 Task: Research Airbnb accommodation in Beni, Democratic Republic of the Congo from 2nd December, 2023 to 5th December, 2023 for 1 adult.1  bedroom having 1 bed and 1 bathroom. Property type can be hotel. Look for 4 properties as per requirement.
Action: Mouse moved to (459, 89)
Screenshot: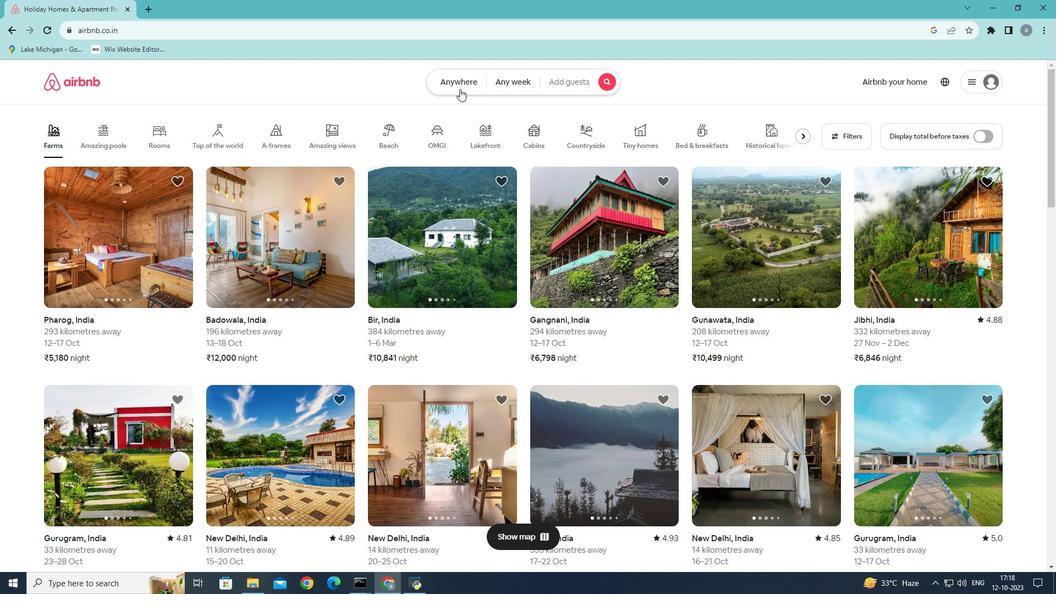 
Action: Mouse pressed left at (459, 89)
Screenshot: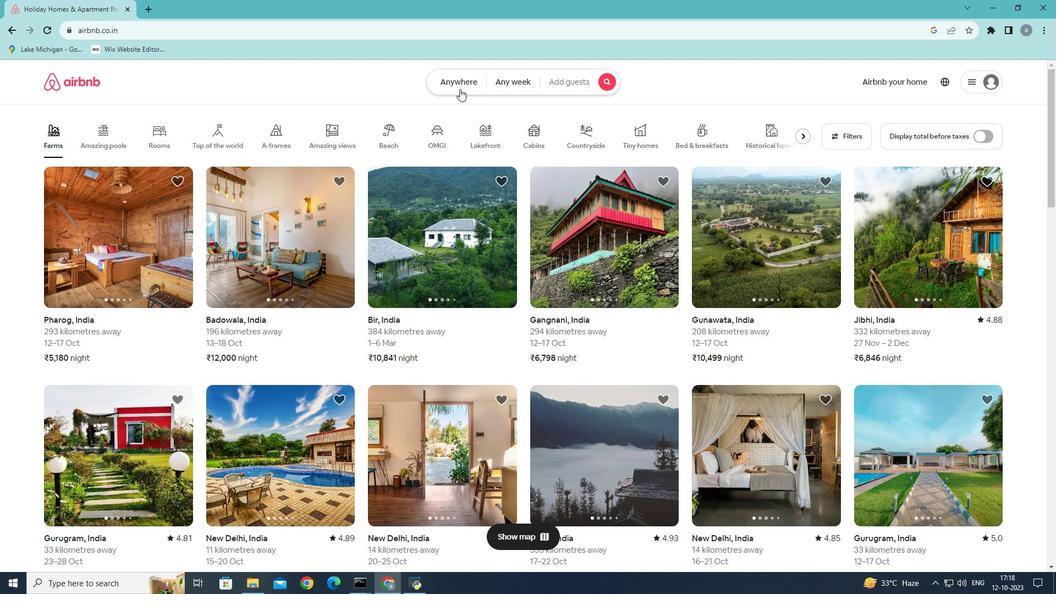 
Action: Mouse moved to (358, 125)
Screenshot: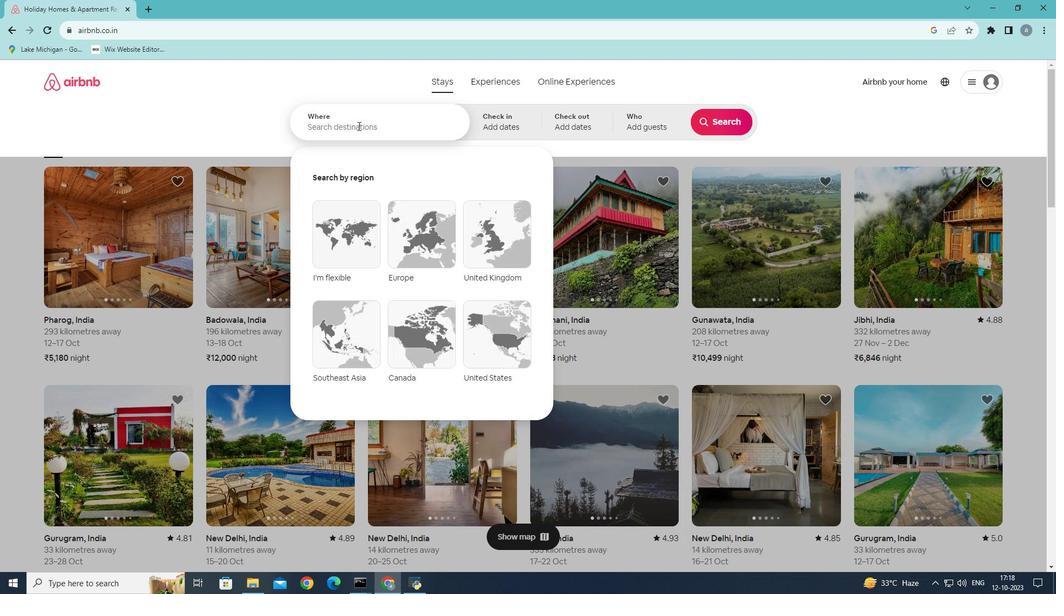 
Action: Mouse pressed left at (358, 125)
Screenshot: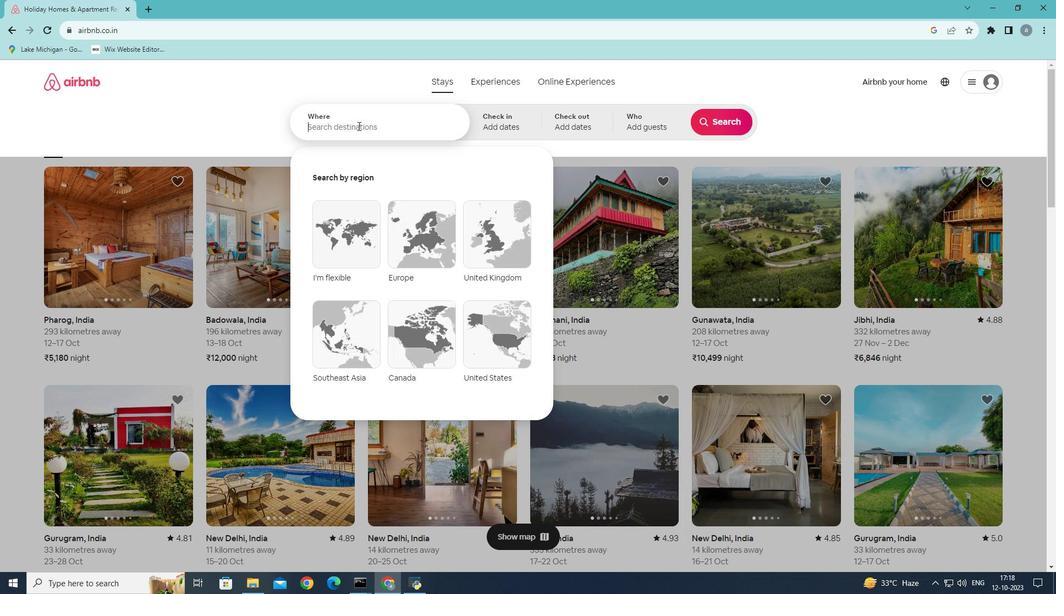 
Action: Key pressed <Key.shift><Key.shift><Key.shift><Key.shift><Key.shift><Key.shift><Key.shift><Key.shift><Key.shift><Key.shift><Key.shift><Key.shift><Key.shift><Key.shift>Beni,<Key.shift>Democratic<Key.space><Key.shift>Re
Screenshot: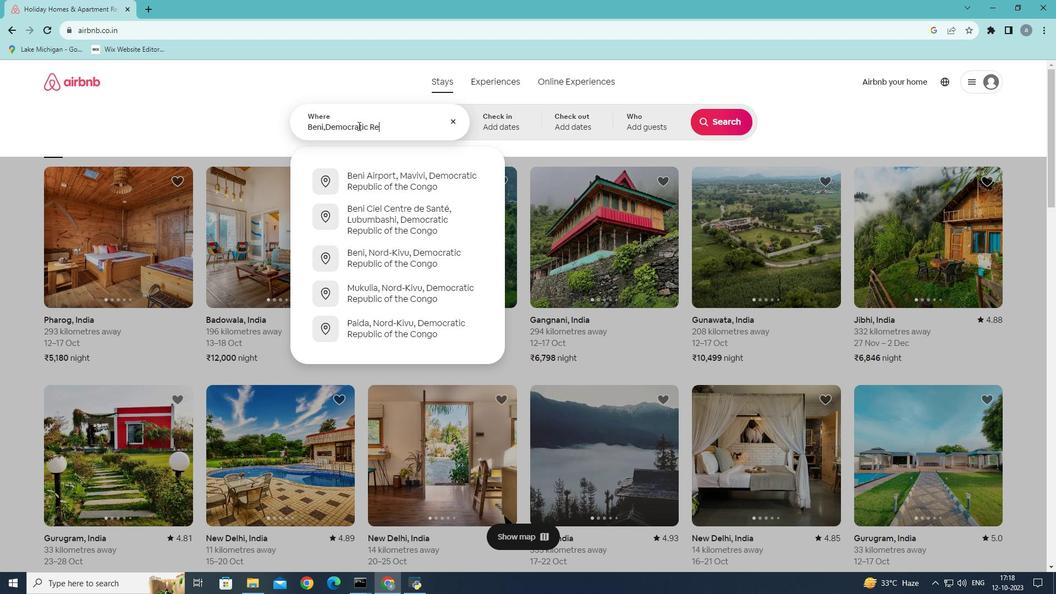 
Action: Mouse moved to (427, 222)
Screenshot: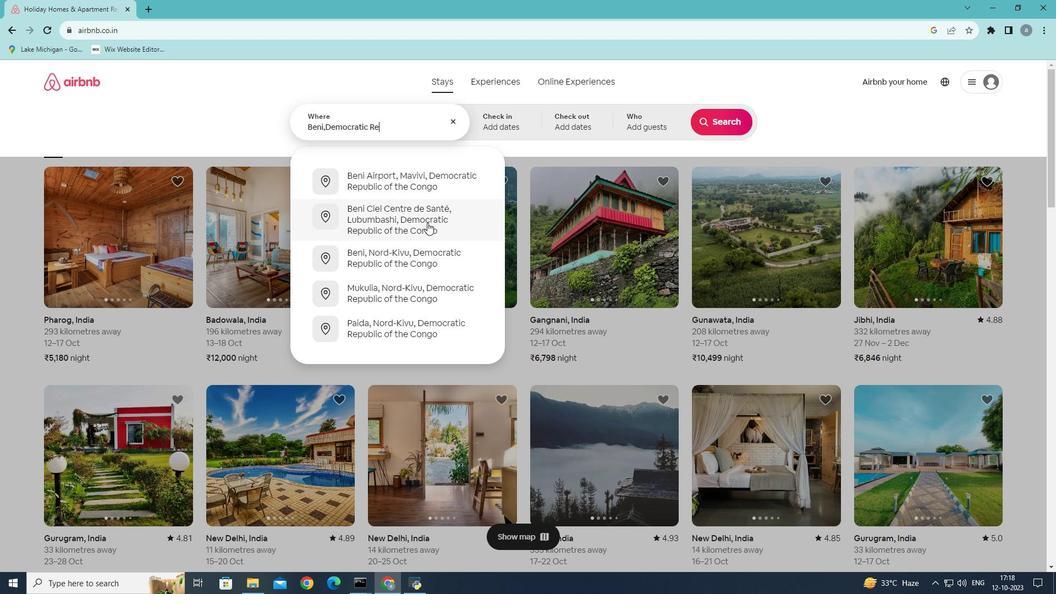 
Action: Mouse pressed left at (427, 222)
Screenshot: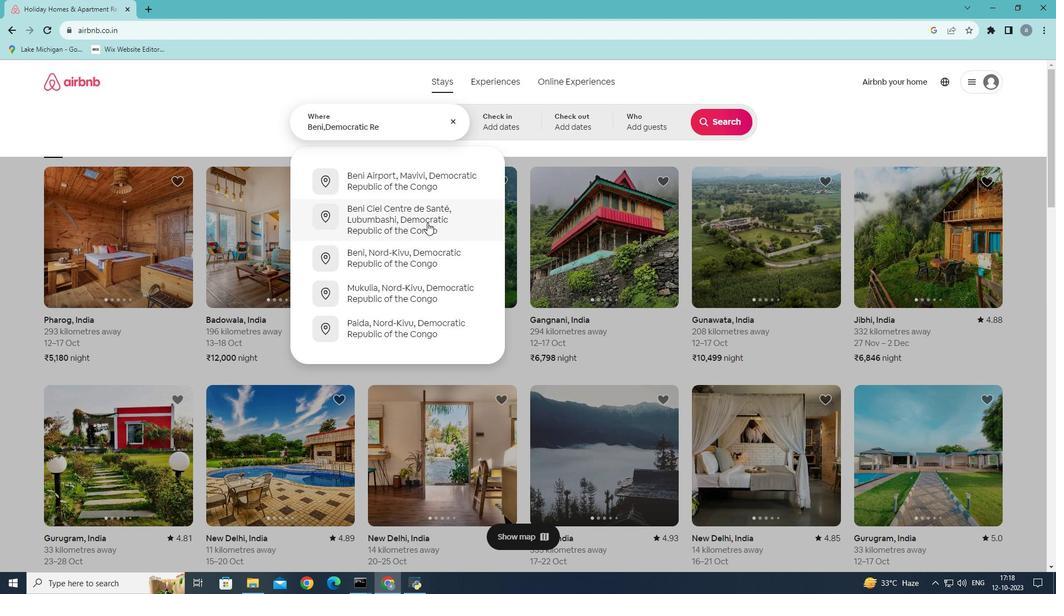 
Action: Mouse moved to (720, 208)
Screenshot: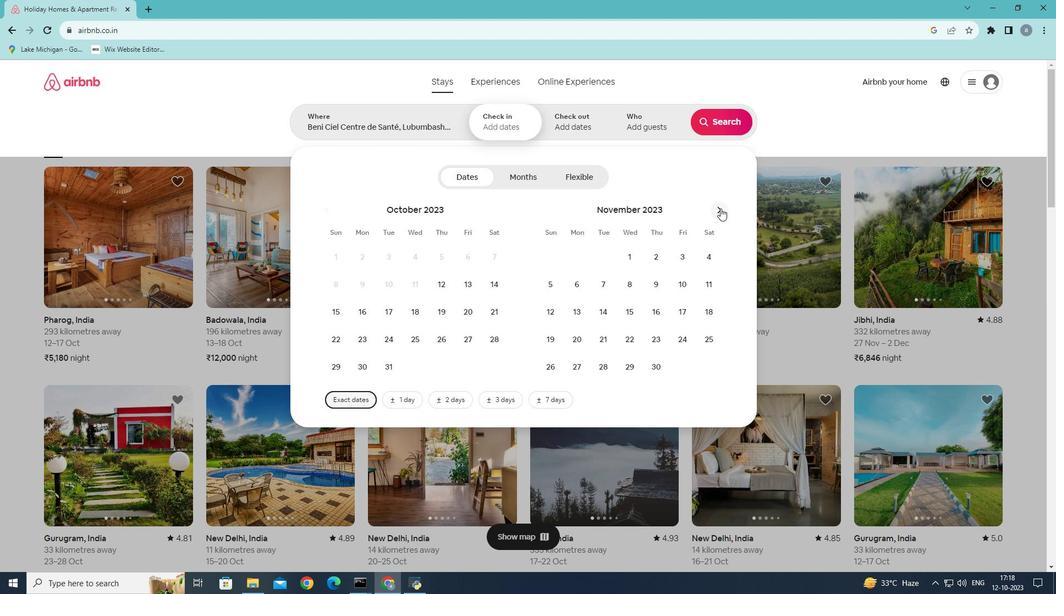
Action: Mouse pressed left at (720, 208)
Screenshot: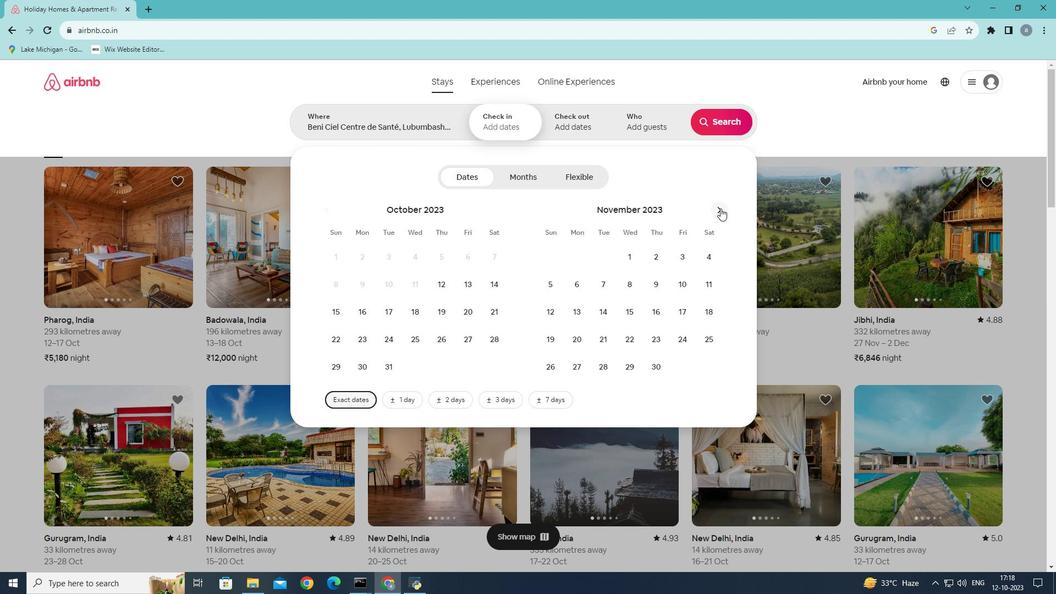 
Action: Mouse moved to (715, 256)
Screenshot: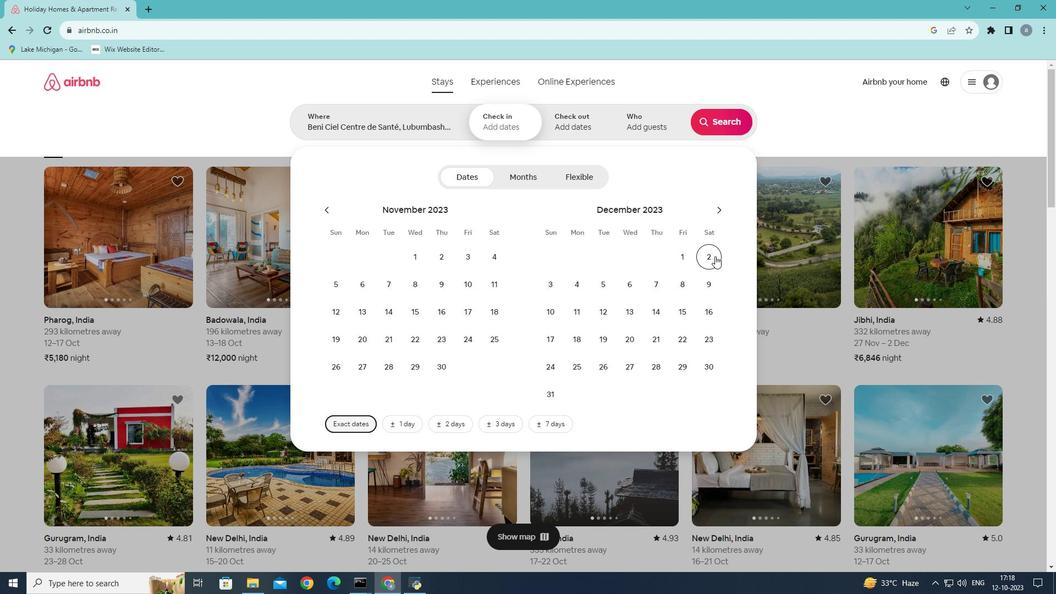 
Action: Mouse pressed left at (715, 256)
Screenshot: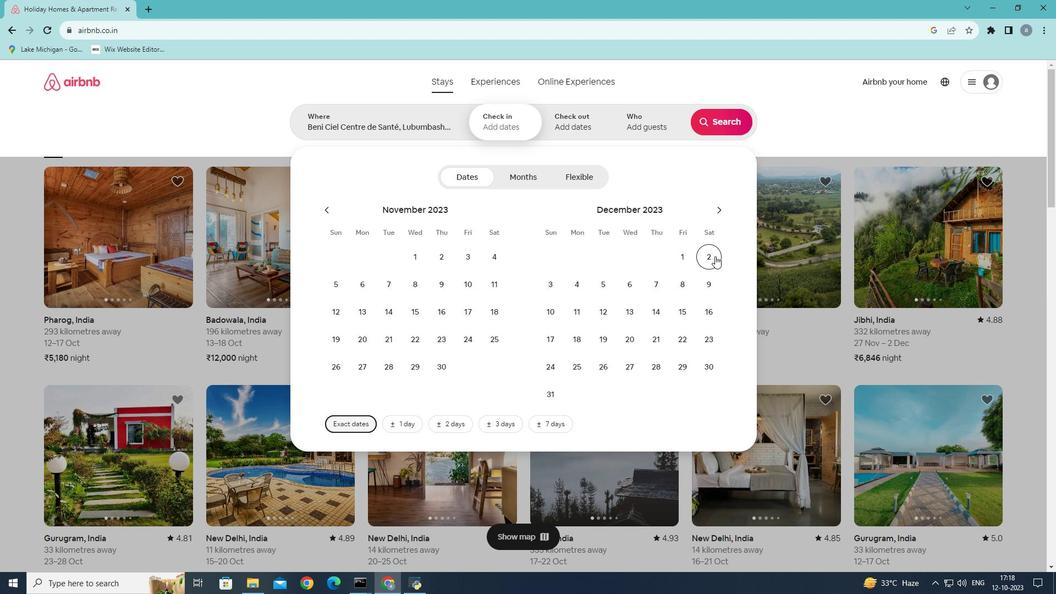 
Action: Mouse moved to (613, 287)
Screenshot: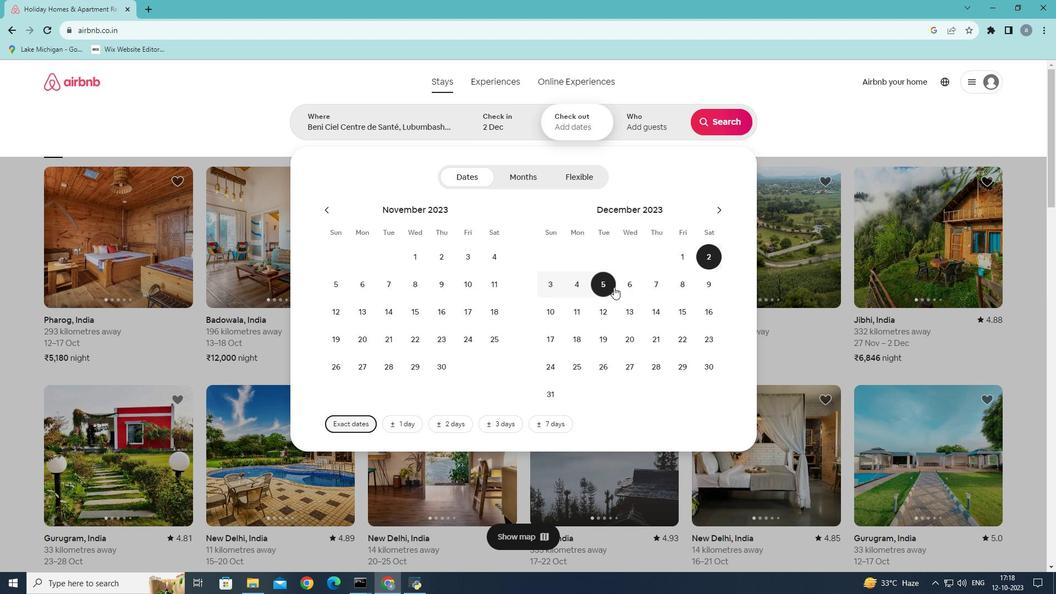 
Action: Mouse pressed left at (613, 287)
Screenshot: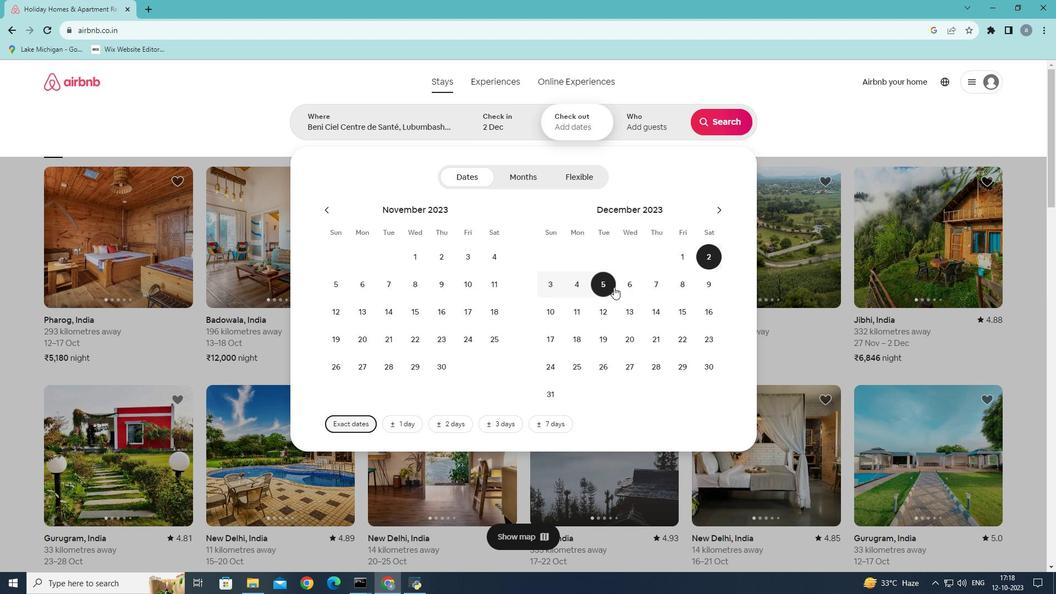 
Action: Mouse moved to (673, 125)
Screenshot: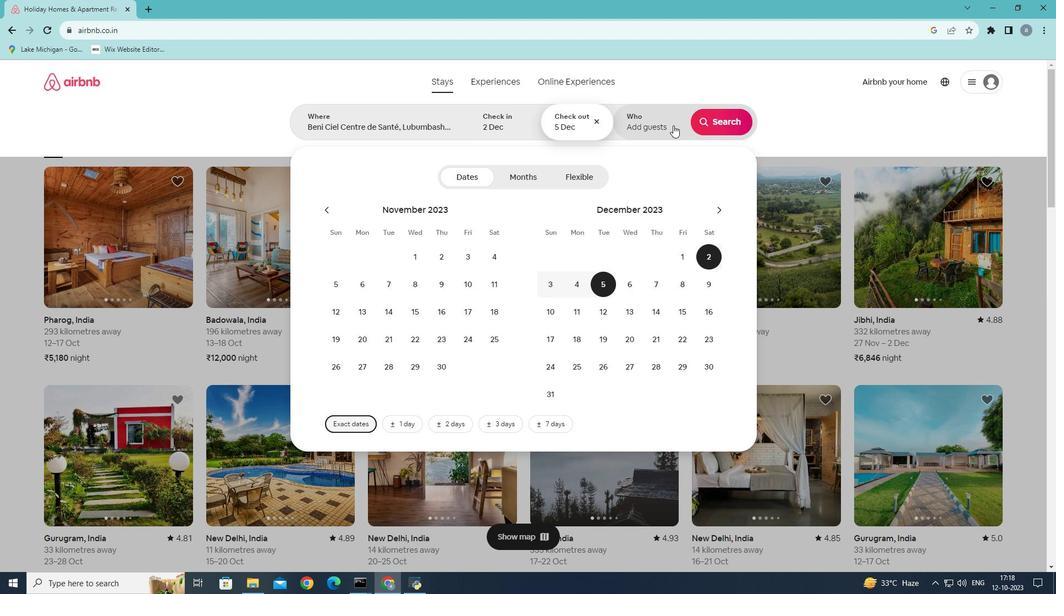 
Action: Mouse pressed left at (673, 125)
Screenshot: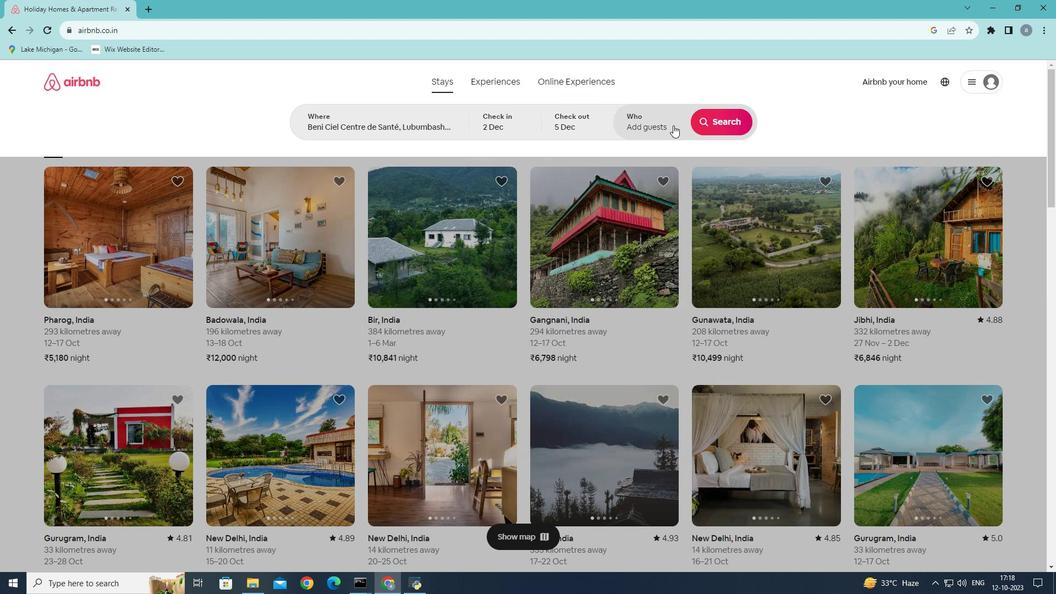 
Action: Mouse moved to (723, 180)
Screenshot: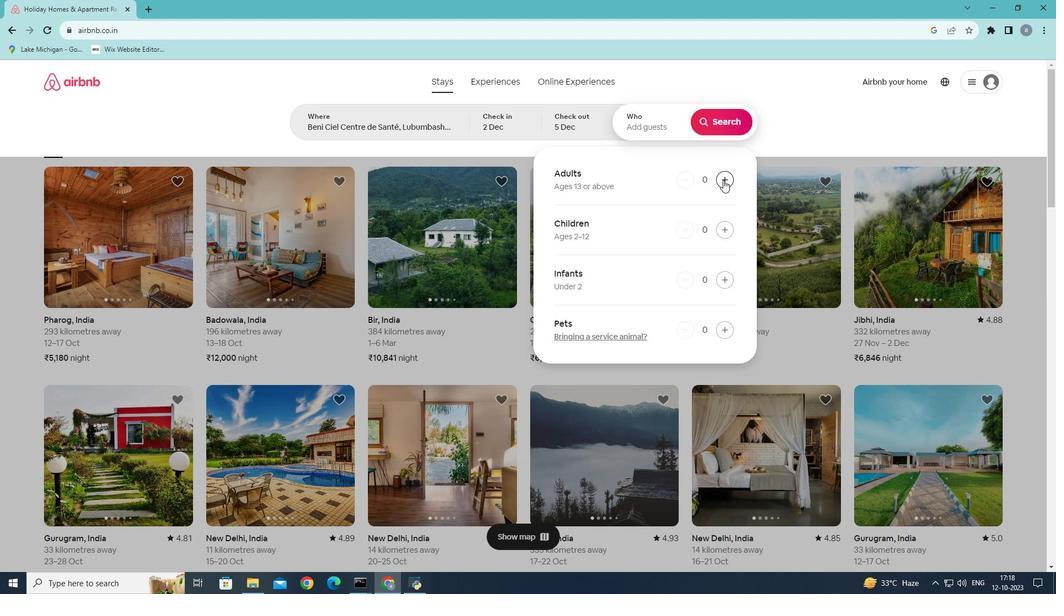 
Action: Mouse pressed left at (723, 180)
Screenshot: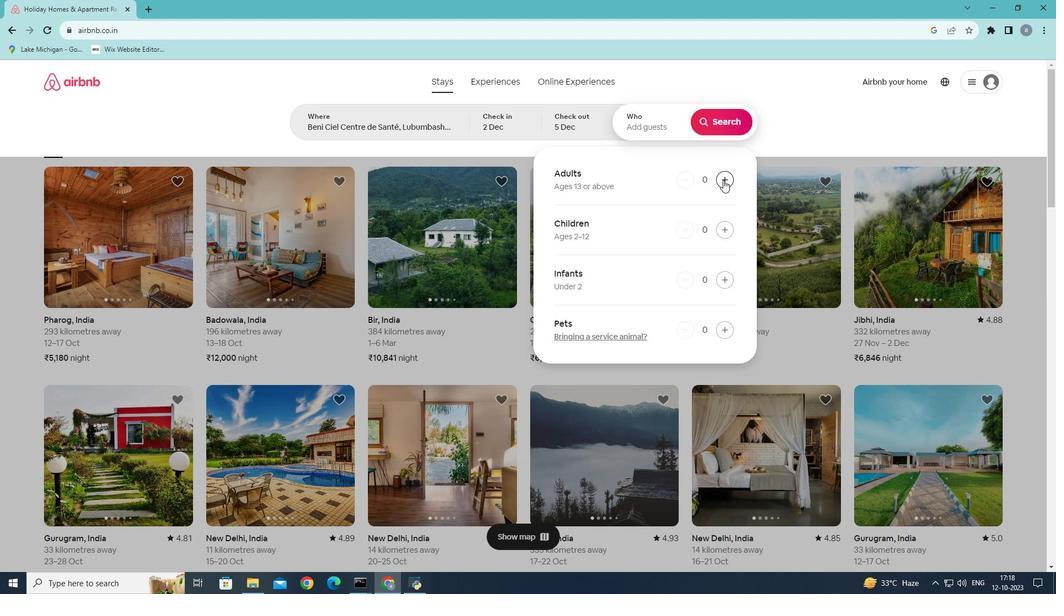 
Action: Mouse moved to (724, 180)
Screenshot: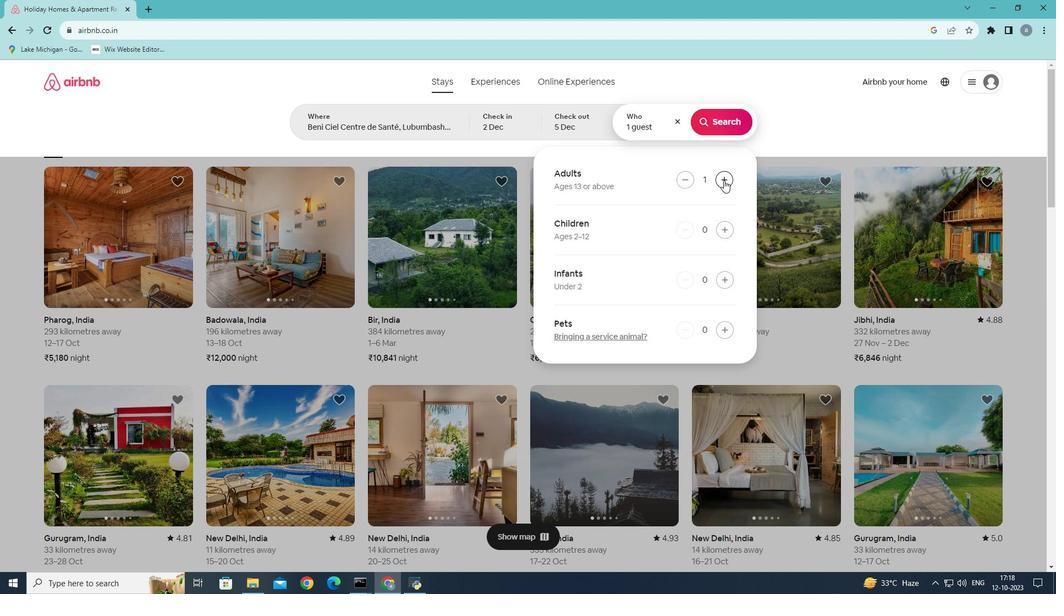 
Action: Mouse pressed left at (724, 180)
Screenshot: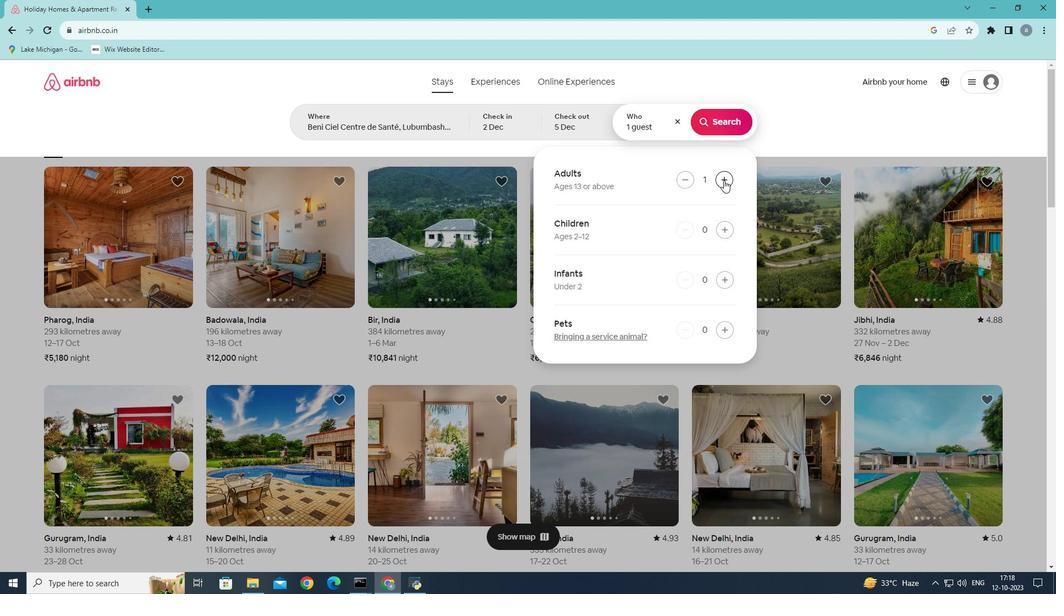 
Action: Mouse moved to (686, 181)
Screenshot: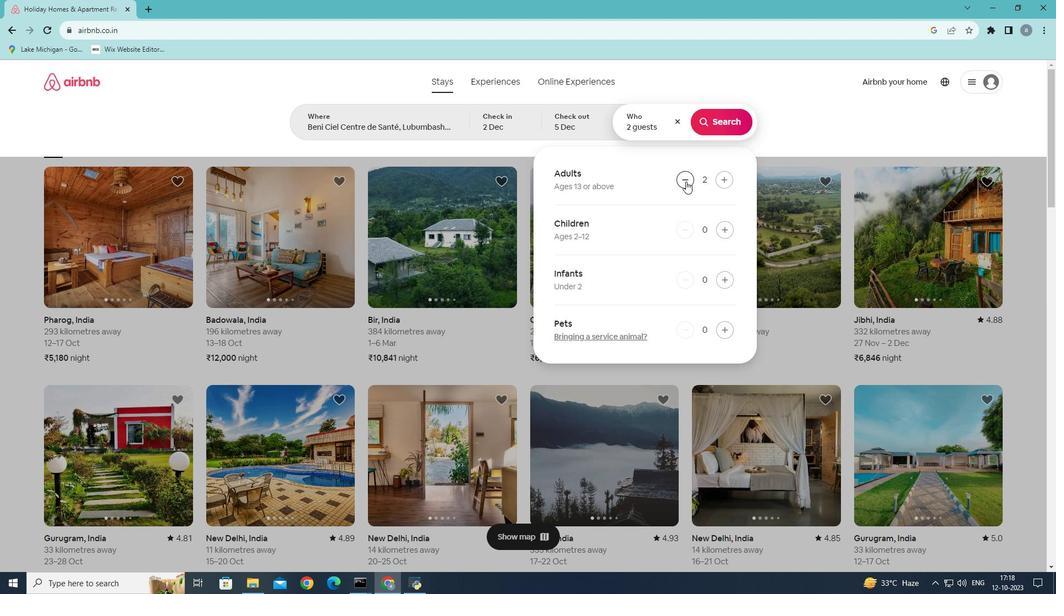 
Action: Mouse pressed left at (686, 181)
Screenshot: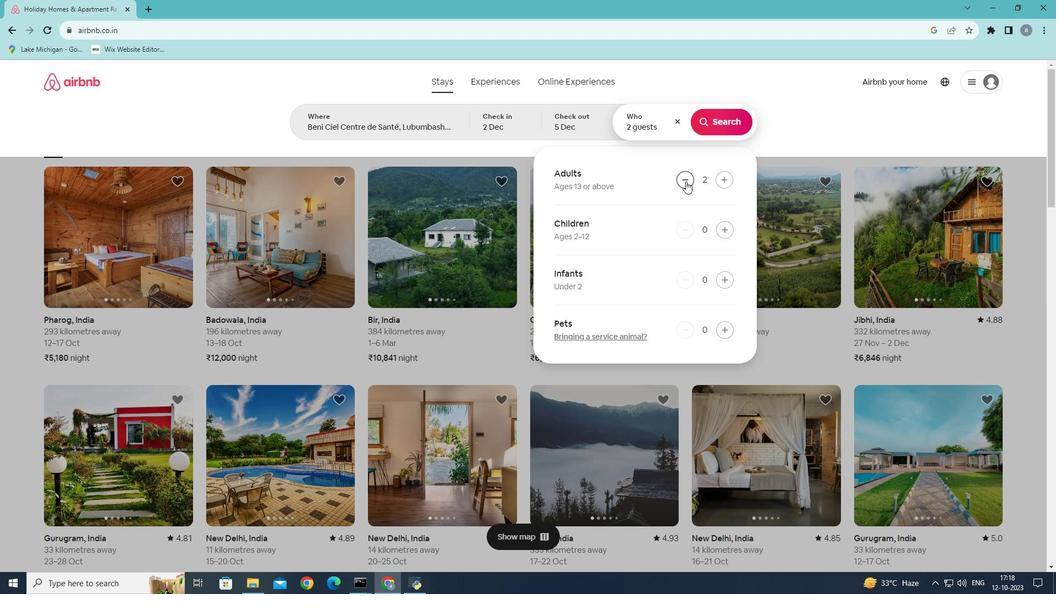 
Action: Mouse moved to (732, 126)
Screenshot: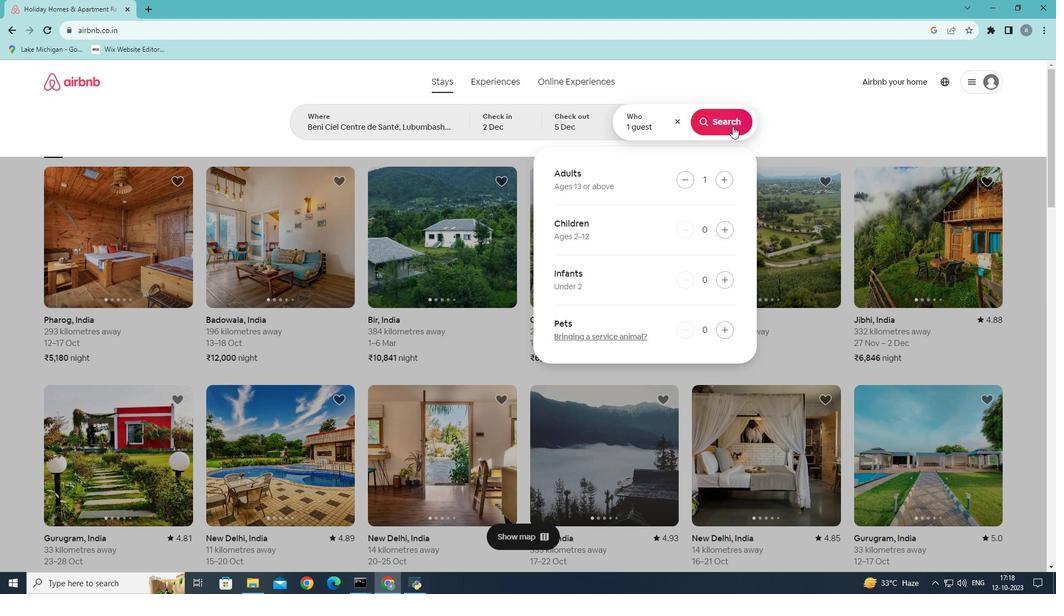 
Action: Mouse pressed left at (732, 126)
Screenshot: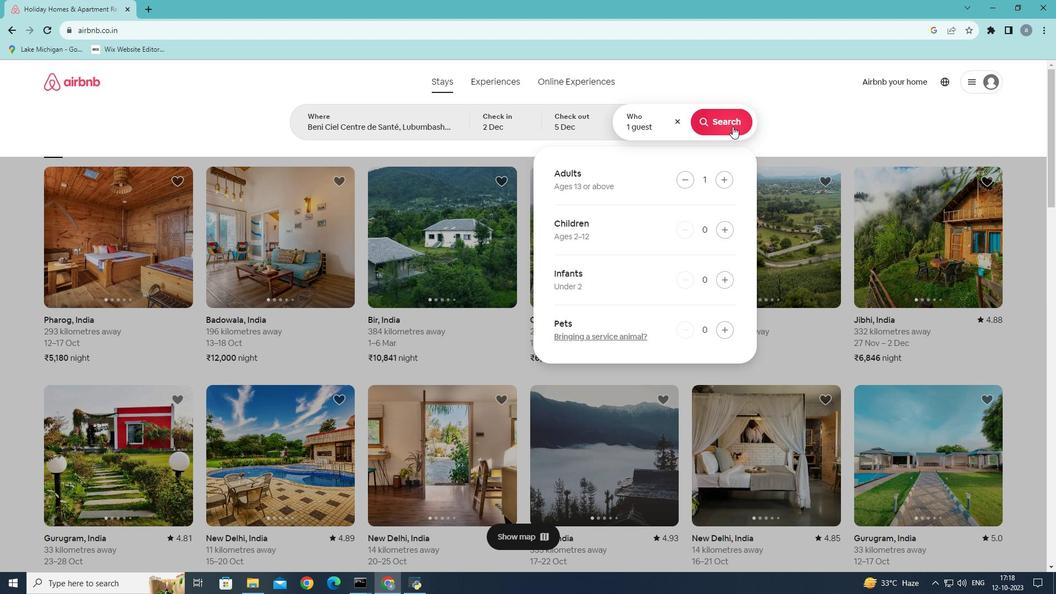 
Action: Mouse moved to (883, 120)
Screenshot: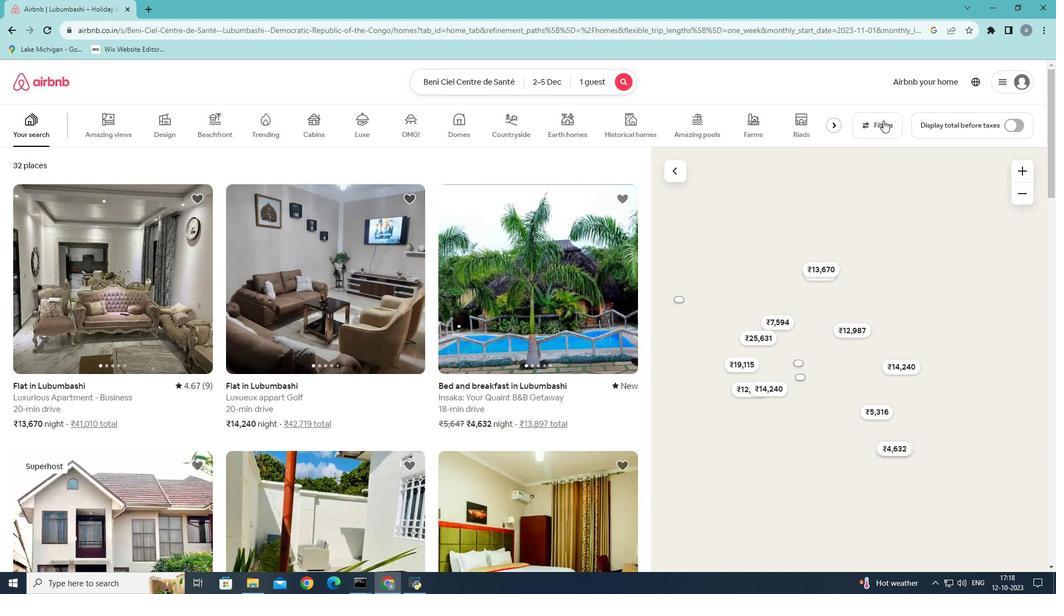 
Action: Mouse pressed left at (883, 120)
Screenshot: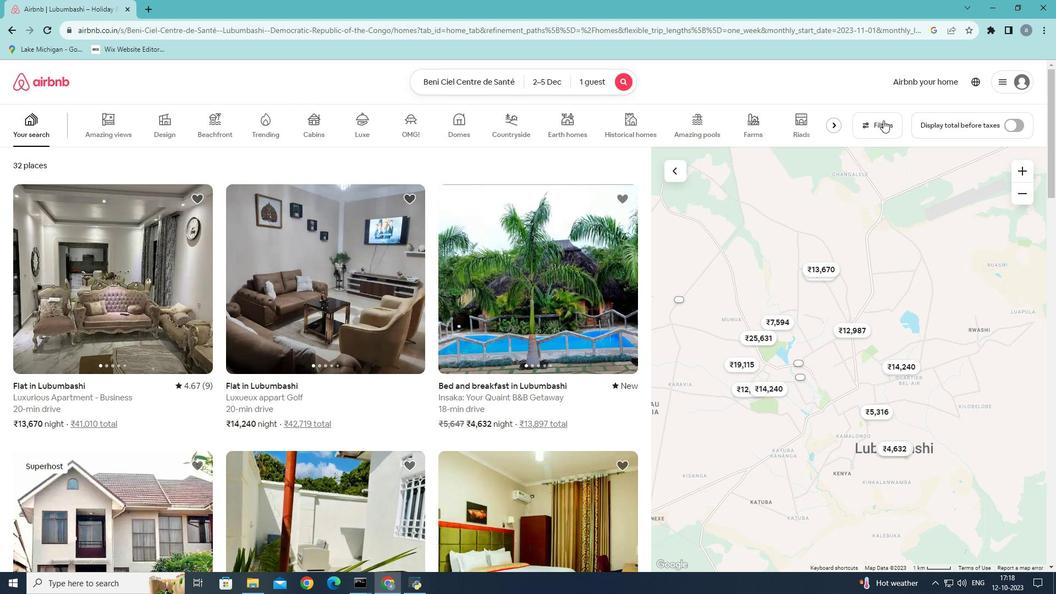
Action: Mouse moved to (599, 346)
Screenshot: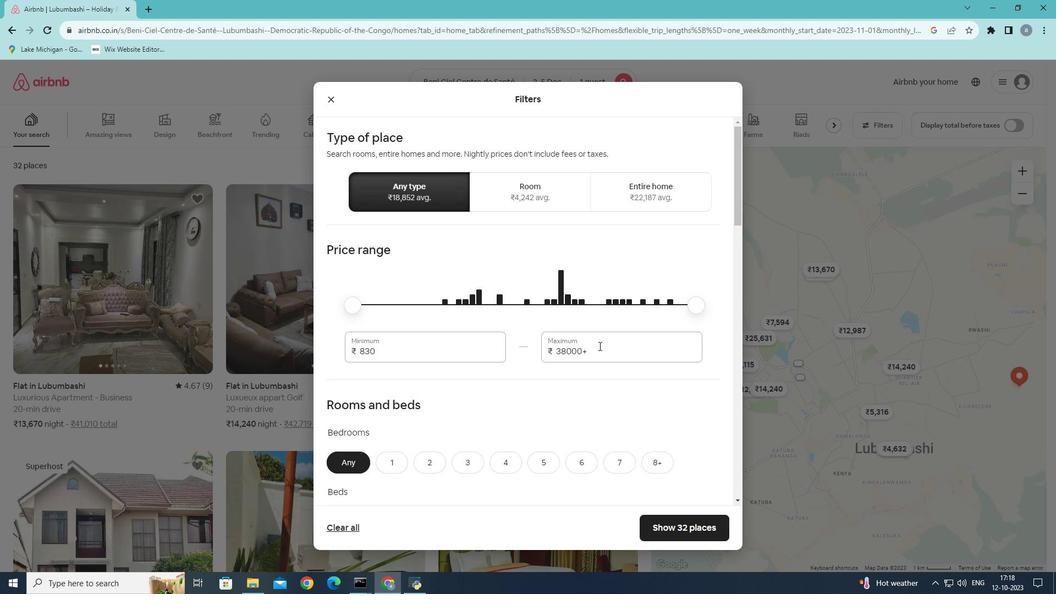 
Action: Mouse scrolled (599, 345) with delta (0, 0)
Screenshot: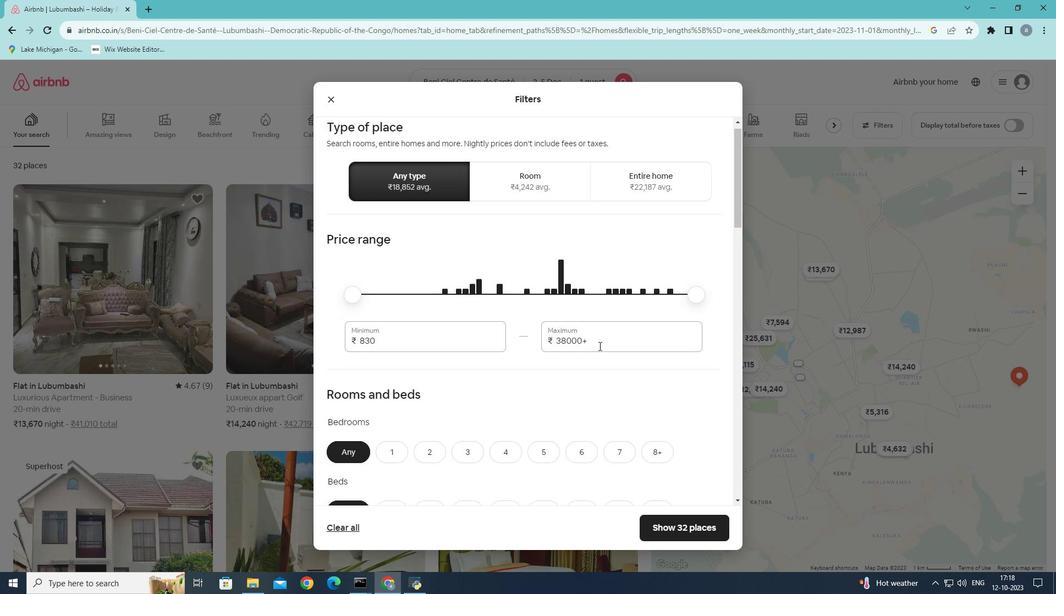 
Action: Mouse scrolled (599, 345) with delta (0, 0)
Screenshot: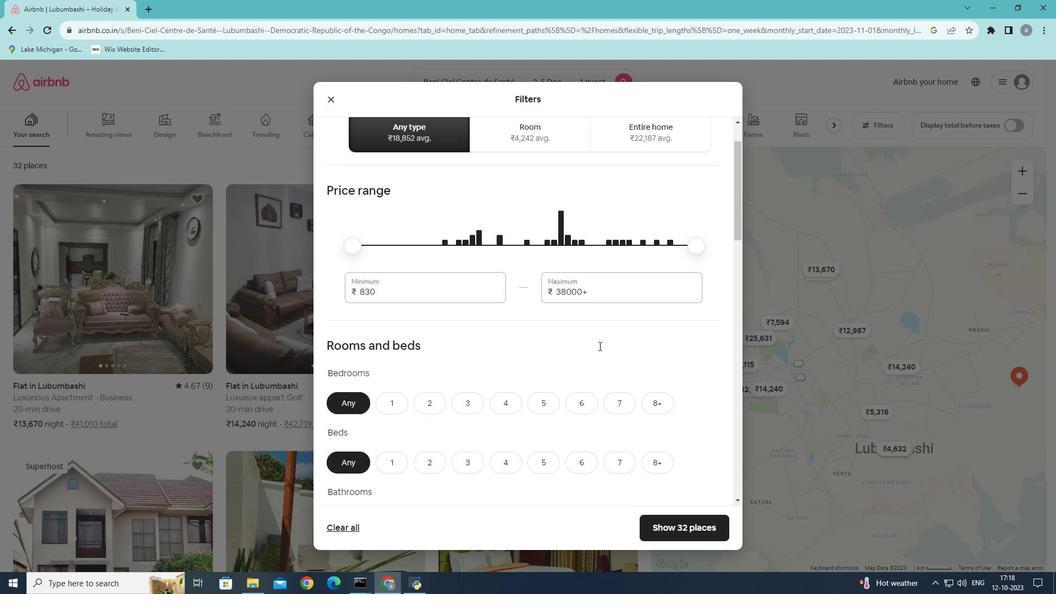 
Action: Mouse scrolled (599, 345) with delta (0, 0)
Screenshot: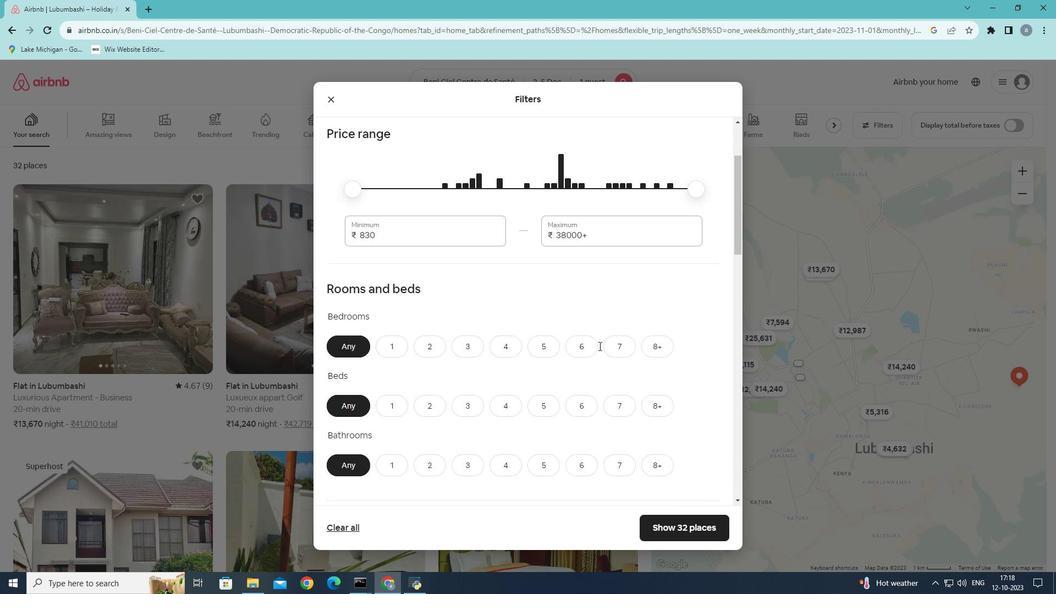 
Action: Mouse moved to (396, 301)
Screenshot: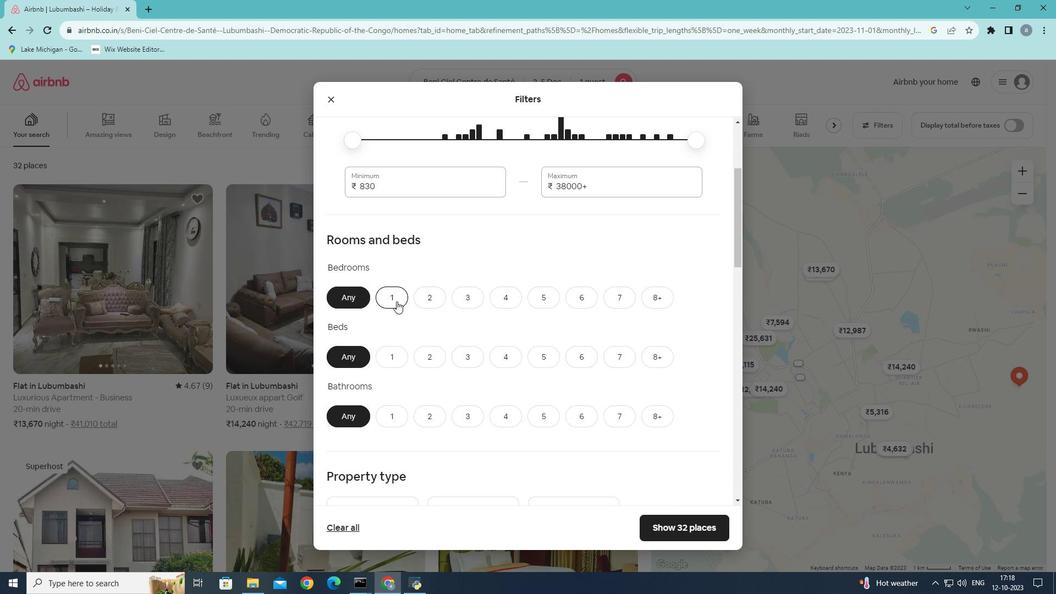 
Action: Mouse pressed left at (396, 301)
Screenshot: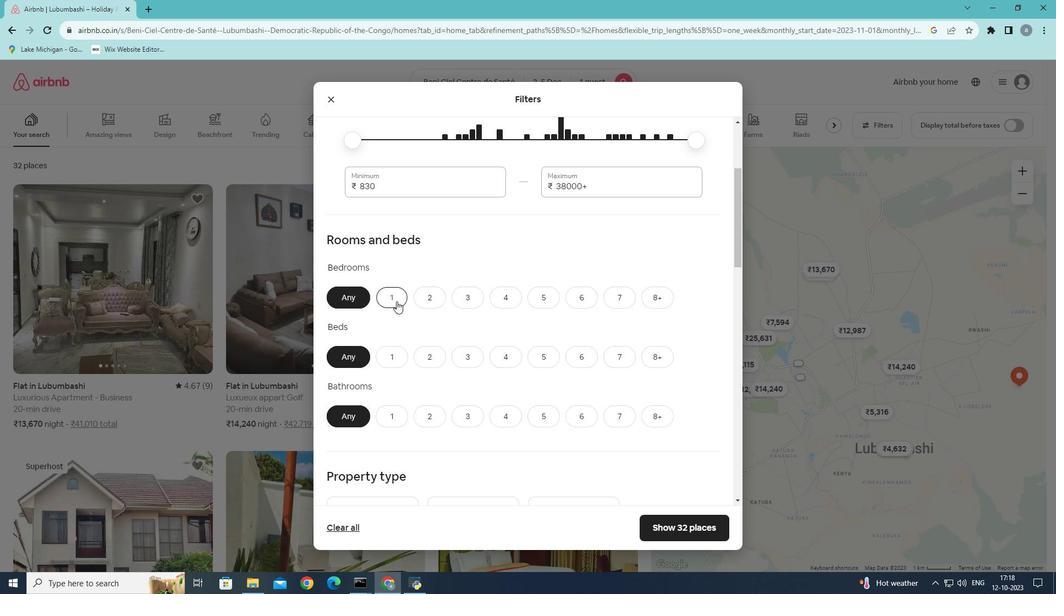 
Action: Mouse moved to (395, 354)
Screenshot: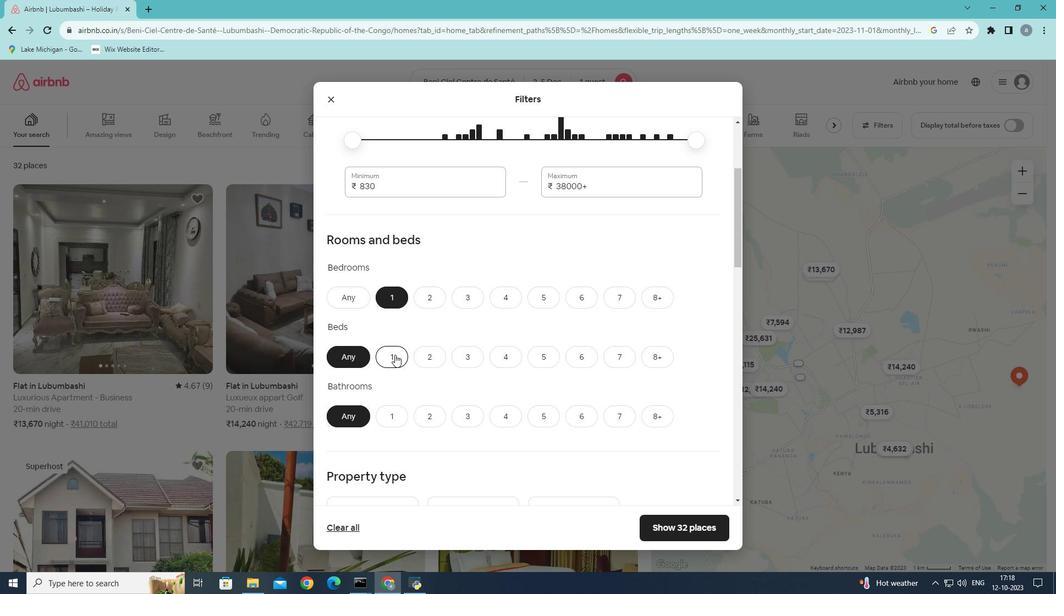 
Action: Mouse pressed left at (395, 354)
Screenshot: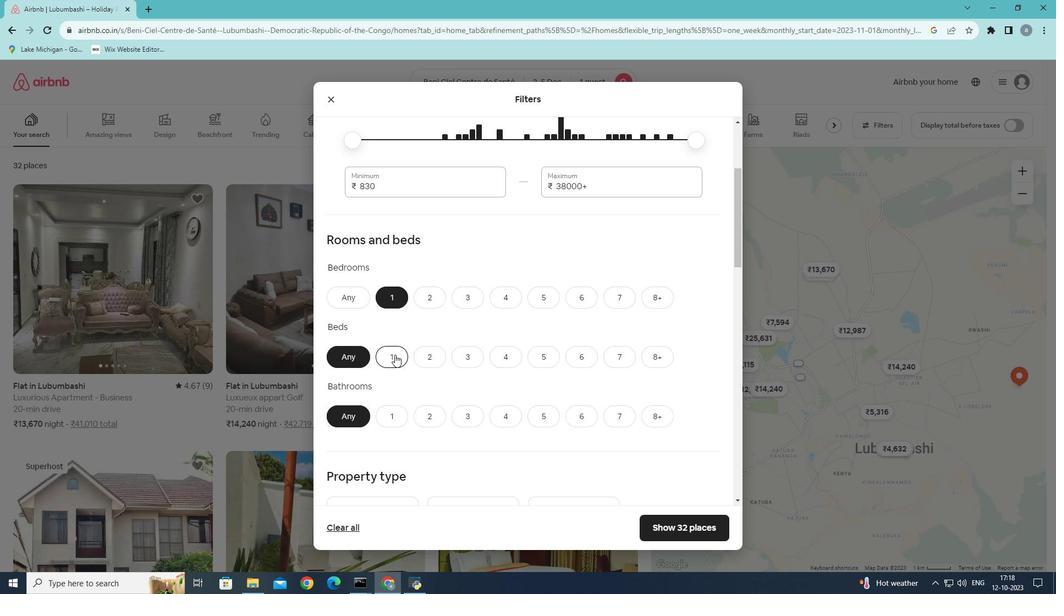 
Action: Mouse moved to (393, 398)
Screenshot: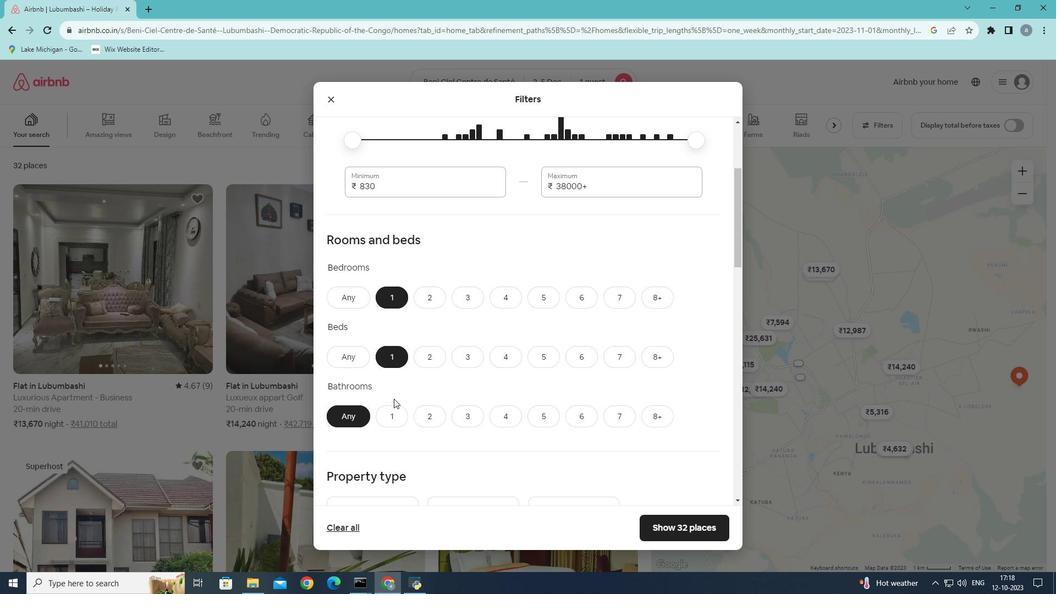 
Action: Mouse pressed left at (393, 398)
Screenshot: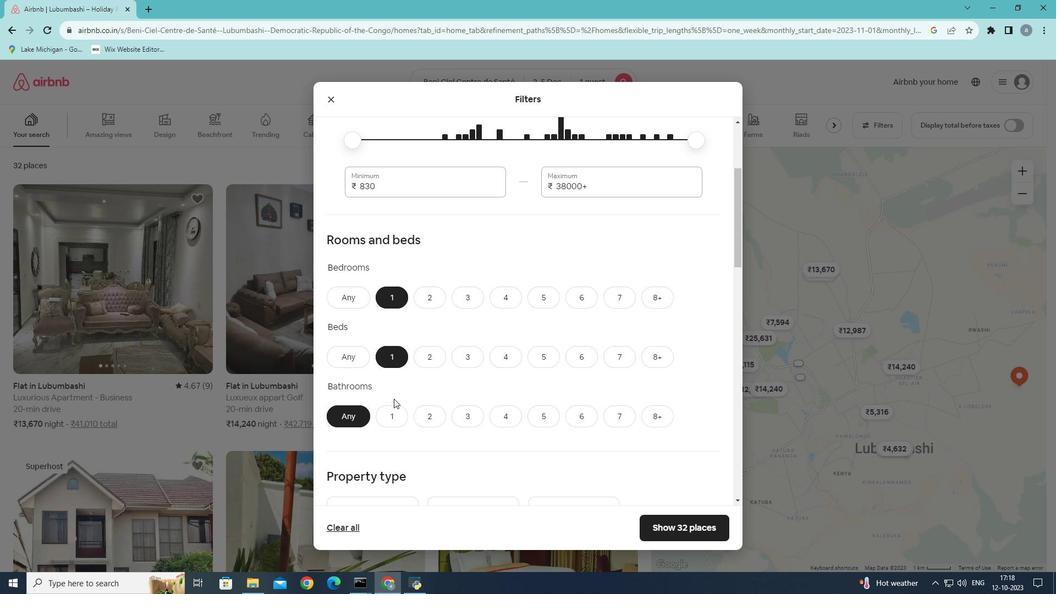 
Action: Mouse moved to (398, 414)
Screenshot: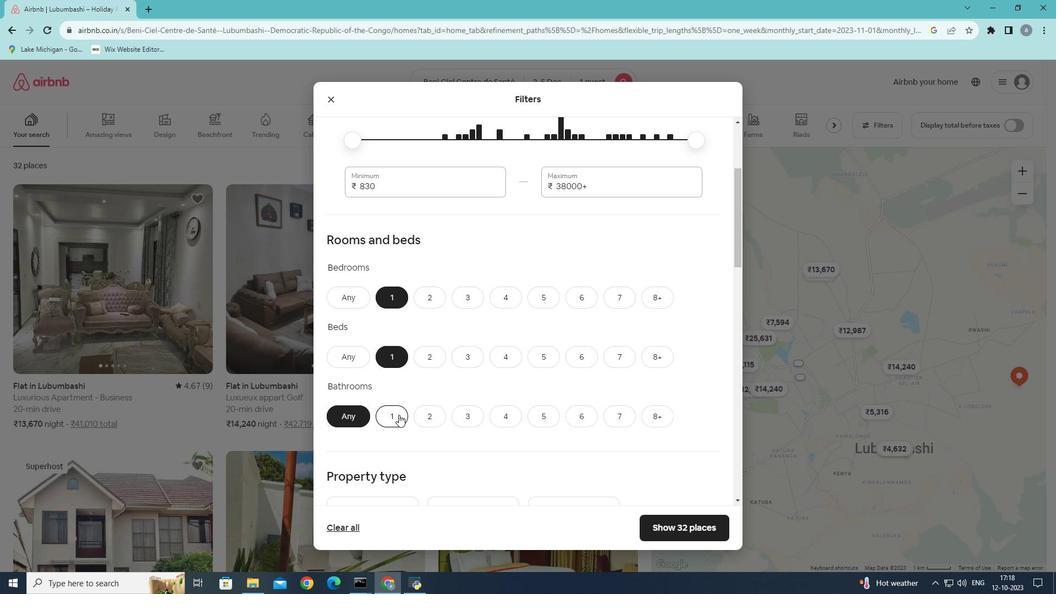 
Action: Mouse pressed left at (398, 414)
Screenshot: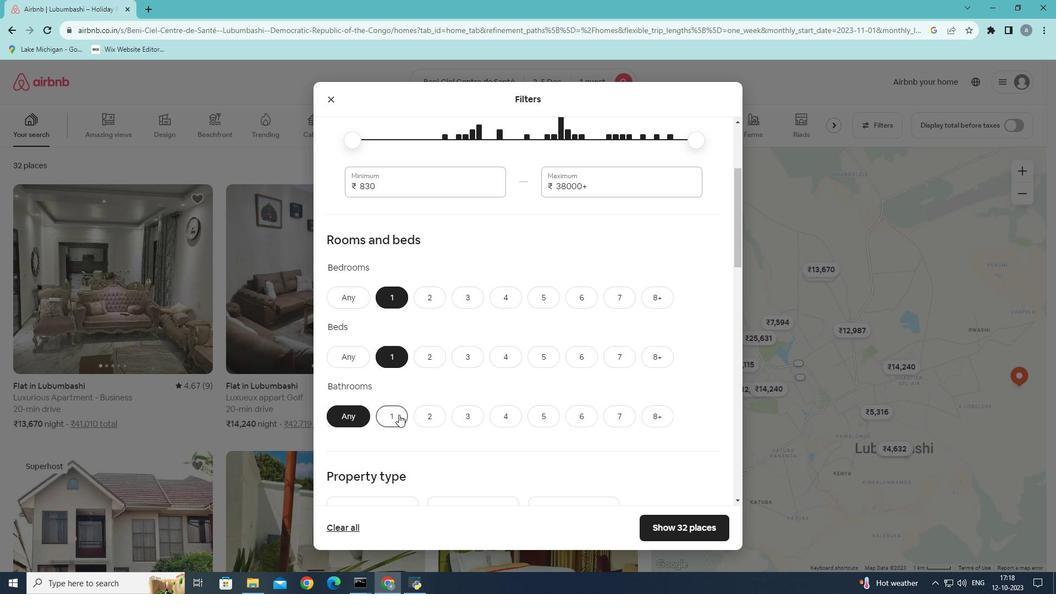 
Action: Mouse moved to (552, 342)
Screenshot: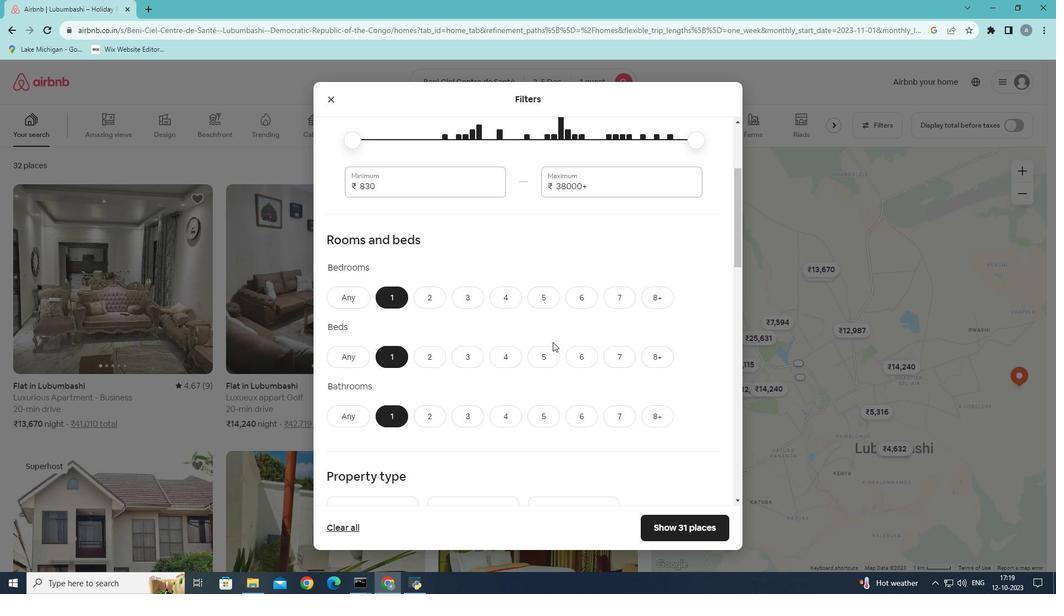 
Action: Mouse scrolled (552, 341) with delta (0, 0)
Screenshot: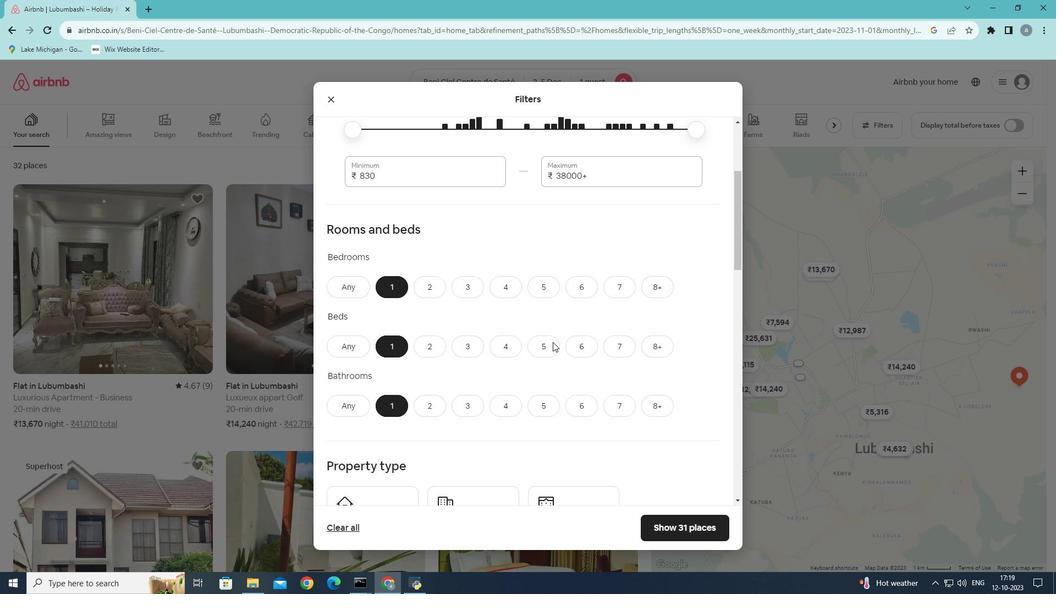 
Action: Mouse scrolled (552, 341) with delta (0, 0)
Screenshot: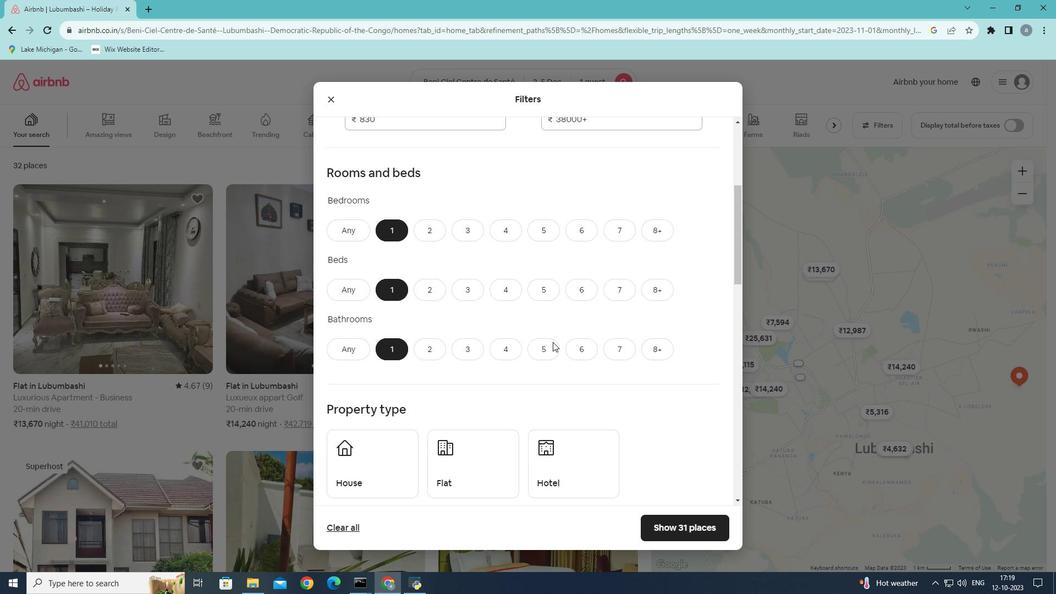 
Action: Mouse scrolled (552, 341) with delta (0, 0)
Screenshot: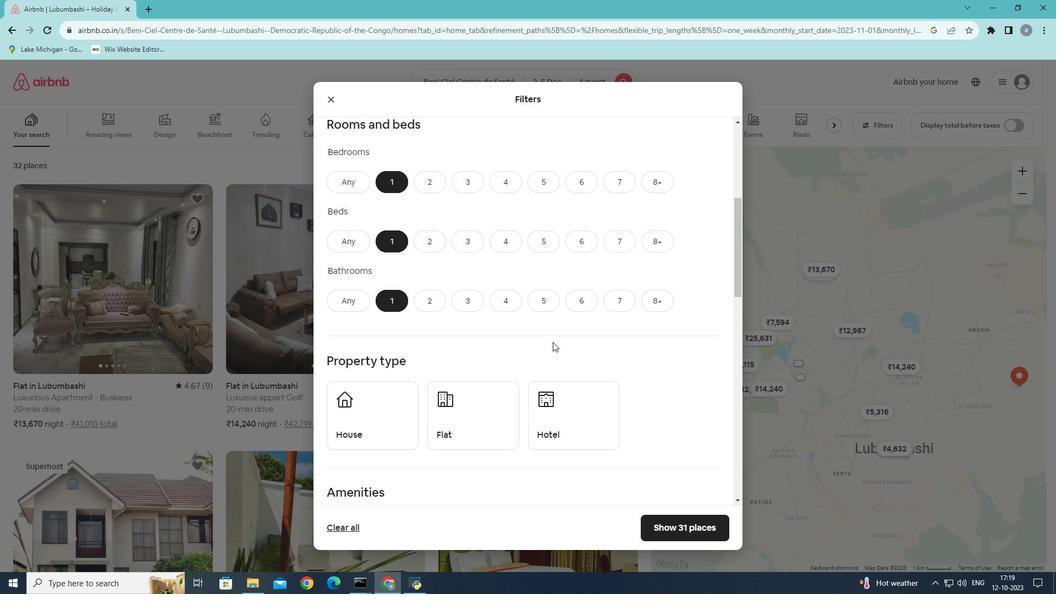
Action: Mouse moved to (551, 360)
Screenshot: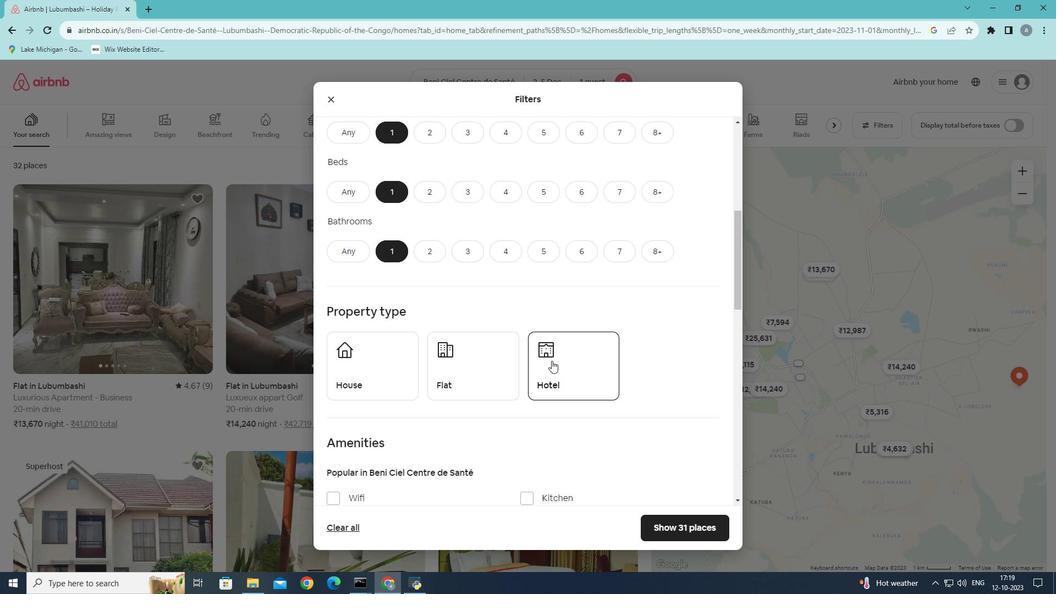 
Action: Mouse pressed left at (551, 360)
Screenshot: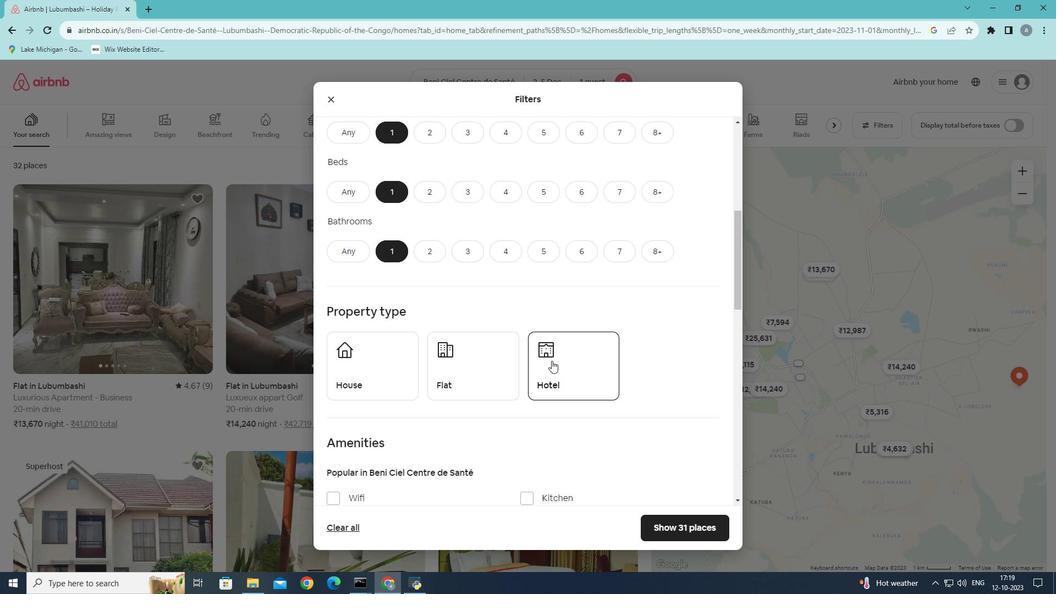 
Action: Mouse moved to (572, 335)
Screenshot: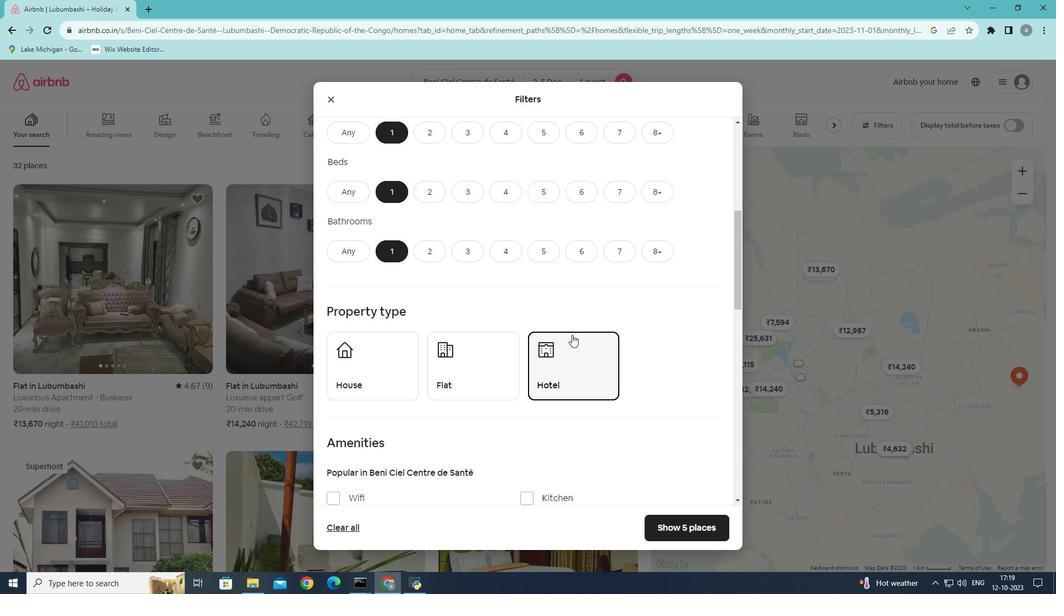 
Action: Mouse scrolled (572, 334) with delta (0, 0)
Screenshot: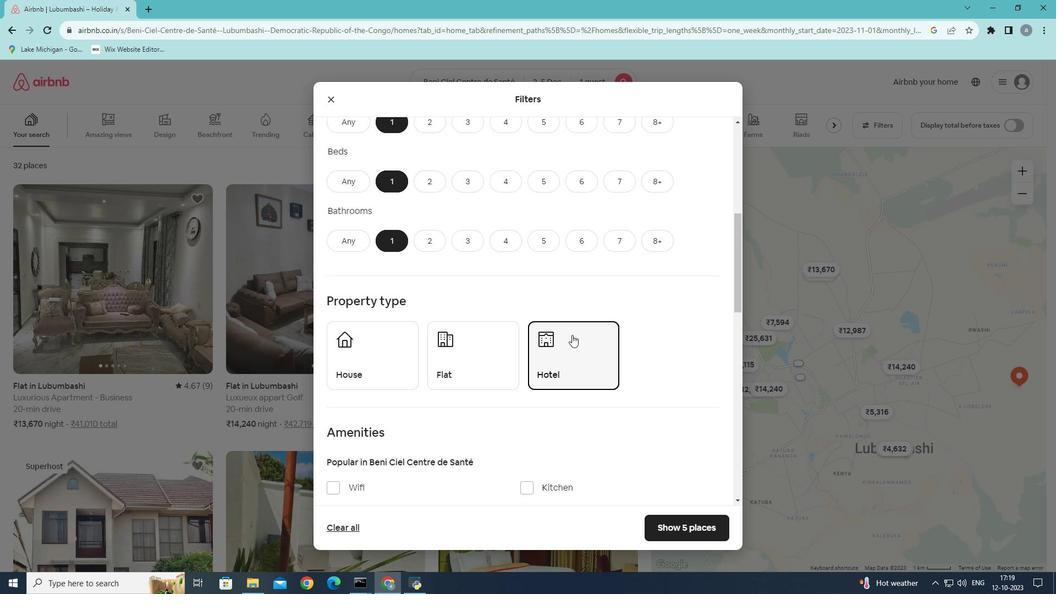 
Action: Mouse scrolled (572, 334) with delta (0, 0)
Screenshot: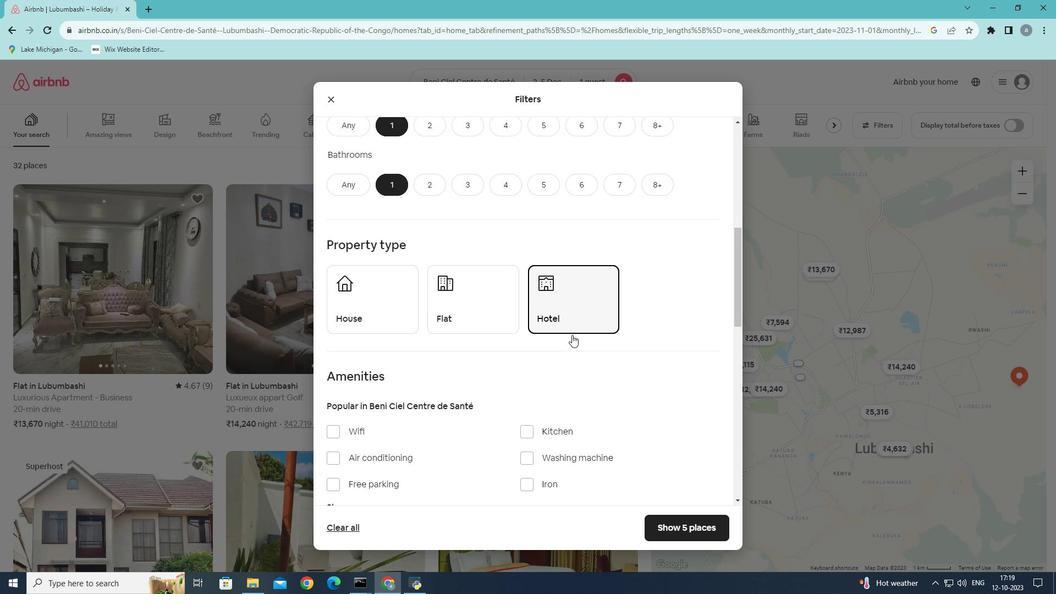 
Action: Mouse scrolled (572, 334) with delta (0, 0)
Screenshot: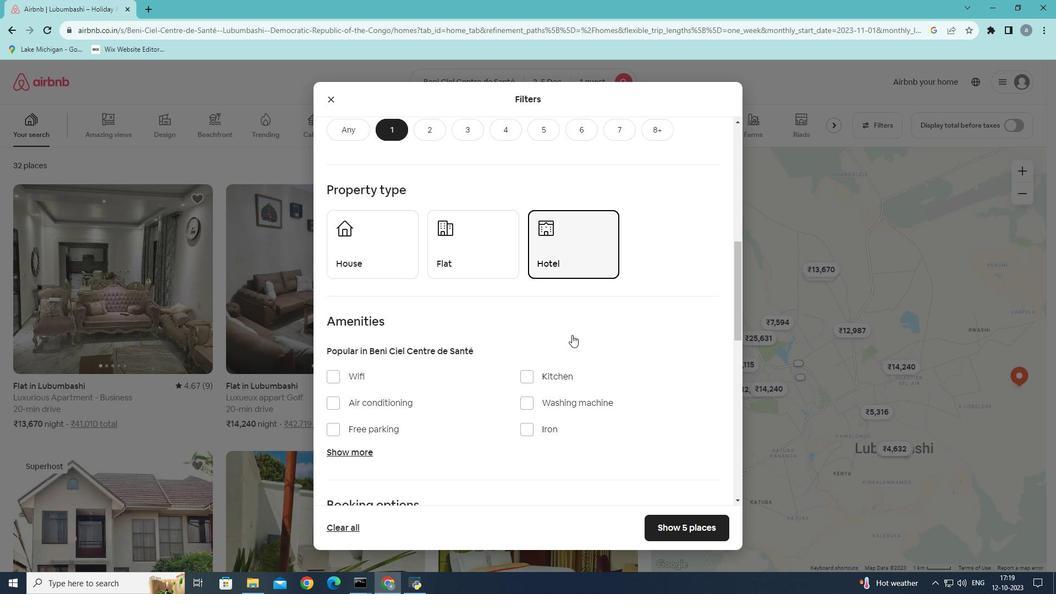 
Action: Mouse moved to (660, 528)
Screenshot: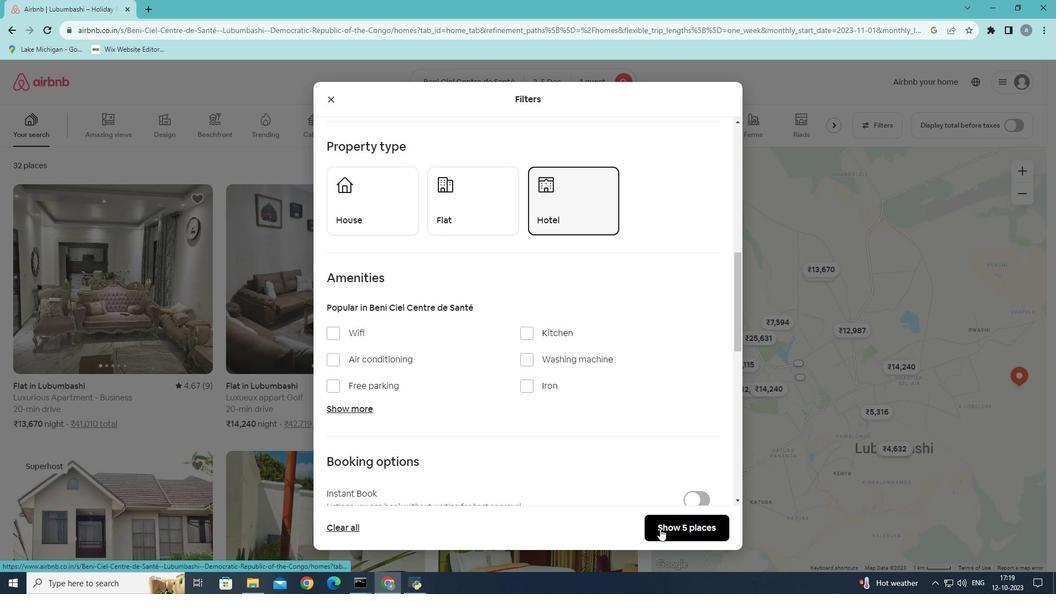 
Action: Mouse pressed left at (660, 528)
Screenshot: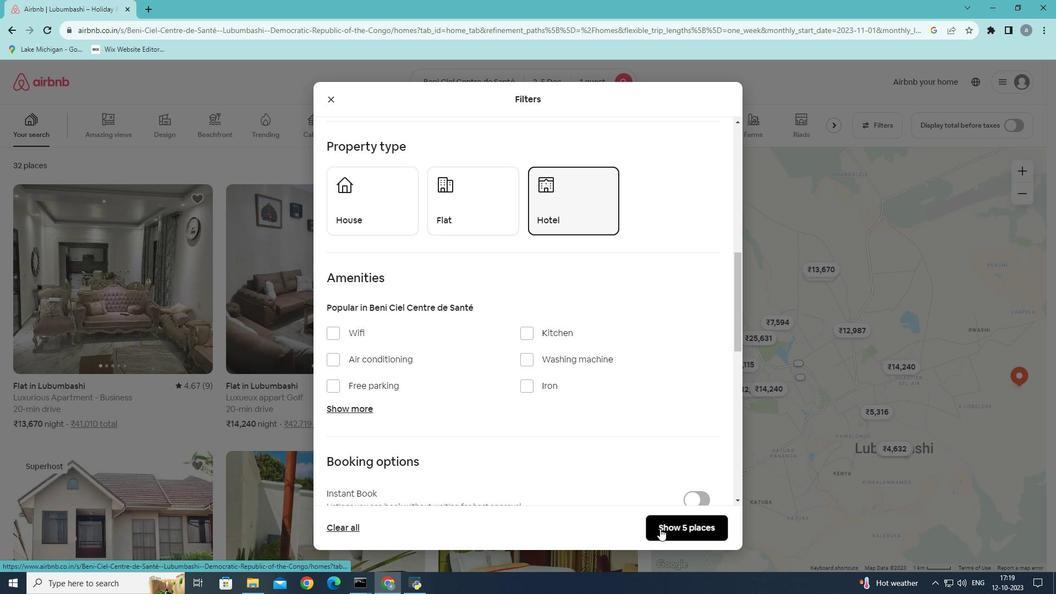 
Action: Mouse moved to (151, 278)
Screenshot: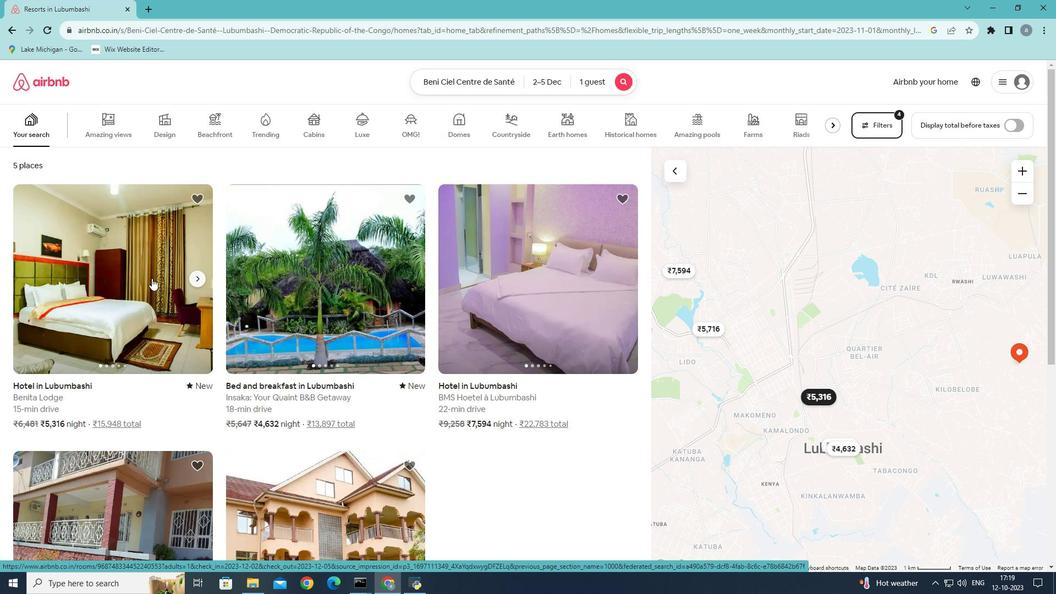 
Action: Mouse pressed left at (151, 278)
Screenshot: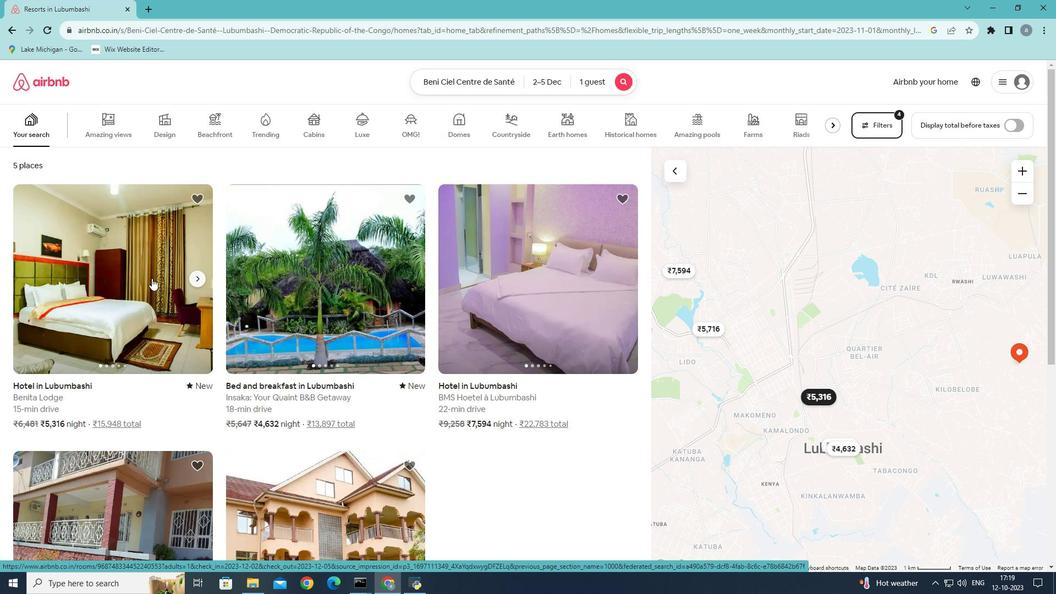 
Action: Mouse moved to (774, 413)
Screenshot: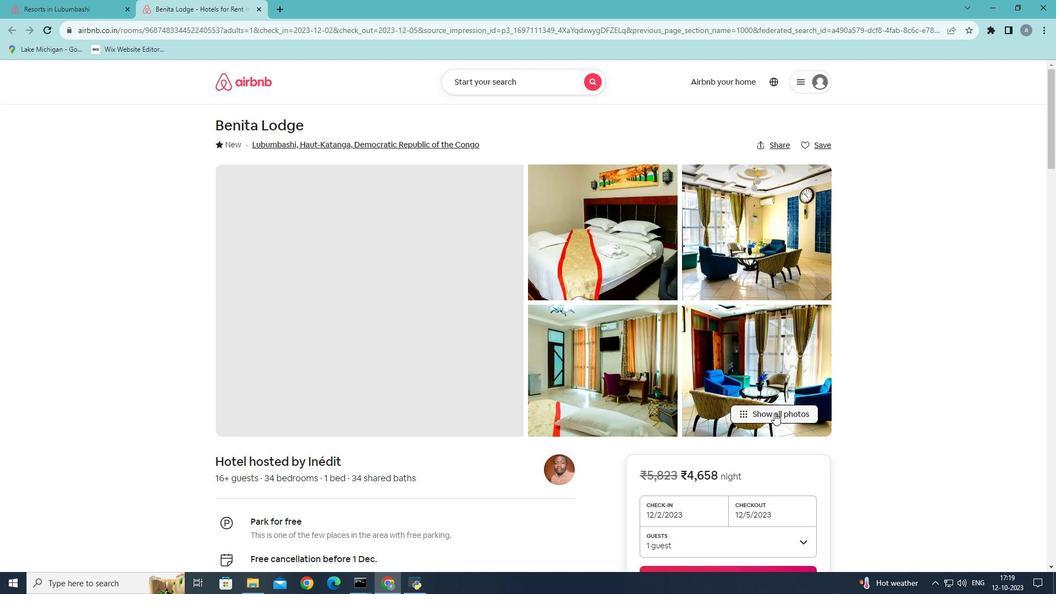 
Action: Mouse pressed left at (774, 413)
Screenshot: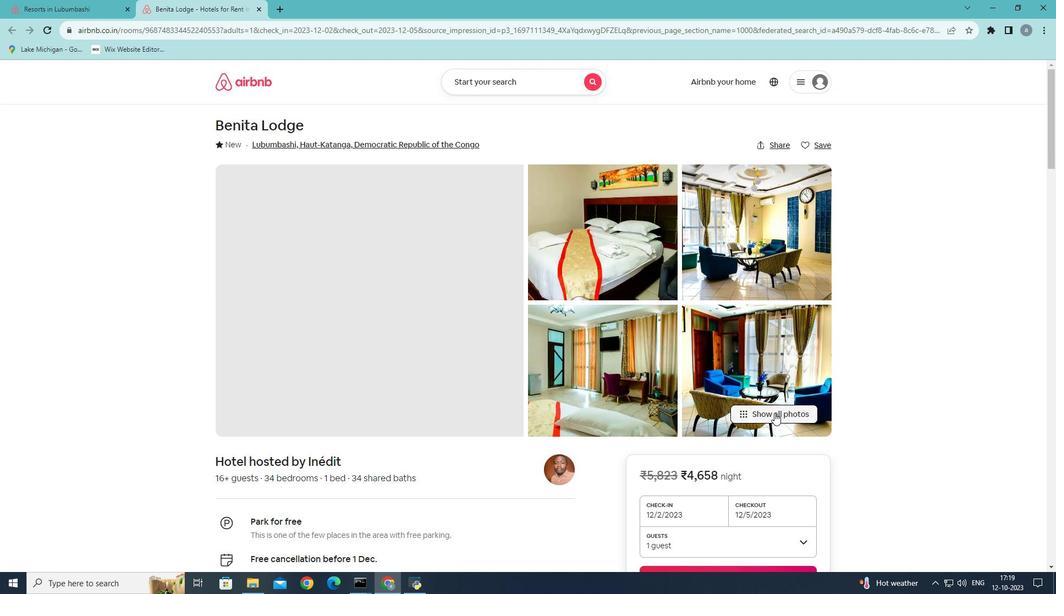 
Action: Mouse moved to (754, 375)
Screenshot: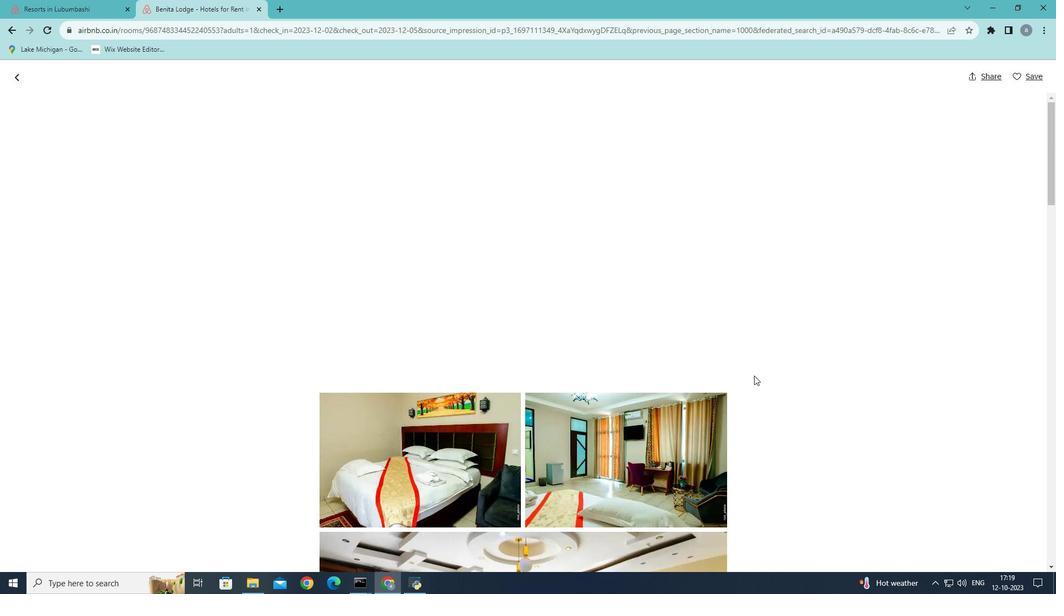 
Action: Mouse scrolled (754, 375) with delta (0, 0)
Screenshot: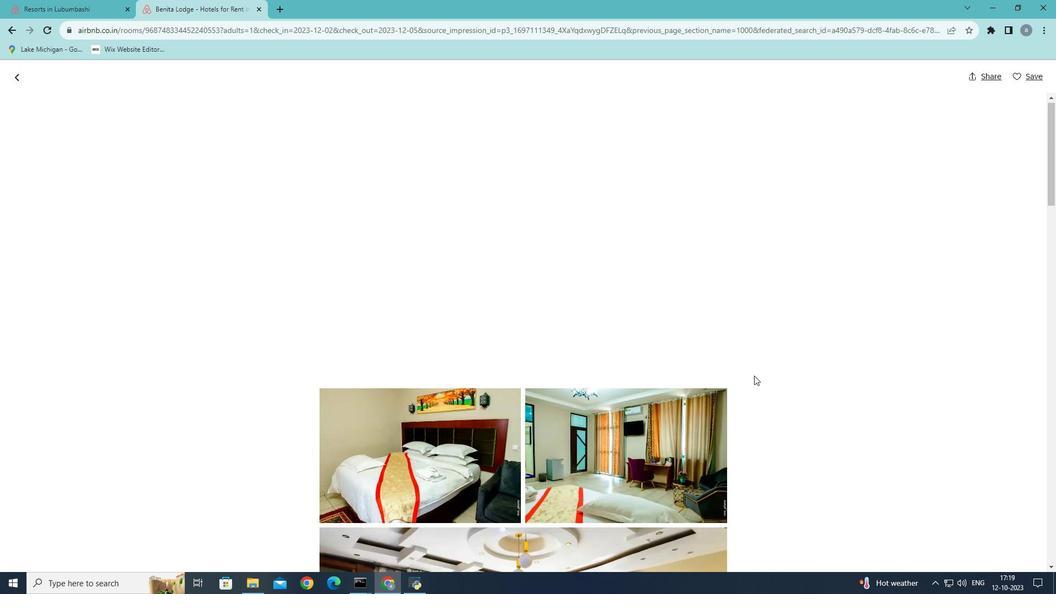 
Action: Mouse scrolled (754, 375) with delta (0, 0)
Screenshot: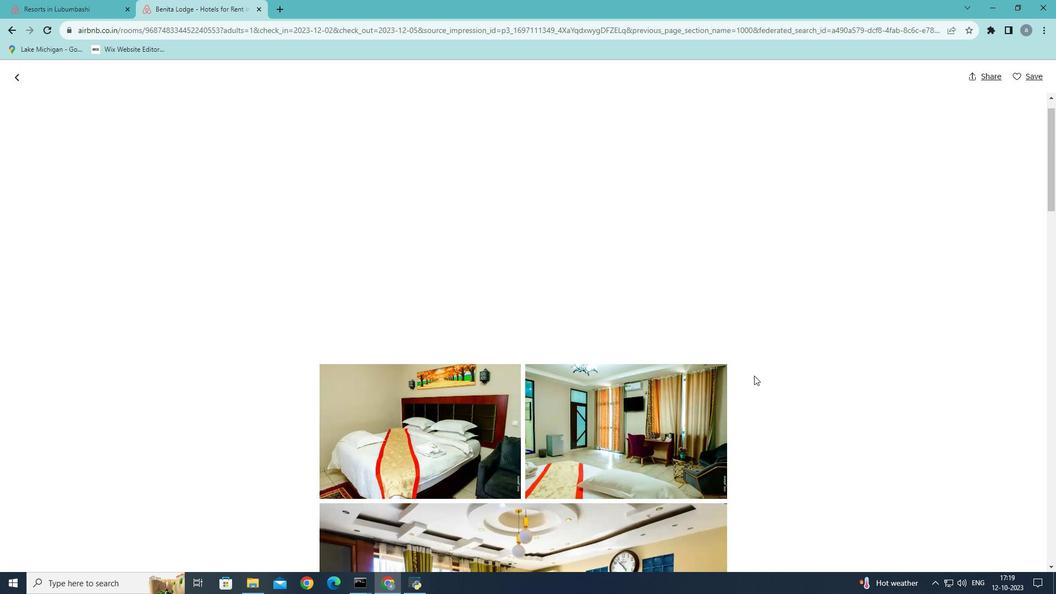 
Action: Mouse scrolled (754, 375) with delta (0, 0)
Screenshot: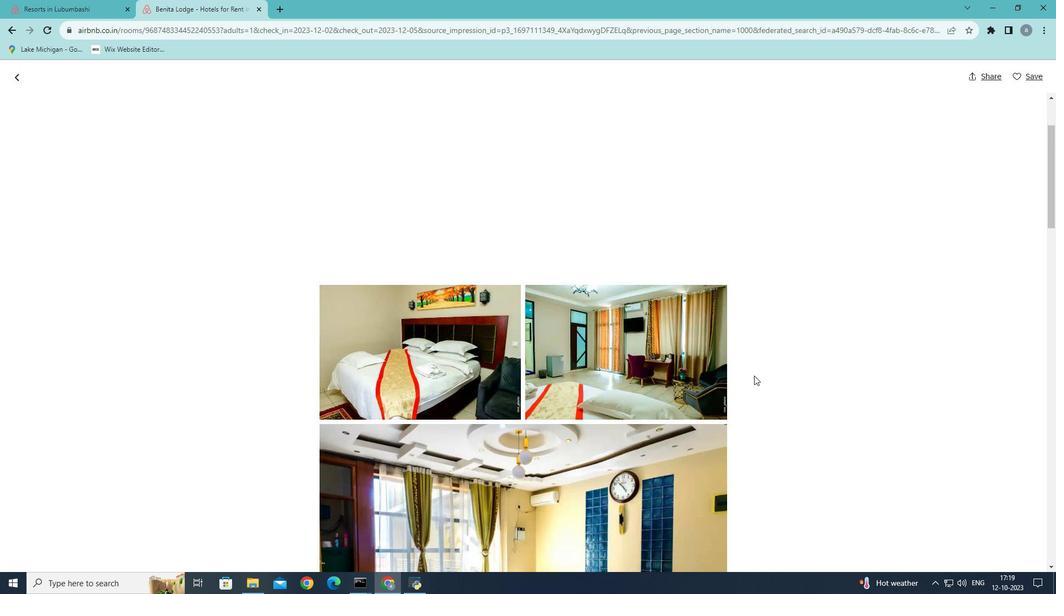 
Action: Mouse scrolled (754, 375) with delta (0, 0)
Screenshot: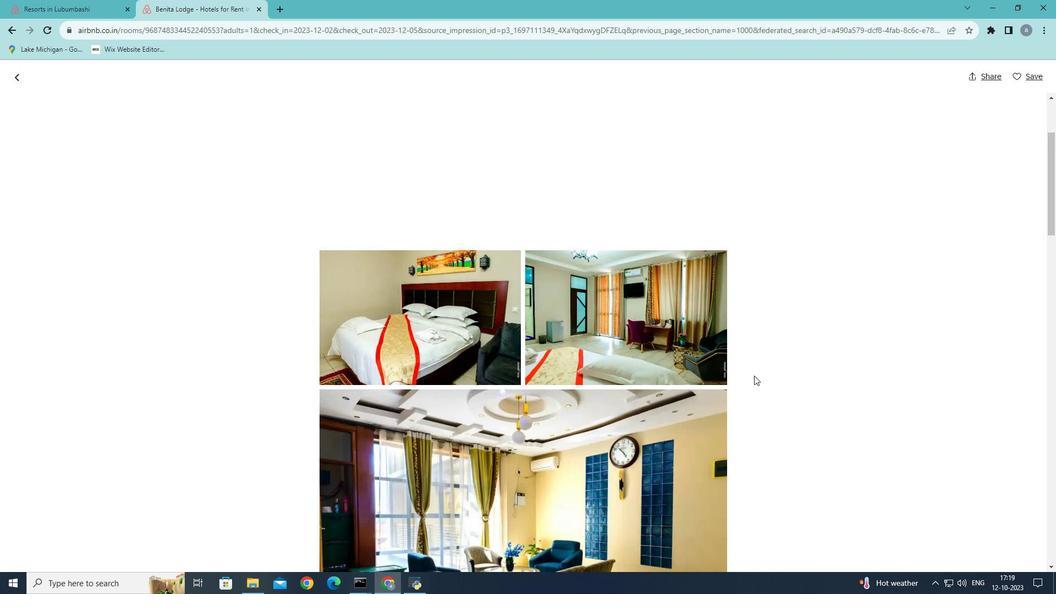 
Action: Mouse scrolled (754, 376) with delta (0, 0)
Screenshot: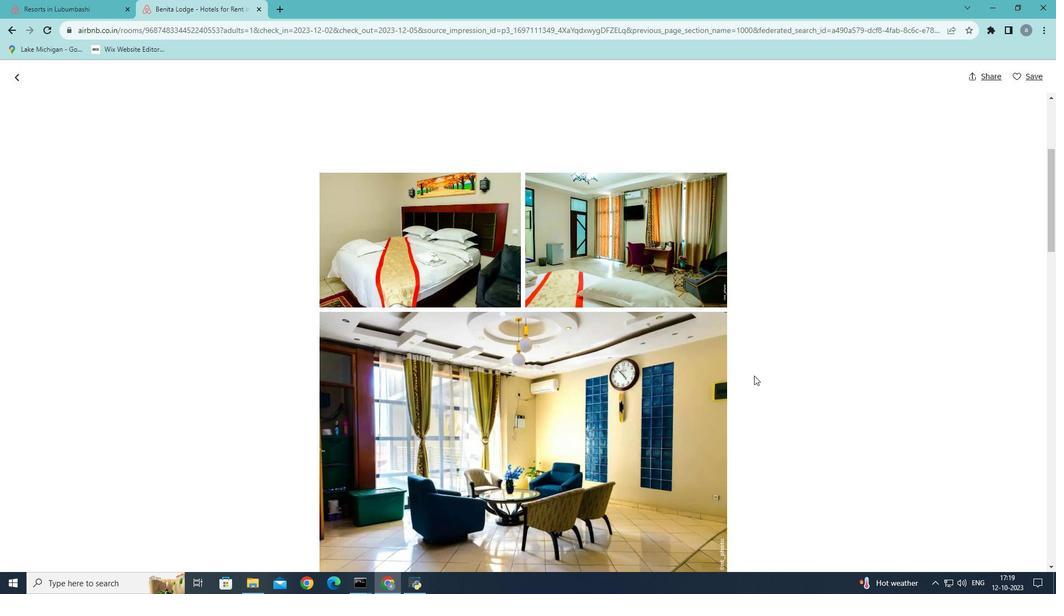 
Action: Mouse scrolled (754, 376) with delta (0, 0)
Screenshot: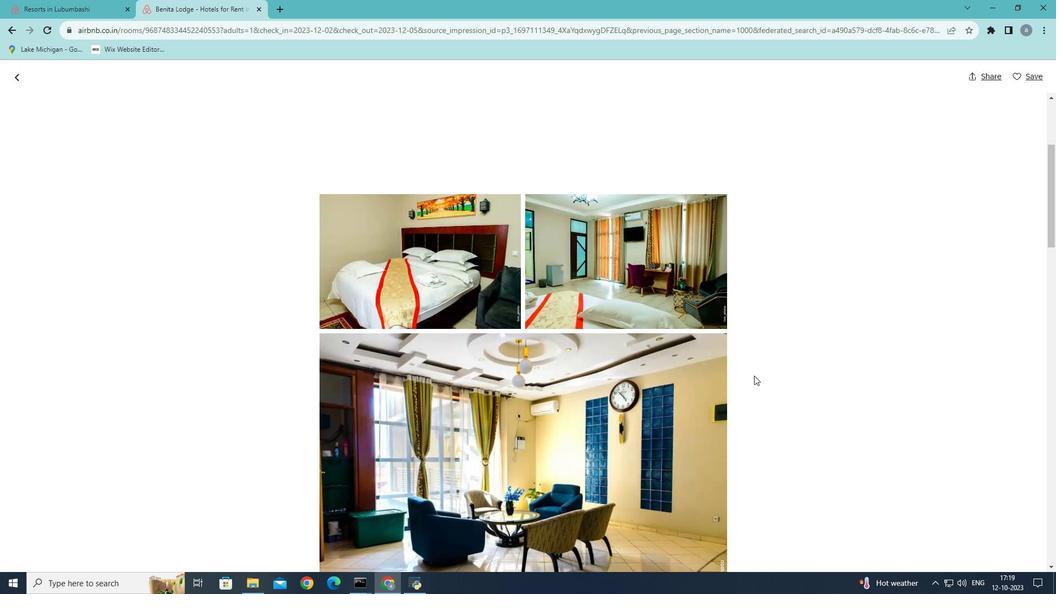 
Action: Mouse scrolled (754, 376) with delta (0, 0)
Screenshot: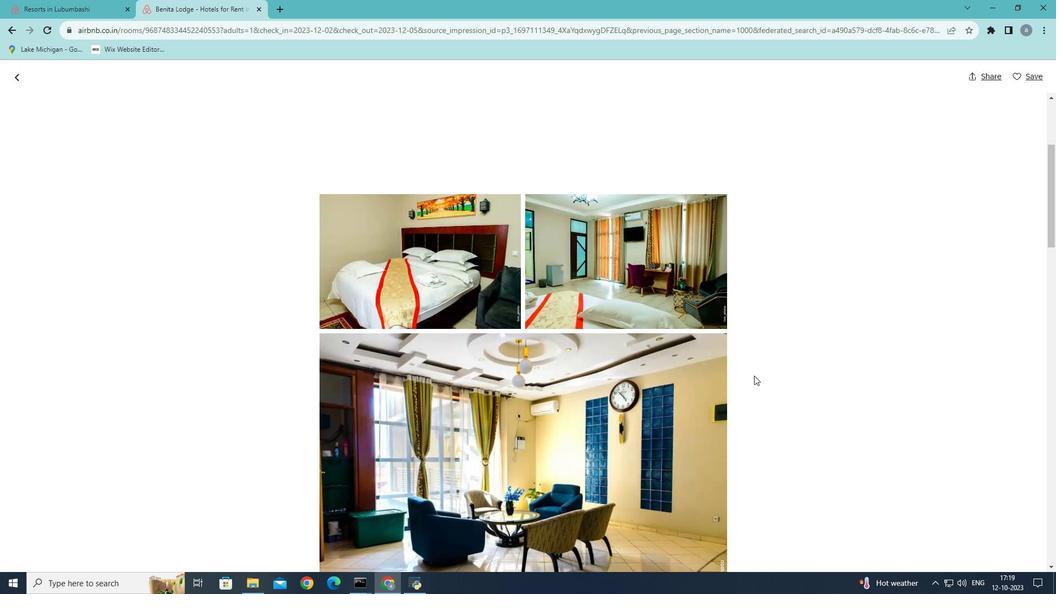 
Action: Mouse scrolled (754, 376) with delta (0, 0)
Screenshot: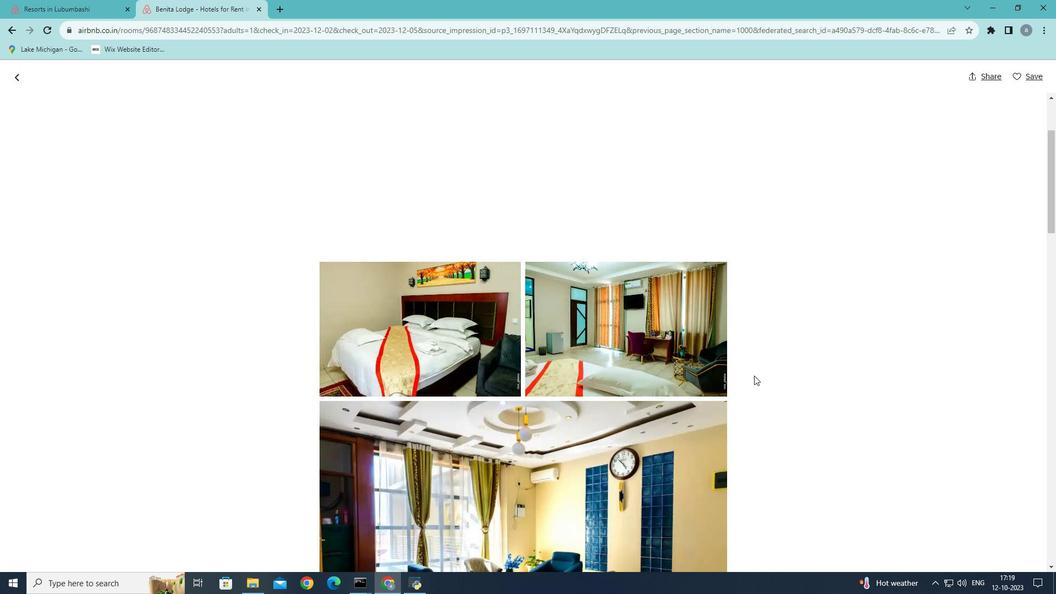
Action: Mouse scrolled (754, 376) with delta (0, 0)
Screenshot: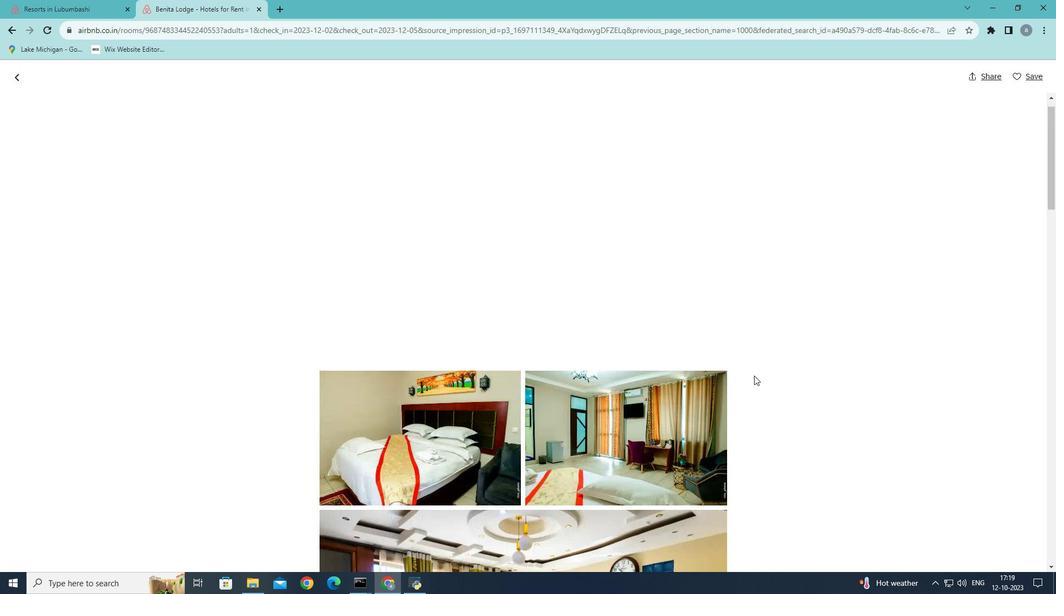 
Action: Mouse scrolled (754, 376) with delta (0, 0)
Screenshot: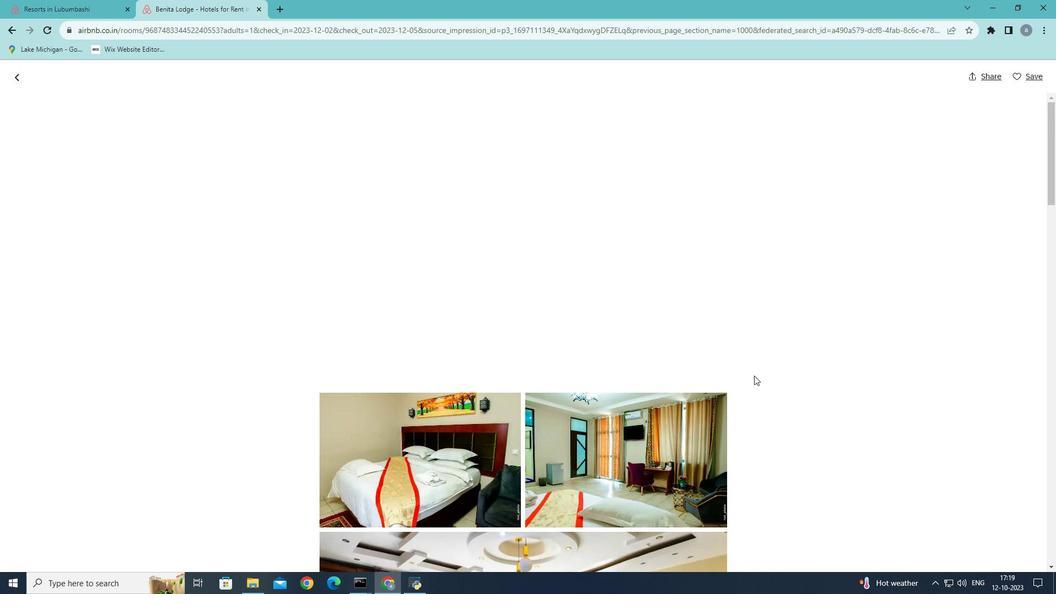 
Action: Mouse scrolled (754, 376) with delta (0, 0)
Screenshot: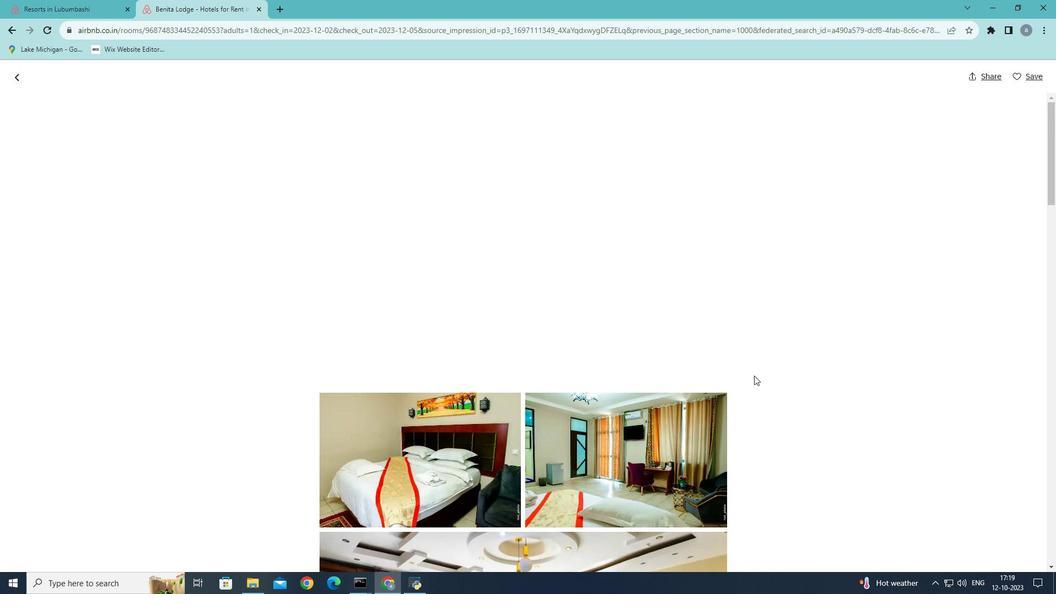 
Action: Mouse scrolled (754, 375) with delta (0, 0)
Screenshot: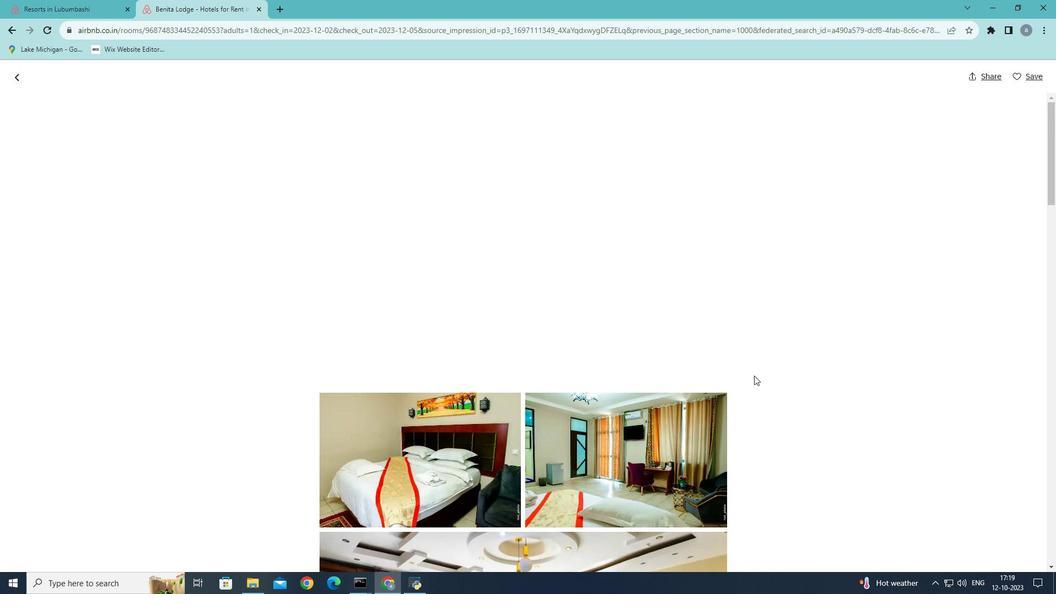 
Action: Mouse scrolled (754, 376) with delta (0, 0)
Screenshot: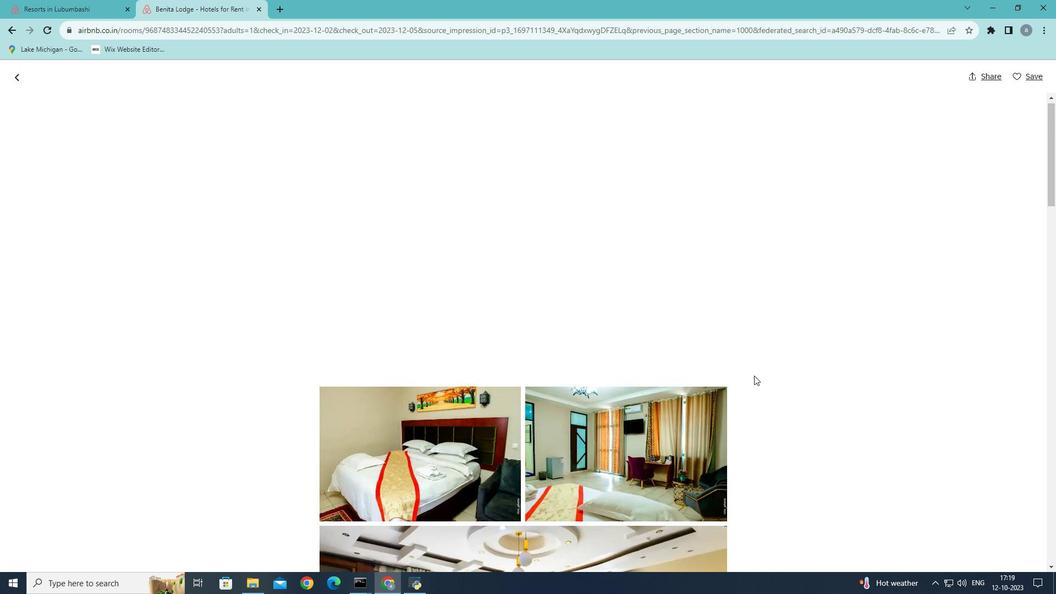 
Action: Mouse scrolled (754, 376) with delta (0, 0)
Screenshot: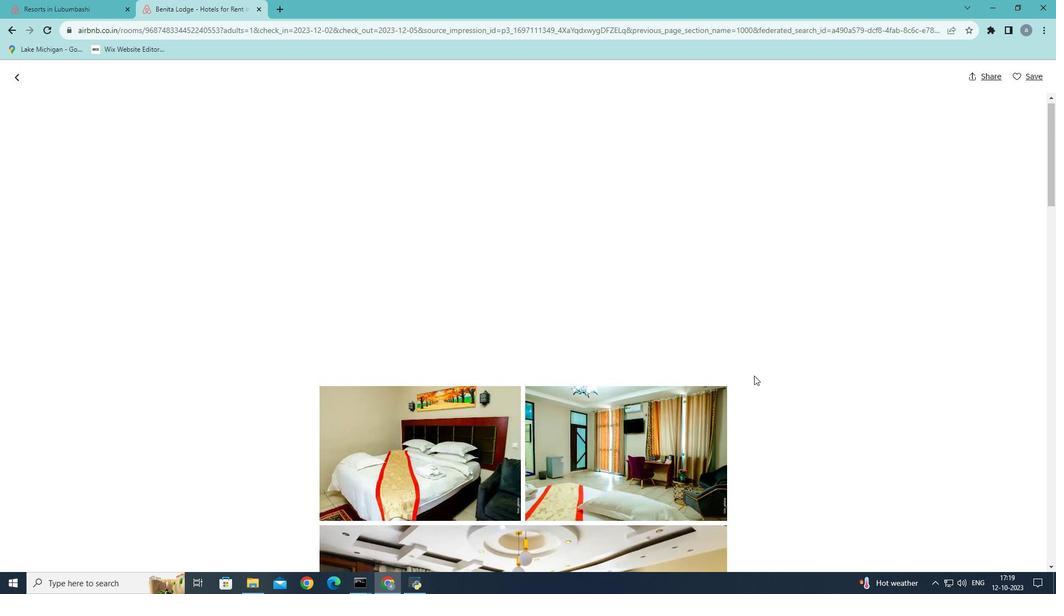 
Action: Mouse scrolled (754, 375) with delta (0, 0)
Screenshot: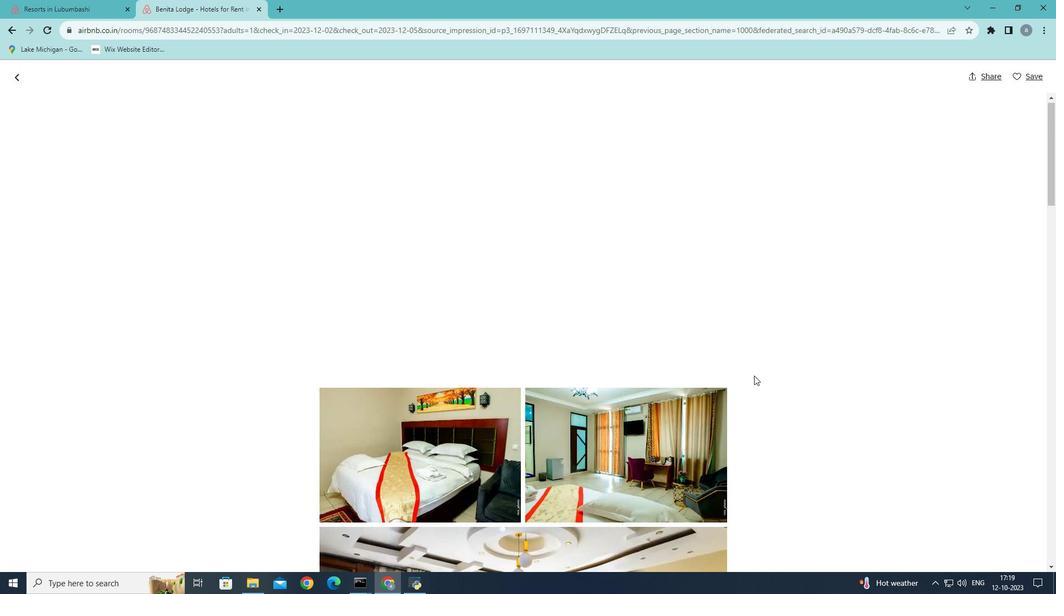 
Action: Mouse scrolled (754, 375) with delta (0, 0)
Screenshot: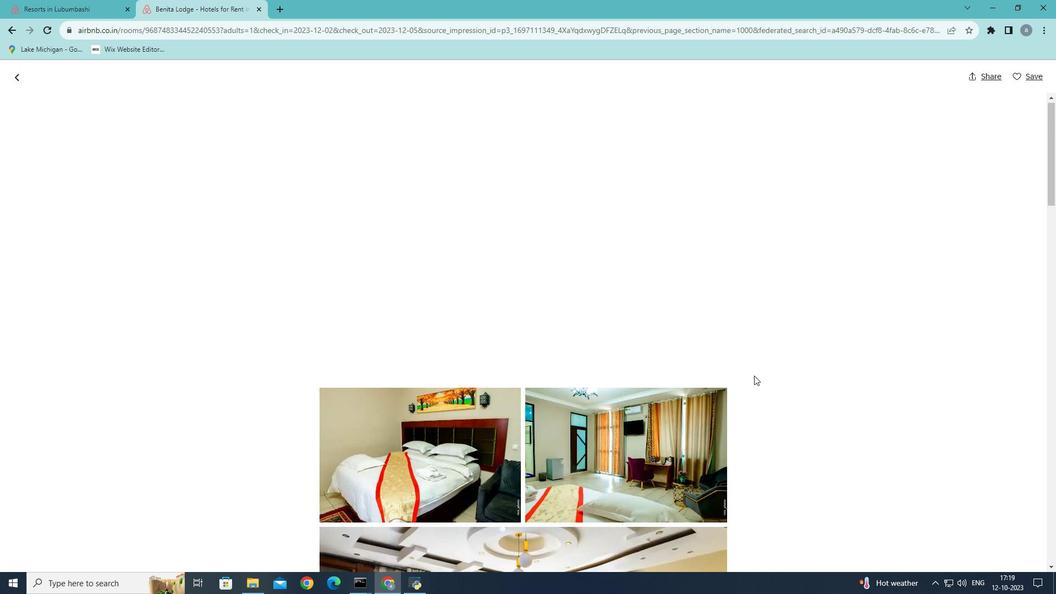 
Action: Mouse scrolled (754, 375) with delta (0, 0)
Screenshot: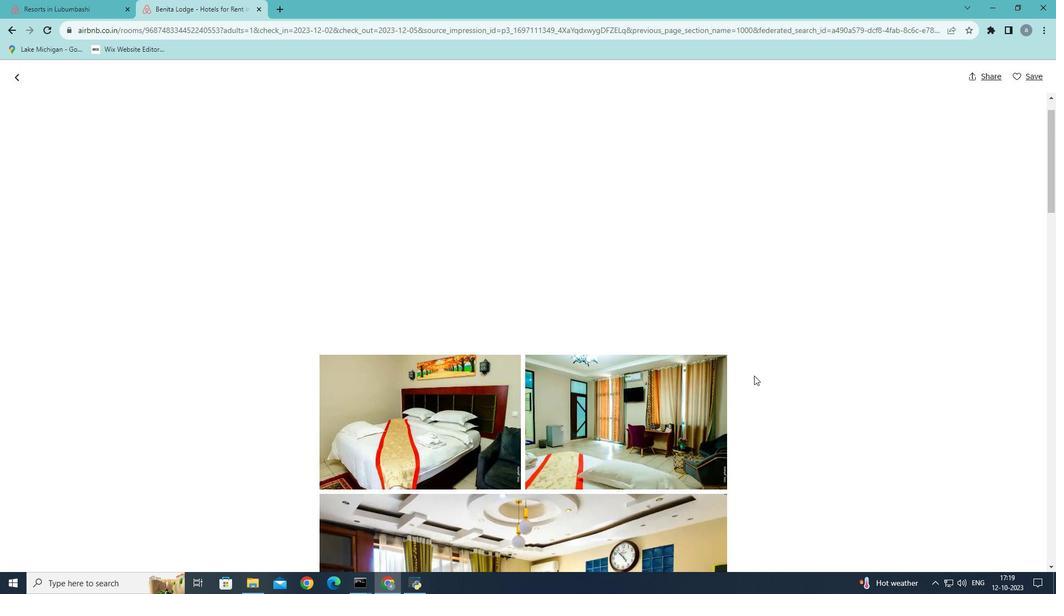 
Action: Mouse scrolled (754, 375) with delta (0, 0)
Screenshot: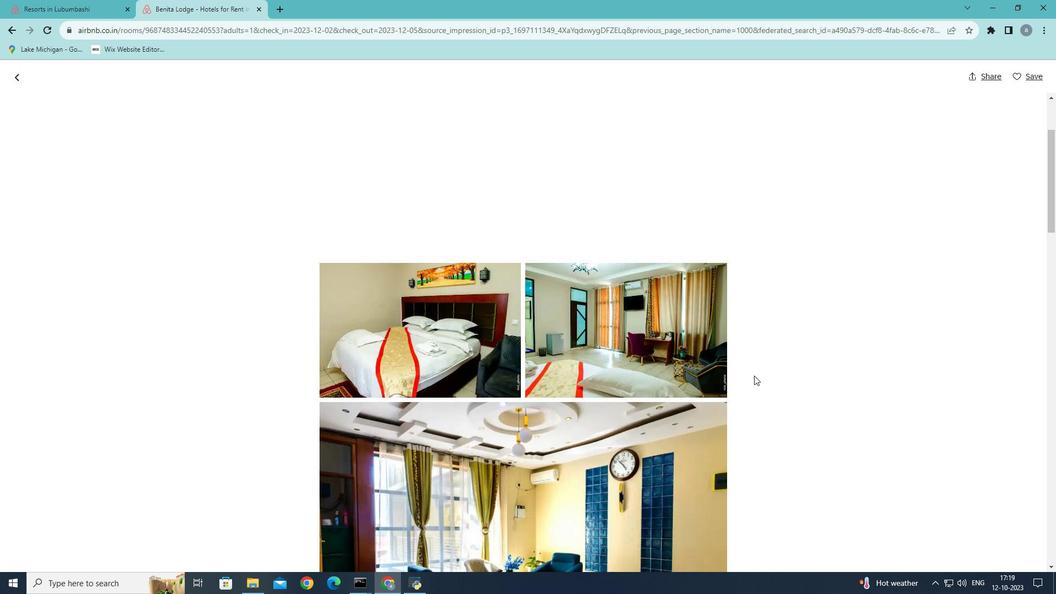 
Action: Mouse scrolled (754, 375) with delta (0, 0)
Screenshot: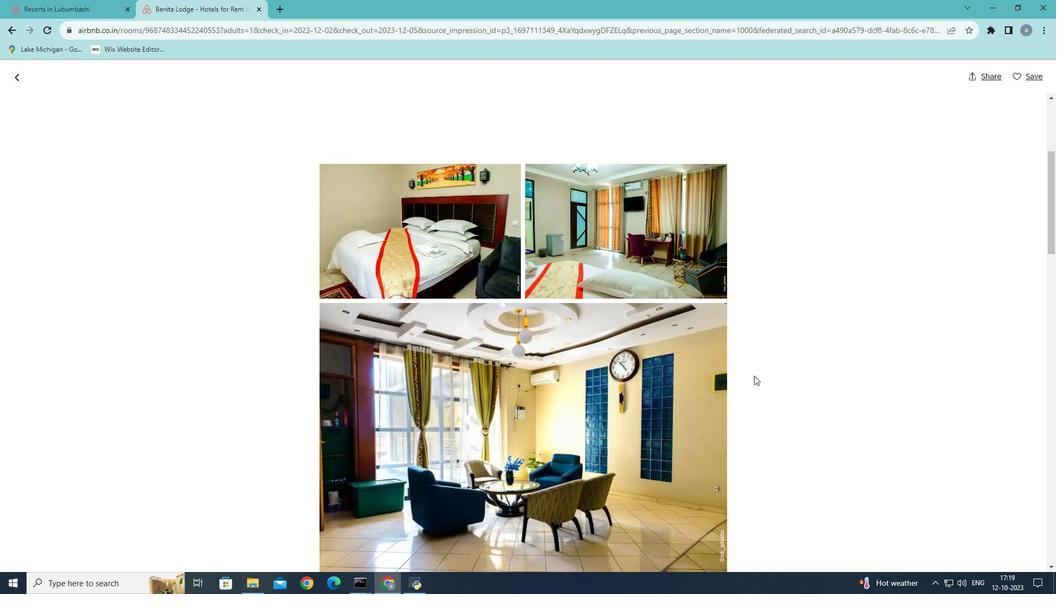 
Action: Mouse scrolled (754, 375) with delta (0, 0)
Screenshot: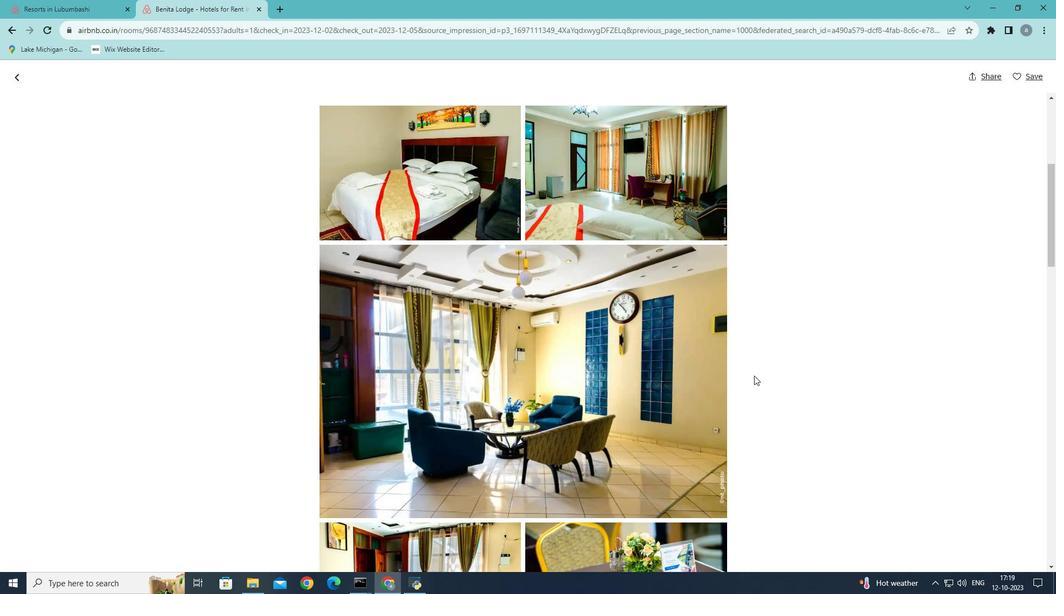 
Action: Mouse scrolled (754, 375) with delta (0, 0)
Screenshot: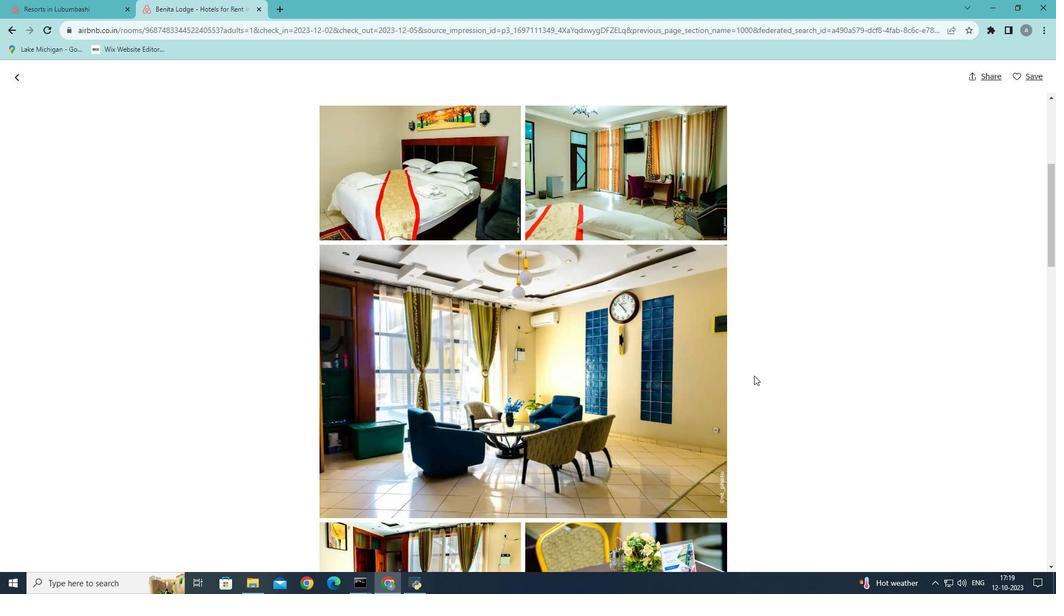 
Action: Mouse scrolled (754, 375) with delta (0, 0)
Screenshot: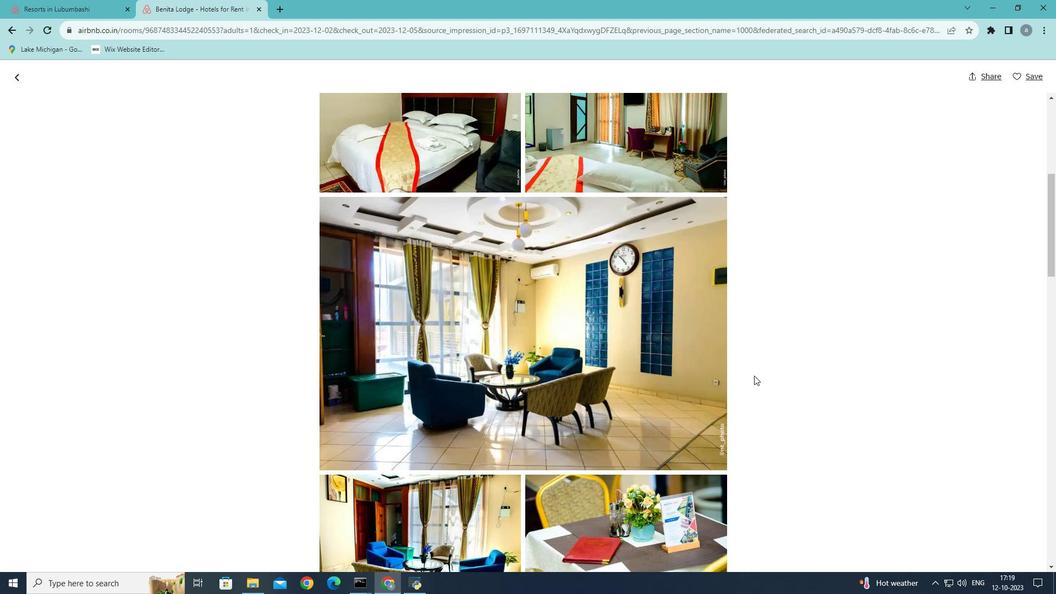 
Action: Mouse scrolled (754, 375) with delta (0, 0)
Screenshot: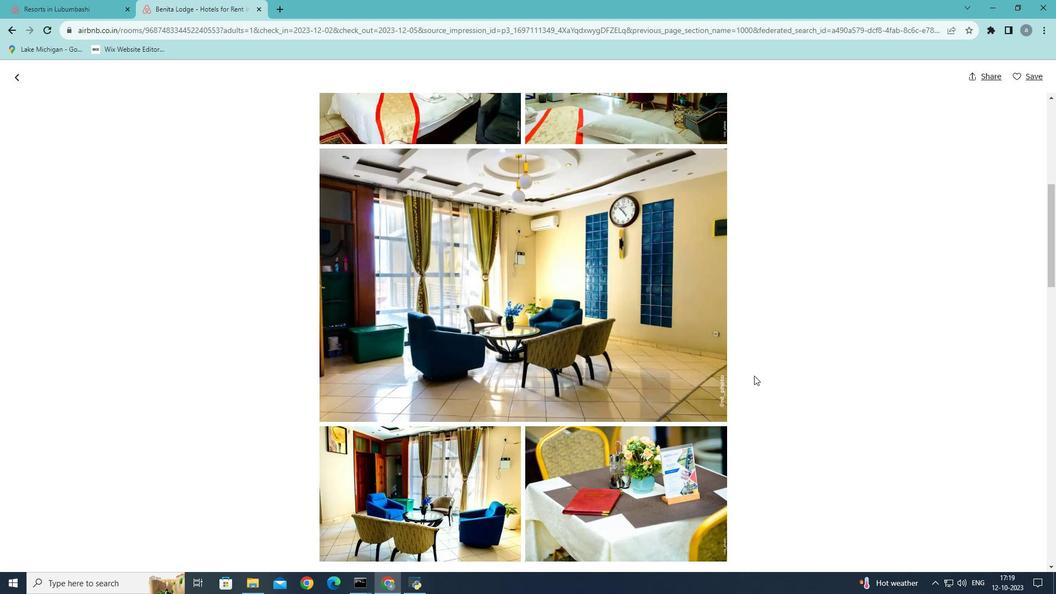 
Action: Mouse scrolled (754, 375) with delta (0, 0)
Screenshot: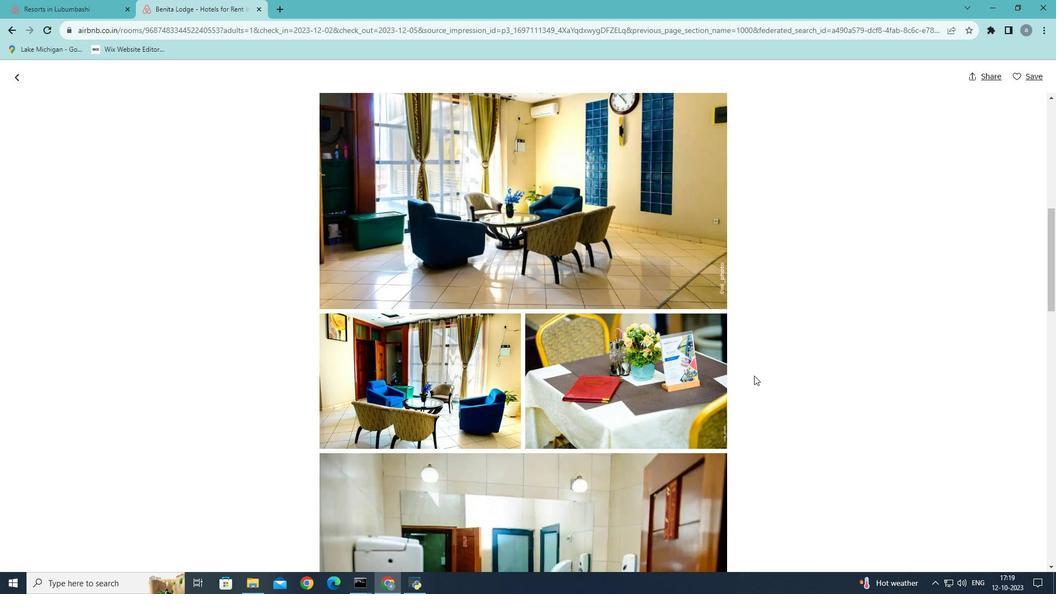 
Action: Mouse scrolled (754, 375) with delta (0, 0)
Screenshot: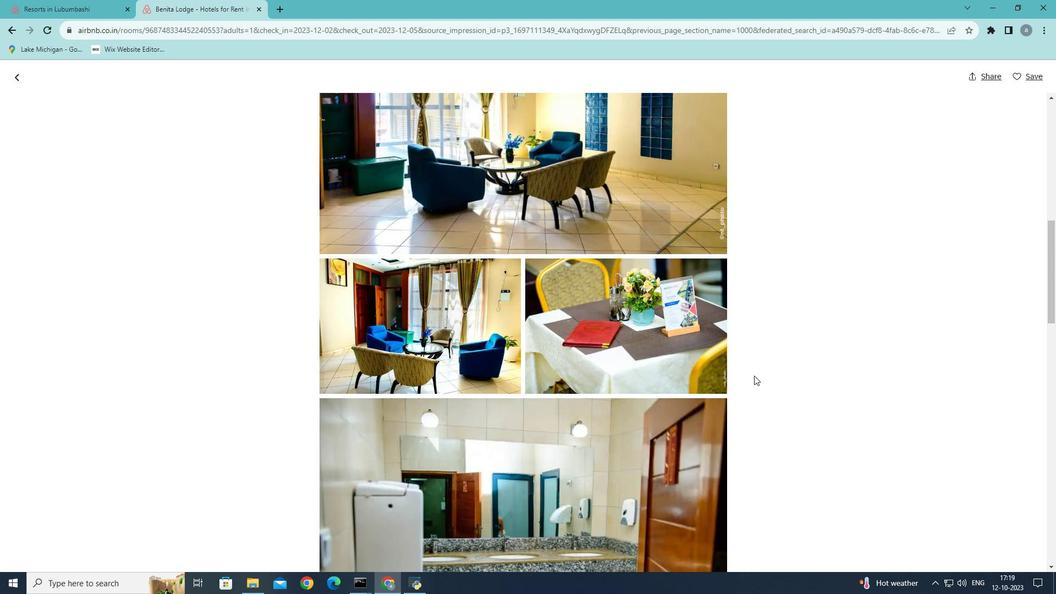 
Action: Mouse scrolled (754, 375) with delta (0, 0)
Screenshot: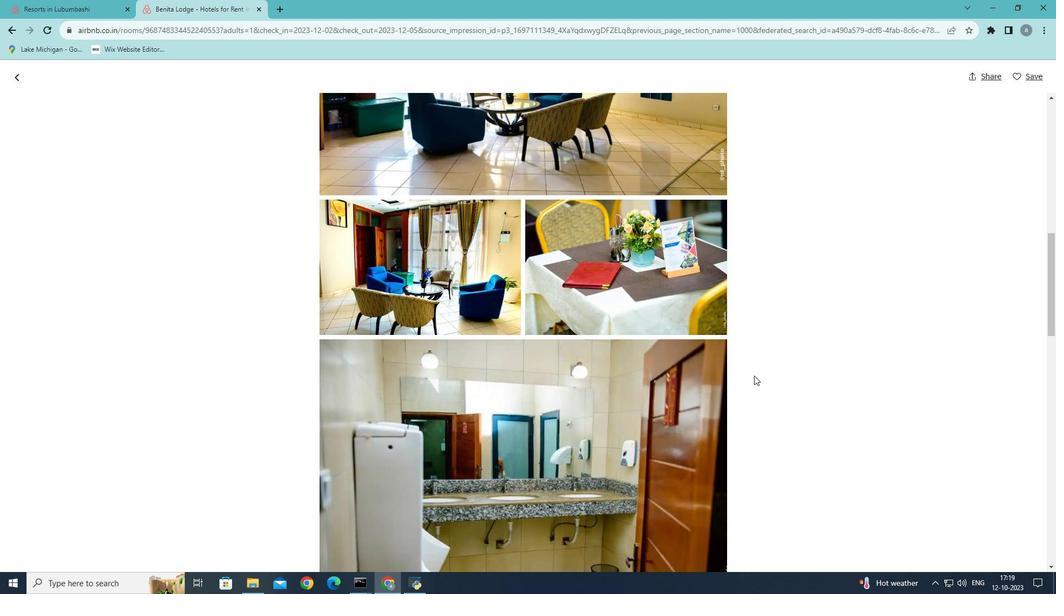 
Action: Mouse scrolled (754, 375) with delta (0, 0)
Screenshot: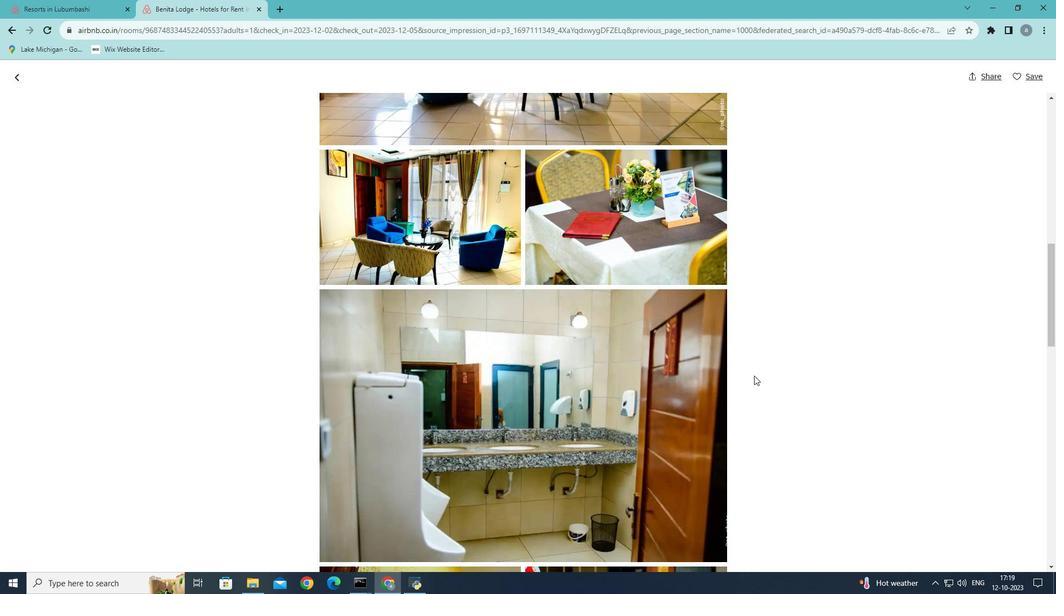 
Action: Mouse scrolled (754, 375) with delta (0, 0)
Screenshot: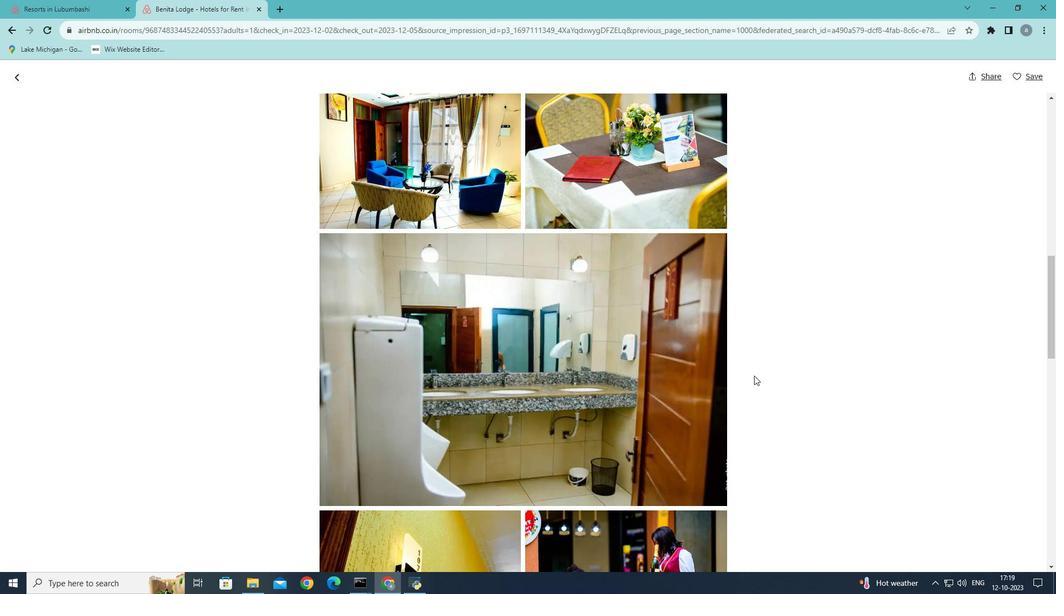 
Action: Mouse scrolled (754, 375) with delta (0, 0)
Screenshot: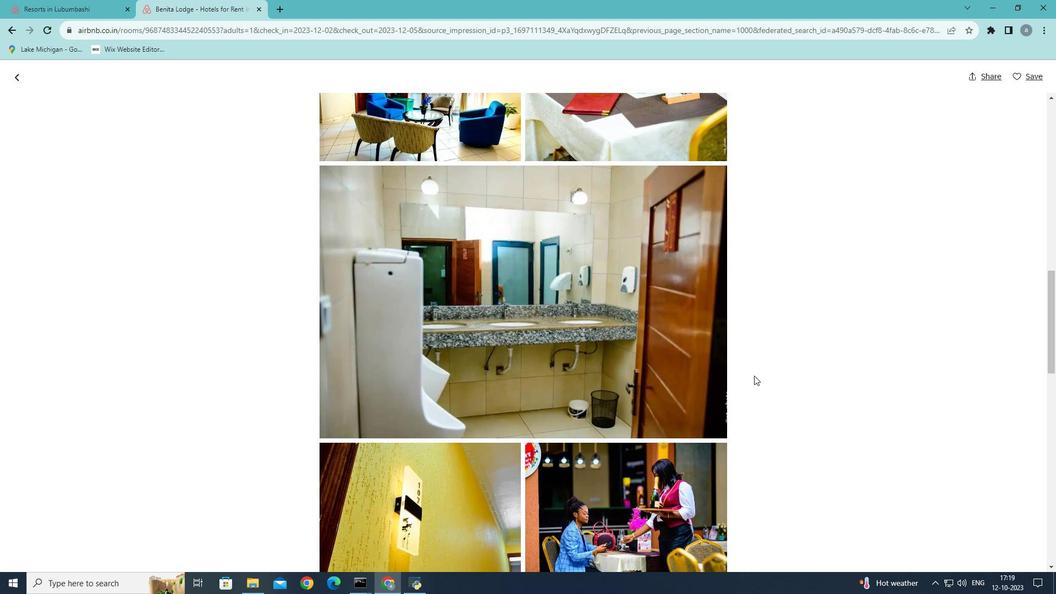 
Action: Mouse scrolled (754, 375) with delta (0, 0)
Screenshot: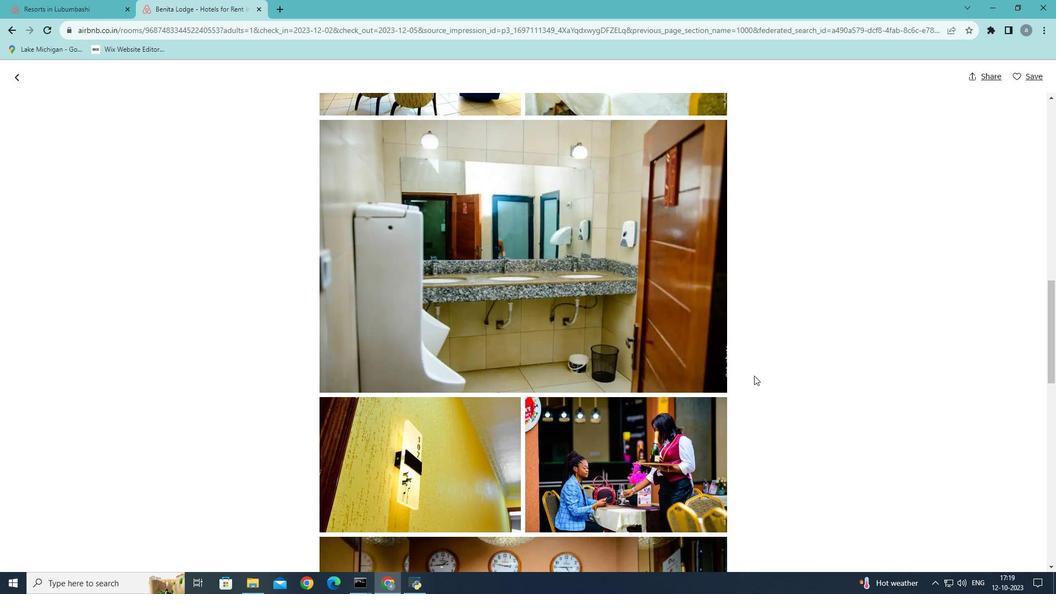 
Action: Mouse scrolled (754, 375) with delta (0, 0)
Screenshot: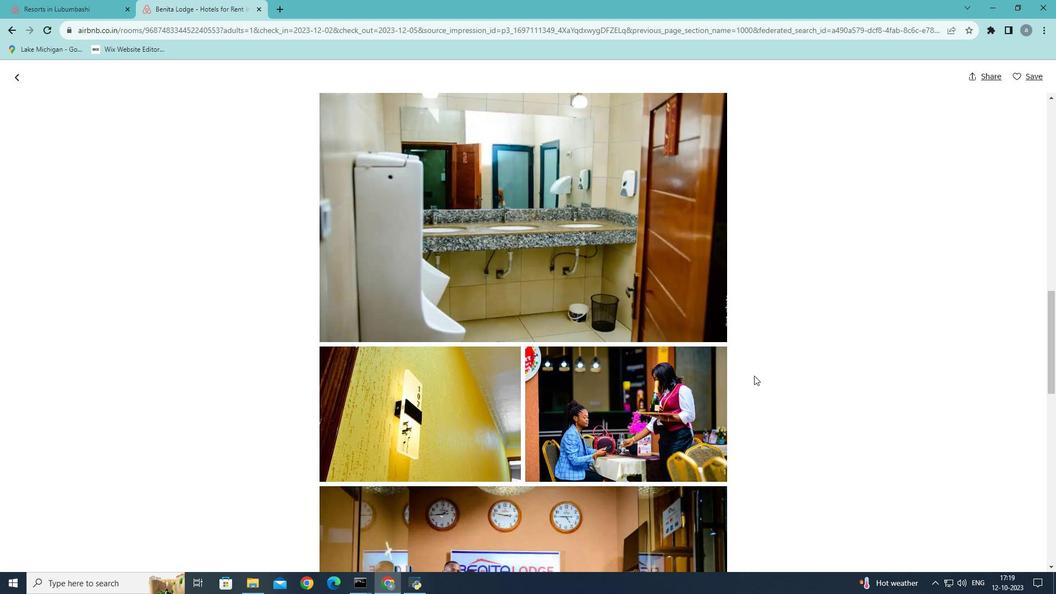 
Action: Mouse scrolled (754, 375) with delta (0, 0)
Screenshot: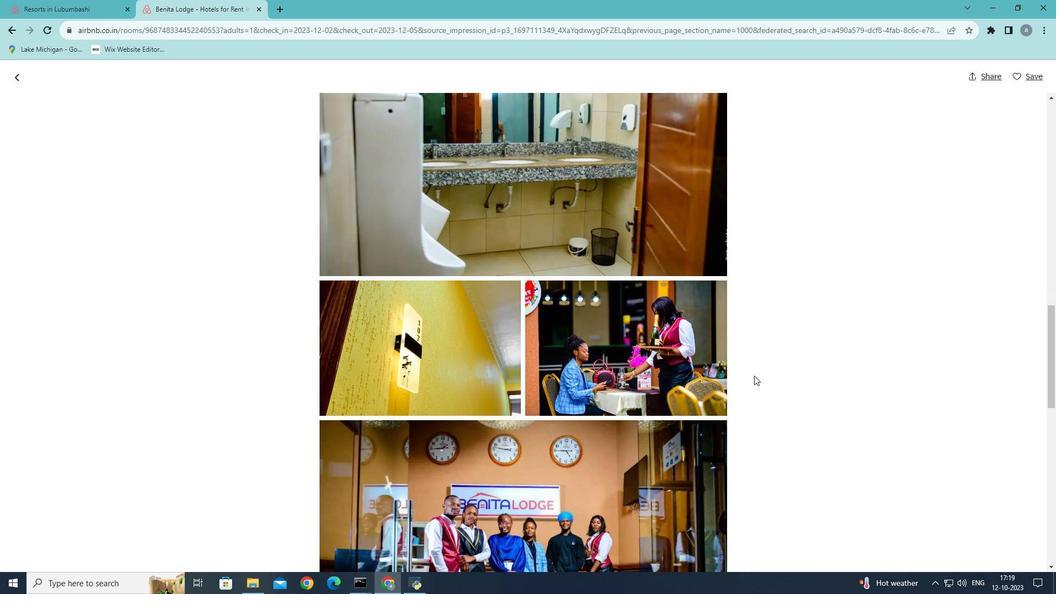 
Action: Mouse scrolled (754, 375) with delta (0, 0)
Screenshot: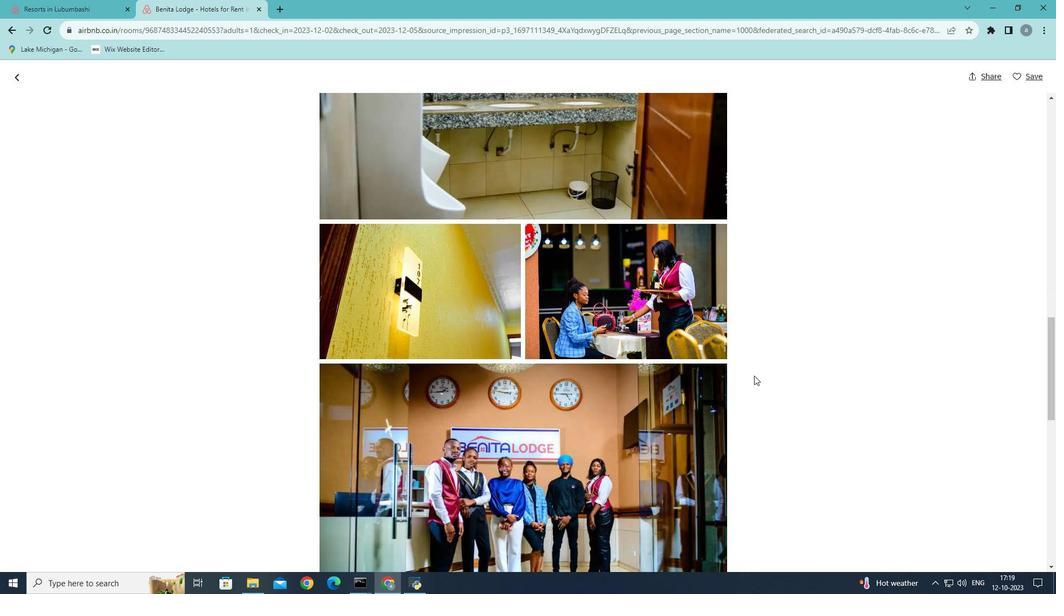 
Action: Mouse moved to (753, 375)
Screenshot: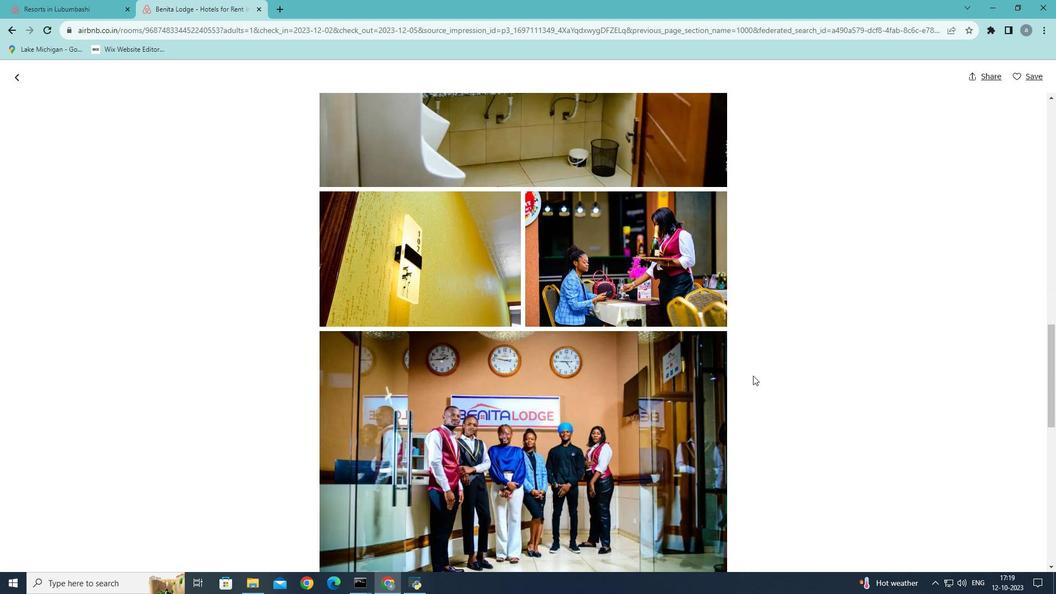 
Action: Mouse scrolled (753, 375) with delta (0, 0)
Screenshot: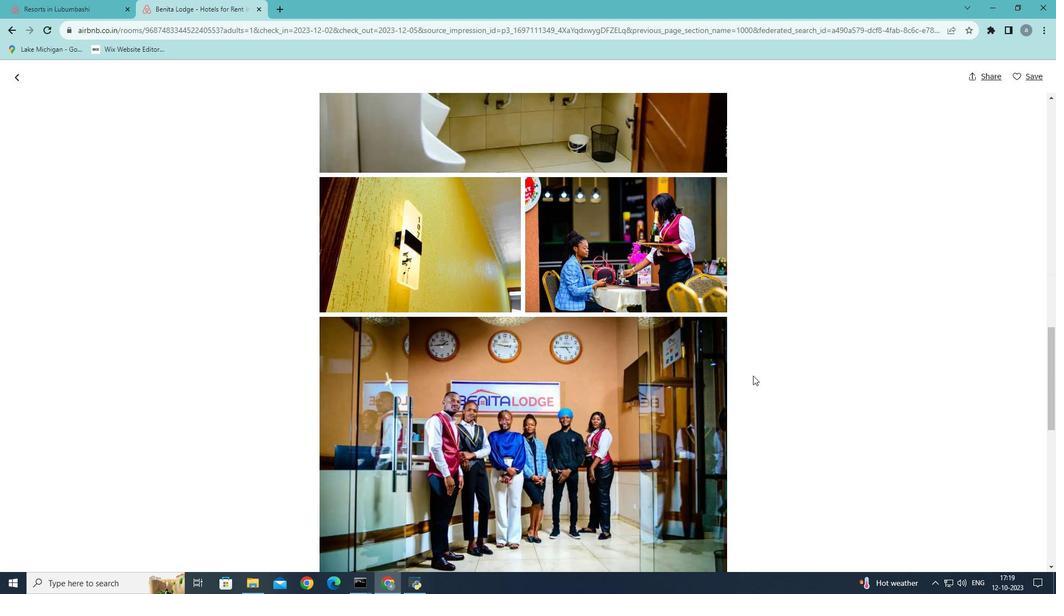 
Action: Mouse scrolled (753, 375) with delta (0, 0)
Screenshot: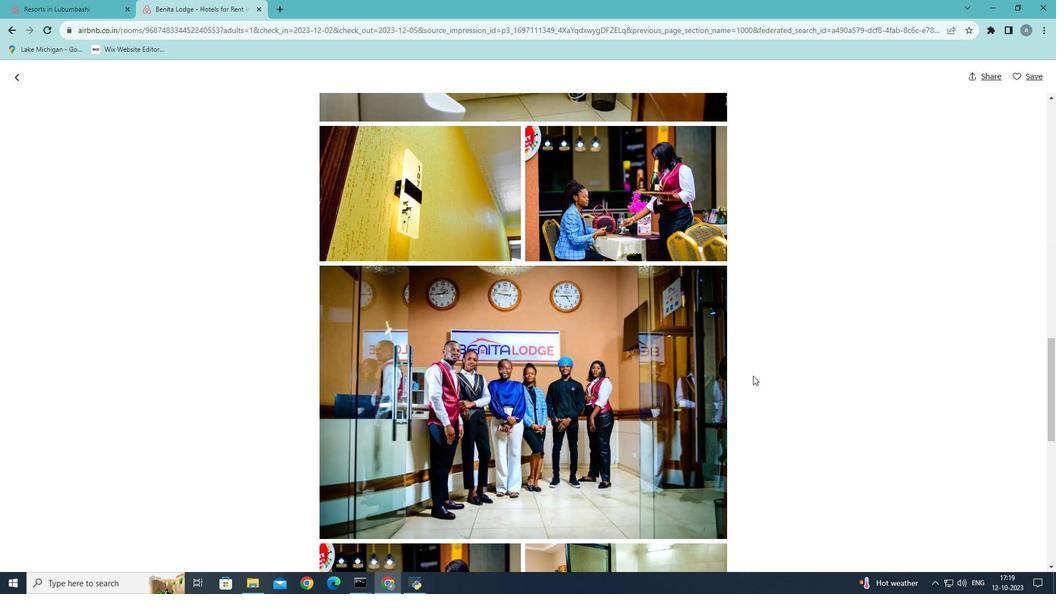 
Action: Mouse scrolled (753, 375) with delta (0, 0)
Screenshot: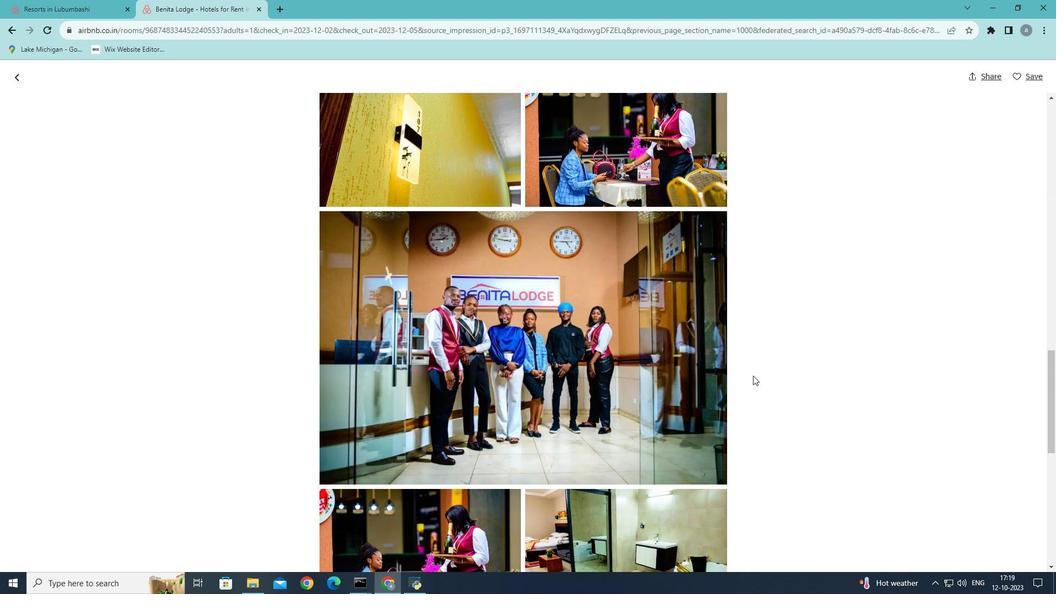 
Action: Mouse scrolled (753, 375) with delta (0, 0)
Screenshot: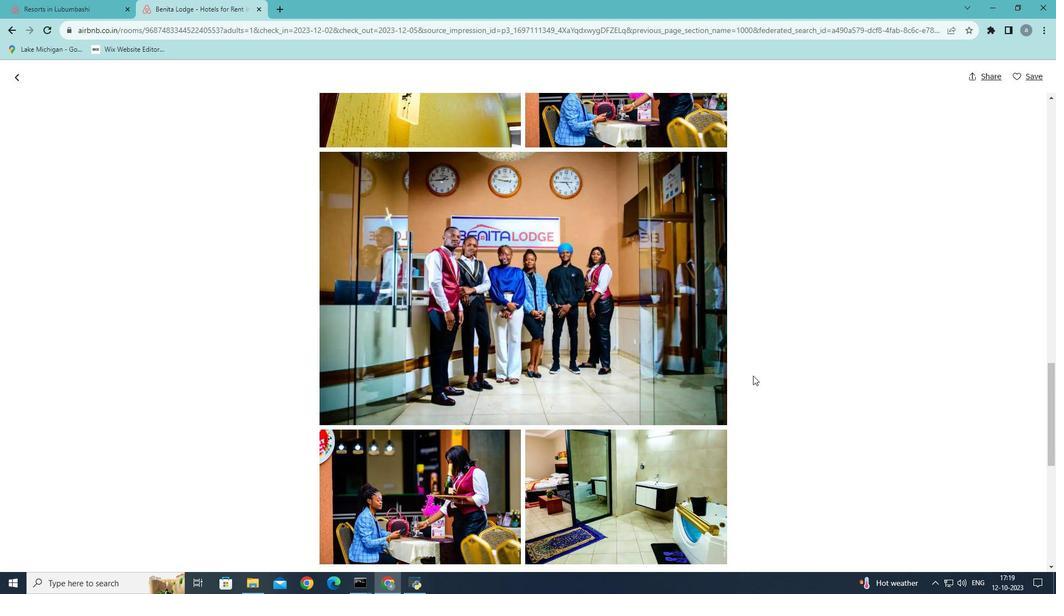 
Action: Mouse scrolled (753, 375) with delta (0, 0)
Screenshot: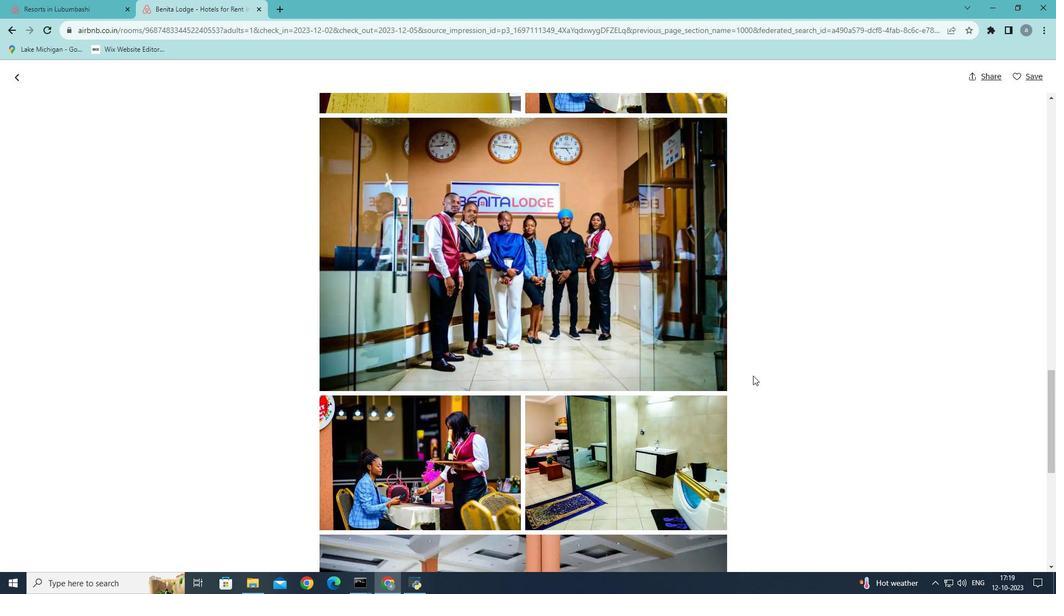 
Action: Mouse scrolled (753, 375) with delta (0, 0)
Screenshot: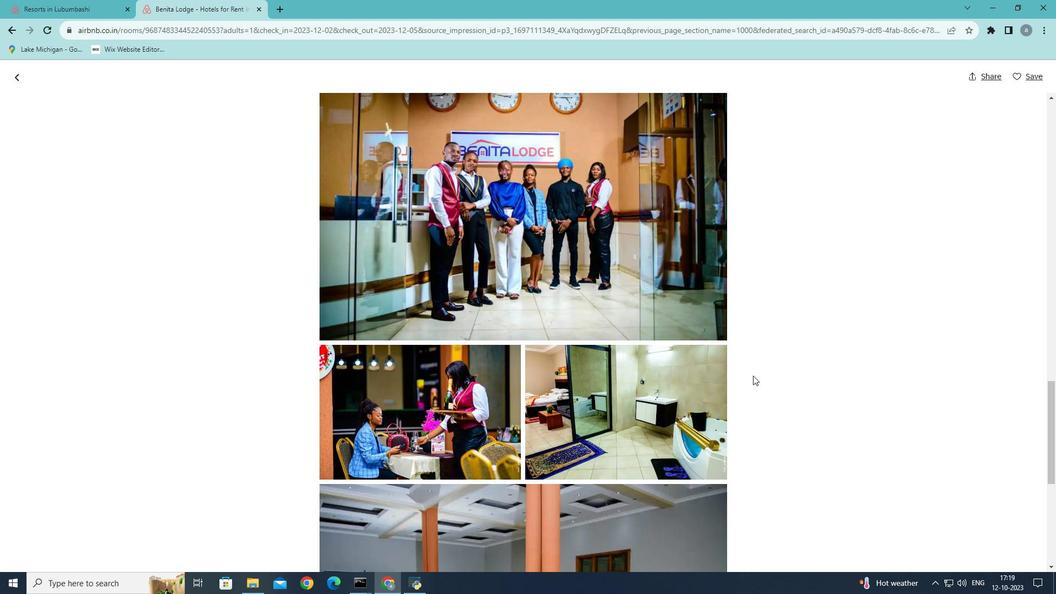 
Action: Mouse scrolled (753, 375) with delta (0, 0)
Screenshot: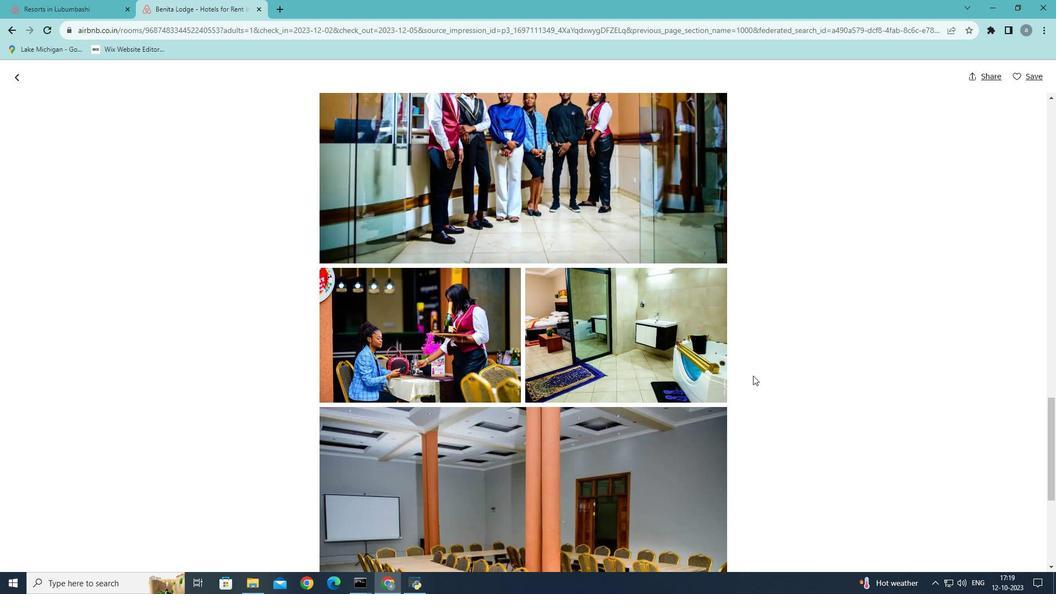 
Action: Mouse scrolled (753, 375) with delta (0, 0)
Screenshot: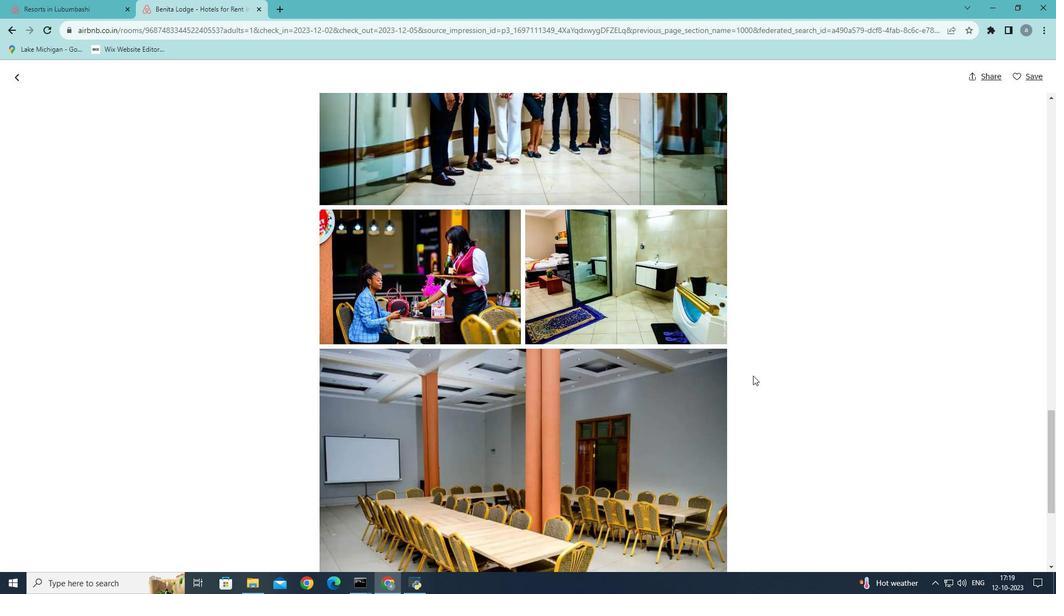 
Action: Mouse scrolled (753, 375) with delta (0, 0)
Screenshot: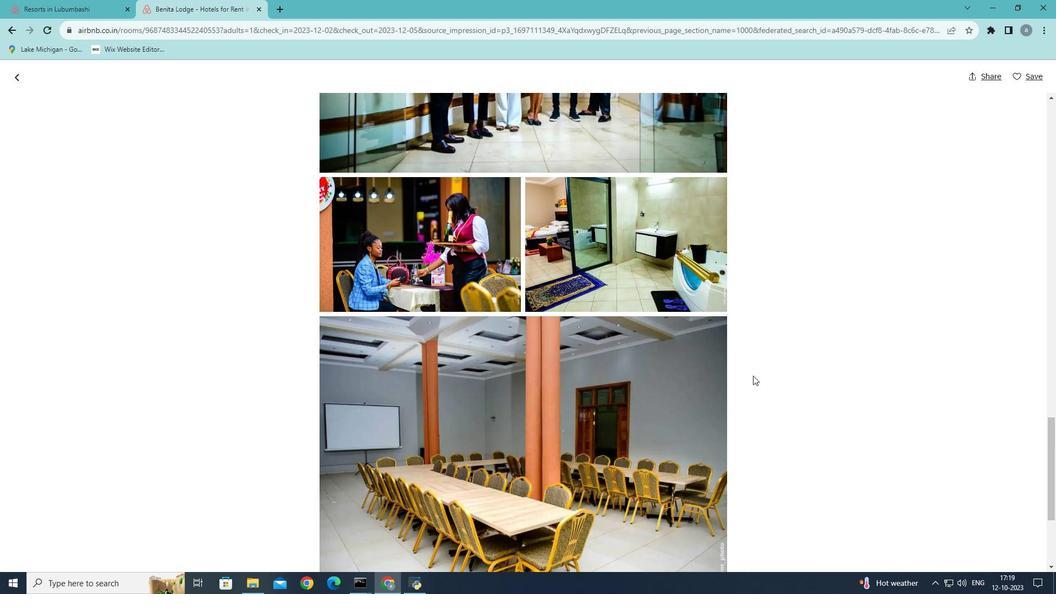 
Action: Mouse scrolled (753, 375) with delta (0, 0)
Screenshot: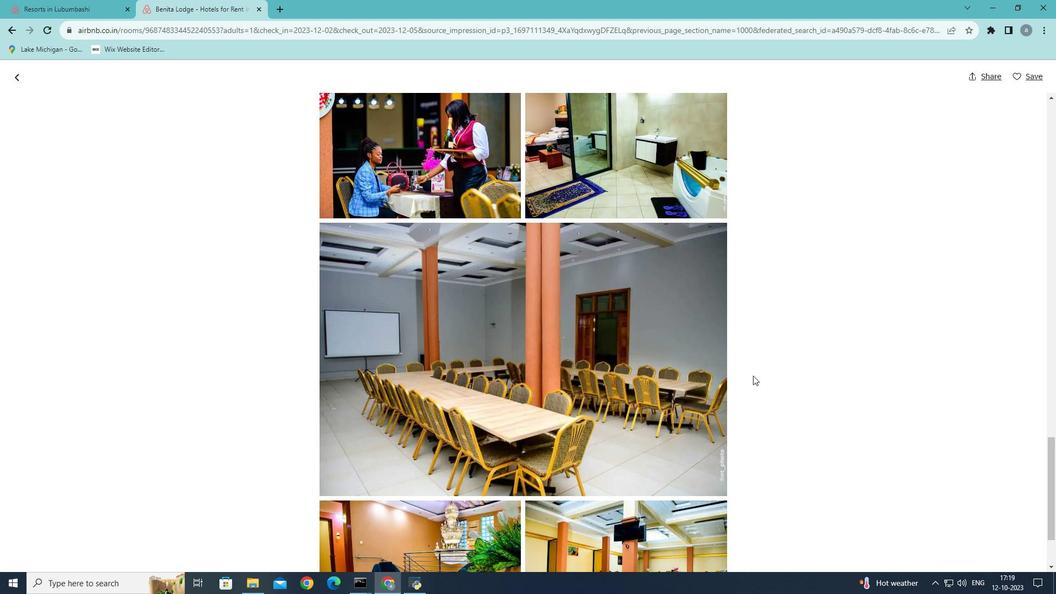 
Action: Mouse scrolled (753, 375) with delta (0, 0)
Screenshot: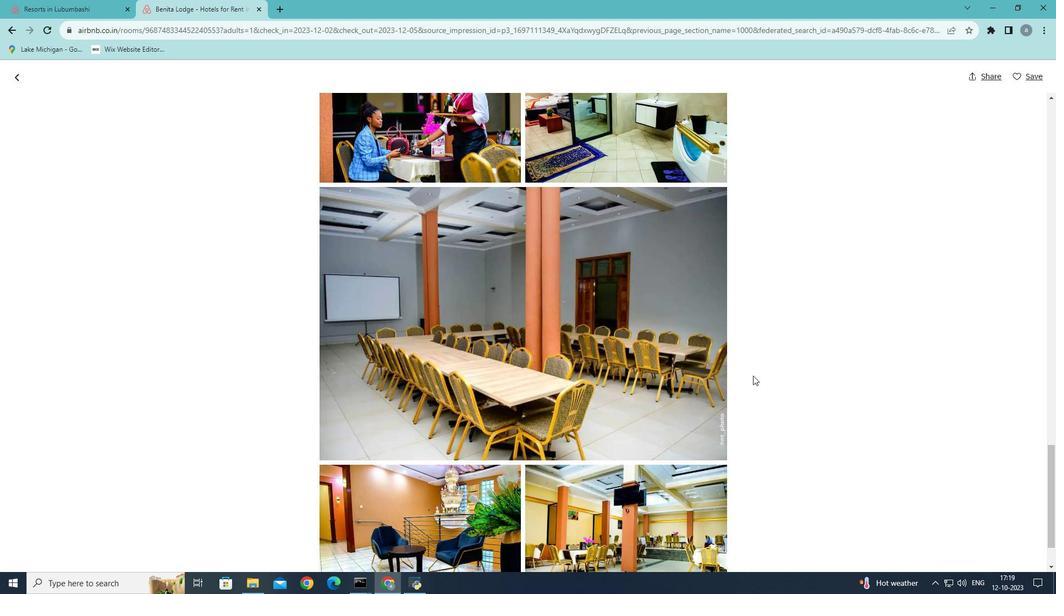 
Action: Mouse scrolled (753, 375) with delta (0, 0)
Screenshot: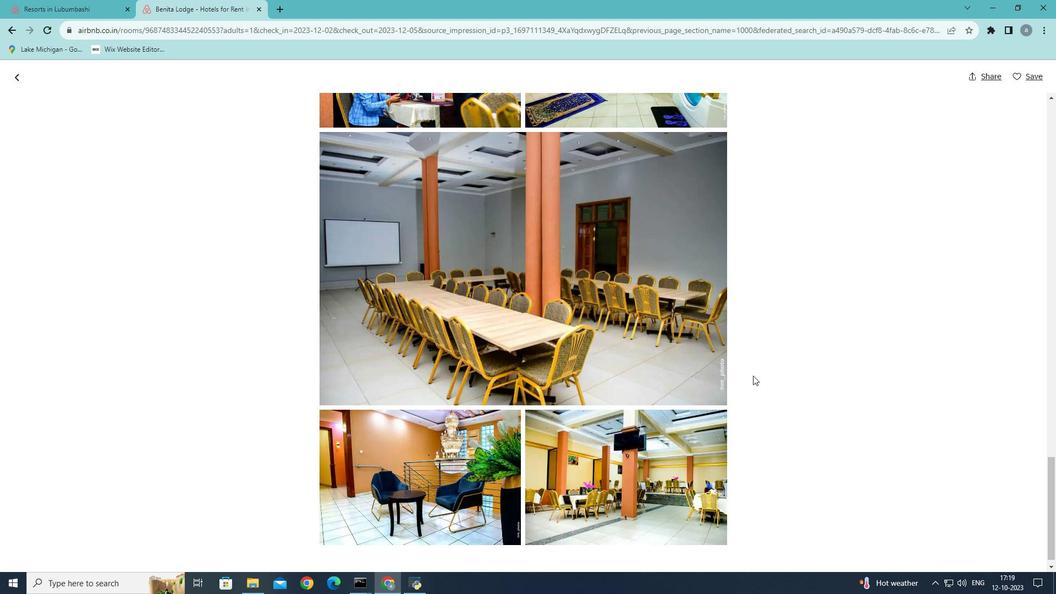 
Action: Mouse scrolled (753, 375) with delta (0, 0)
Screenshot: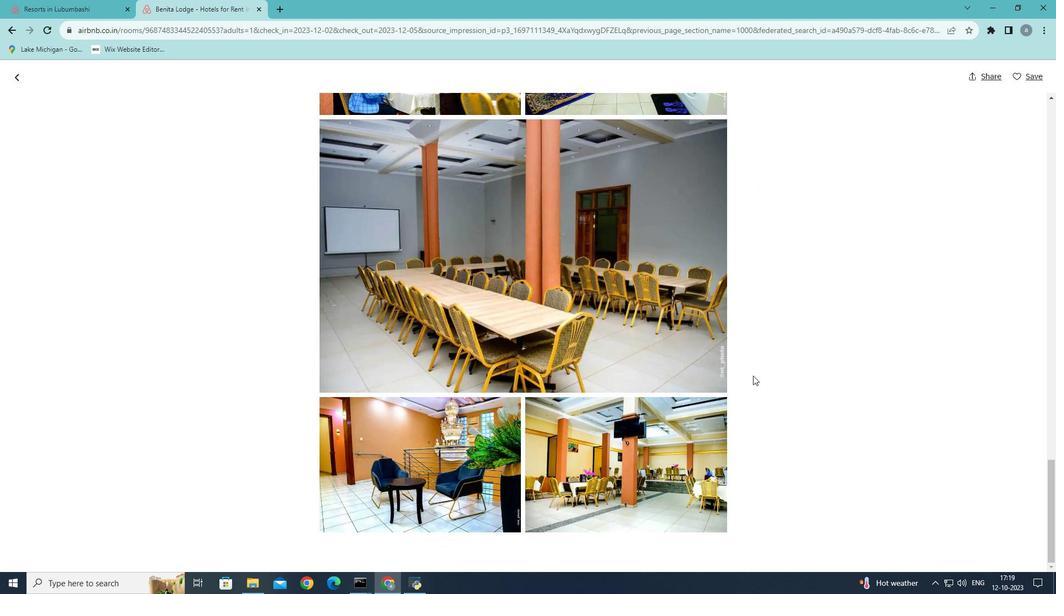
Action: Mouse scrolled (753, 375) with delta (0, 0)
Screenshot: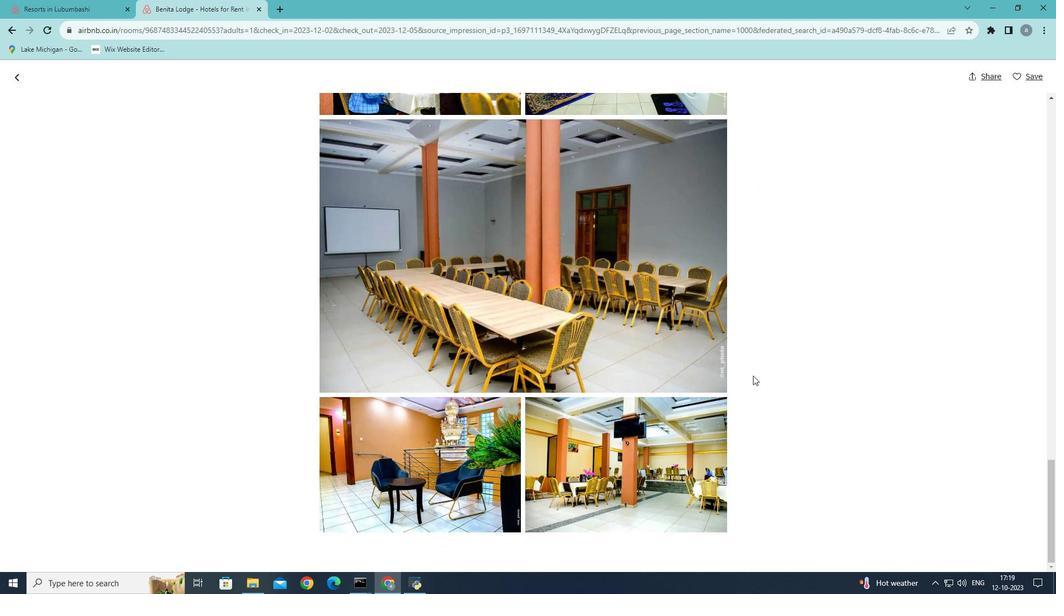 
Action: Mouse scrolled (753, 375) with delta (0, 0)
Screenshot: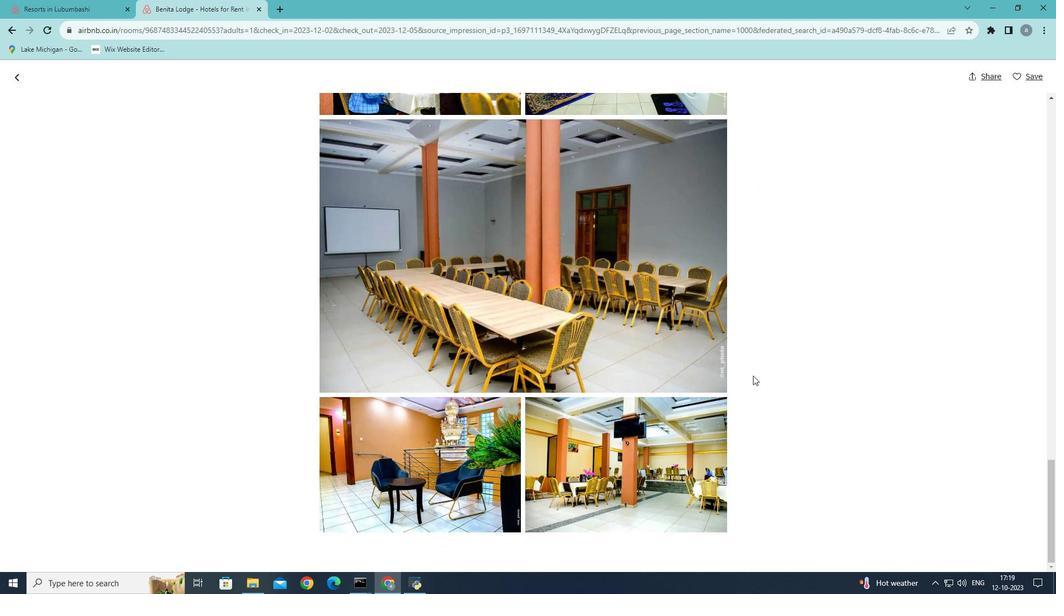 
Action: Mouse scrolled (753, 375) with delta (0, 0)
Screenshot: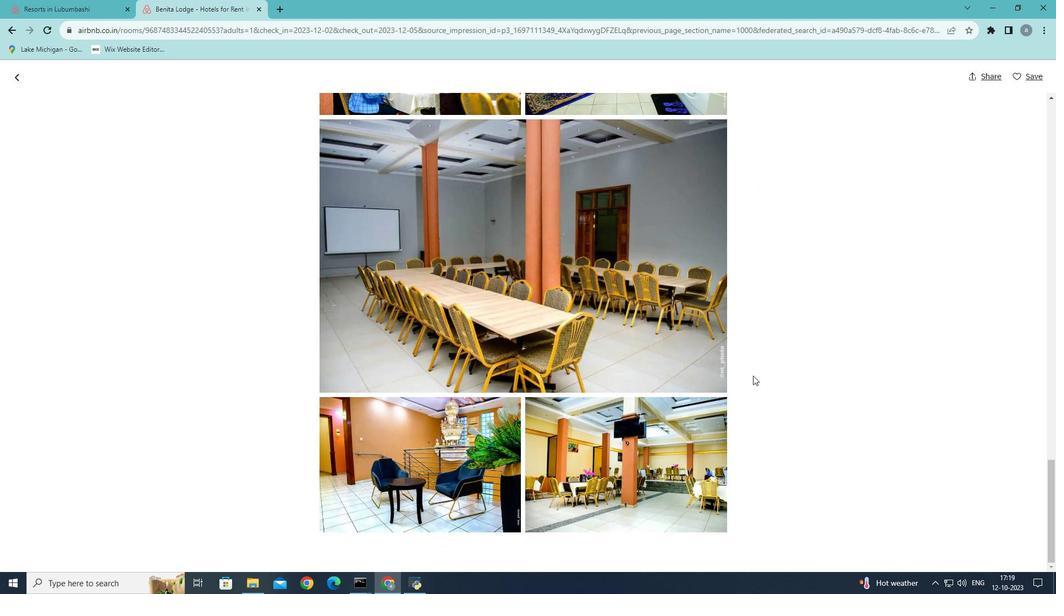 
Action: Mouse scrolled (753, 375) with delta (0, 0)
Screenshot: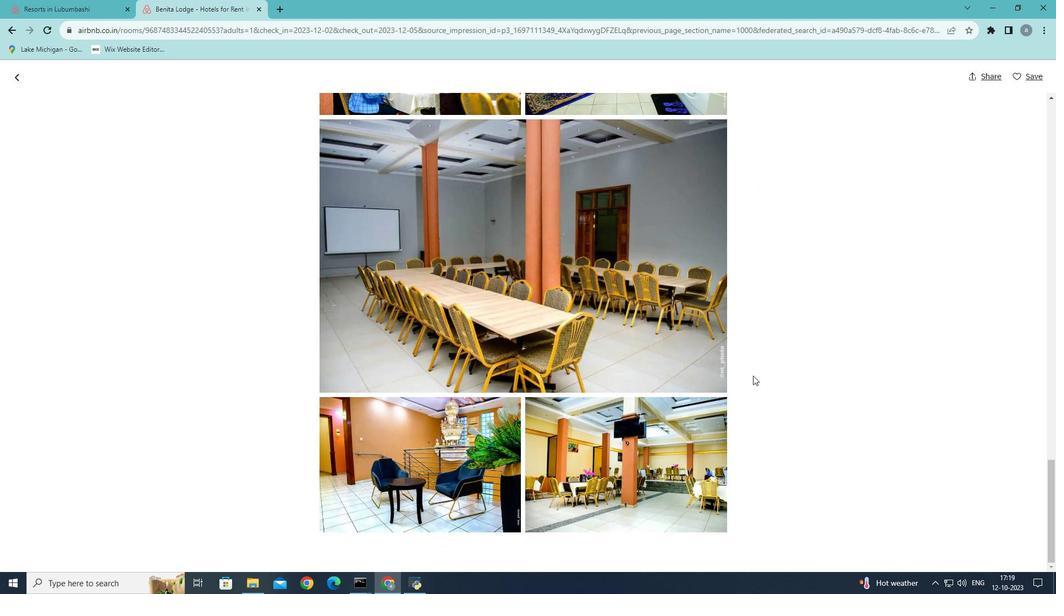 
Action: Mouse scrolled (753, 375) with delta (0, 0)
Screenshot: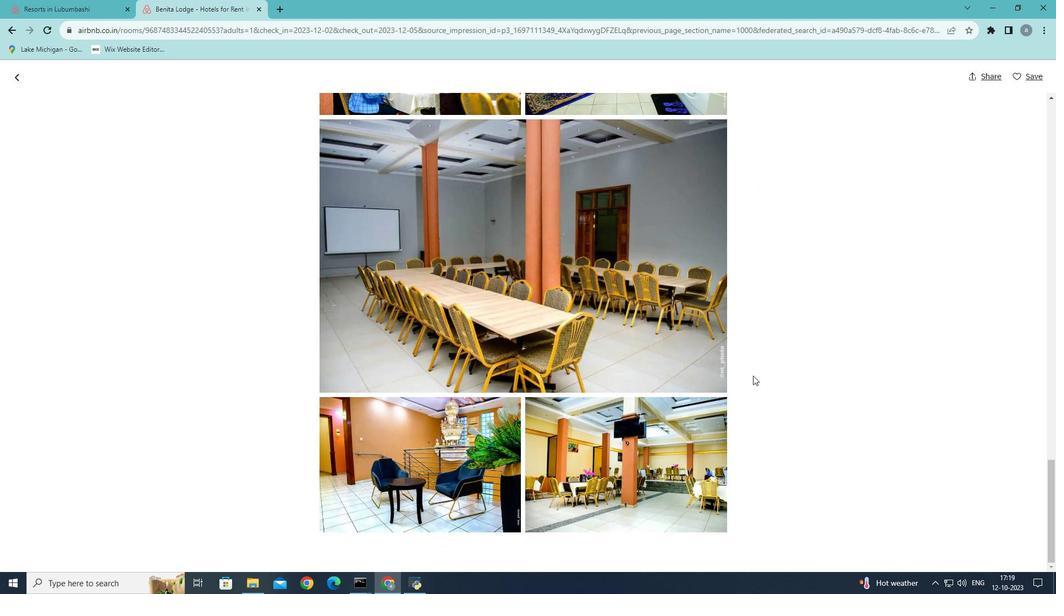 
Action: Mouse scrolled (753, 375) with delta (0, 0)
Screenshot: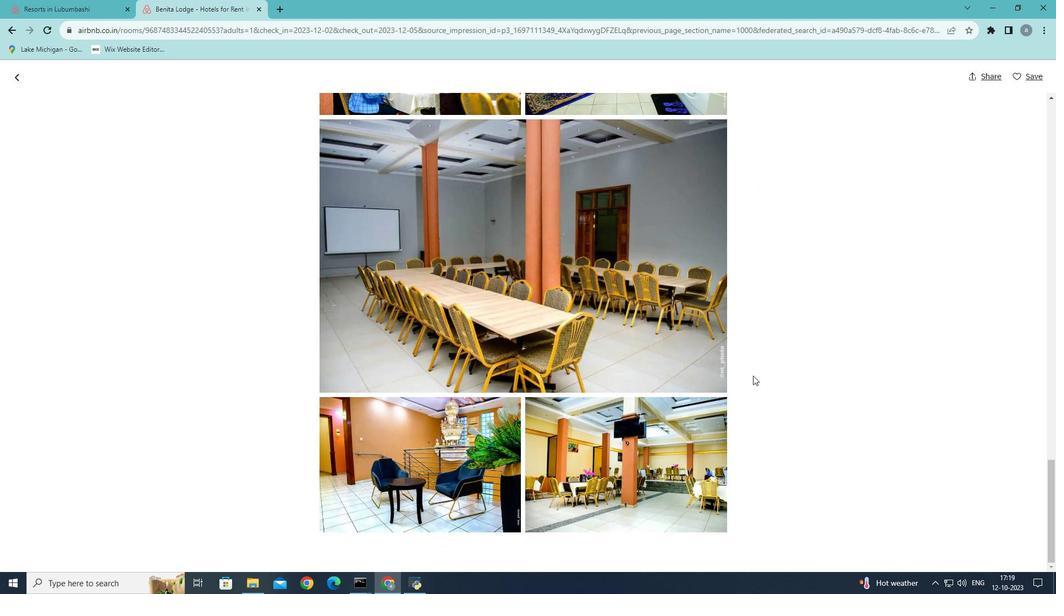 
Action: Mouse moved to (15, 75)
Screenshot: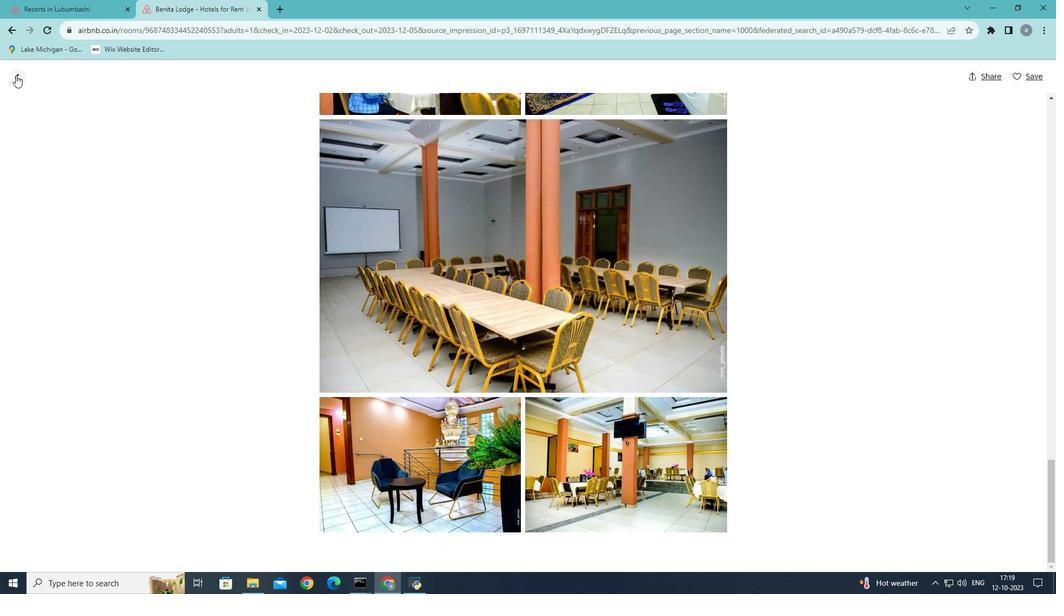 
Action: Mouse pressed left at (15, 75)
Screenshot: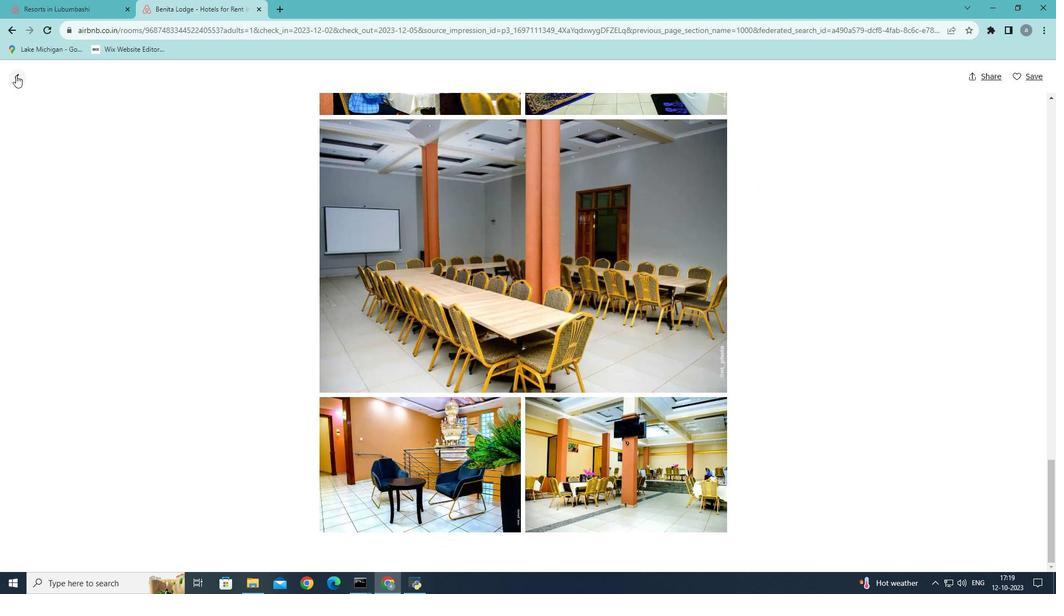 
Action: Mouse moved to (297, 266)
Screenshot: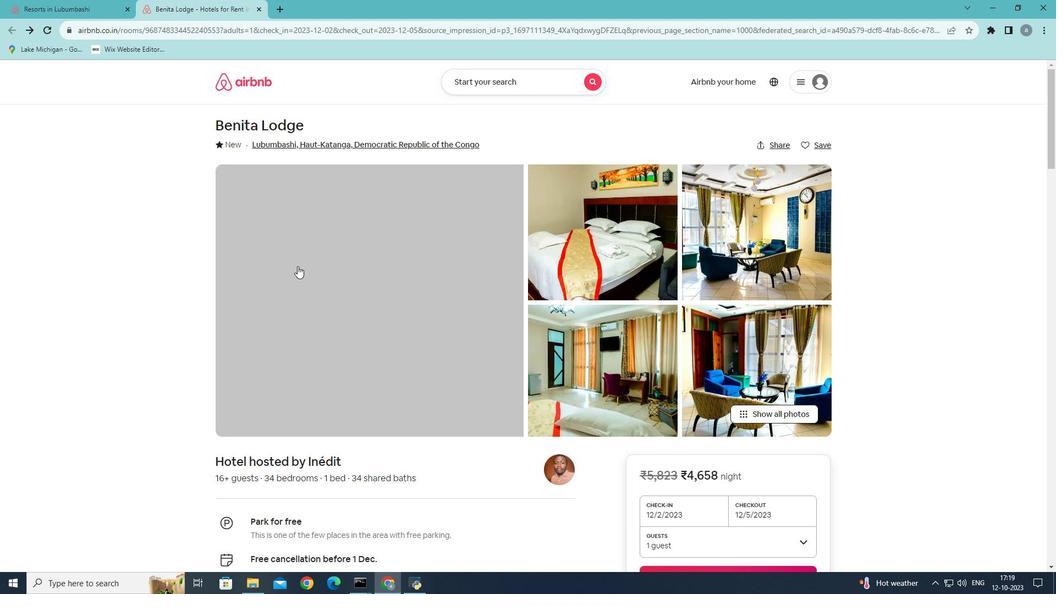 
Action: Mouse scrolled (297, 265) with delta (0, 0)
Screenshot: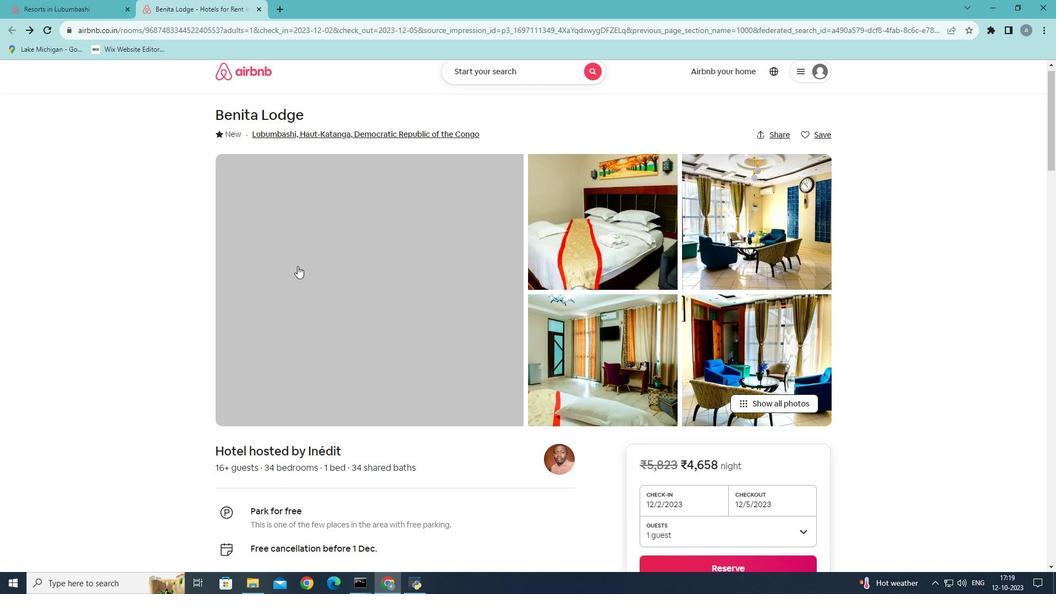 
Action: Mouse scrolled (297, 265) with delta (0, 0)
Screenshot: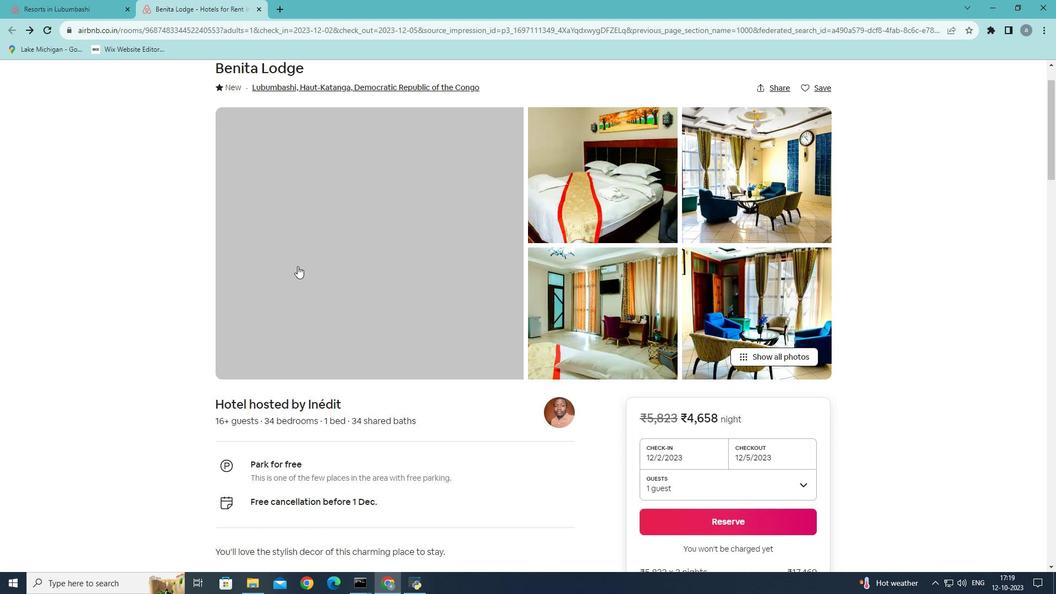 
Action: Mouse scrolled (297, 265) with delta (0, 0)
Screenshot: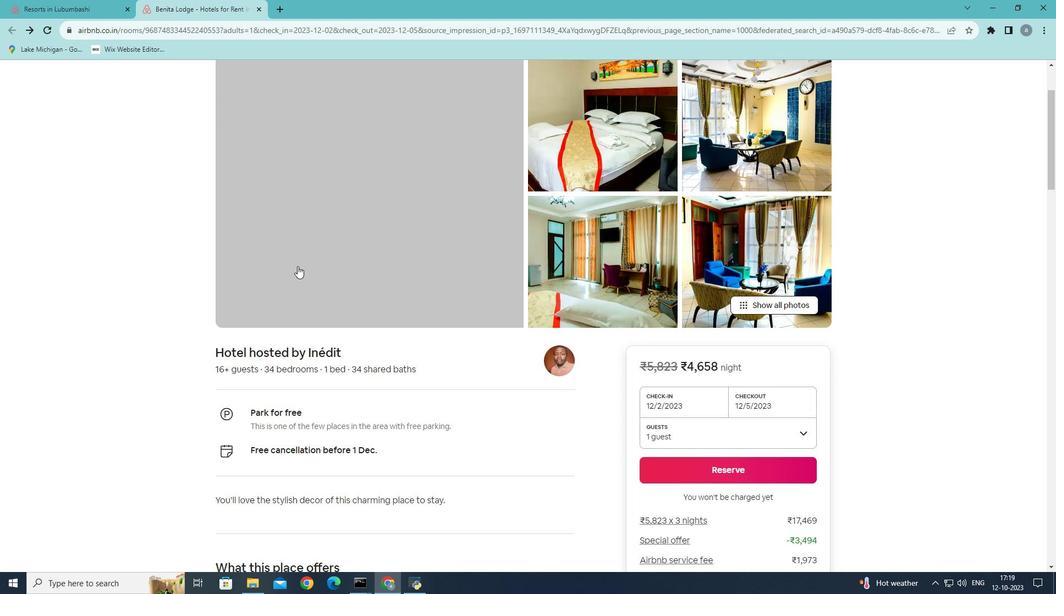 
Action: Mouse moved to (302, 262)
Screenshot: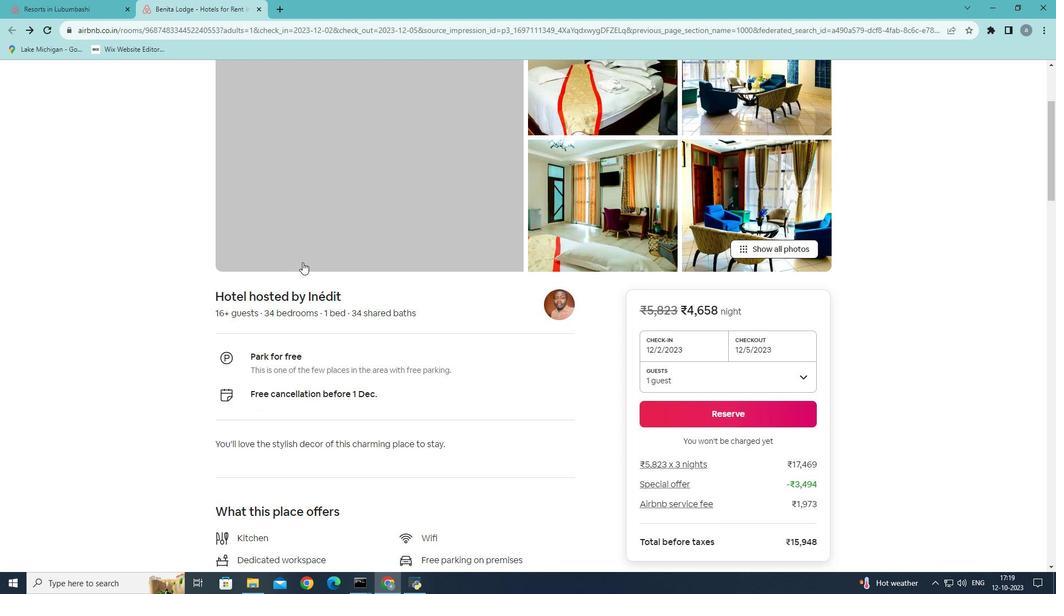 
Action: Mouse scrolled (302, 261) with delta (0, 0)
Screenshot: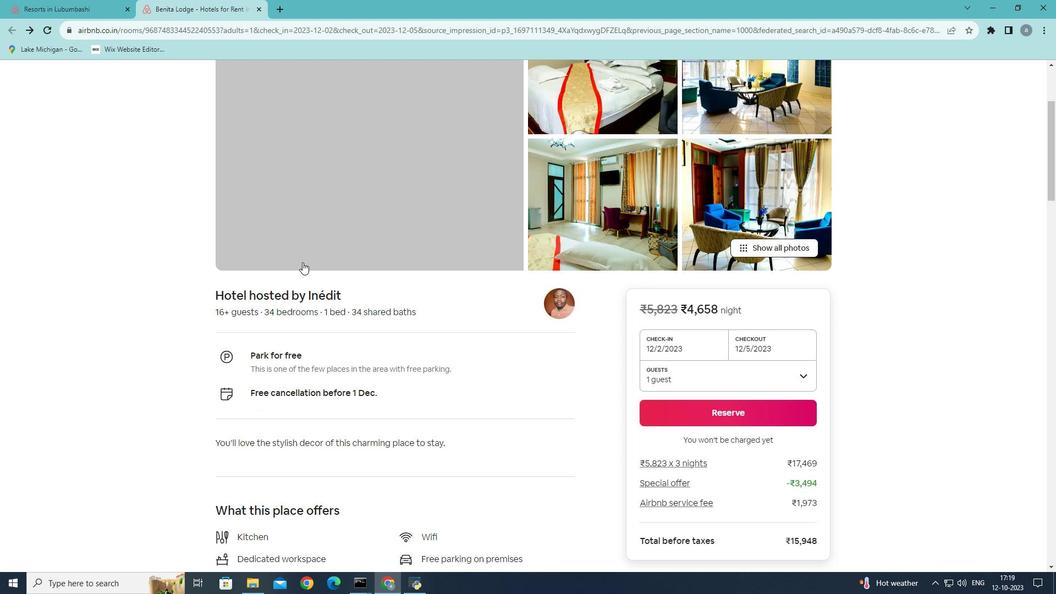 
Action: Mouse scrolled (302, 261) with delta (0, 0)
Screenshot: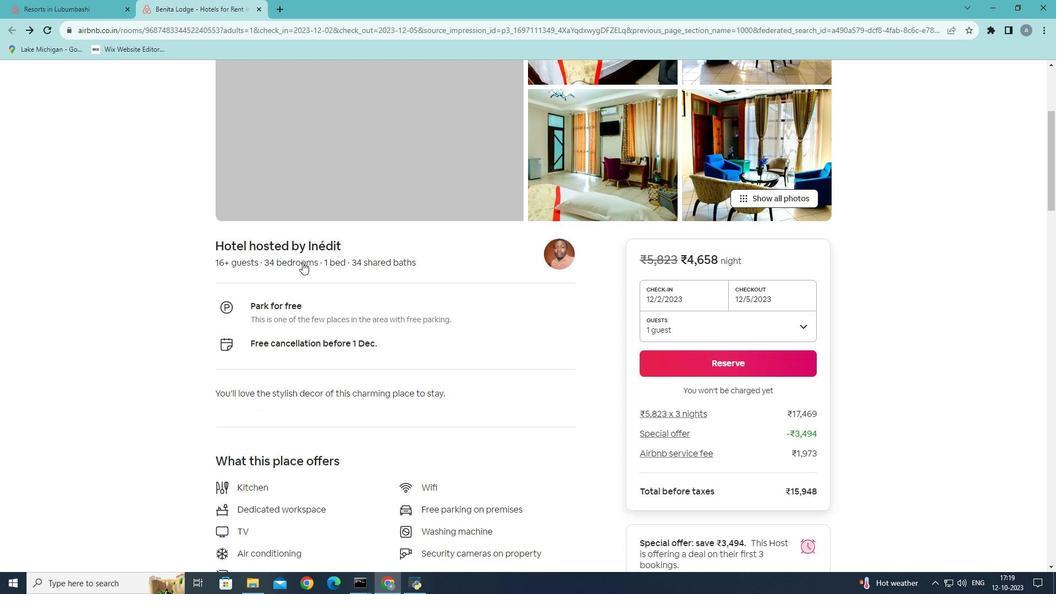 
Action: Mouse scrolled (302, 261) with delta (0, 0)
Screenshot: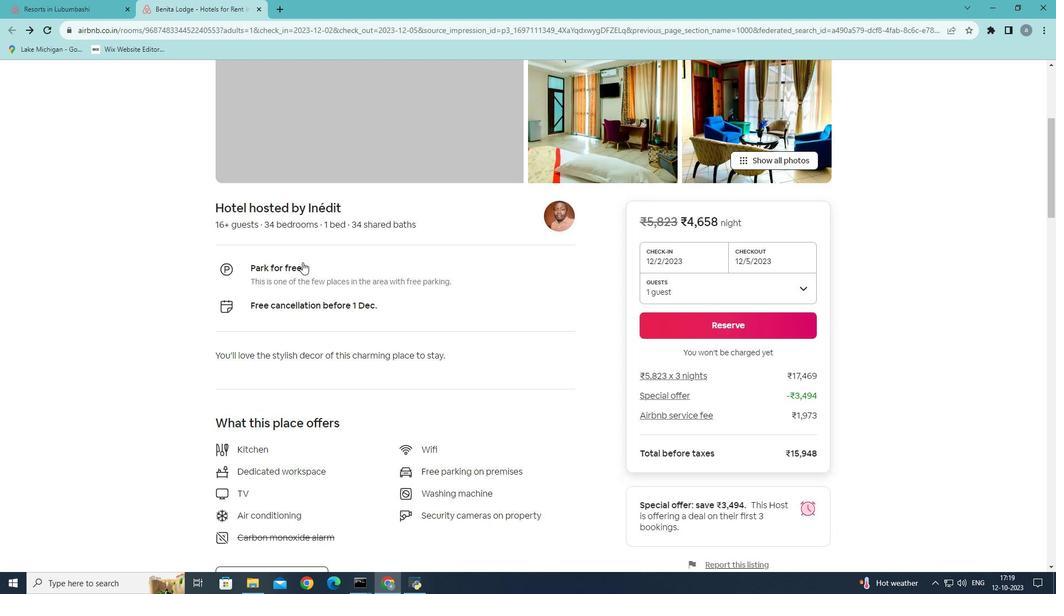 
Action: Mouse scrolled (302, 261) with delta (0, 0)
Screenshot: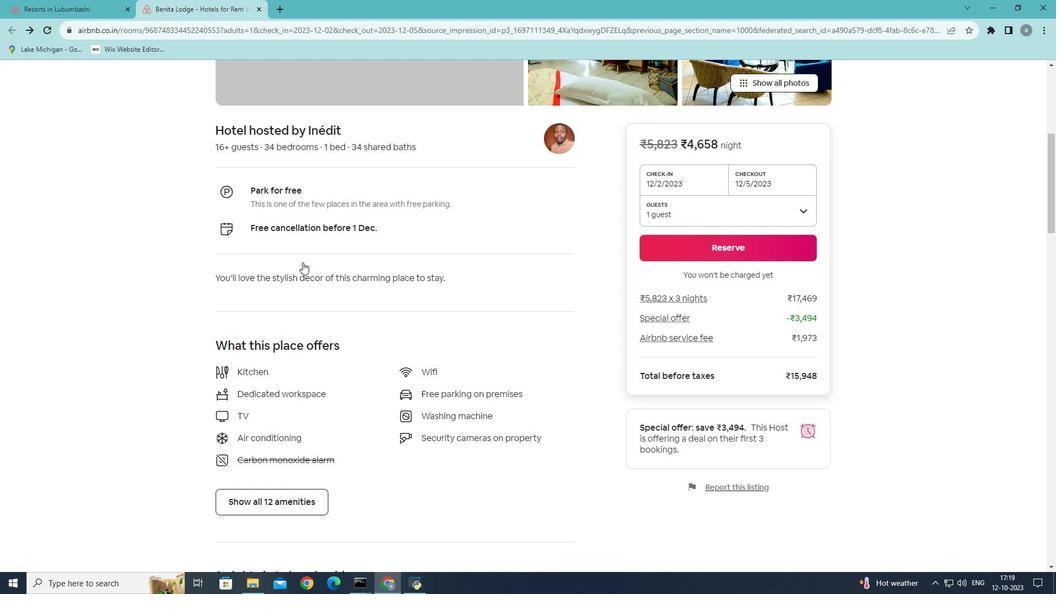 
Action: Mouse moved to (300, 262)
Screenshot: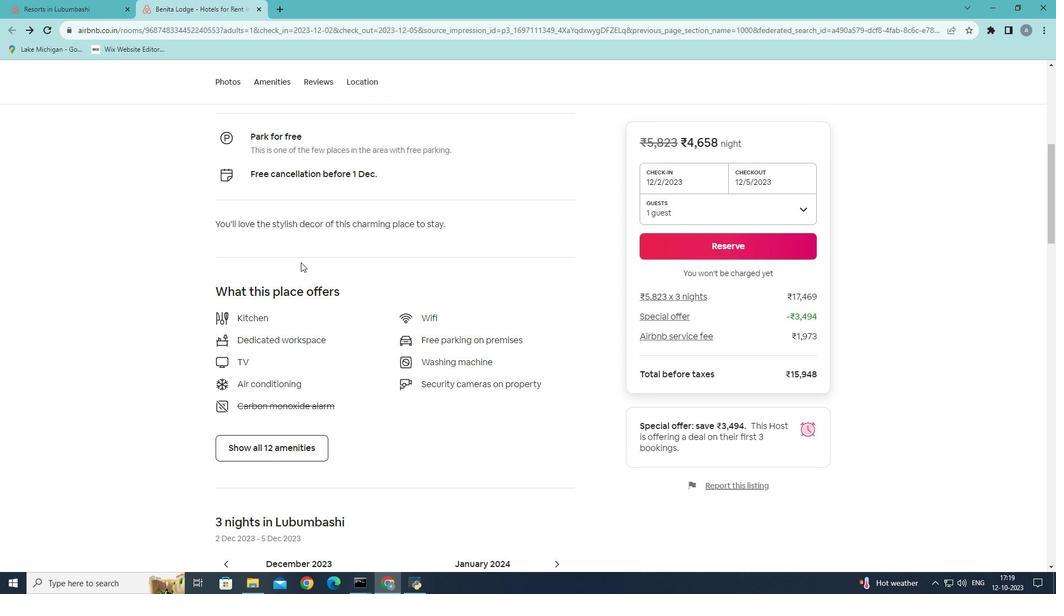 
Action: Mouse scrolled (300, 261) with delta (0, 0)
Screenshot: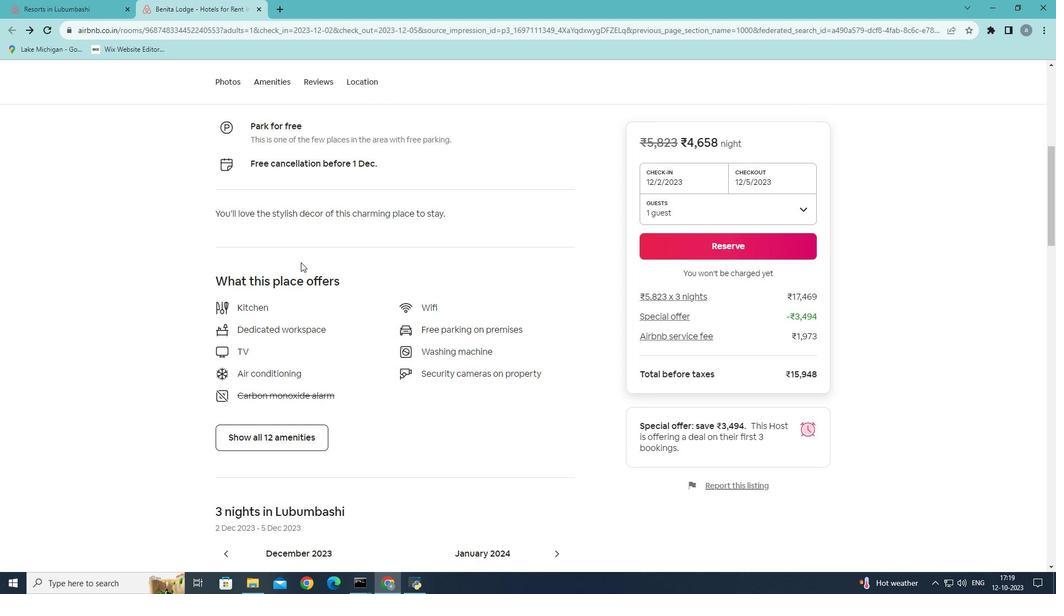 
Action: Mouse scrolled (300, 261) with delta (0, 0)
Screenshot: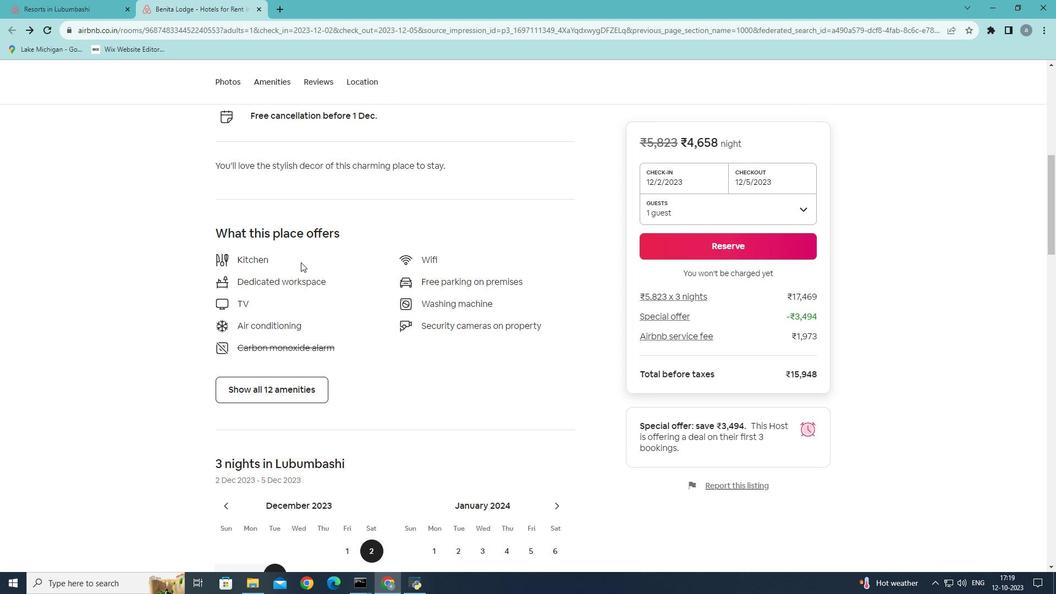
Action: Mouse moved to (261, 336)
Screenshot: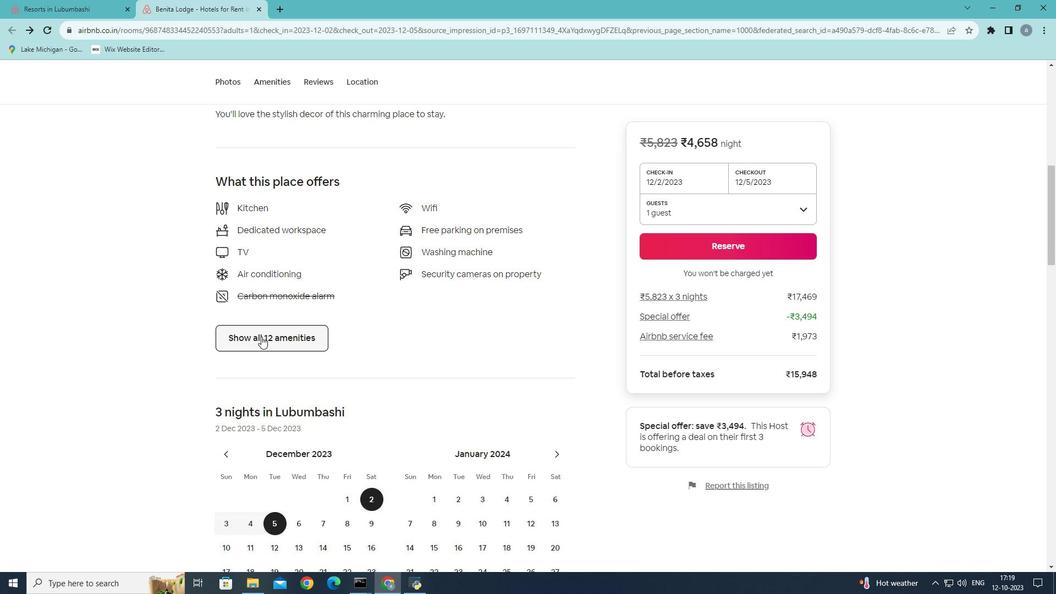 
Action: Mouse pressed left at (261, 336)
Screenshot: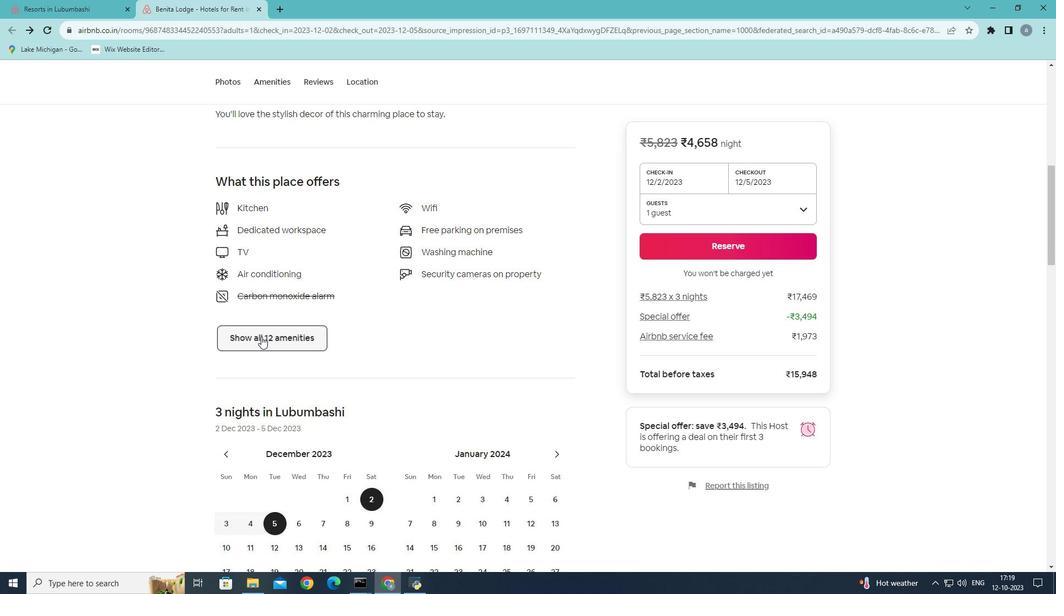 
Action: Mouse moved to (491, 261)
Screenshot: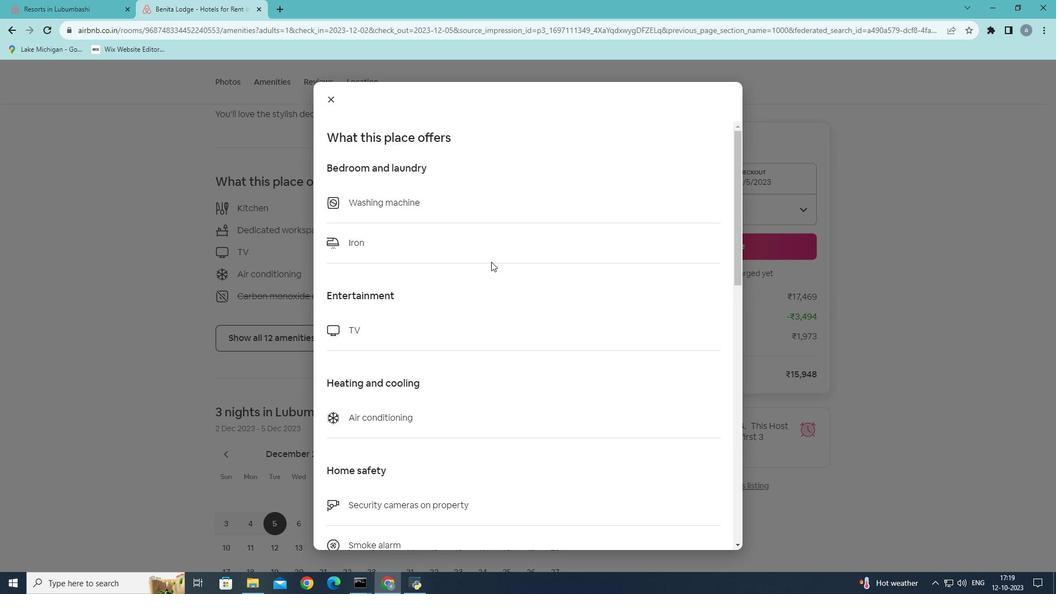 
Action: Mouse scrolled (491, 261) with delta (0, 0)
Screenshot: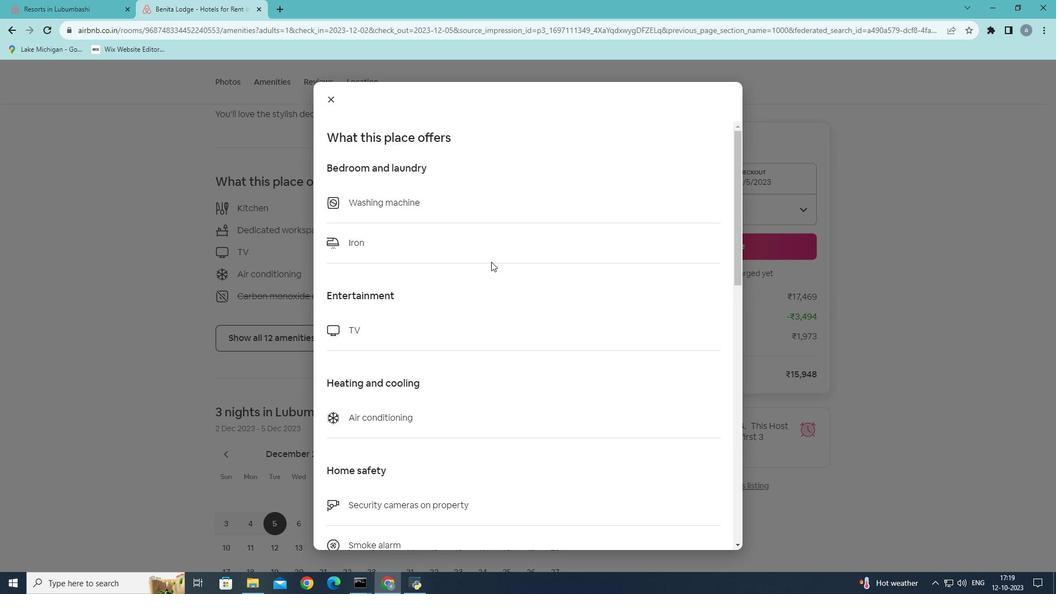 
Action: Mouse scrolled (491, 261) with delta (0, 0)
Screenshot: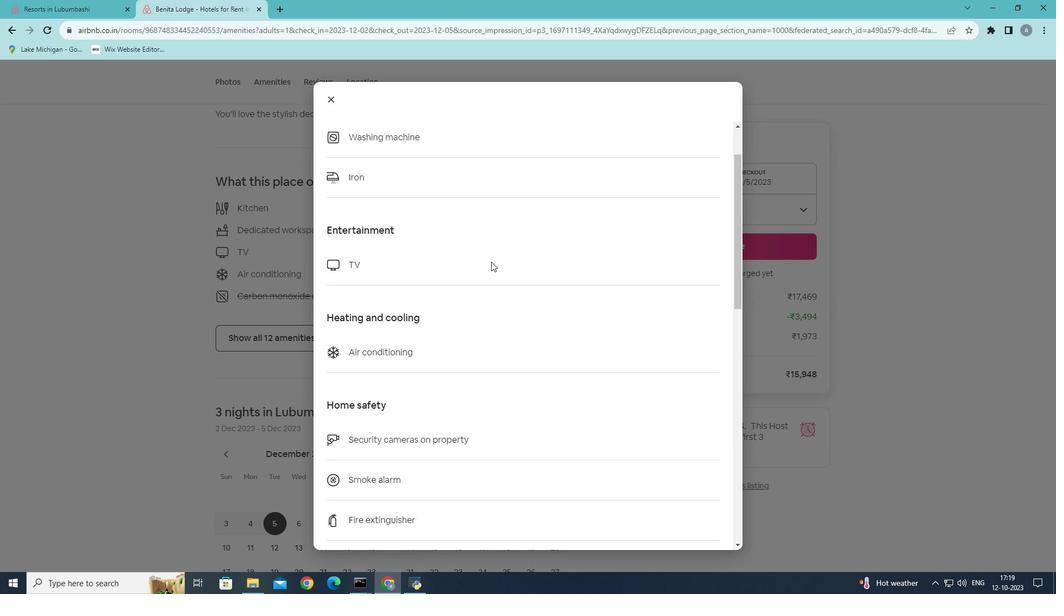 
Action: Mouse scrolled (491, 261) with delta (0, 0)
Screenshot: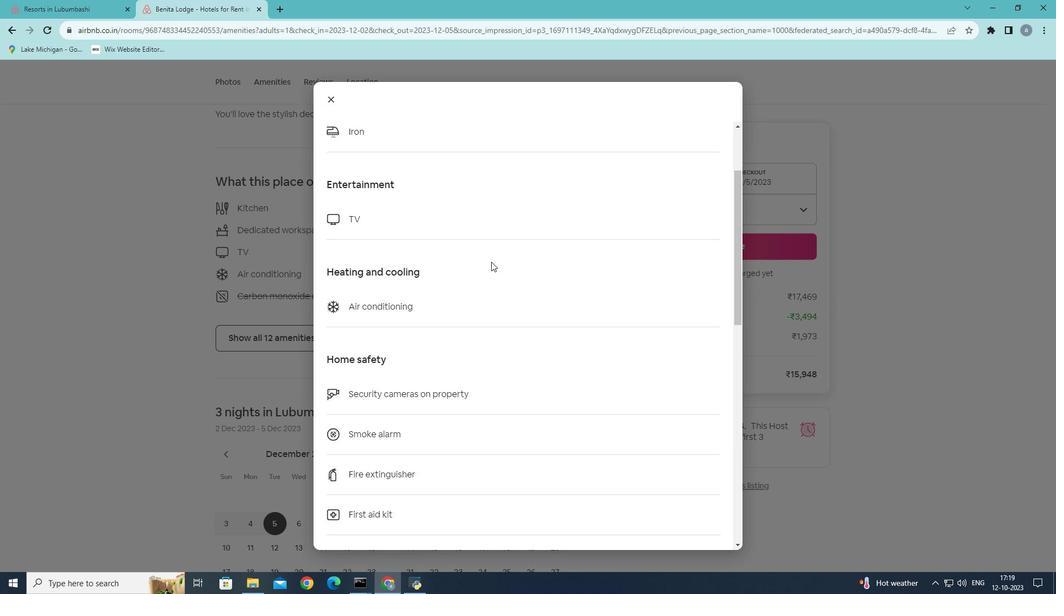 
Action: Mouse scrolled (491, 261) with delta (0, 0)
Screenshot: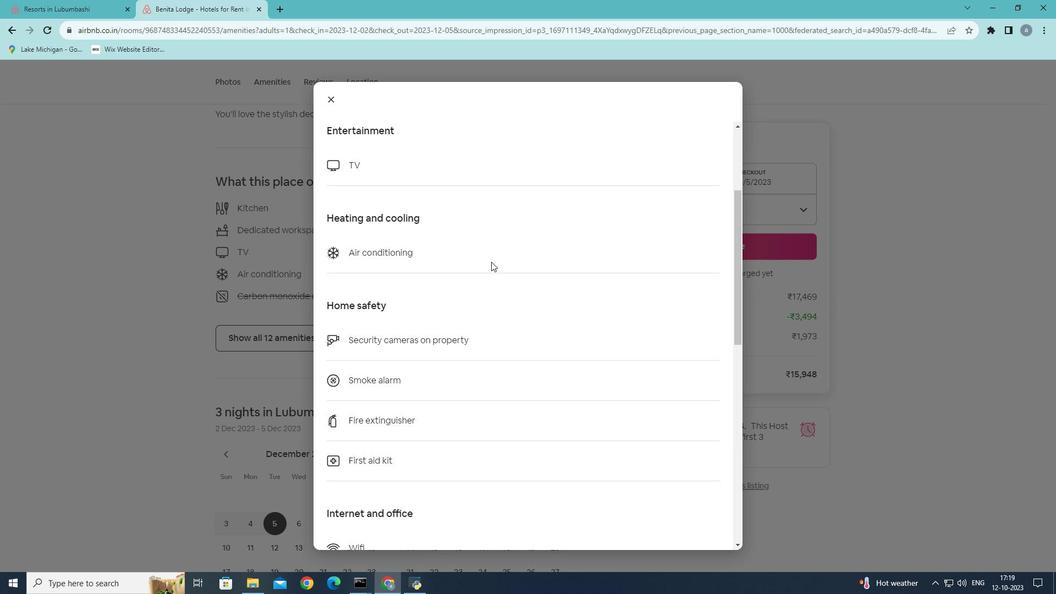 
Action: Mouse scrolled (491, 261) with delta (0, 0)
Screenshot: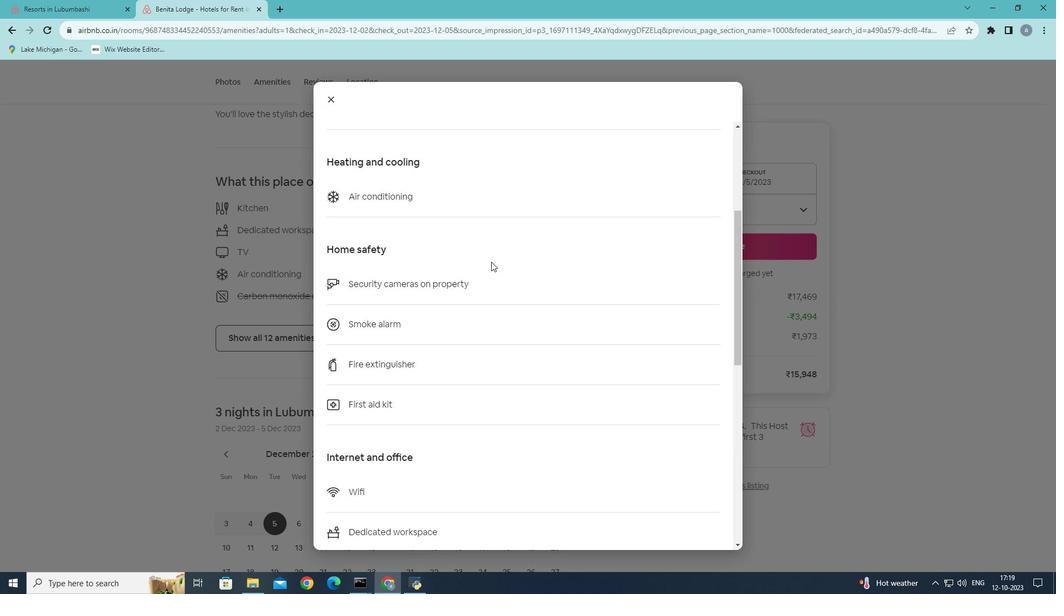 
Action: Mouse scrolled (491, 261) with delta (0, 0)
Screenshot: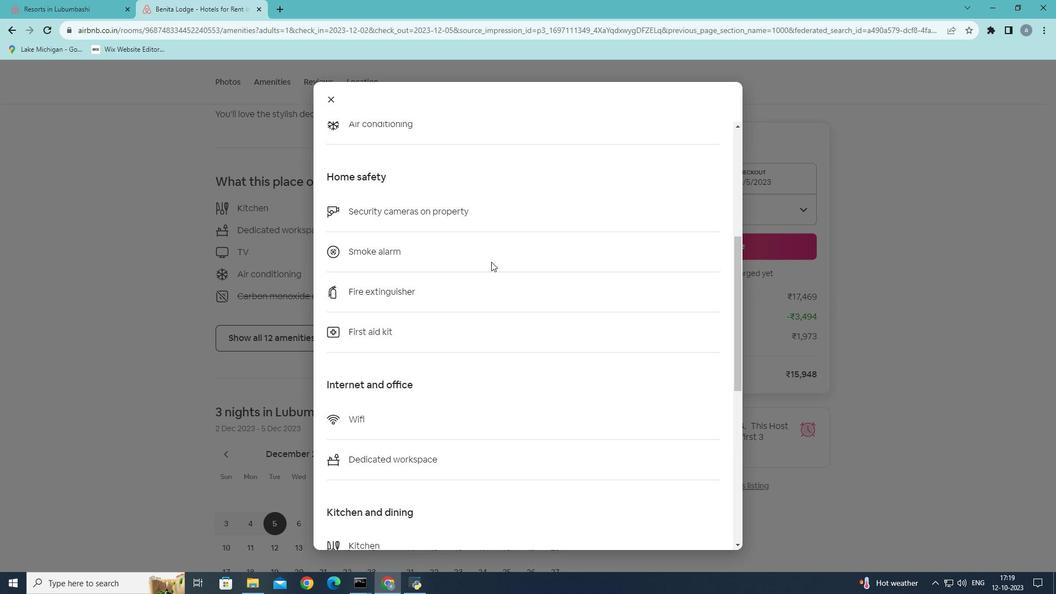 
Action: Mouse scrolled (491, 261) with delta (0, 0)
Screenshot: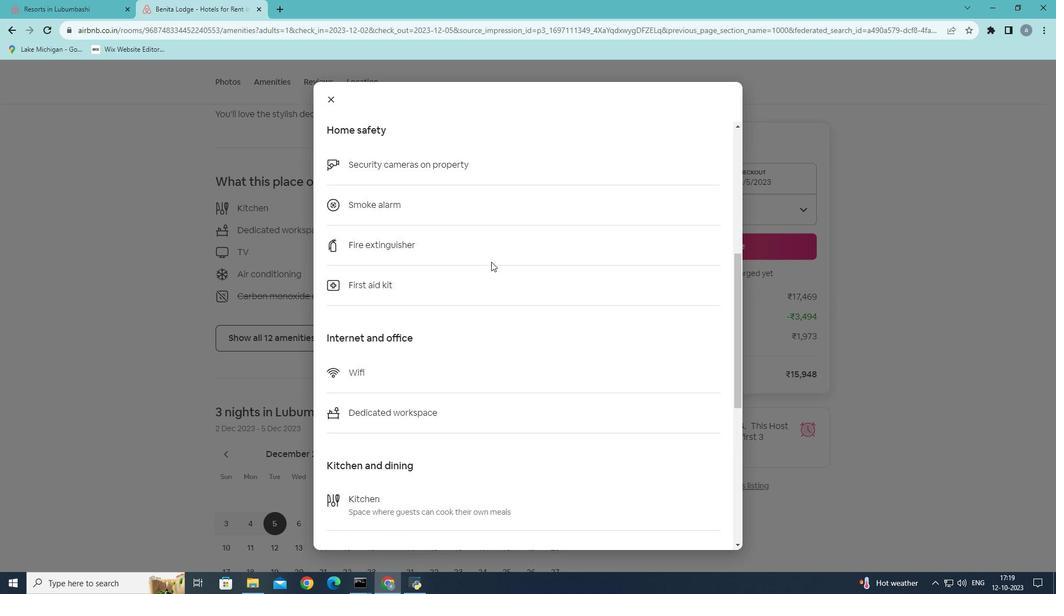 
Action: Mouse scrolled (491, 261) with delta (0, 0)
Screenshot: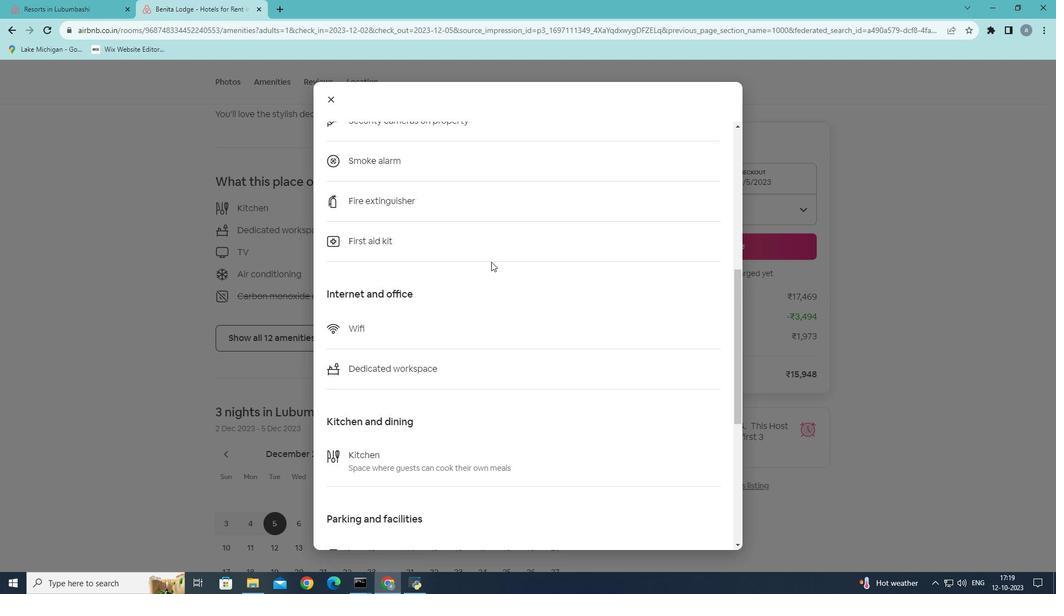 
Action: Mouse scrolled (491, 261) with delta (0, 0)
Screenshot: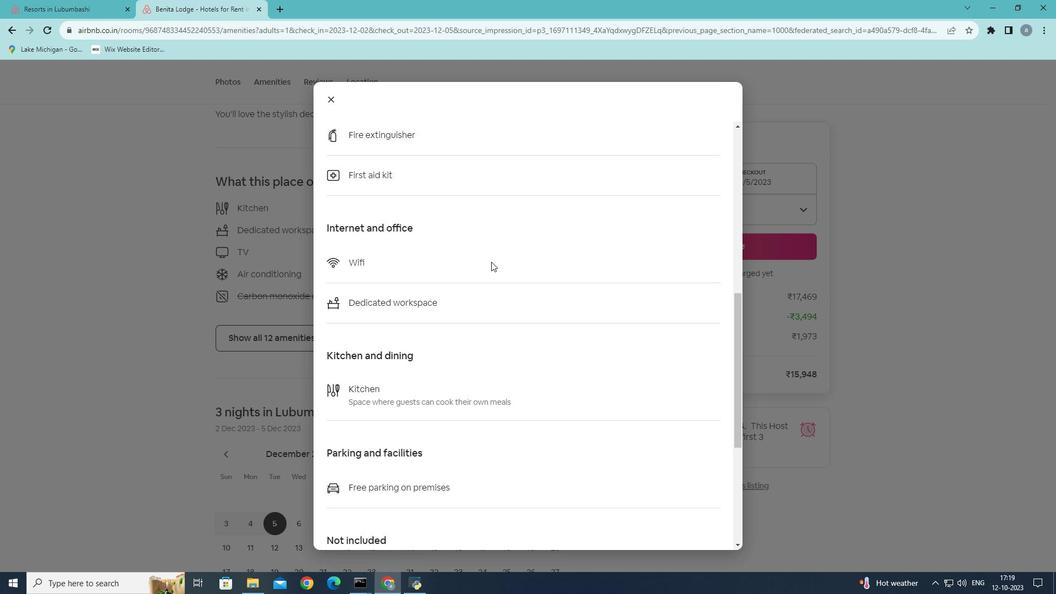 
Action: Mouse scrolled (491, 261) with delta (0, 0)
Screenshot: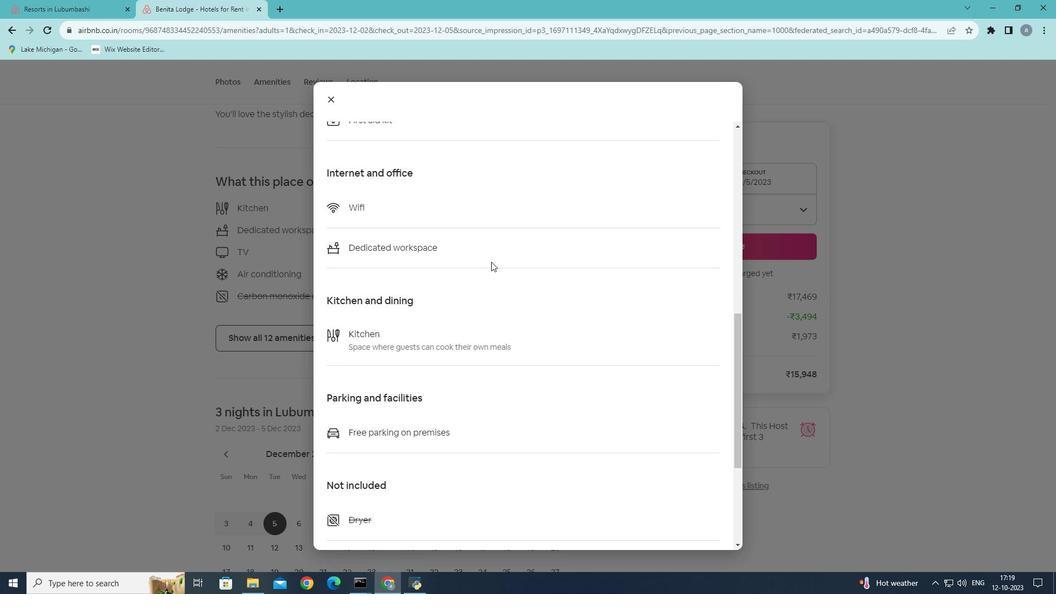 
Action: Mouse scrolled (491, 261) with delta (0, 0)
Screenshot: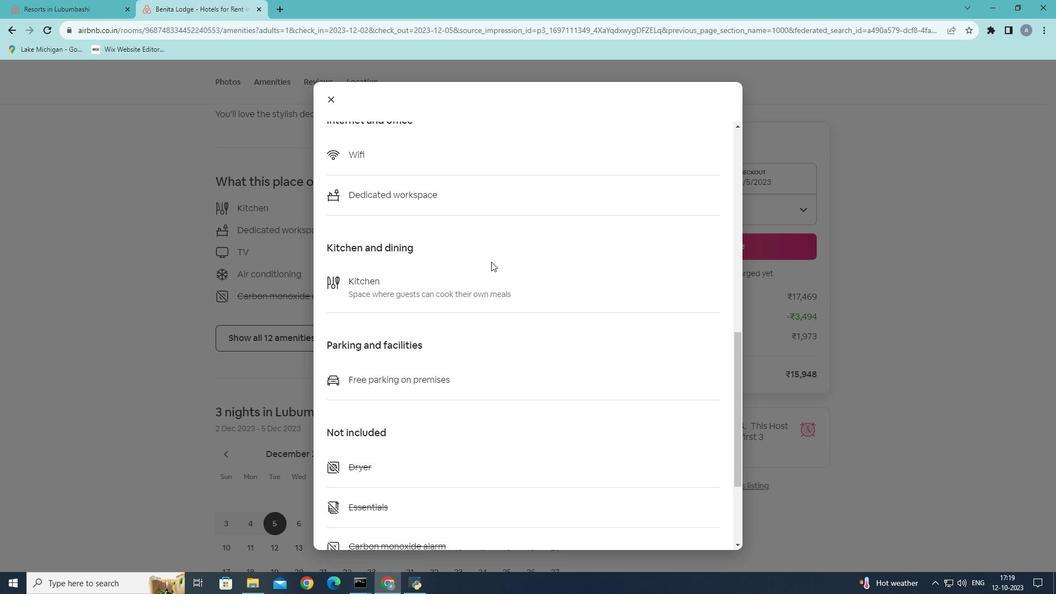 
Action: Mouse scrolled (491, 261) with delta (0, 0)
Screenshot: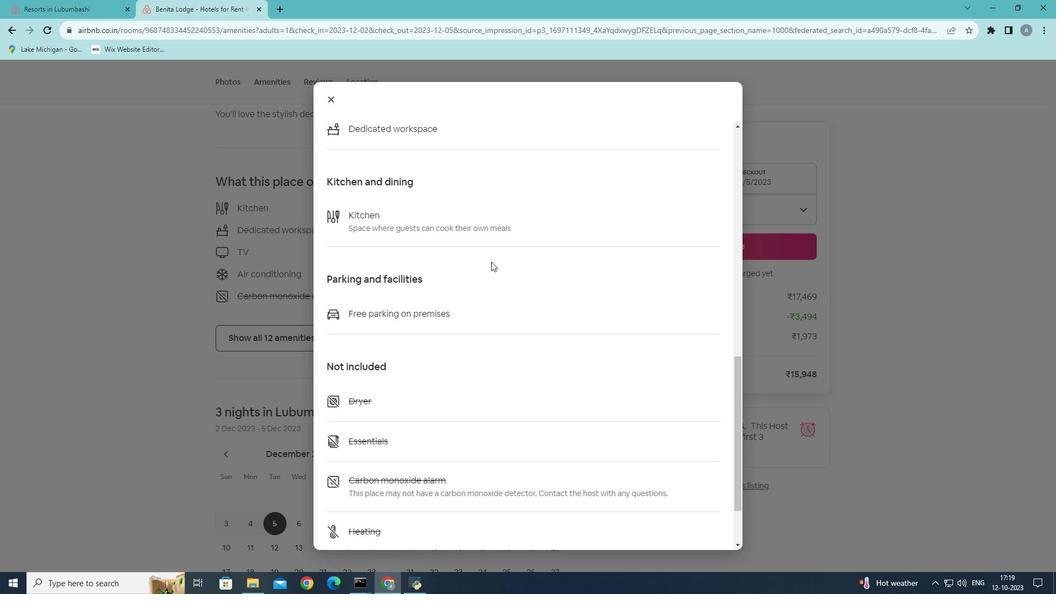 
Action: Mouse scrolled (491, 261) with delta (0, 0)
Screenshot: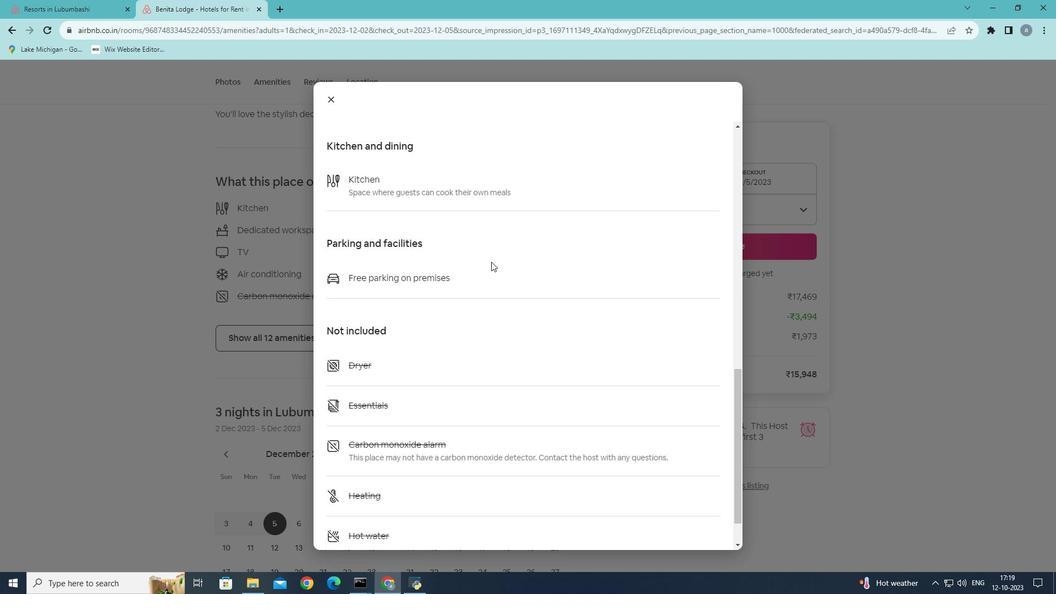
Action: Mouse scrolled (491, 261) with delta (0, 0)
Screenshot: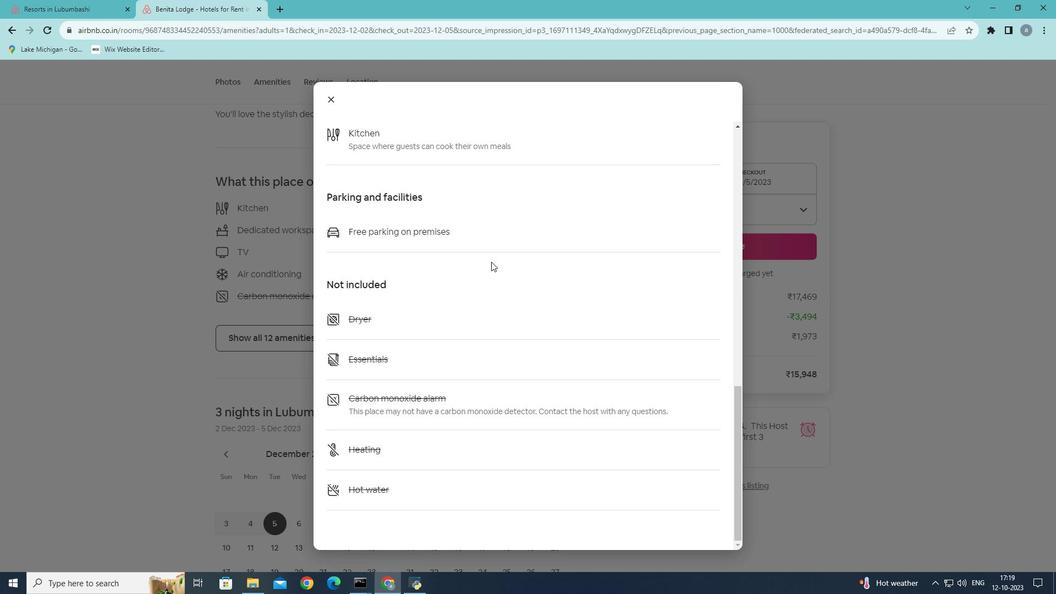 
Action: Mouse scrolled (491, 261) with delta (0, 0)
Screenshot: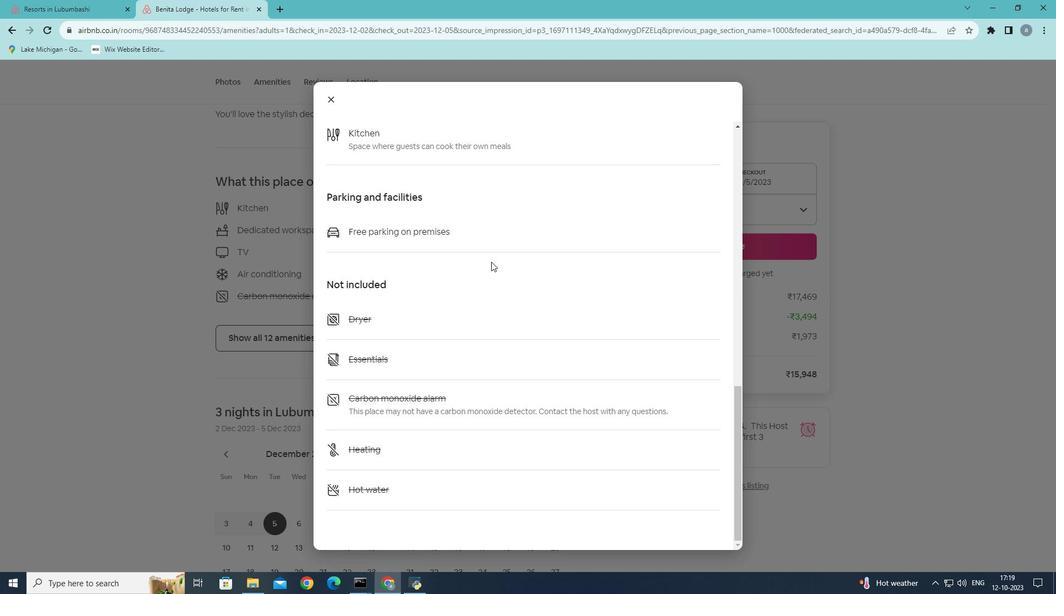 
Action: Mouse scrolled (491, 261) with delta (0, 0)
Screenshot: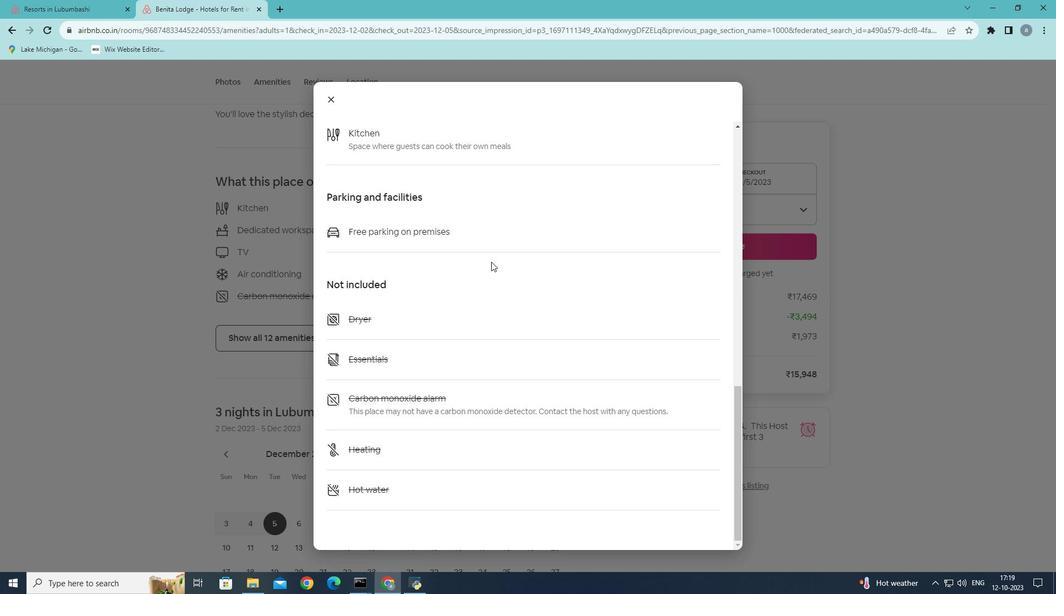 
Action: Mouse scrolled (491, 261) with delta (0, 0)
Screenshot: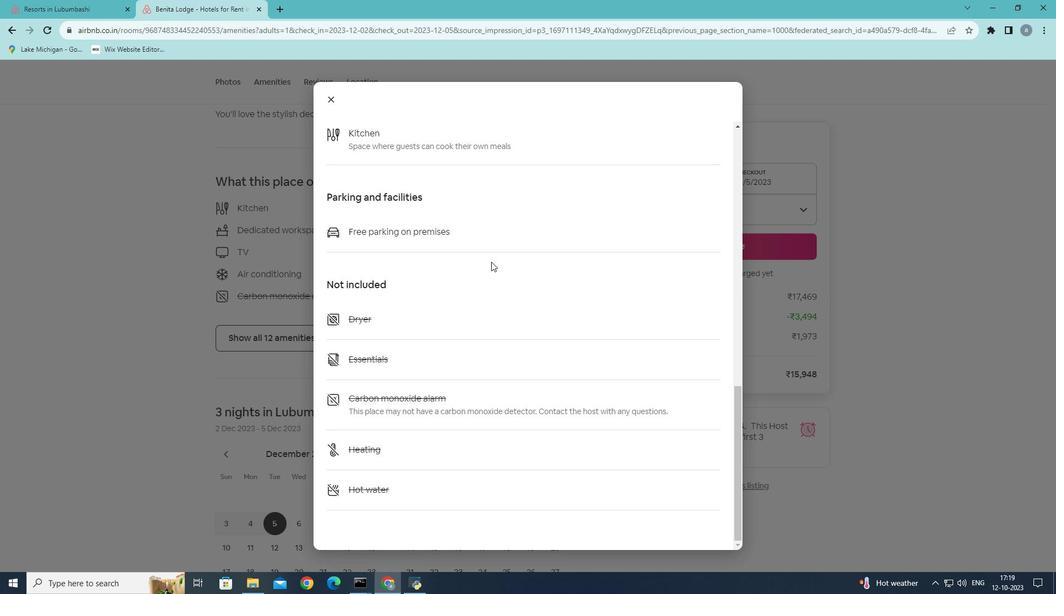 
Action: Mouse scrolled (491, 261) with delta (0, 0)
Screenshot: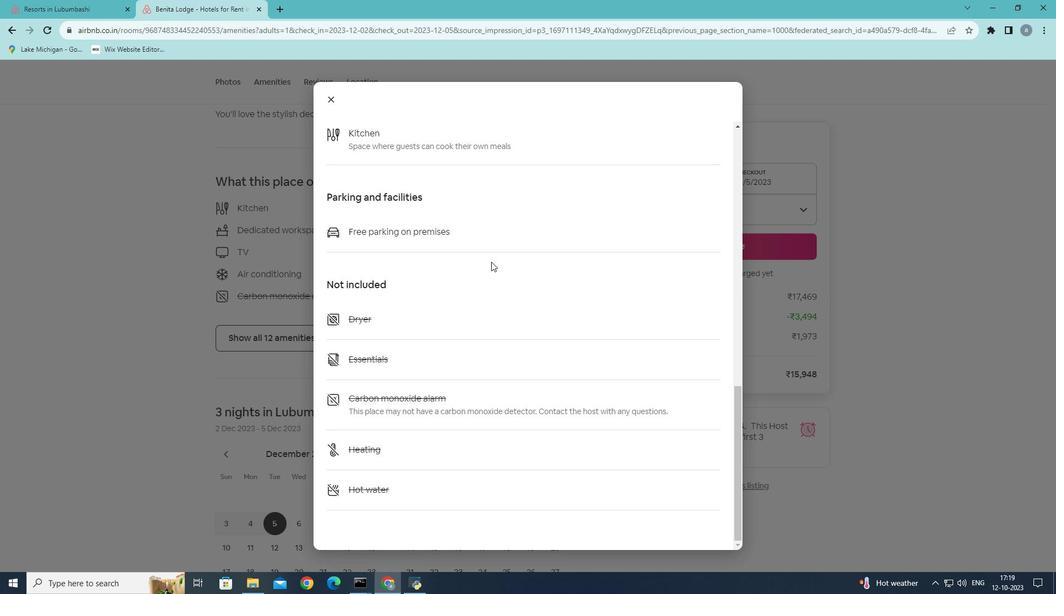 
Action: Mouse moved to (327, 95)
Screenshot: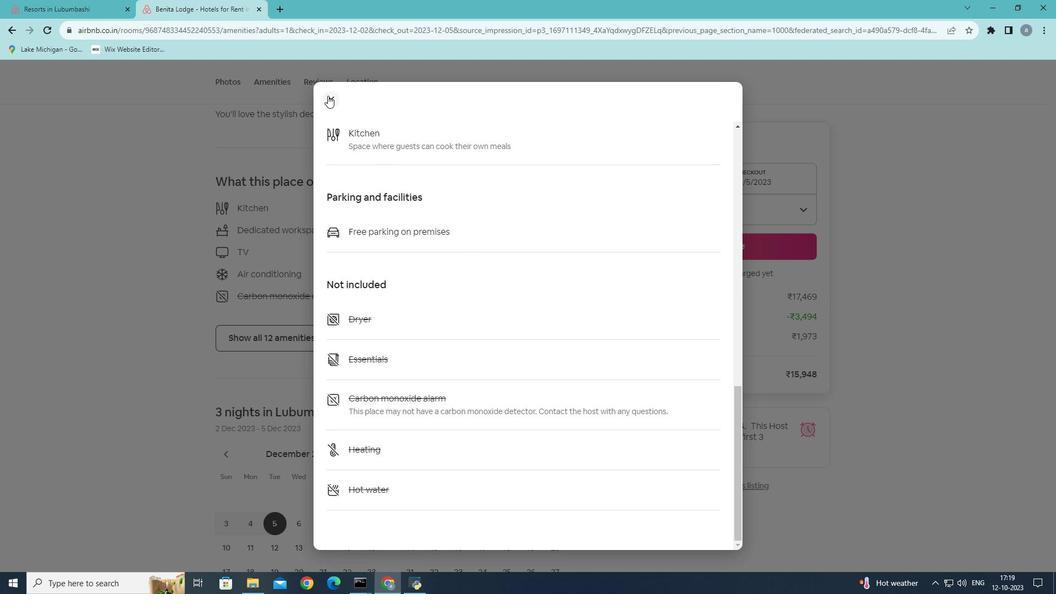 
Action: Mouse pressed left at (327, 95)
Screenshot: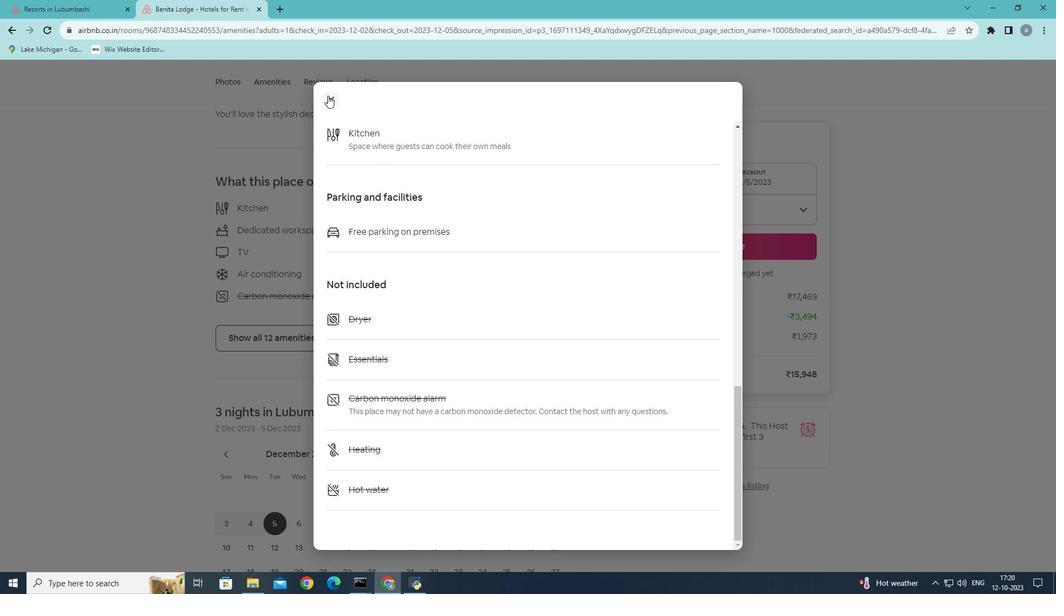 
Action: Mouse moved to (393, 263)
Screenshot: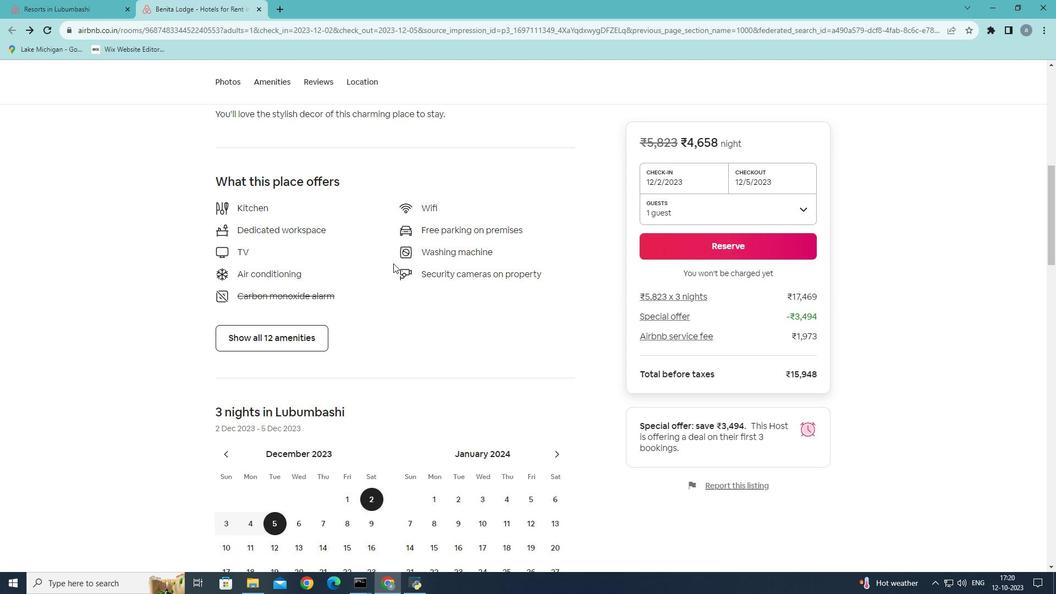 
Action: Mouse scrolled (393, 262) with delta (0, 0)
Screenshot: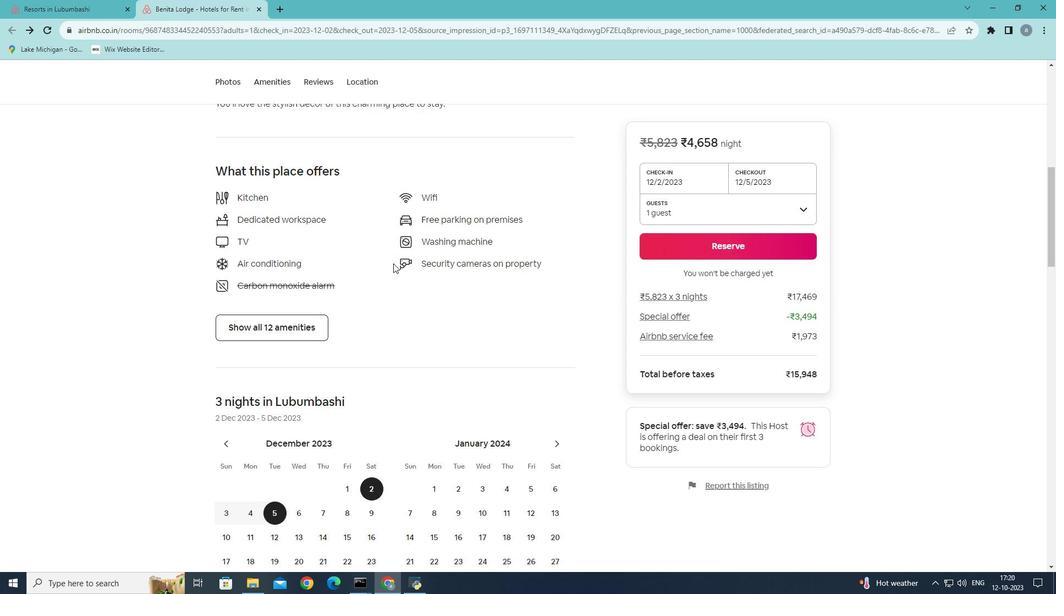 
Action: Mouse scrolled (393, 262) with delta (0, 0)
Screenshot: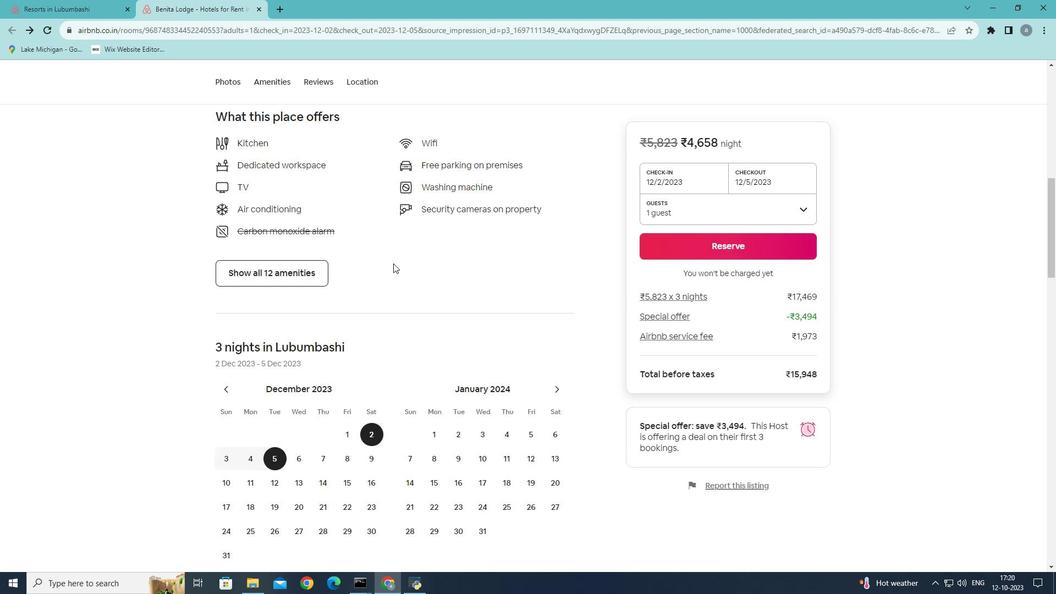 
Action: Mouse moved to (397, 262)
Screenshot: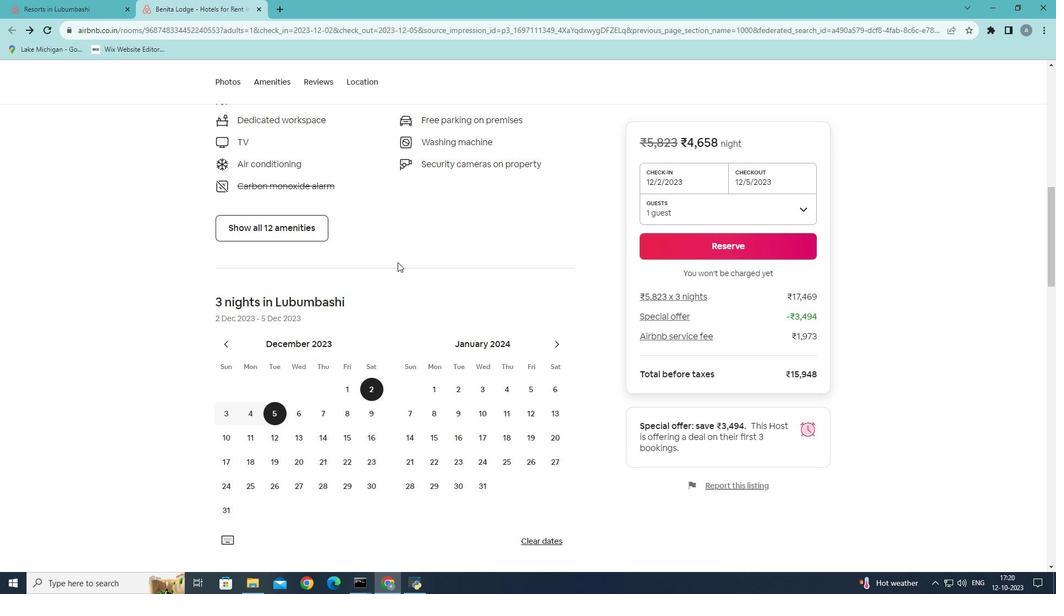 
Action: Mouse scrolled (397, 261) with delta (0, 0)
Screenshot: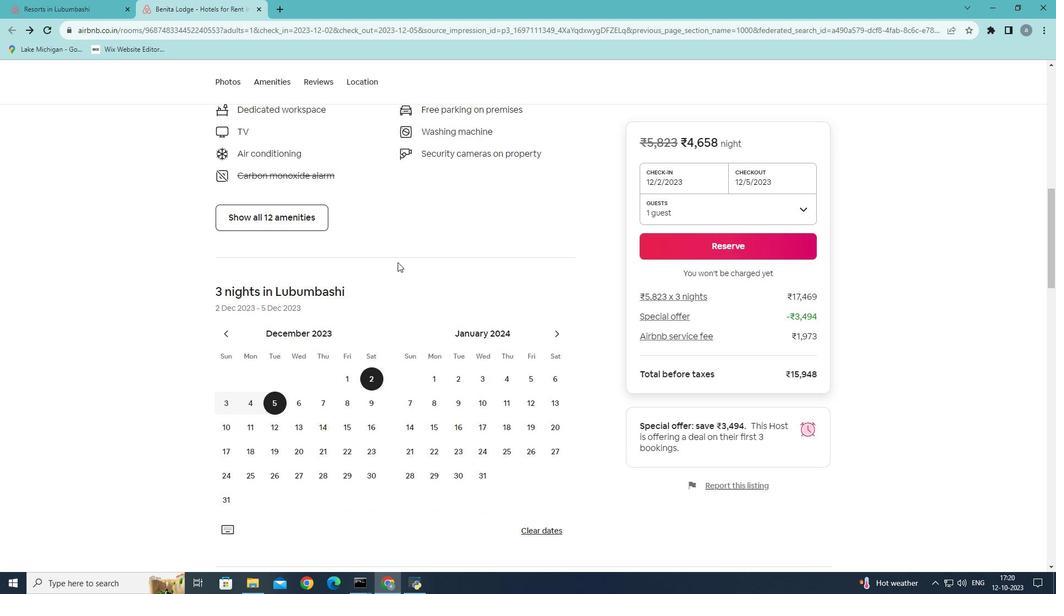 
Action: Mouse scrolled (397, 261) with delta (0, 0)
Screenshot: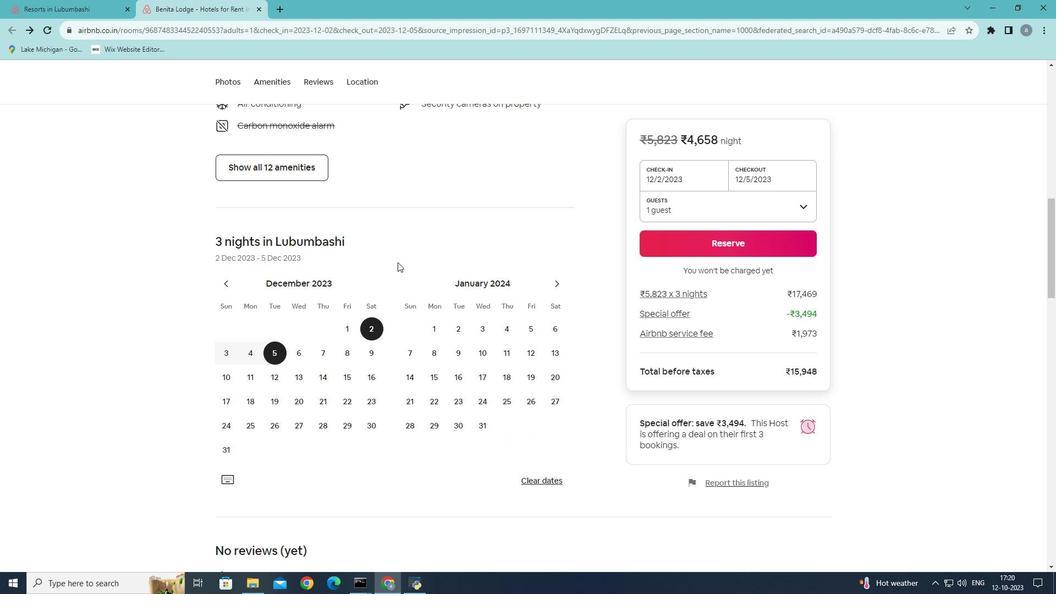 
Action: Mouse scrolled (397, 261) with delta (0, 0)
Screenshot: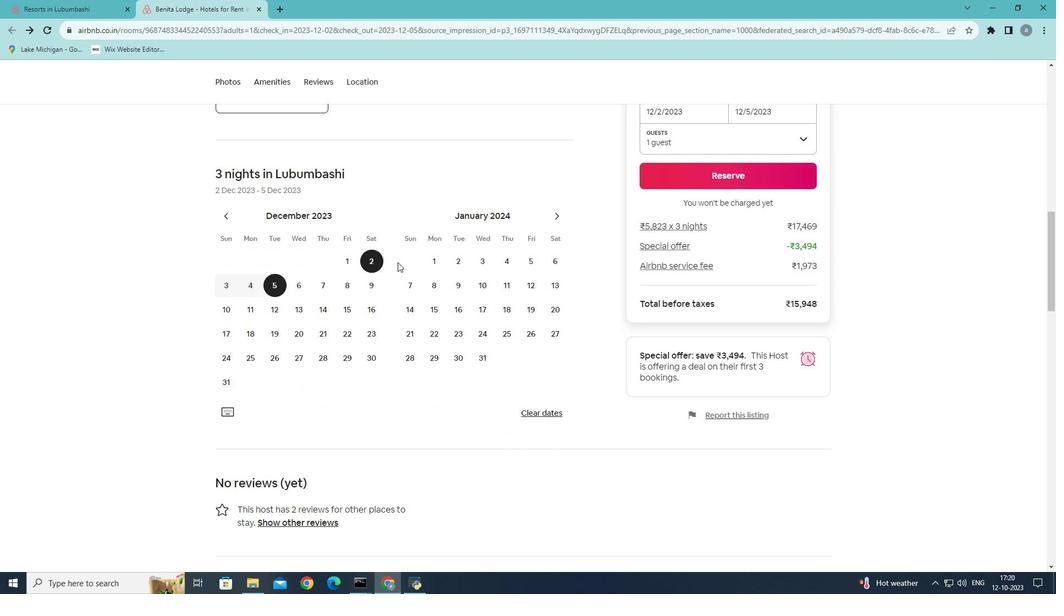 
Action: Mouse scrolled (397, 261) with delta (0, 0)
Screenshot: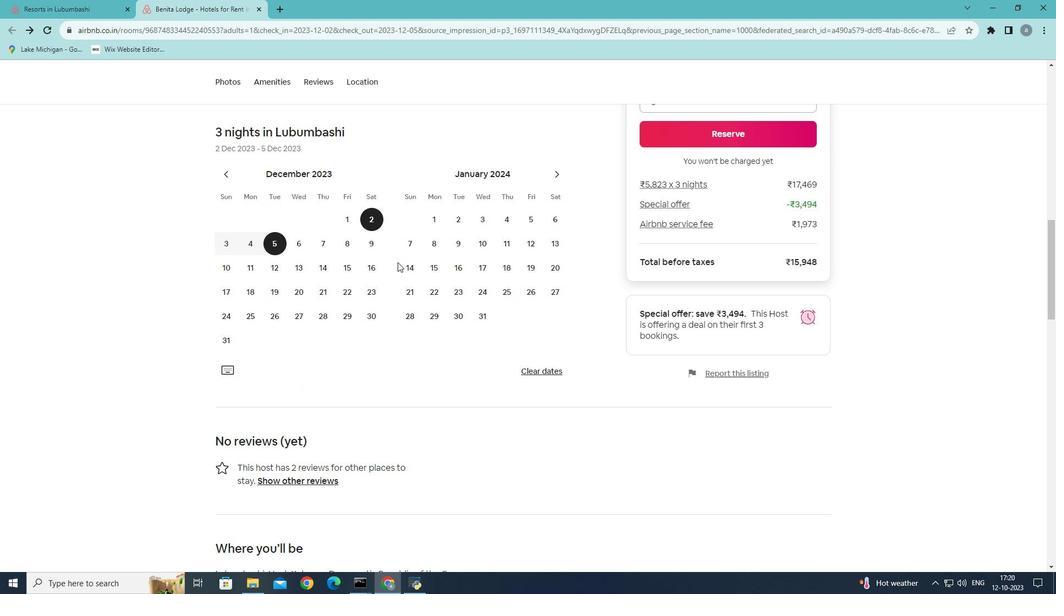 
Action: Mouse scrolled (397, 261) with delta (0, 0)
Screenshot: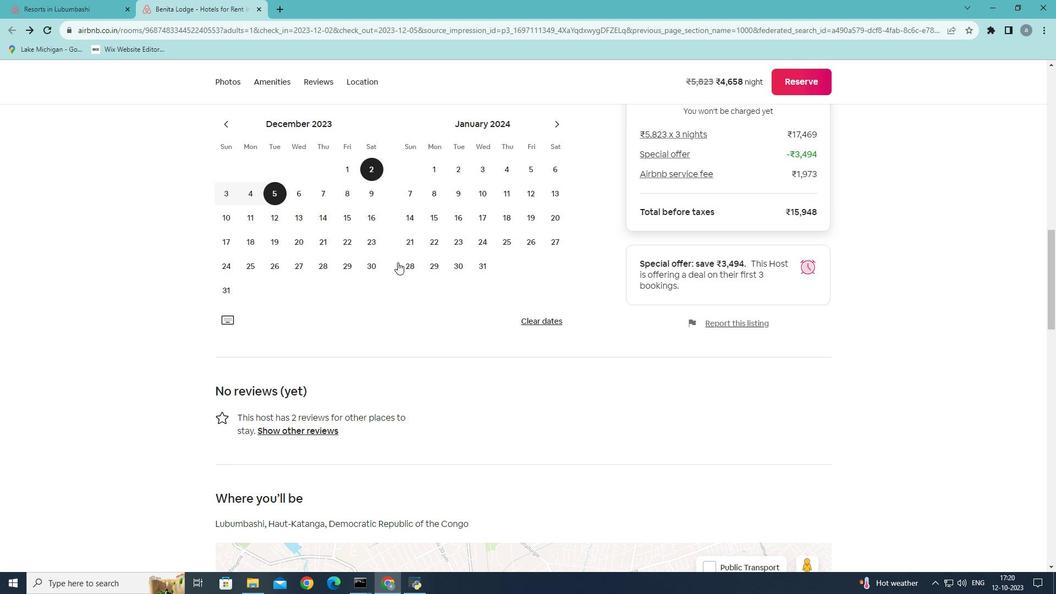 
Action: Mouse scrolled (397, 261) with delta (0, 0)
Screenshot: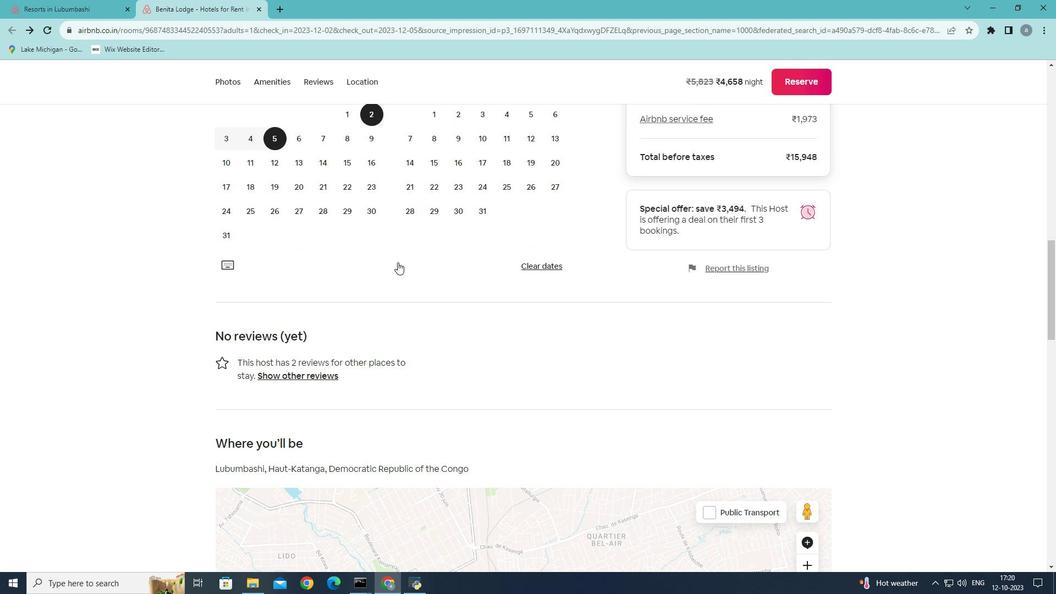 
Action: Mouse scrolled (397, 261) with delta (0, 0)
Screenshot: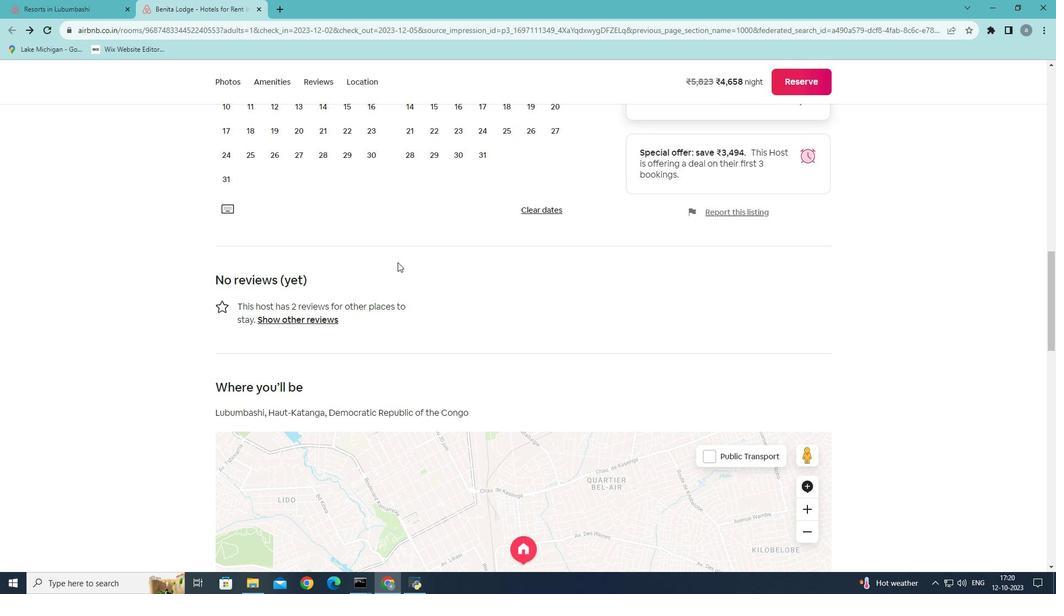 
Action: Mouse scrolled (397, 261) with delta (0, 0)
Screenshot: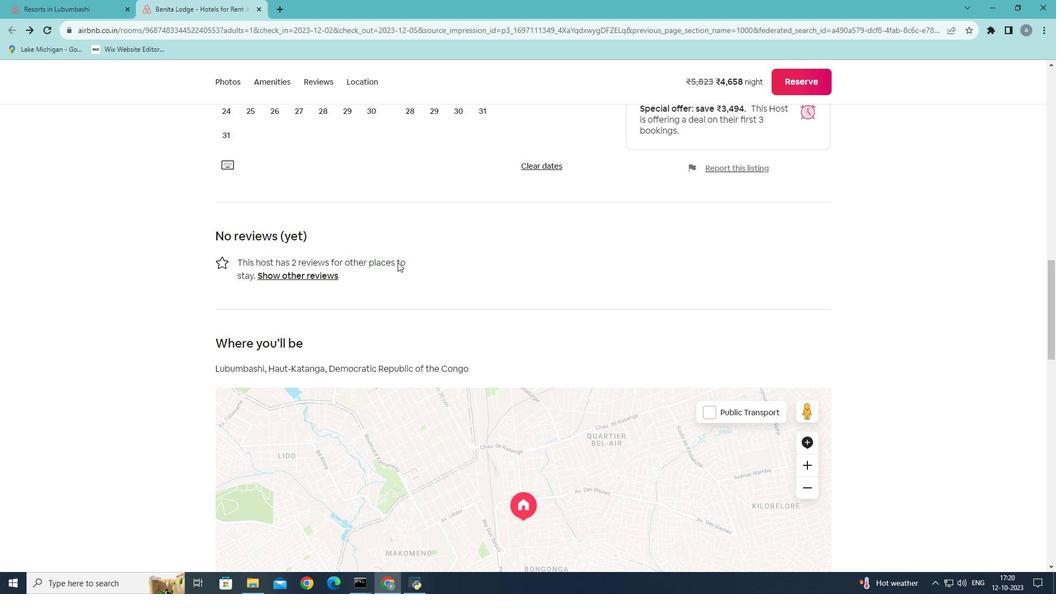 
Action: Mouse scrolled (397, 261) with delta (0, 0)
Screenshot: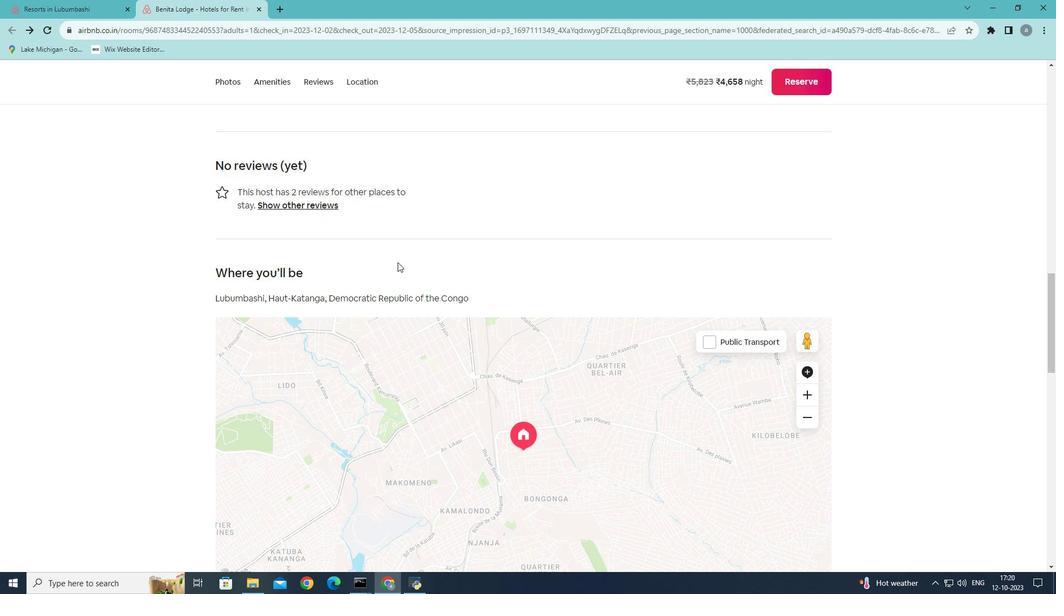 
Action: Mouse scrolled (397, 261) with delta (0, 0)
Screenshot: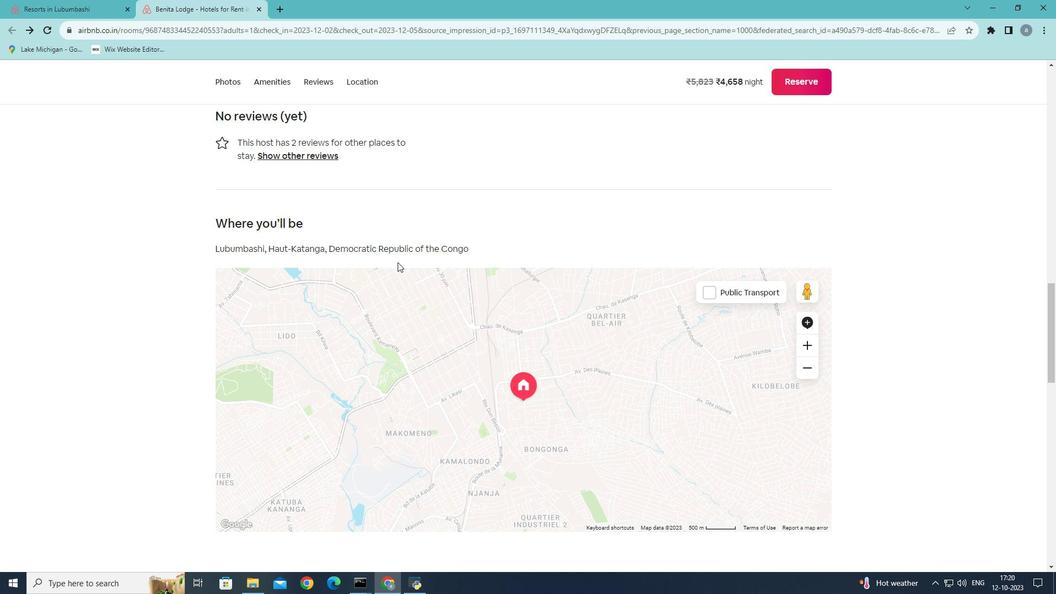 
Action: Mouse scrolled (397, 261) with delta (0, 0)
Screenshot: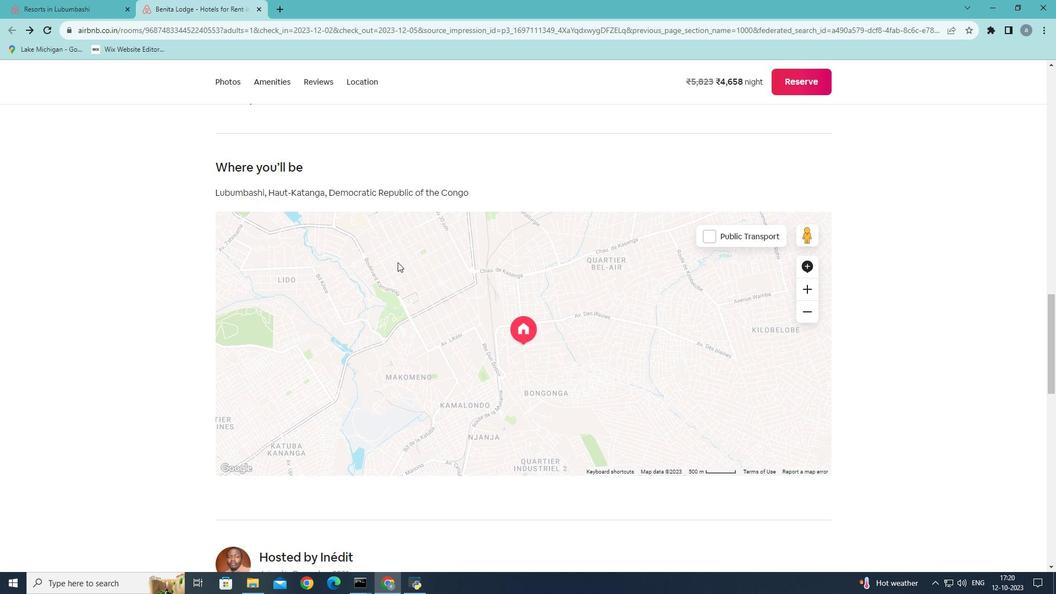
Action: Mouse moved to (406, 264)
Screenshot: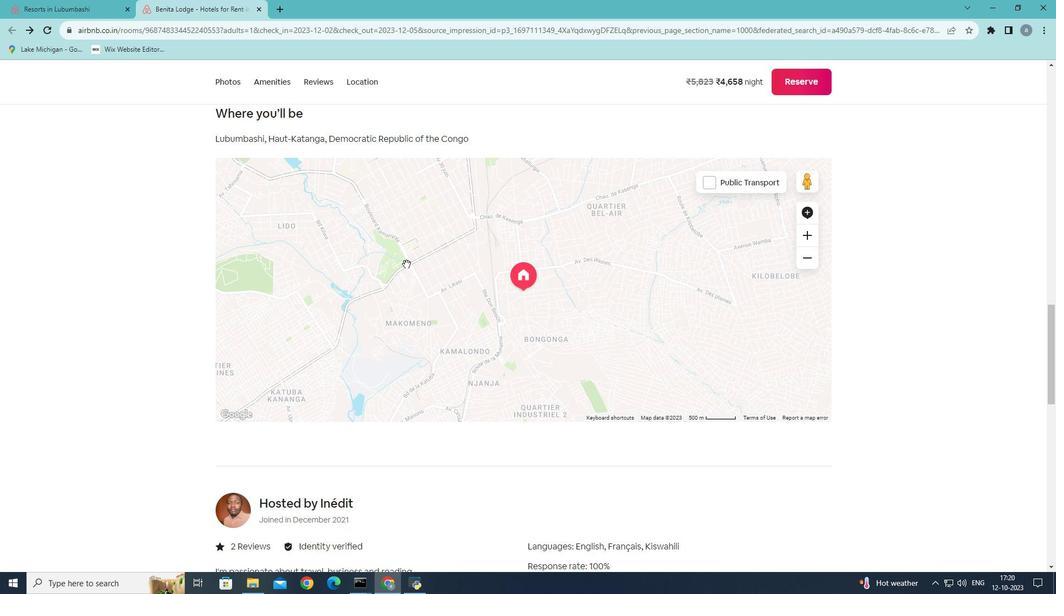 
Action: Mouse scrolled (406, 263) with delta (0, 0)
Screenshot: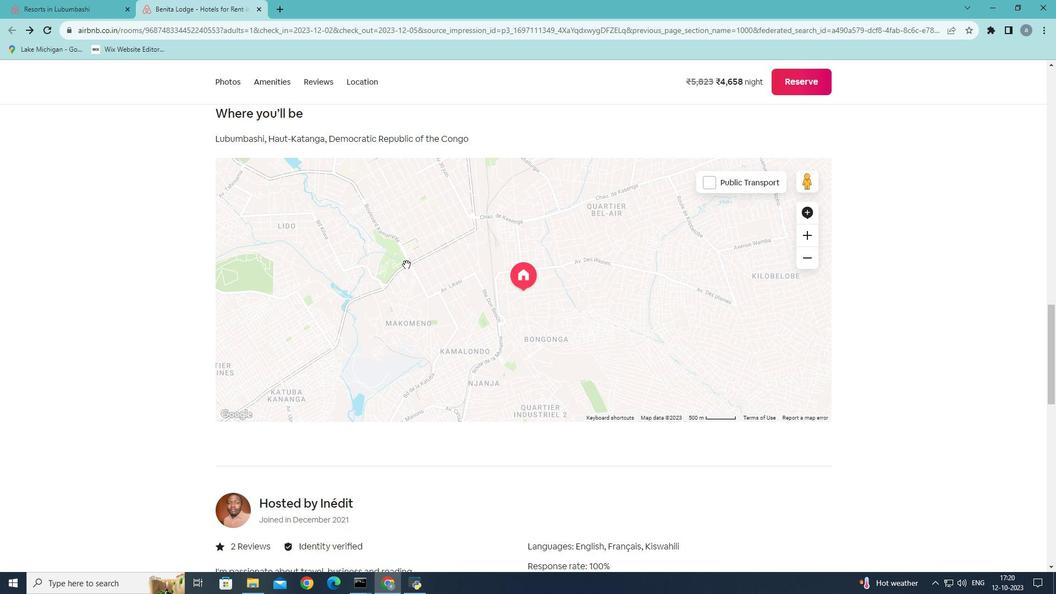 
Action: Mouse moved to (406, 264)
Screenshot: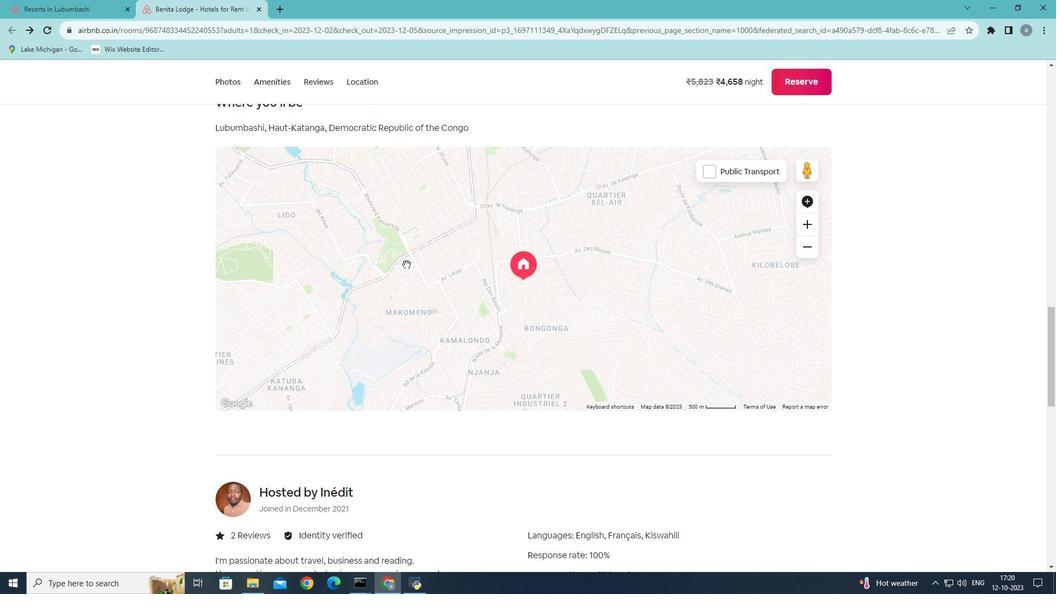 
Action: Mouse scrolled (406, 264) with delta (0, 0)
Screenshot: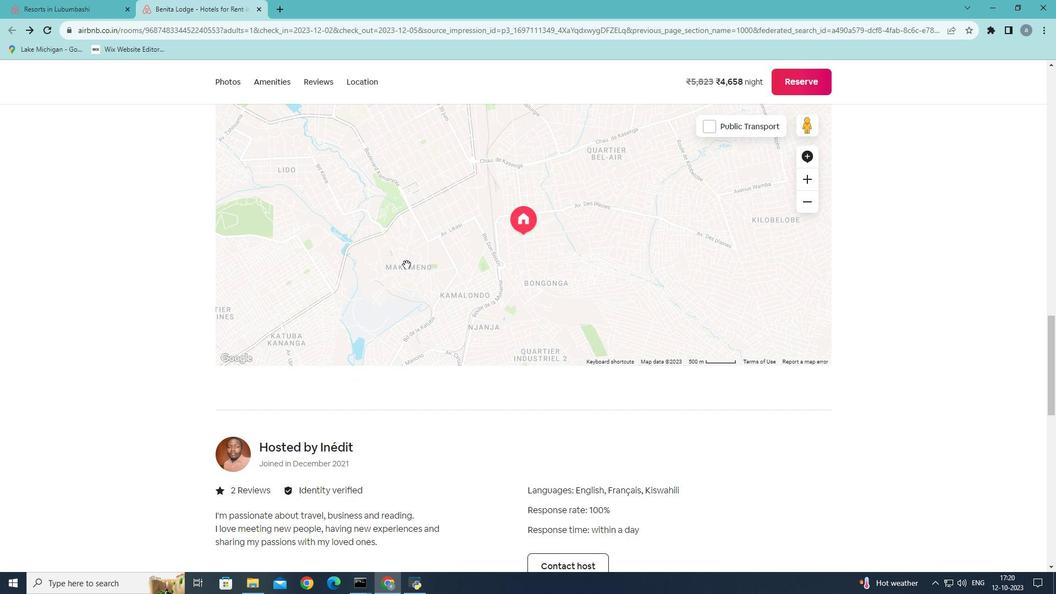 
Action: Mouse scrolled (406, 264) with delta (0, 0)
Screenshot: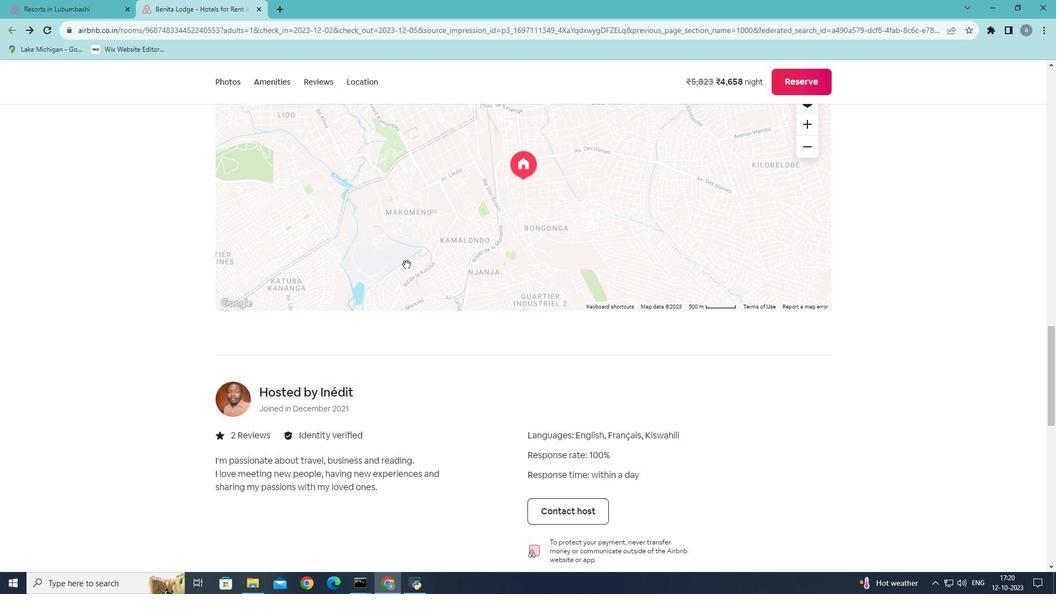 
Action: Mouse scrolled (406, 264) with delta (0, 0)
Screenshot: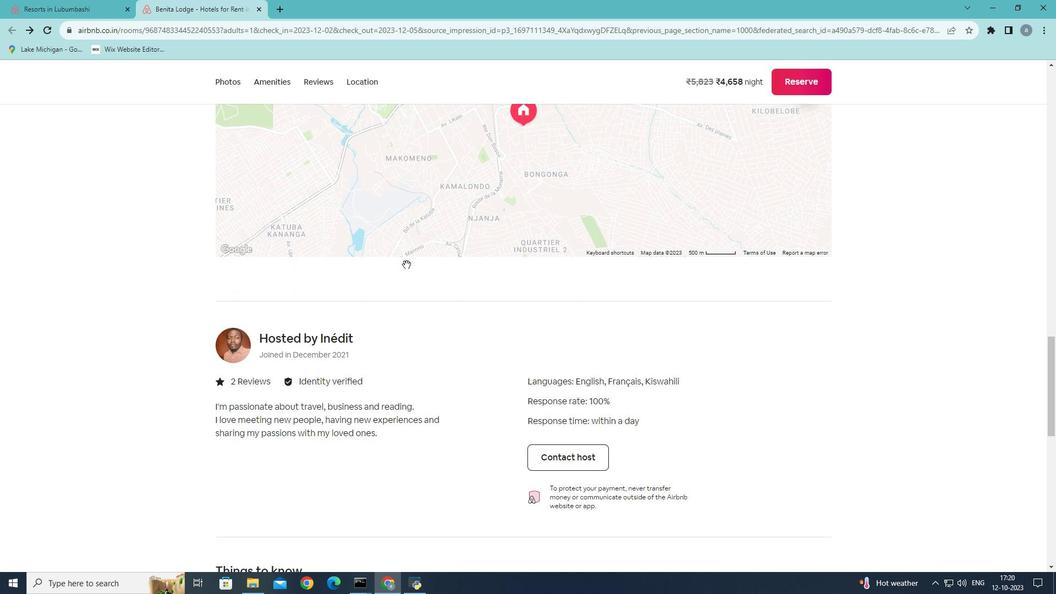 
Action: Mouse scrolled (406, 264) with delta (0, 0)
Screenshot: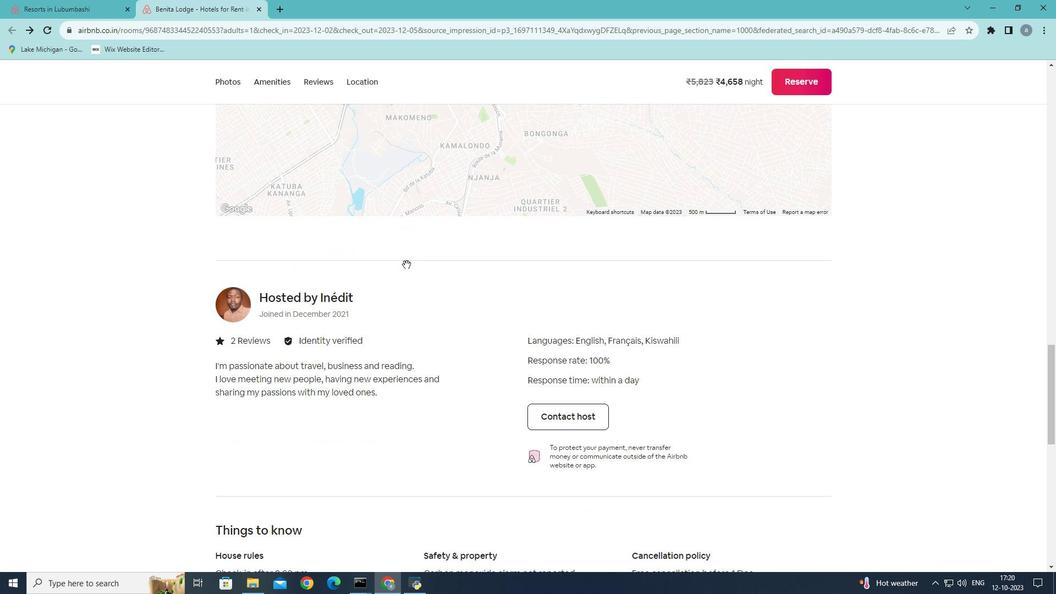 
Action: Mouse moved to (406, 264)
Screenshot: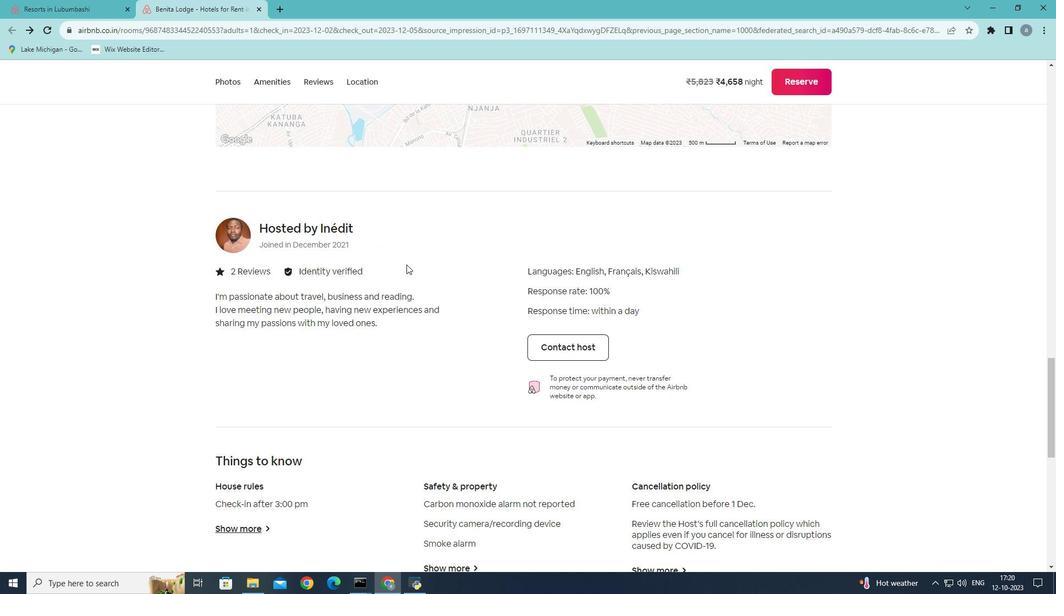 
Action: Mouse scrolled (406, 264) with delta (0, 0)
Screenshot: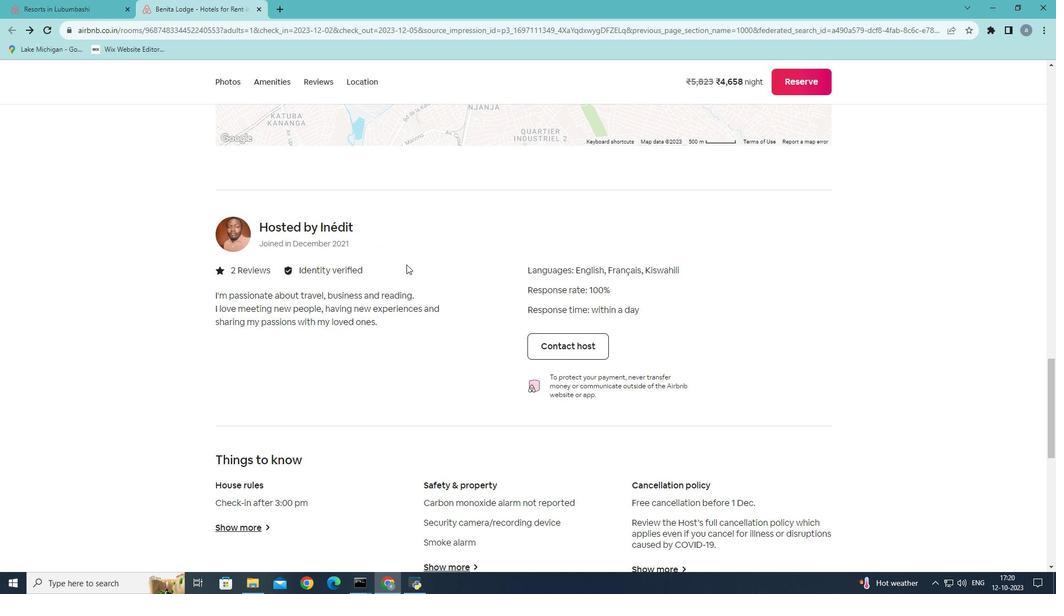 
Action: Mouse scrolled (406, 264) with delta (0, 0)
Screenshot: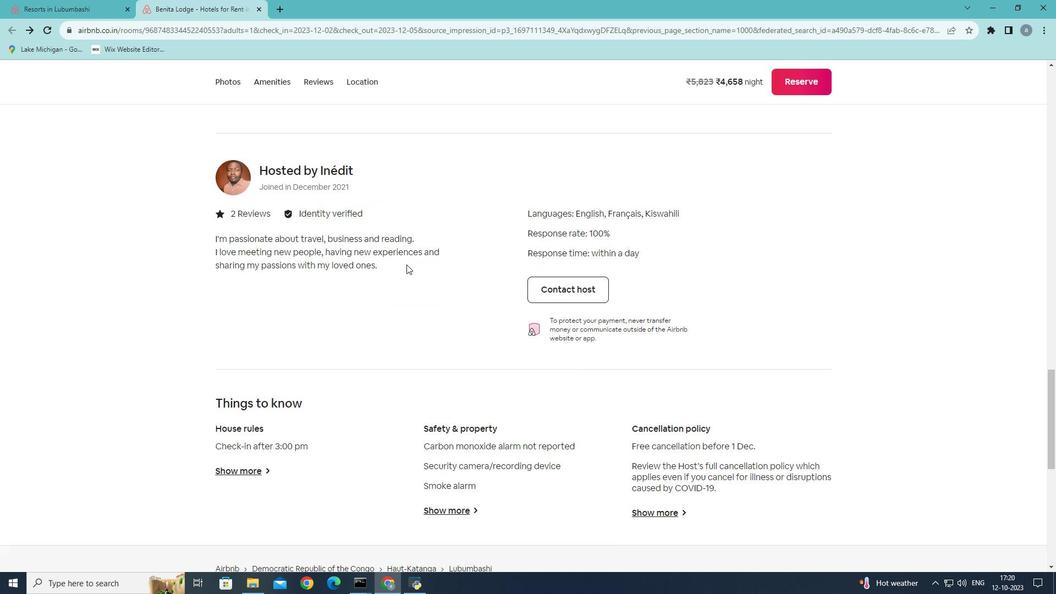 
Action: Mouse scrolled (406, 264) with delta (0, 0)
Screenshot: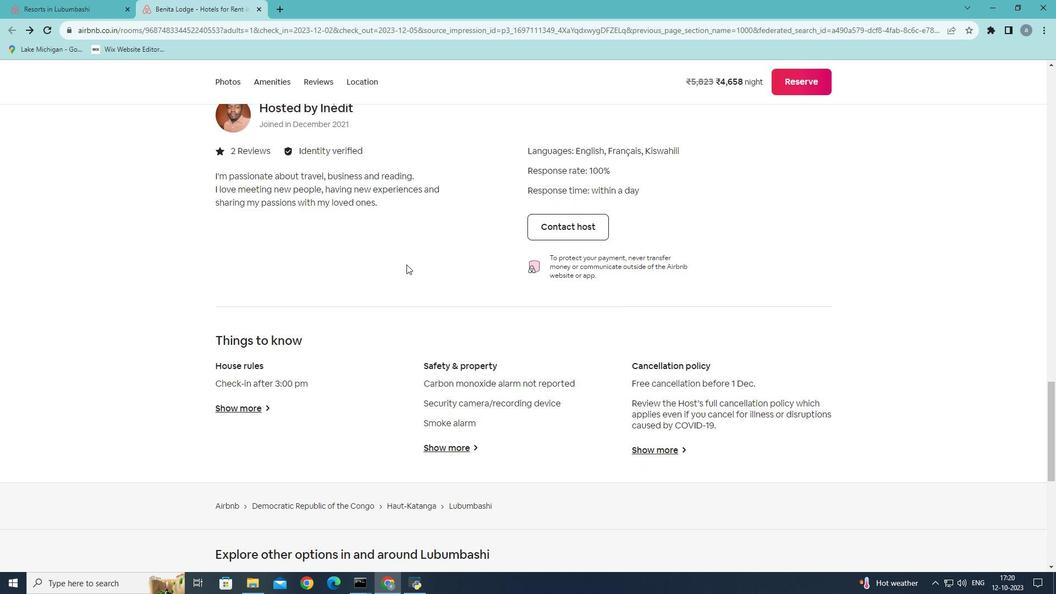 
Action: Mouse scrolled (406, 264) with delta (0, 0)
Screenshot: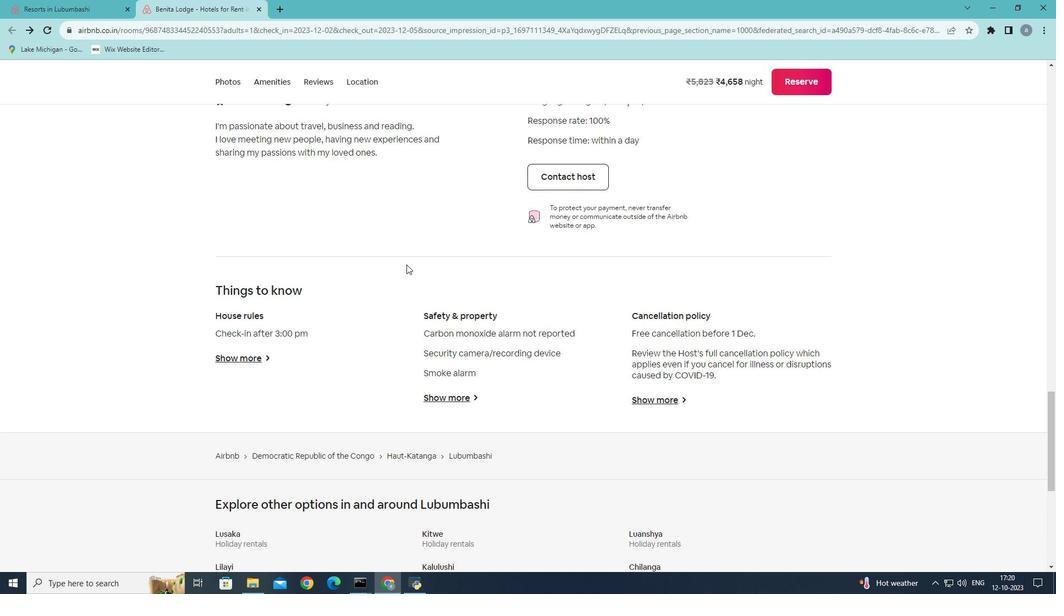 
Action: Mouse scrolled (406, 264) with delta (0, 0)
Screenshot: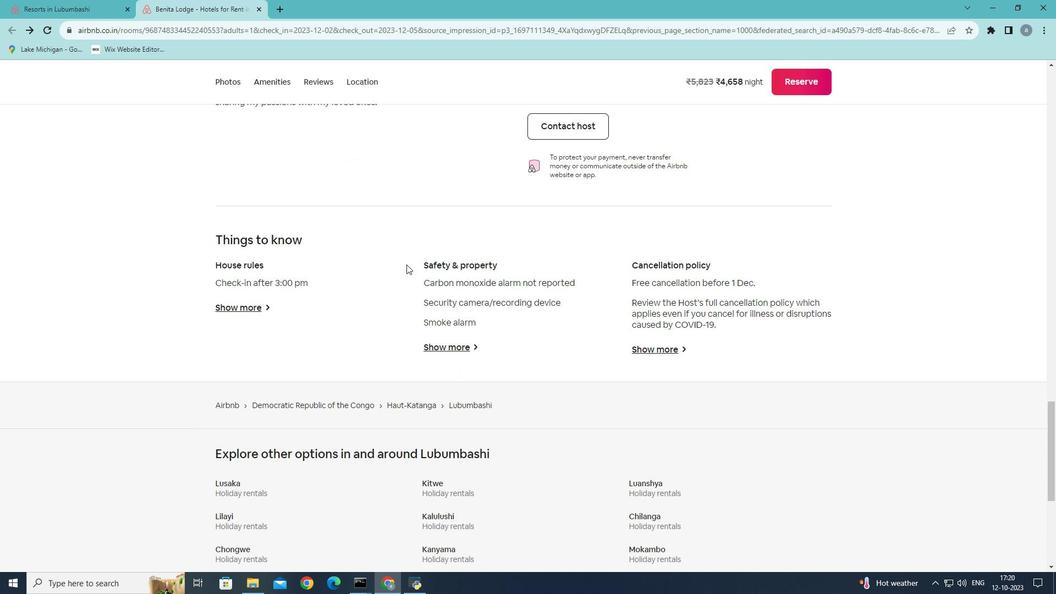
Action: Mouse scrolled (406, 264) with delta (0, 0)
Screenshot: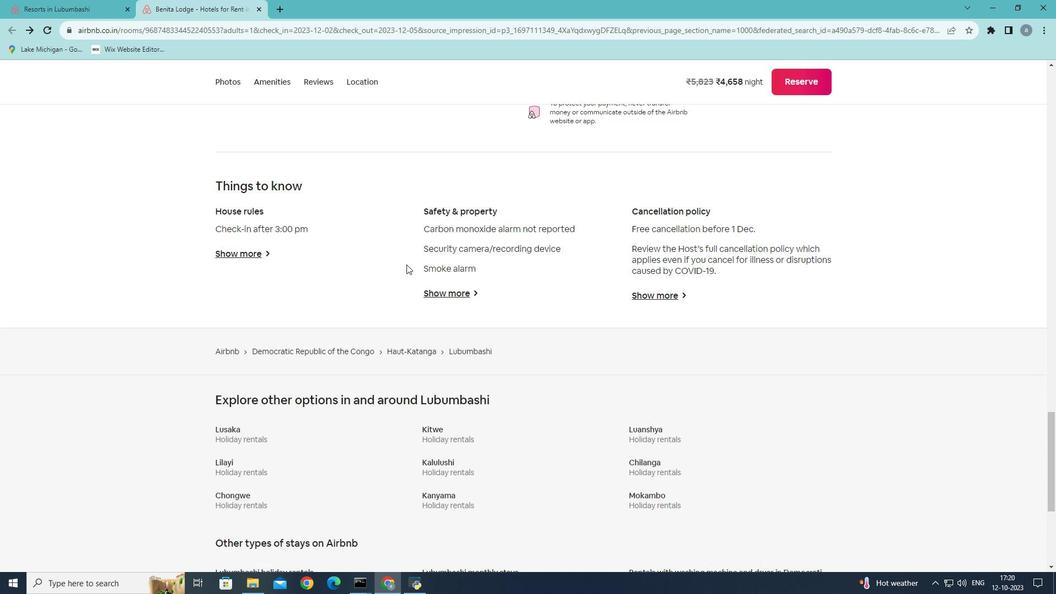 
Action: Mouse scrolled (406, 264) with delta (0, 0)
Screenshot: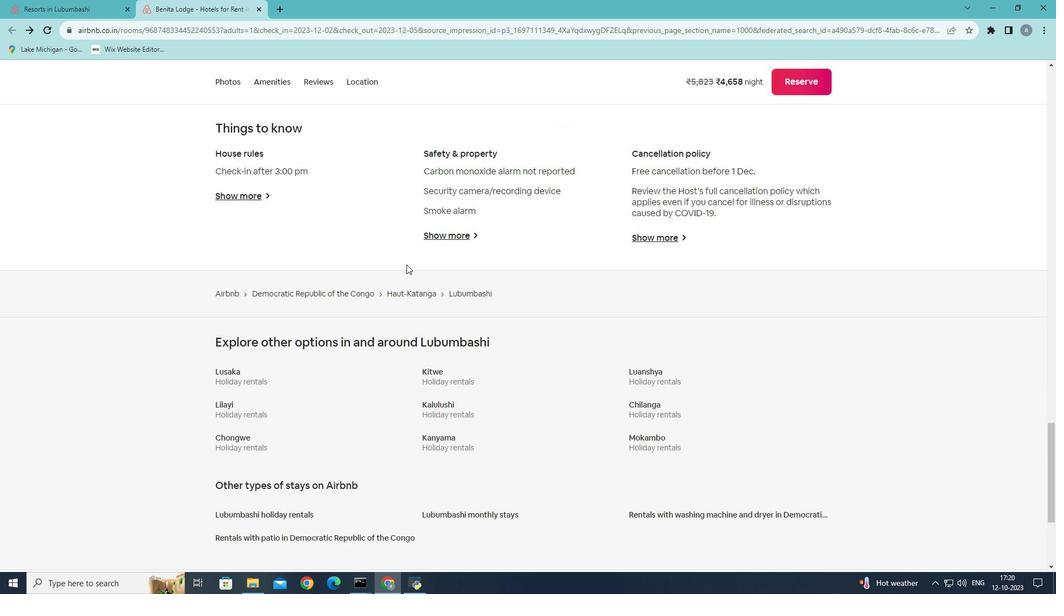 
Action: Mouse scrolled (406, 264) with delta (0, 0)
Screenshot: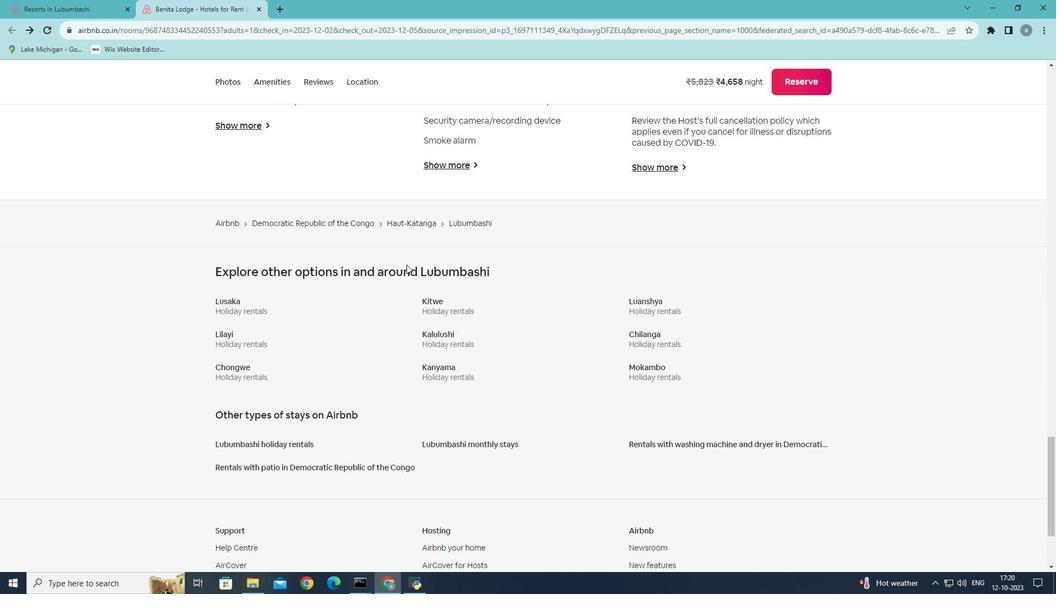 
Action: Mouse scrolled (406, 264) with delta (0, 0)
Screenshot: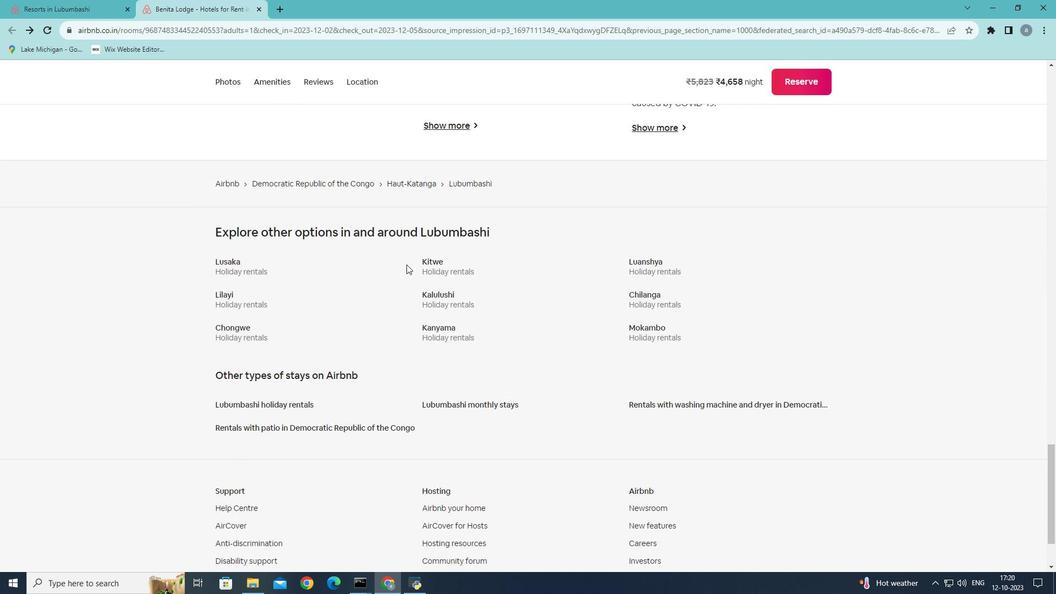 
Action: Mouse scrolled (406, 264) with delta (0, 0)
Screenshot: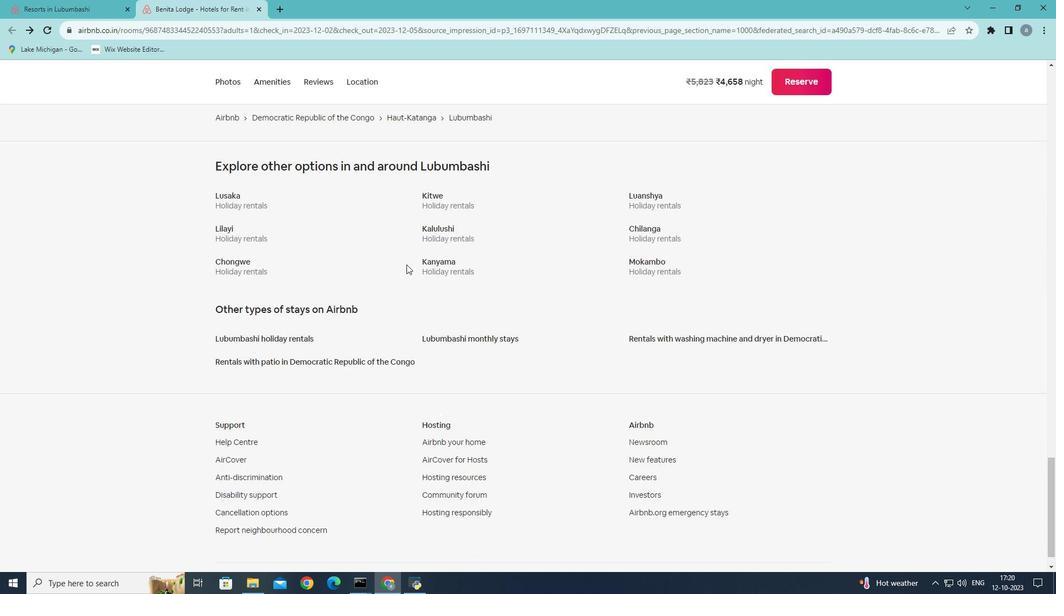 
Action: Mouse scrolled (406, 264) with delta (0, 0)
Screenshot: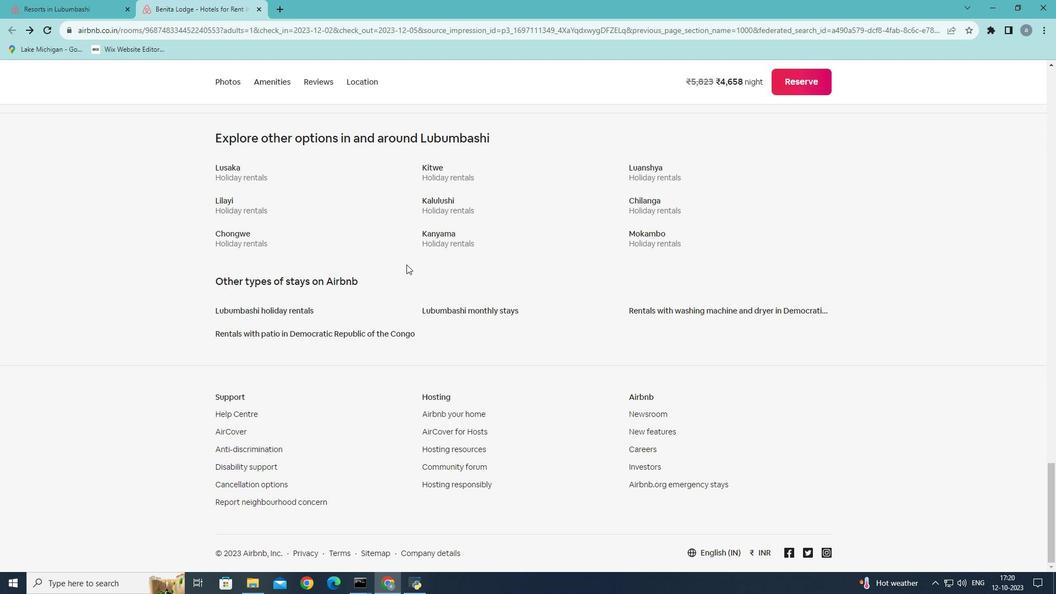 
Action: Mouse scrolled (406, 264) with delta (0, 0)
Screenshot: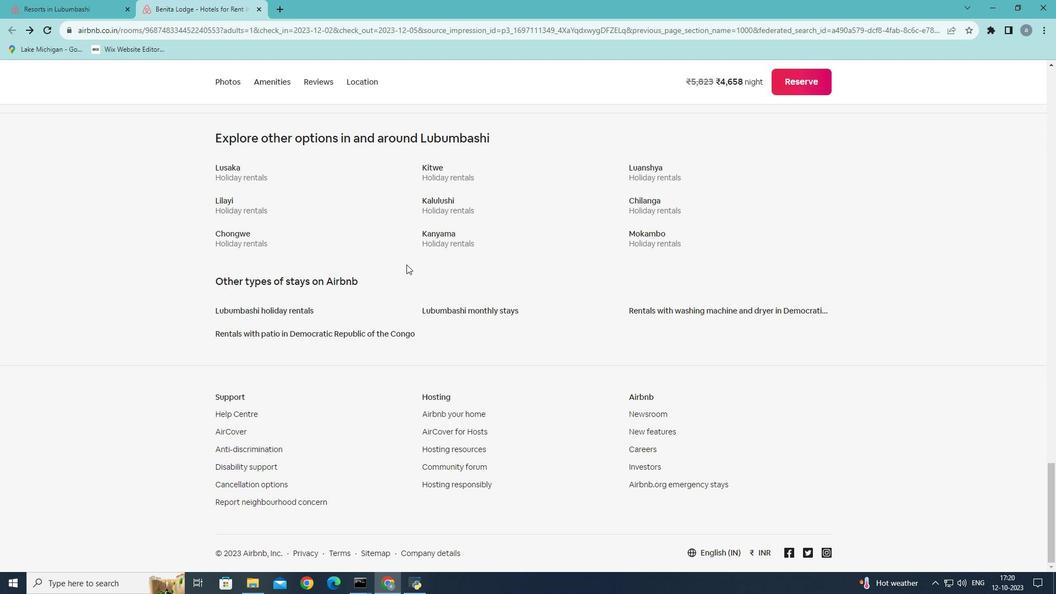 
Action: Mouse scrolled (406, 264) with delta (0, 0)
Screenshot: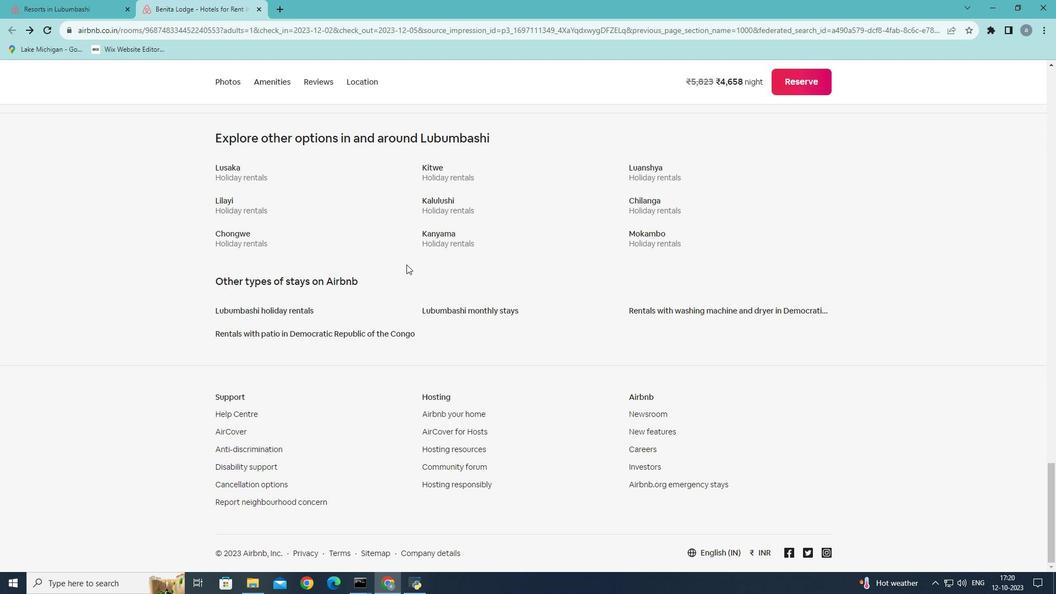 
Action: Mouse scrolled (406, 264) with delta (0, 0)
Screenshot: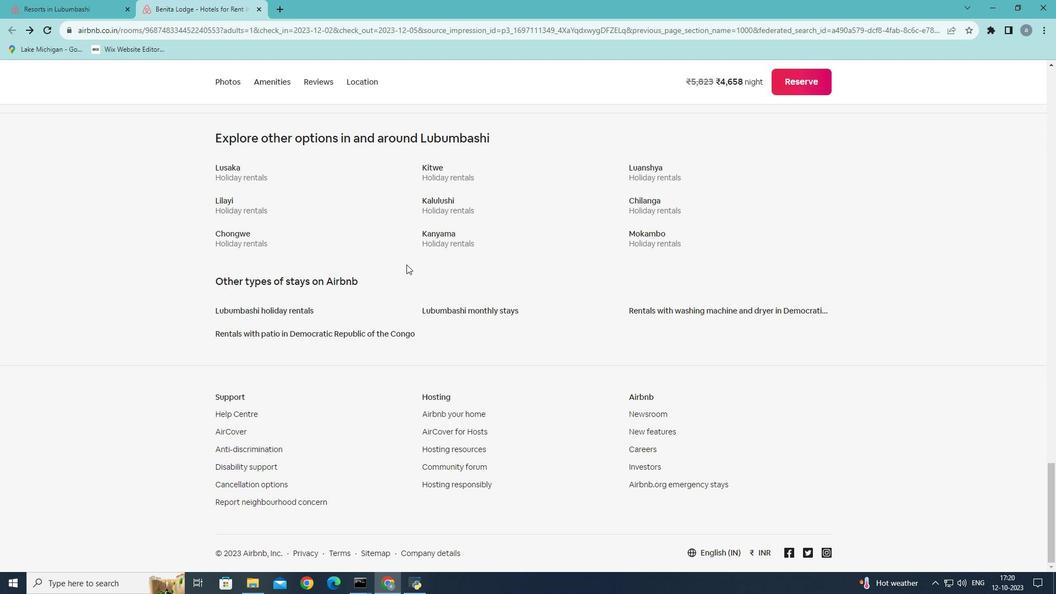 
Action: Mouse moved to (74, 7)
Screenshot: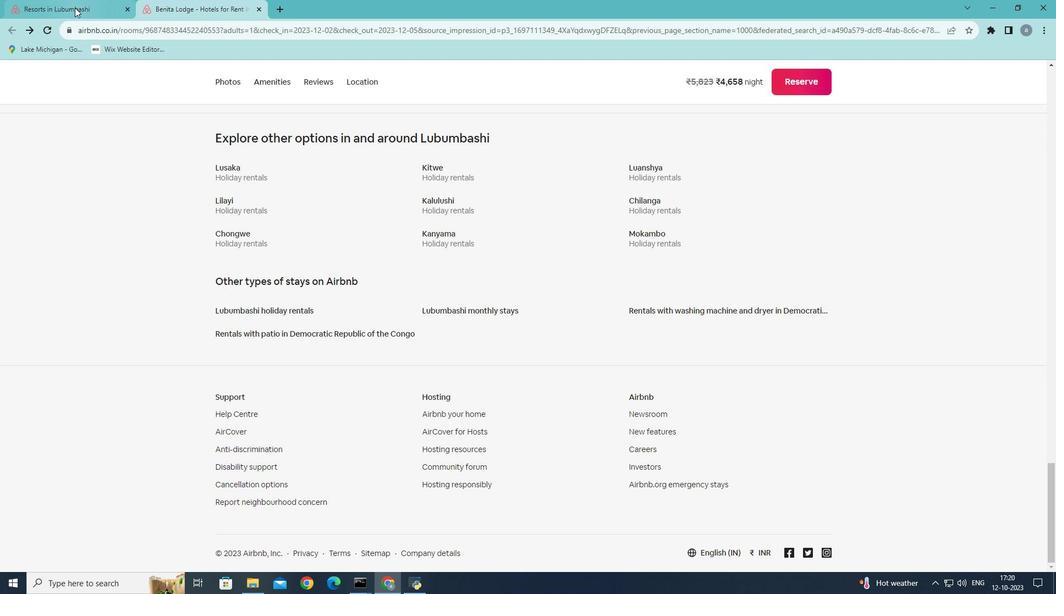 
Action: Mouse pressed left at (74, 7)
Screenshot: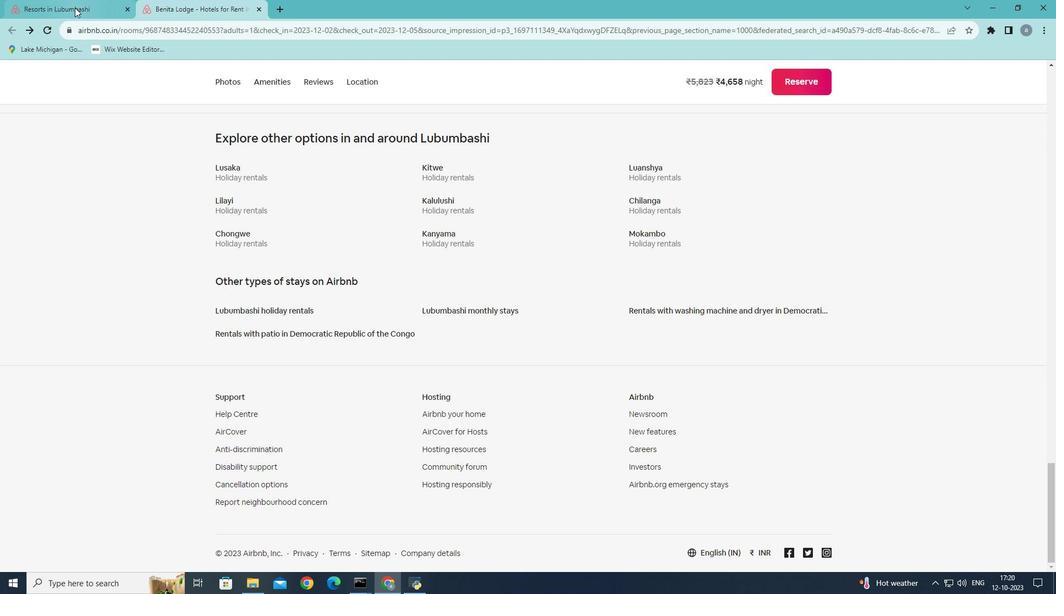 
Action: Mouse moved to (429, 272)
Screenshot: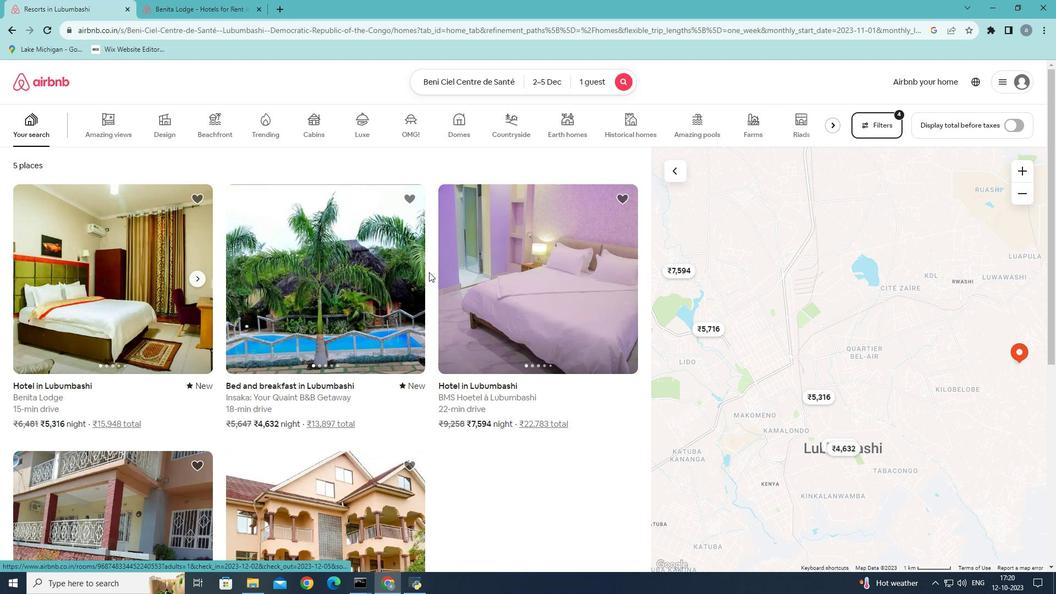 
Action: Mouse scrolled (429, 271) with delta (0, 0)
Screenshot: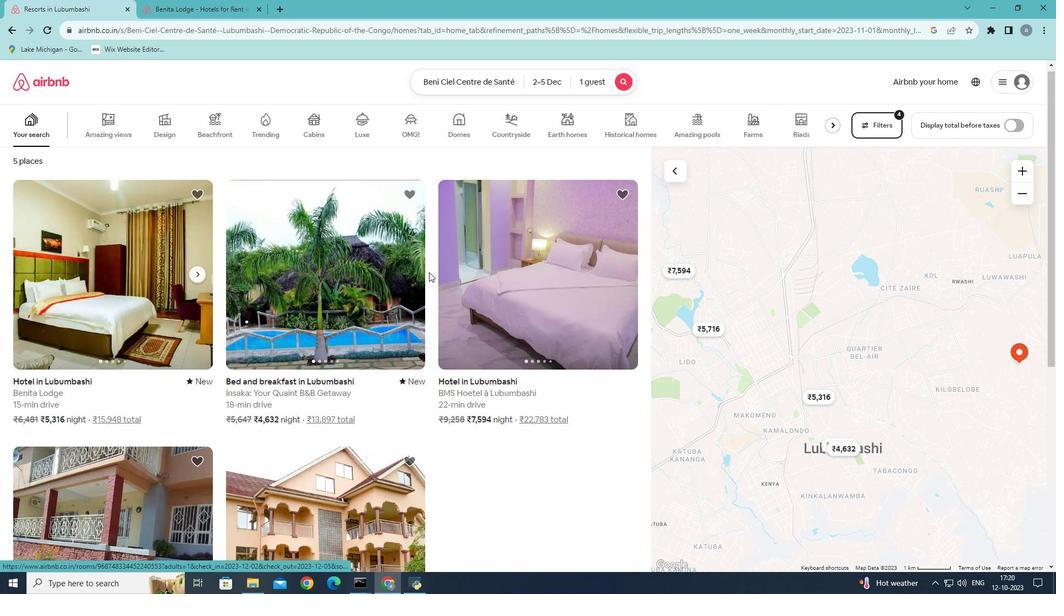
Action: Mouse moved to (461, 266)
Screenshot: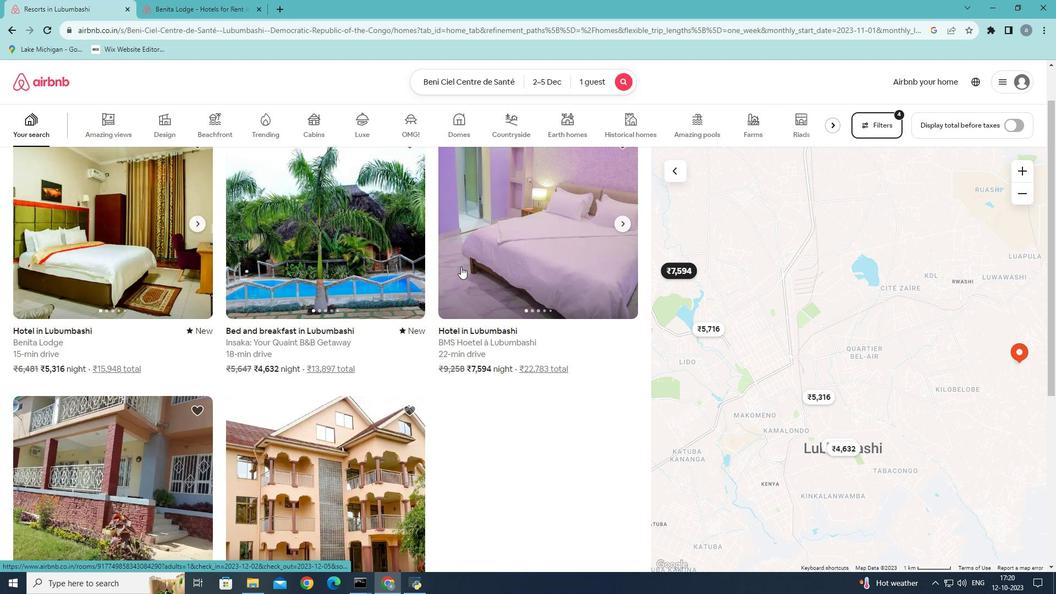 
Action: Mouse pressed left at (461, 266)
Screenshot: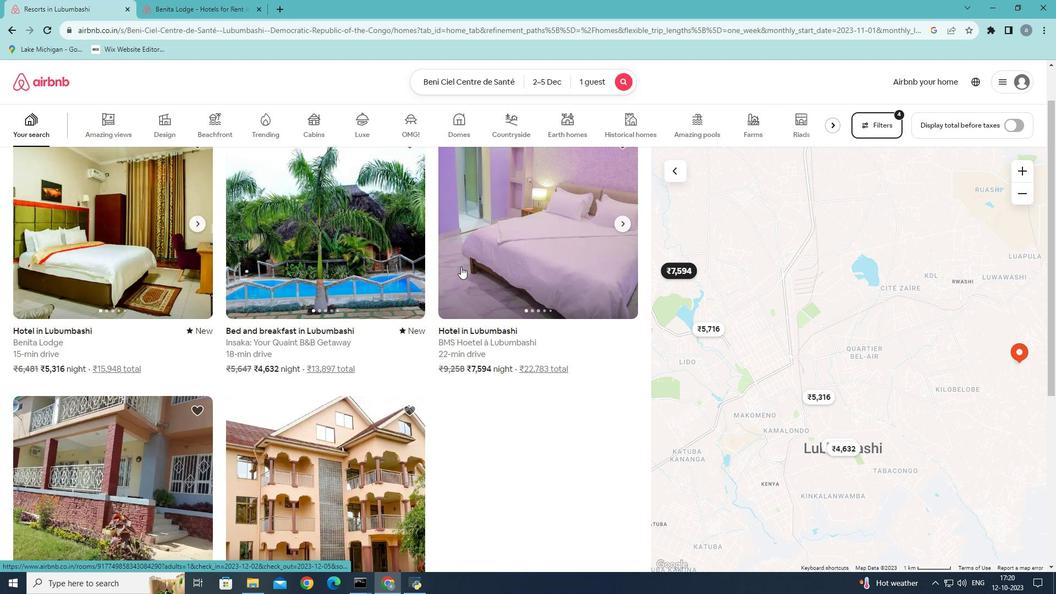 
Action: Mouse moved to (560, 237)
Screenshot: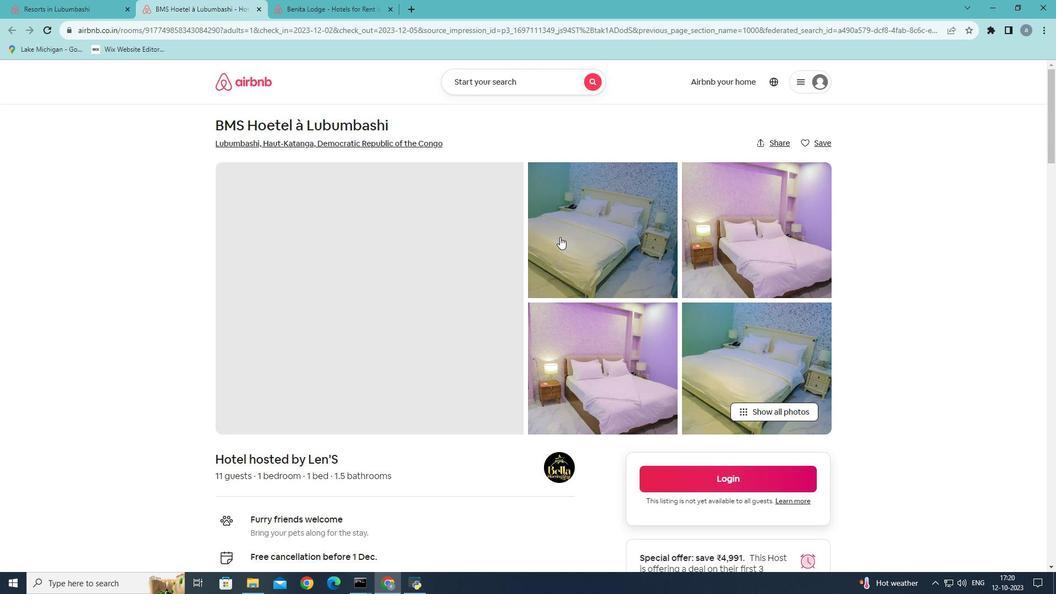 
Action: Mouse scrolled (560, 236) with delta (0, 0)
Screenshot: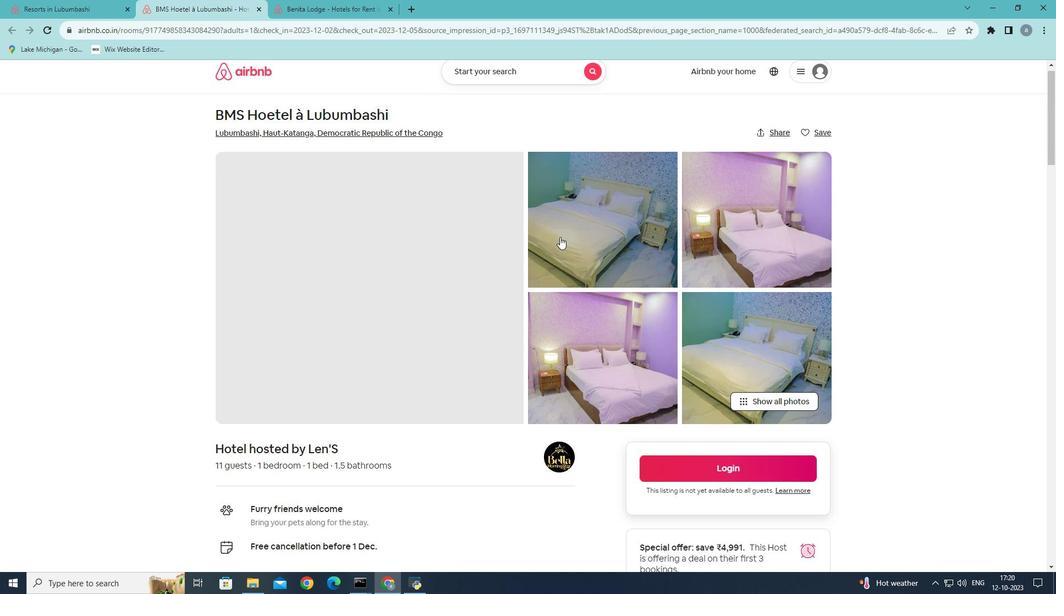 
Action: Mouse moved to (576, 236)
Screenshot: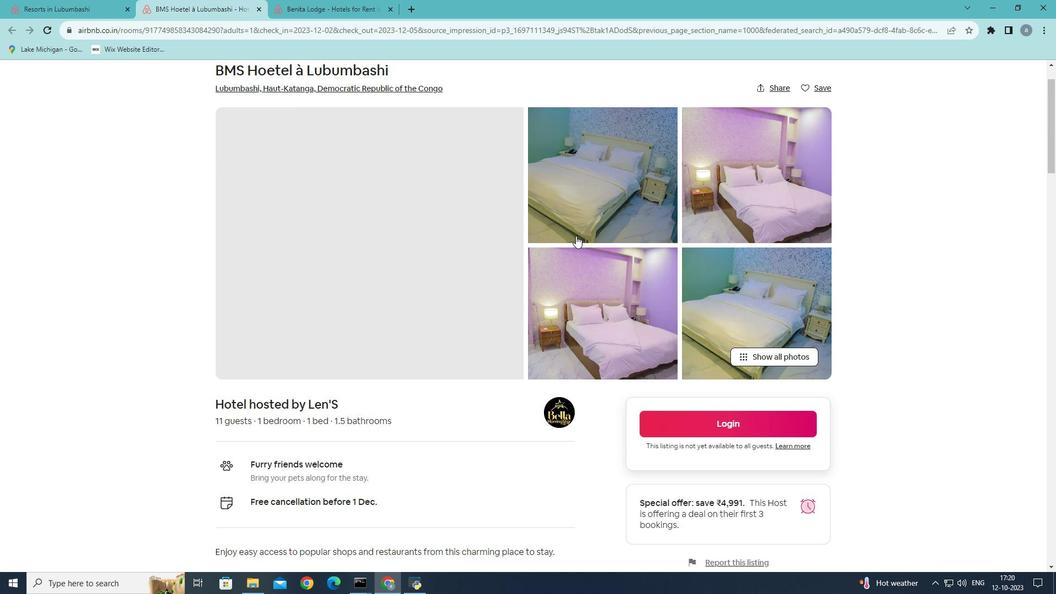 
Action: Mouse scrolled (576, 235) with delta (0, 0)
Screenshot: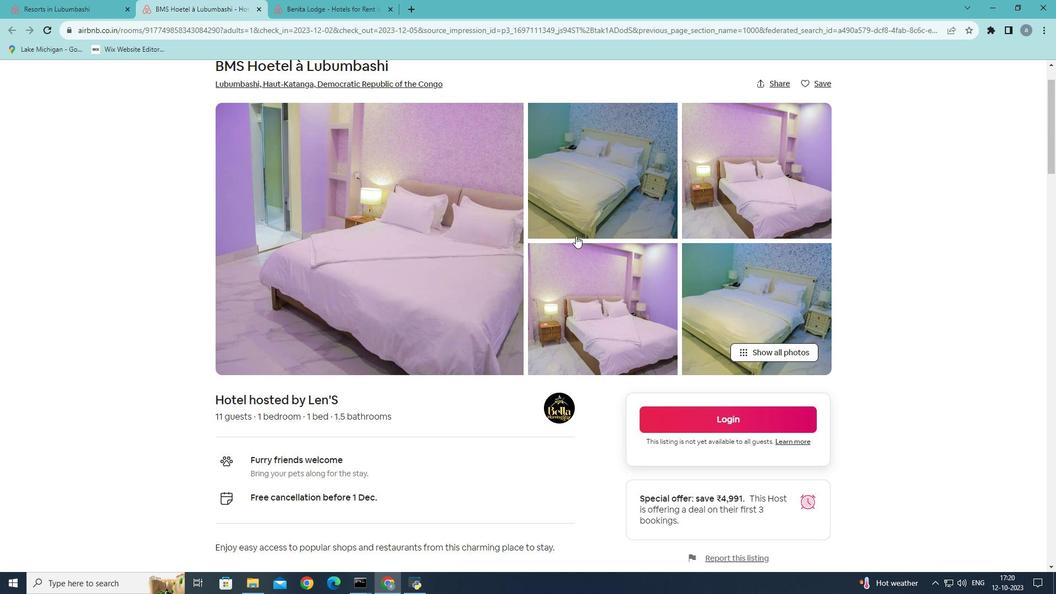 
Action: Mouse moved to (783, 297)
Screenshot: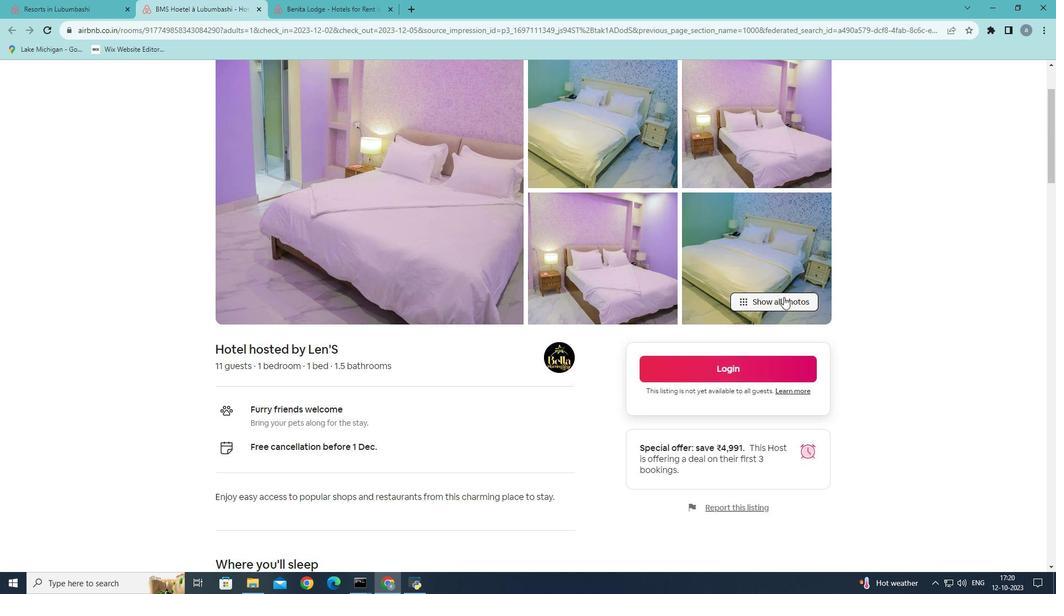 
Action: Mouse pressed left at (783, 297)
Screenshot: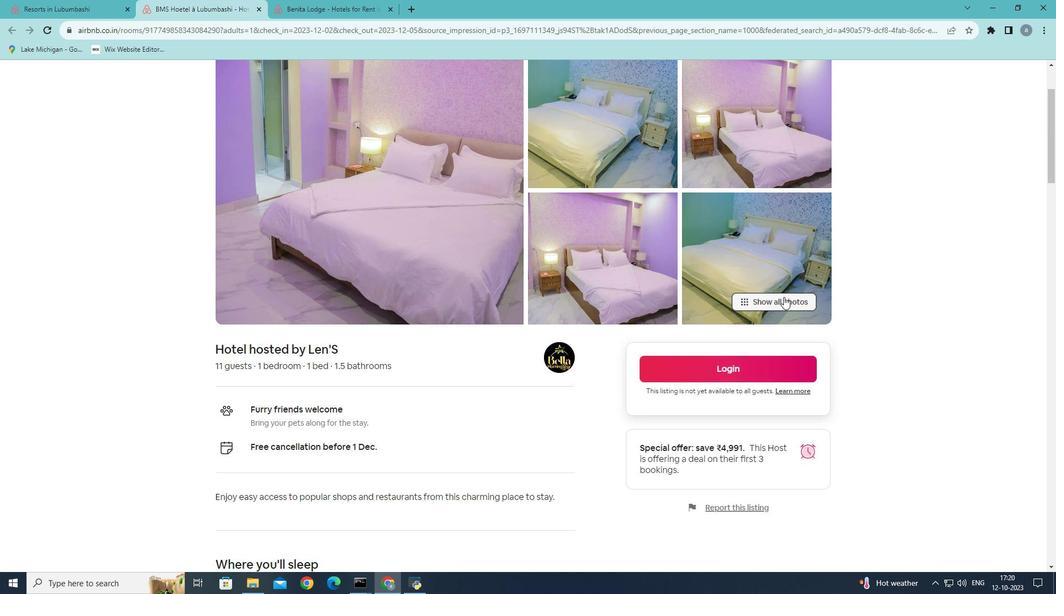 
Action: Mouse moved to (611, 262)
Screenshot: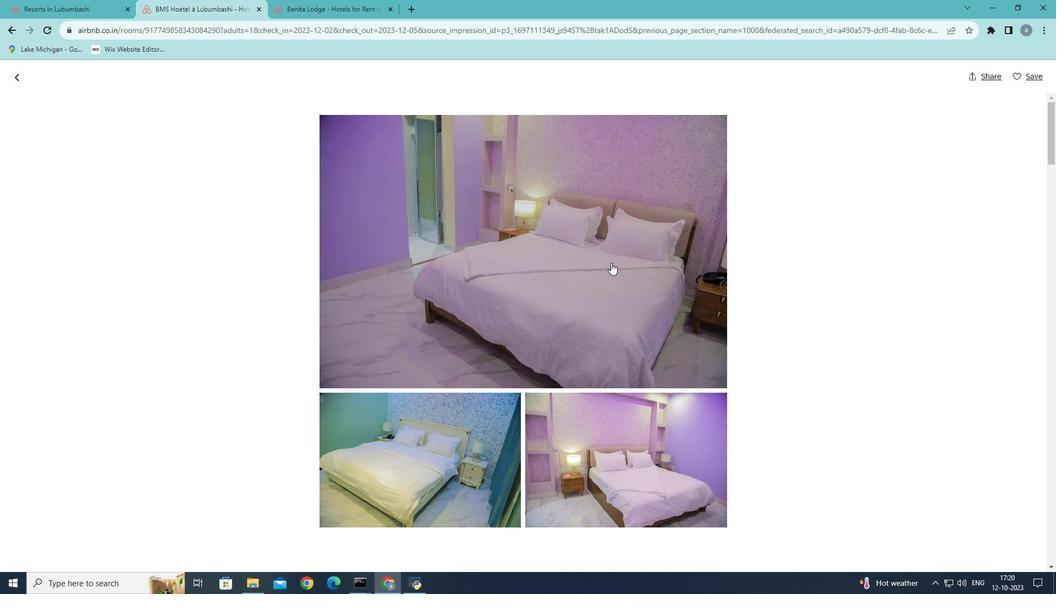 
Action: Mouse scrolled (611, 262) with delta (0, 0)
Screenshot: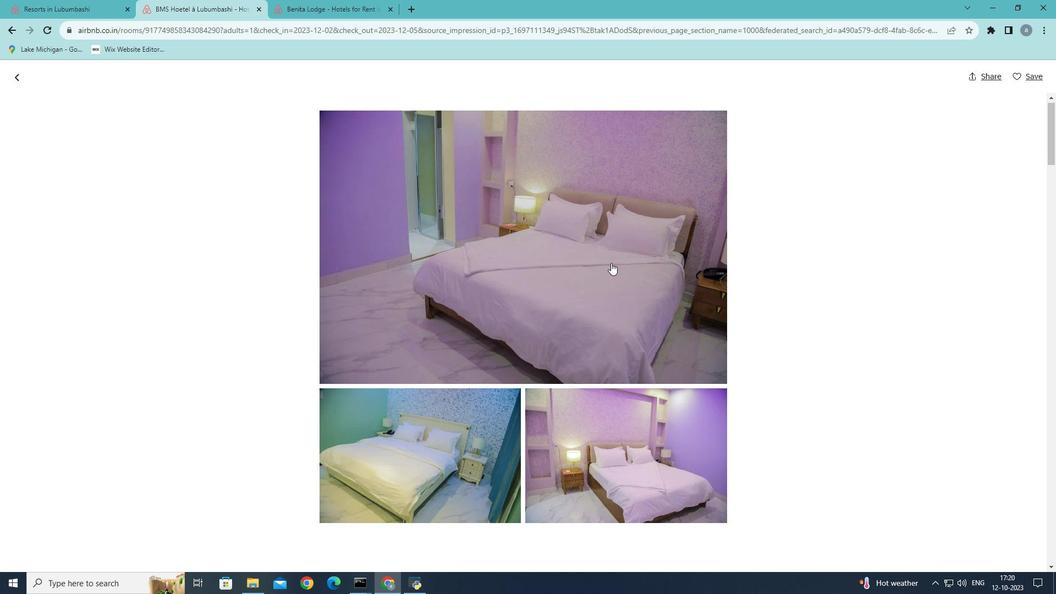 
Action: Mouse scrolled (611, 262) with delta (0, 0)
Screenshot: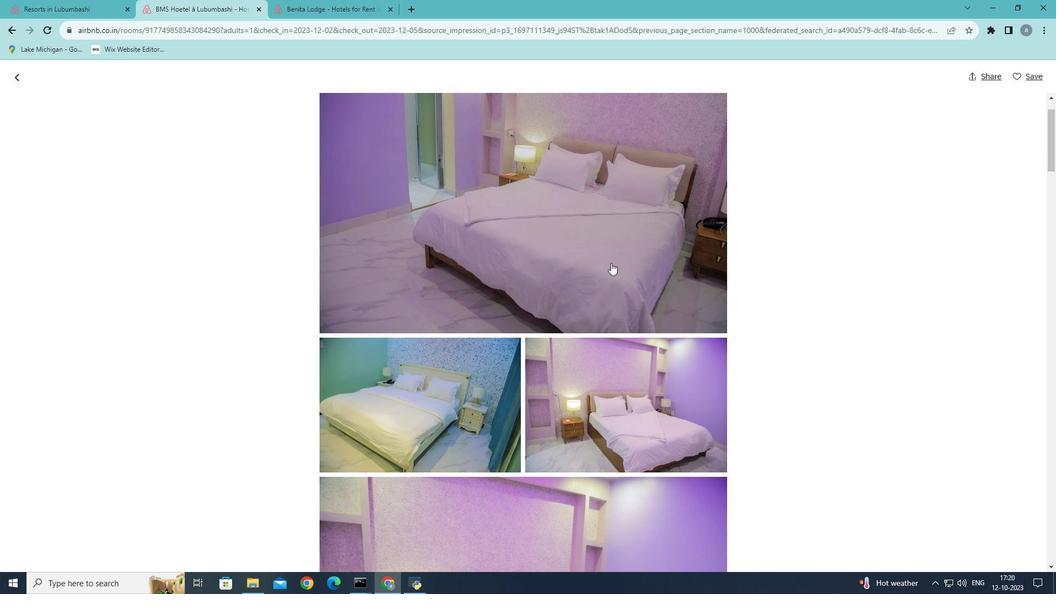 
Action: Mouse scrolled (611, 262) with delta (0, 0)
Screenshot: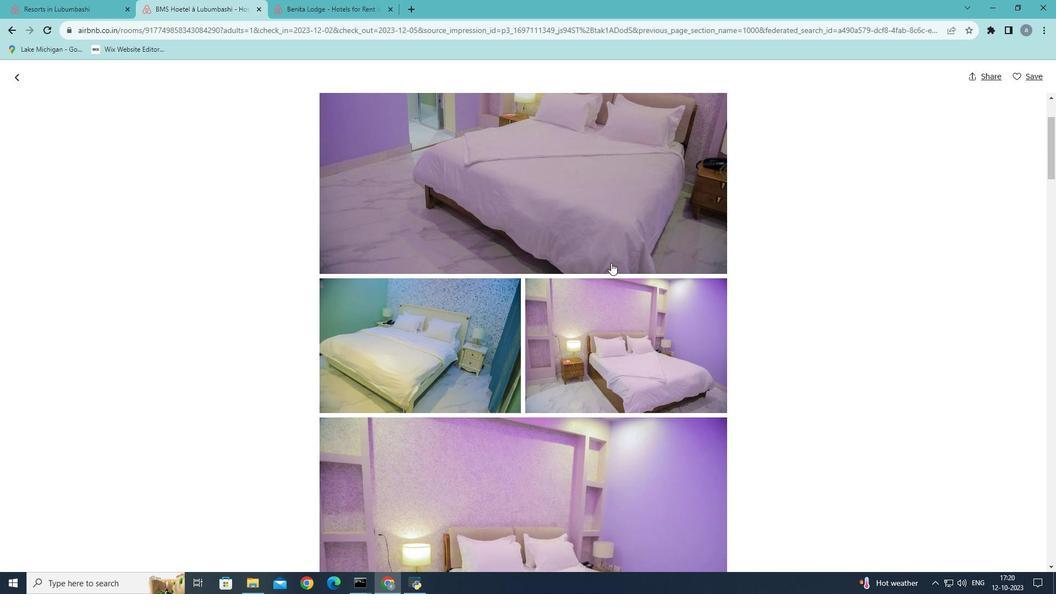 
Action: Mouse scrolled (611, 262) with delta (0, 0)
Screenshot: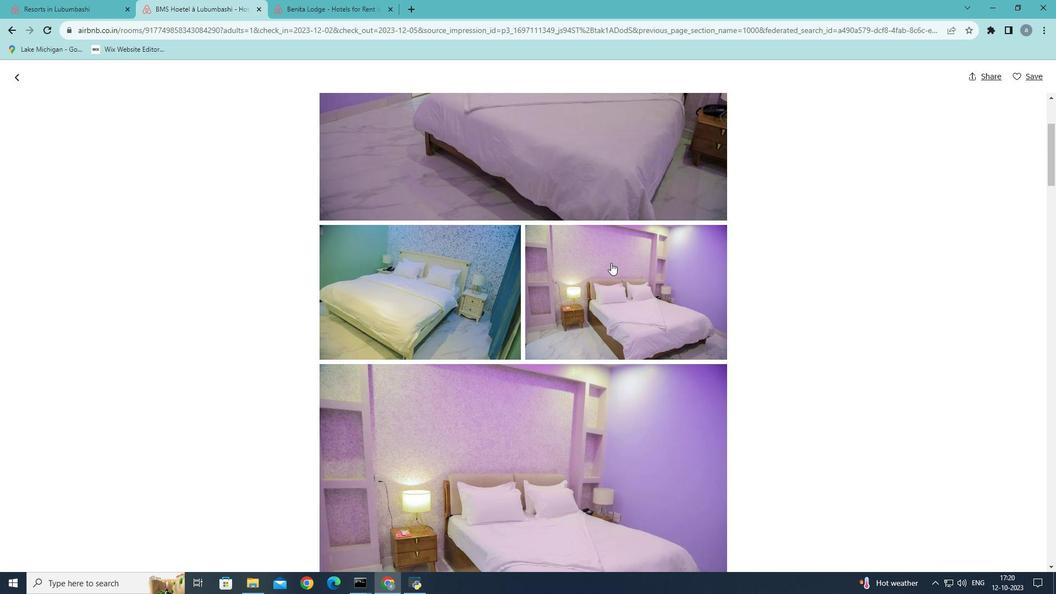 
Action: Mouse scrolled (611, 262) with delta (0, 0)
Screenshot: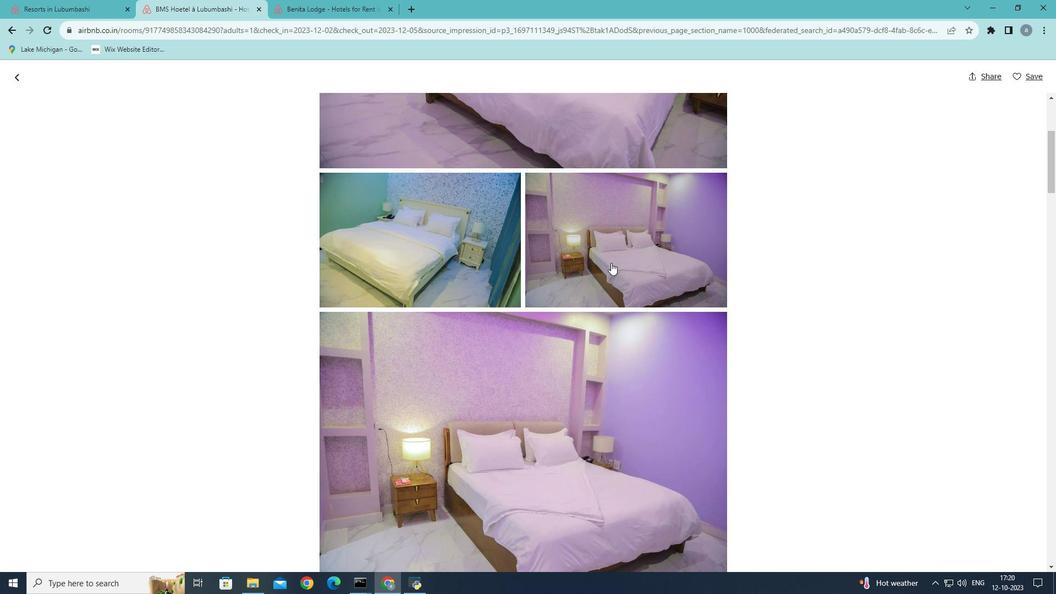 
Action: Mouse scrolled (611, 262) with delta (0, 0)
Screenshot: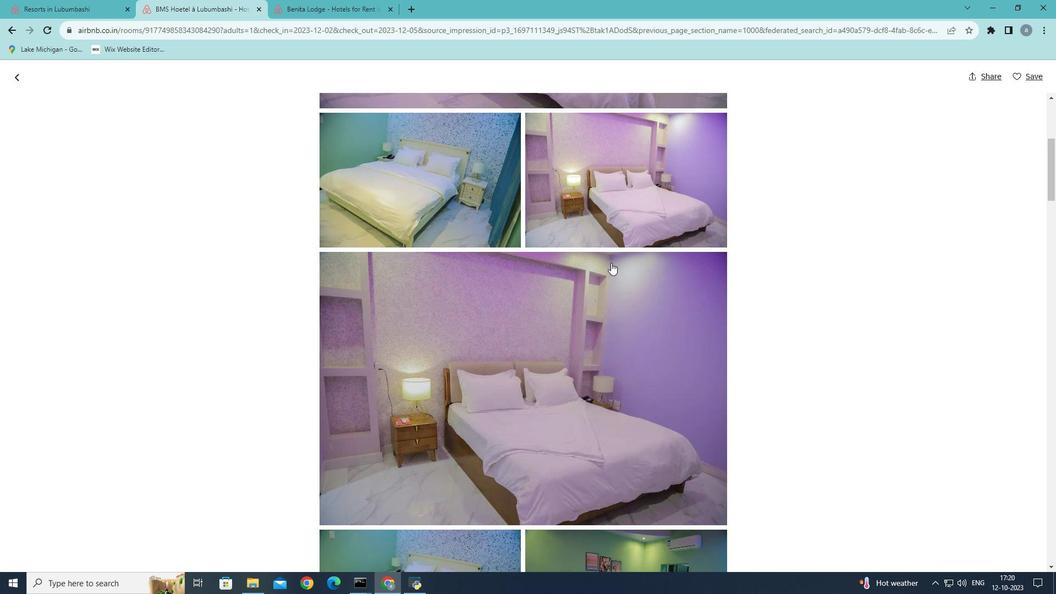 
Action: Mouse moved to (610, 262)
Screenshot: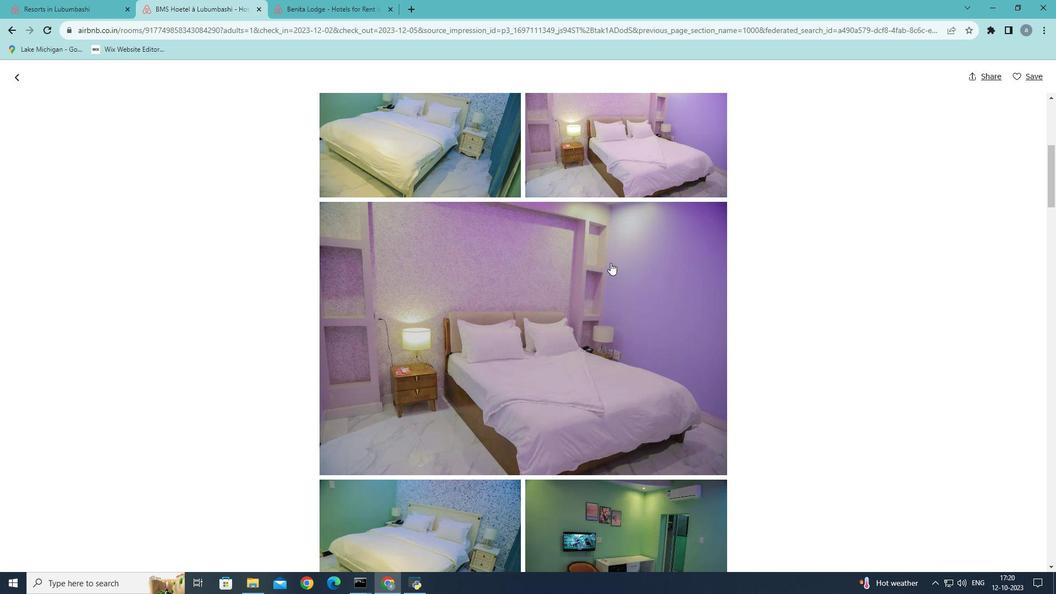 
Action: Mouse scrolled (610, 262) with delta (0, 0)
Screenshot: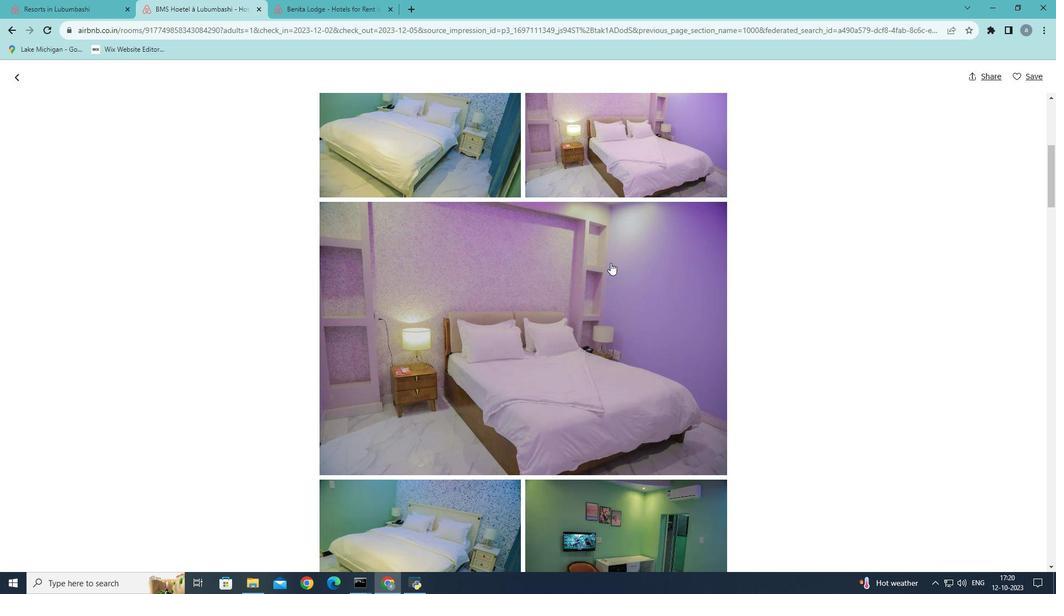 
Action: Mouse scrolled (610, 262) with delta (0, 0)
Screenshot: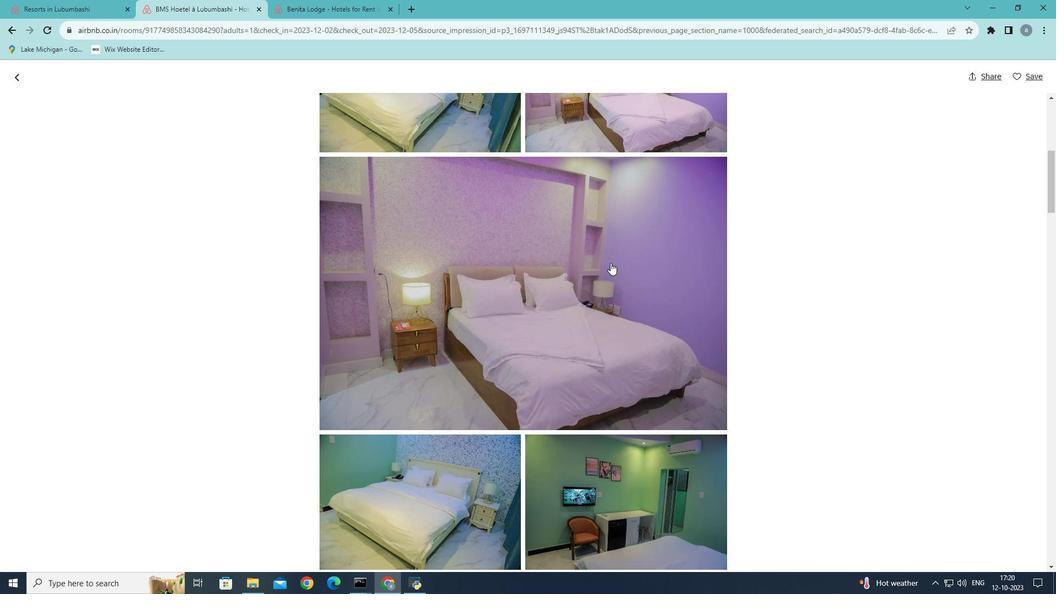 
Action: Mouse scrolled (610, 262) with delta (0, 0)
Screenshot: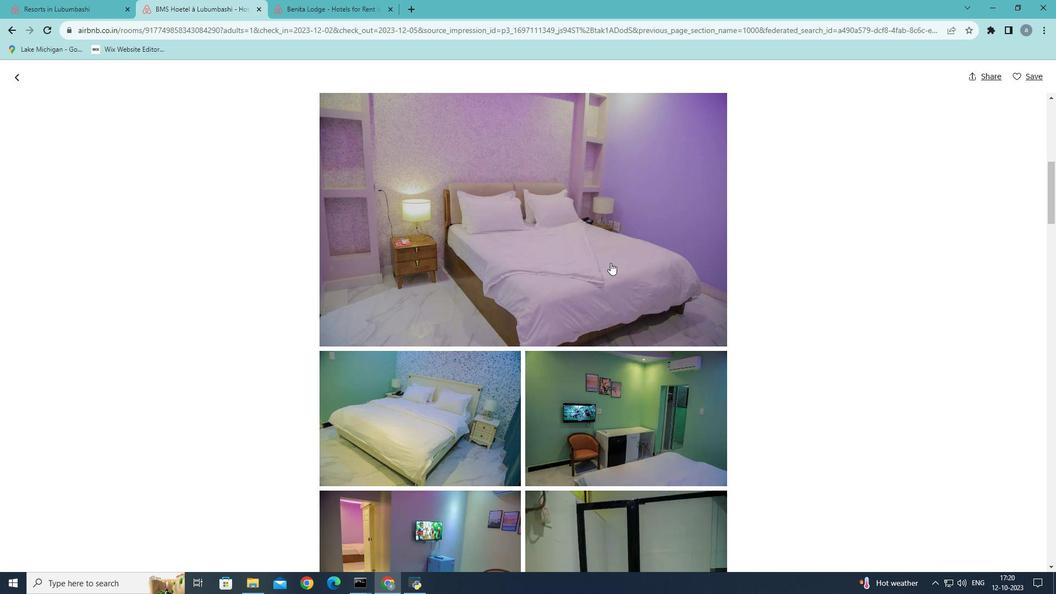 
Action: Mouse scrolled (610, 262) with delta (0, 0)
Screenshot: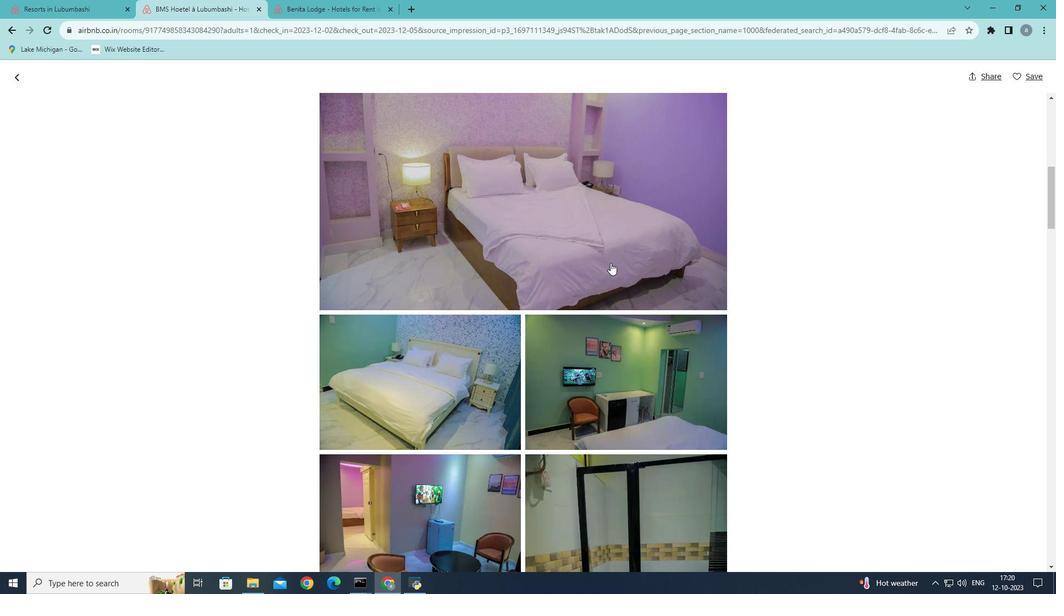
Action: Mouse scrolled (610, 262) with delta (0, 0)
Screenshot: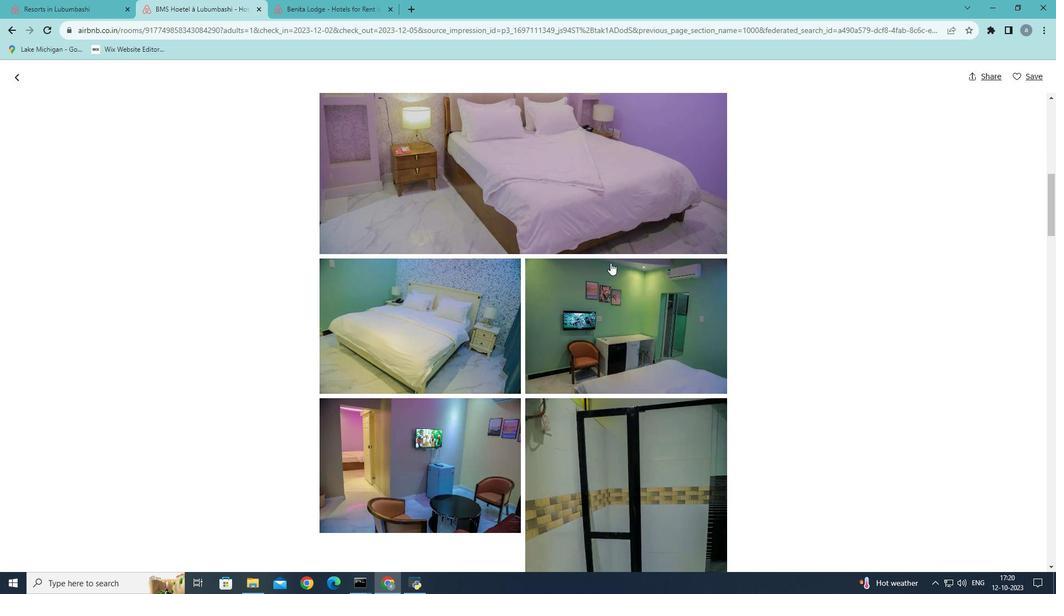 
Action: Mouse scrolled (610, 262) with delta (0, 0)
Screenshot: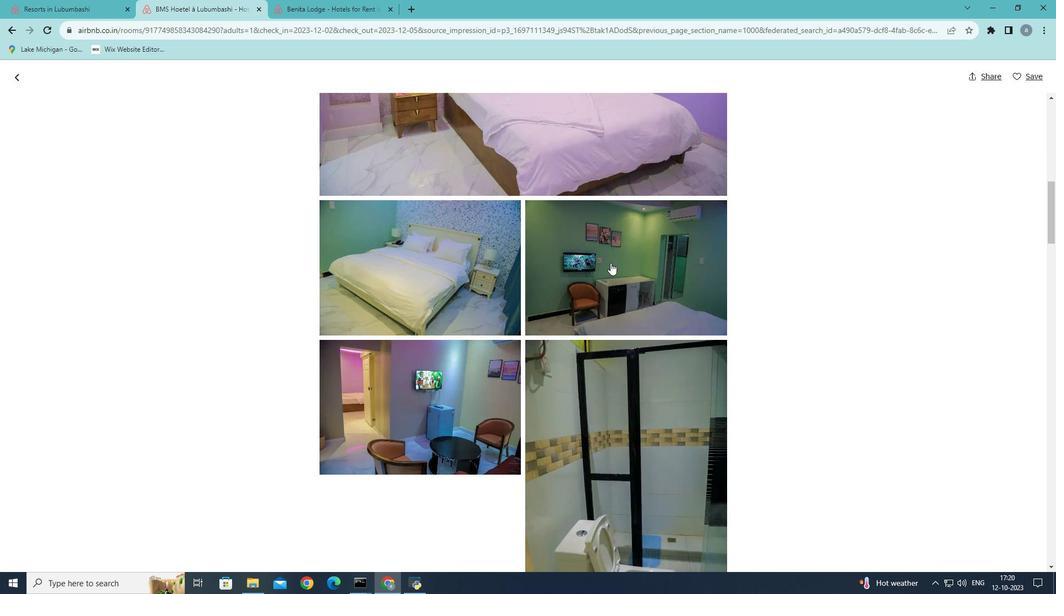 
Action: Mouse scrolled (610, 262) with delta (0, 0)
Screenshot: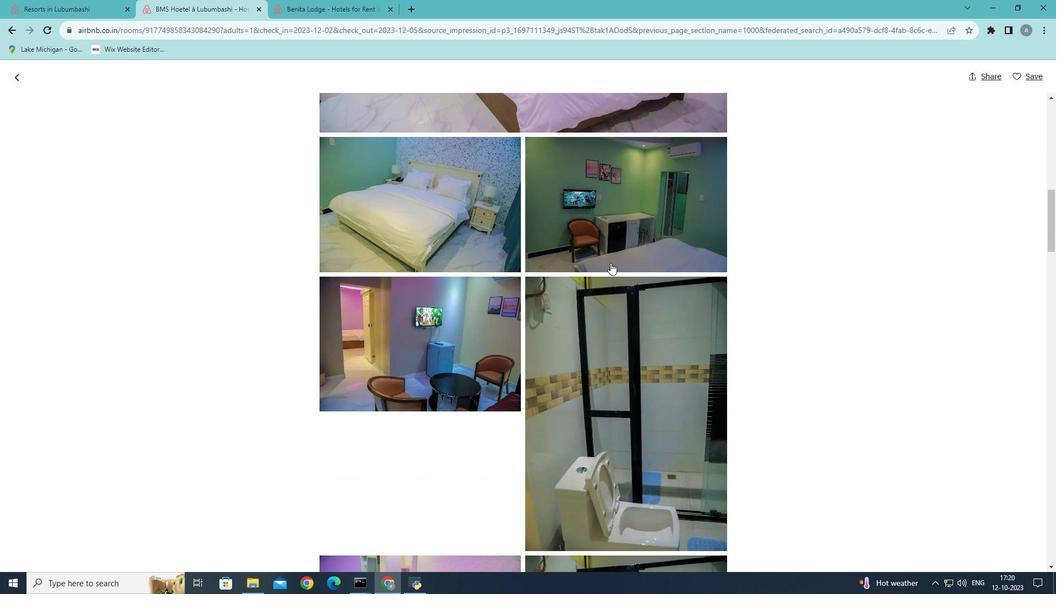 
Action: Mouse scrolled (610, 262) with delta (0, 0)
Screenshot: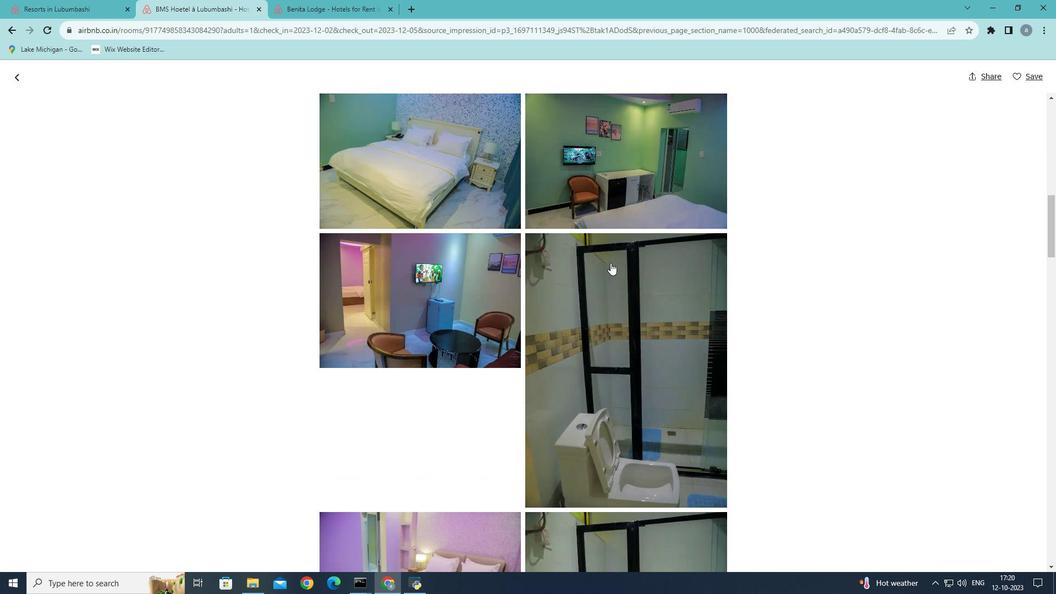 
Action: Mouse moved to (610, 262)
Screenshot: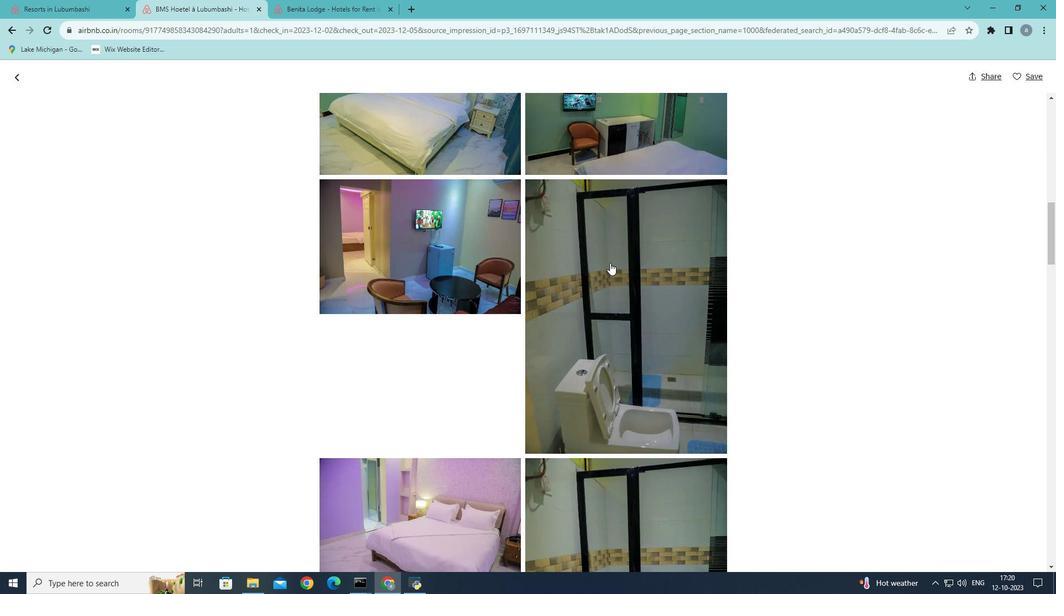 
Action: Mouse scrolled (610, 262) with delta (0, 0)
Screenshot: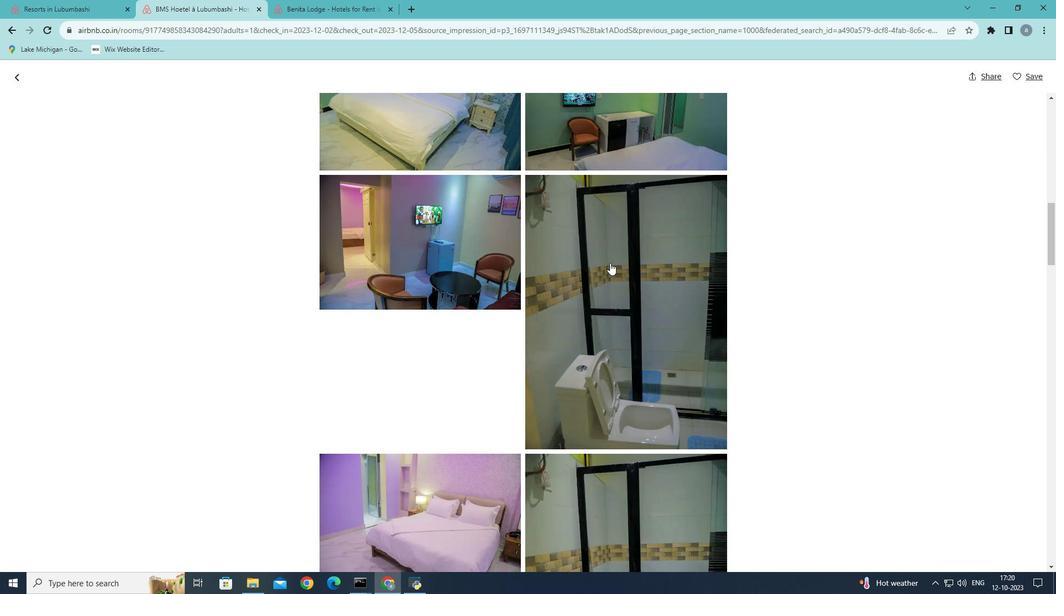 
Action: Mouse scrolled (610, 262) with delta (0, 0)
Screenshot: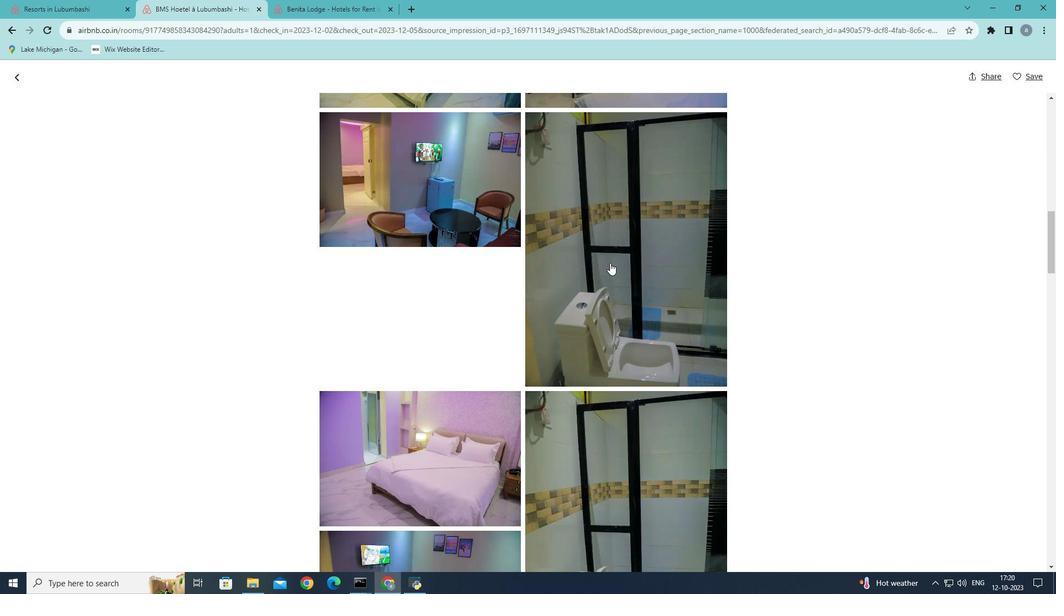 
Action: Mouse scrolled (610, 262) with delta (0, 0)
Screenshot: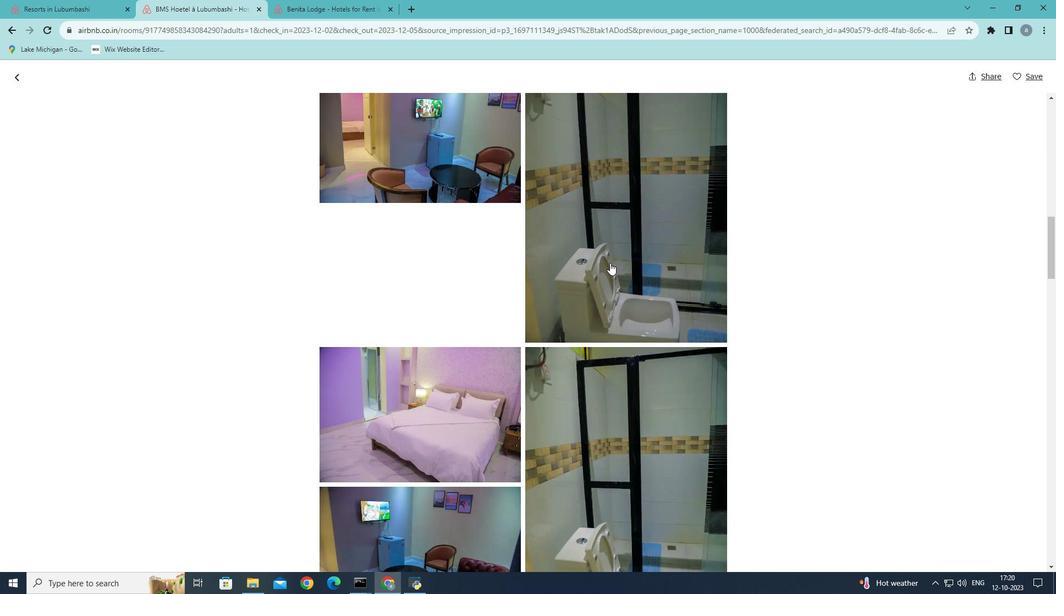 
Action: Mouse scrolled (610, 262) with delta (0, 0)
Screenshot: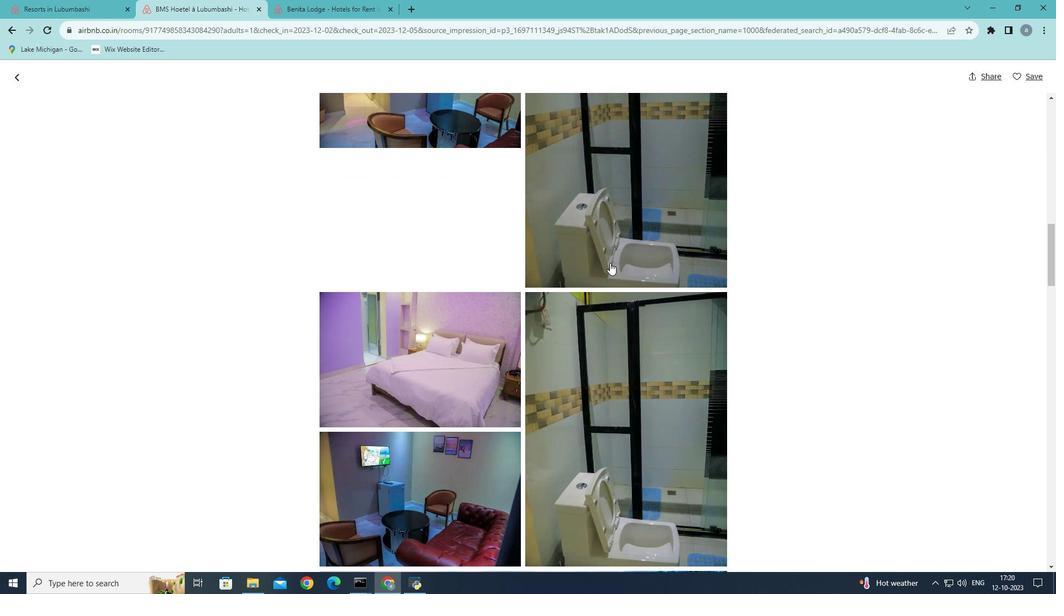 
Action: Mouse scrolled (610, 262) with delta (0, 0)
Screenshot: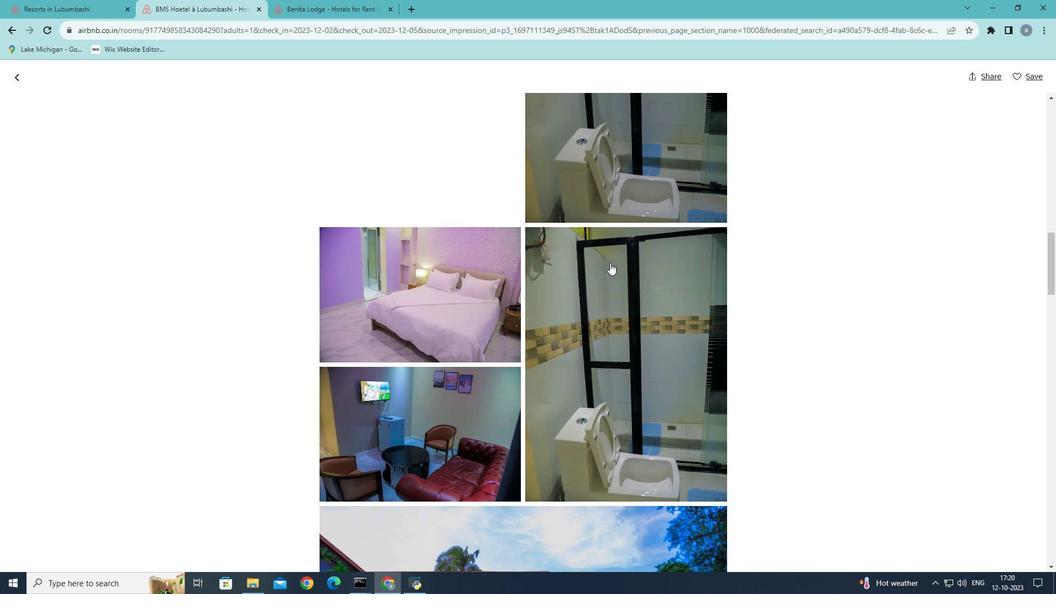 
Action: Mouse scrolled (610, 262) with delta (0, 0)
Screenshot: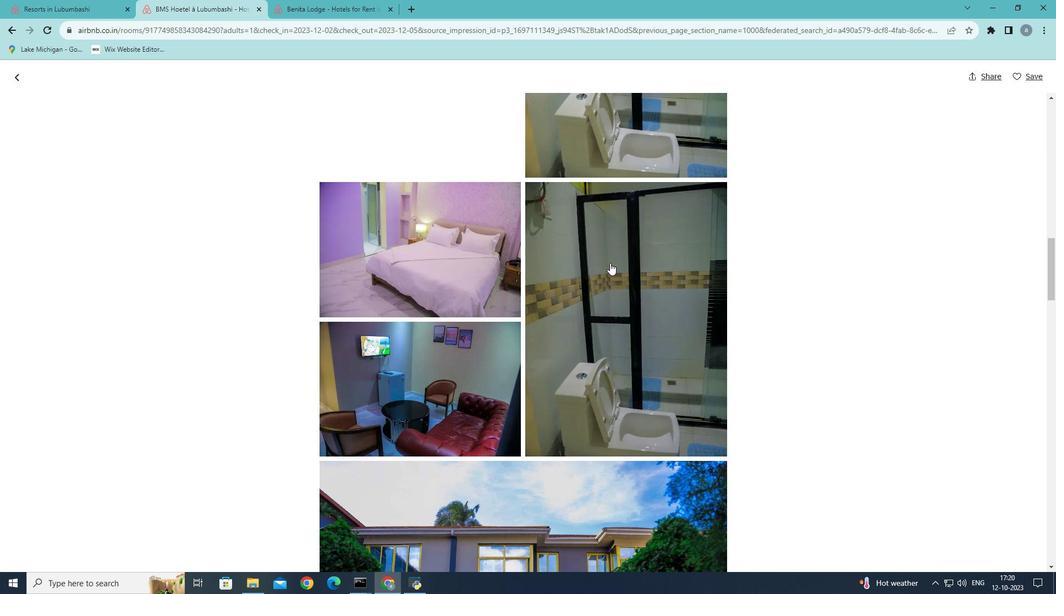 
Action: Mouse scrolled (610, 262) with delta (0, 0)
Screenshot: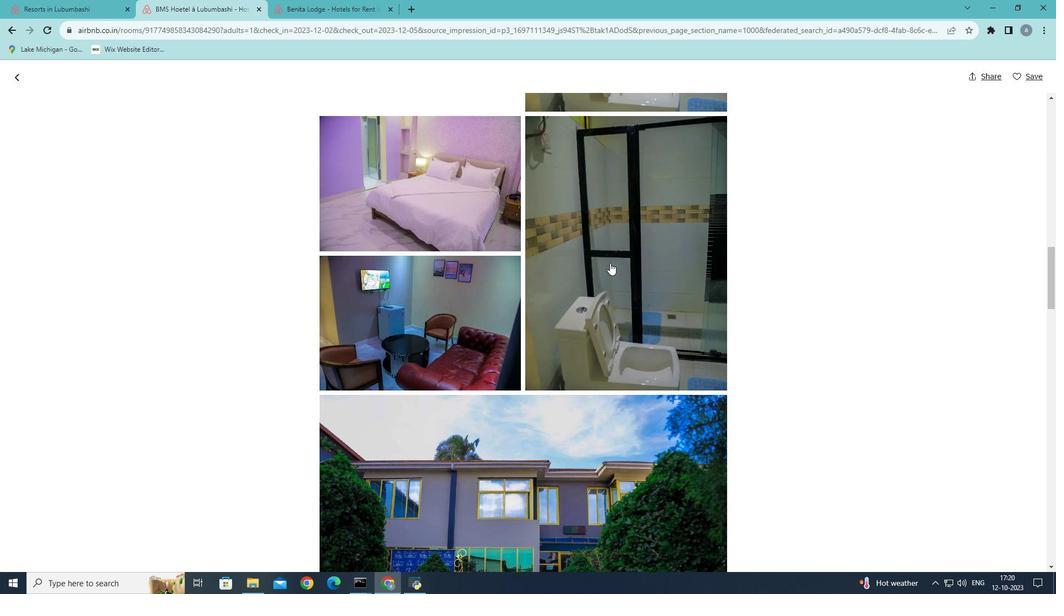 
Action: Mouse scrolled (610, 262) with delta (0, 0)
Screenshot: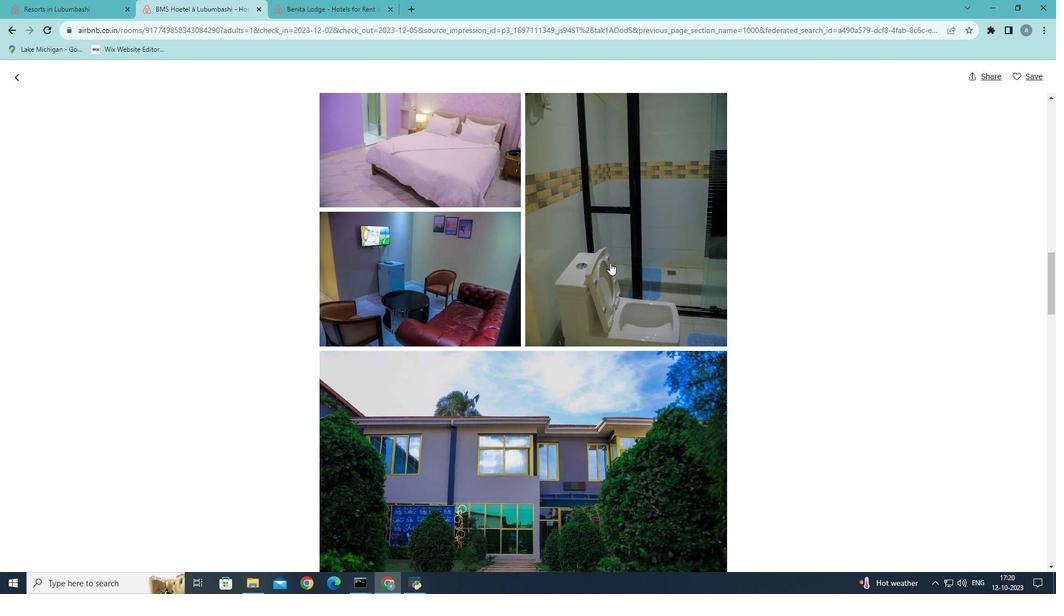 
Action: Mouse scrolled (610, 262) with delta (0, 0)
Screenshot: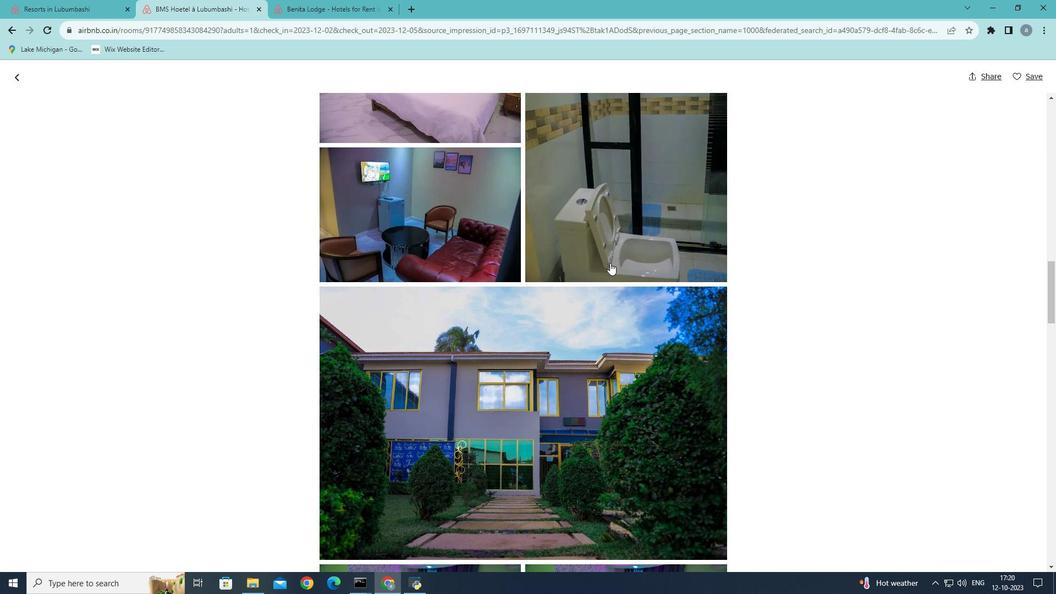 
Action: Mouse scrolled (610, 262) with delta (0, 0)
Screenshot: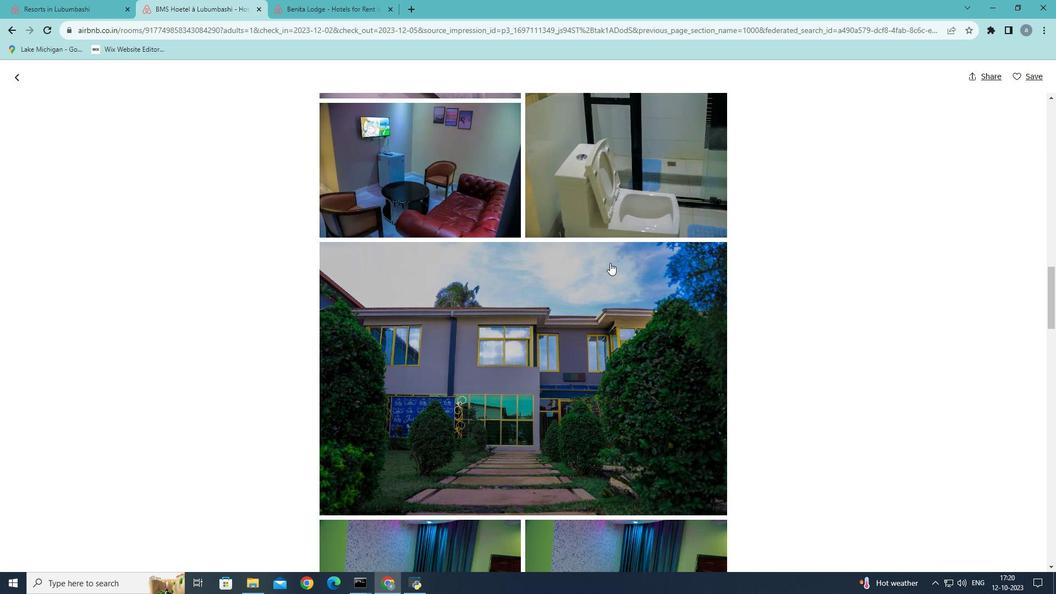 
Action: Mouse scrolled (610, 262) with delta (0, 0)
Screenshot: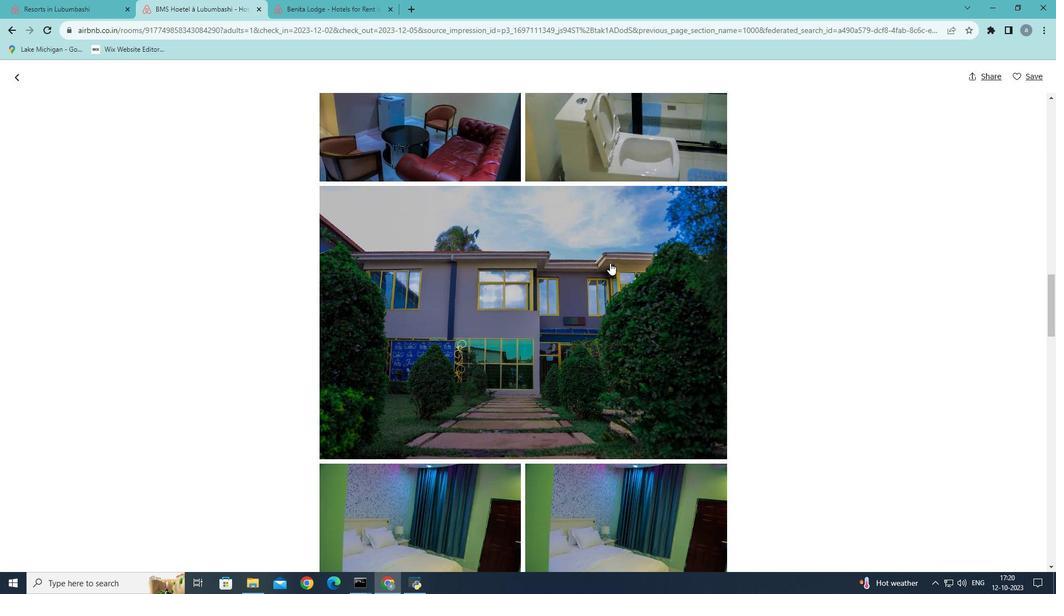 
Action: Mouse scrolled (610, 262) with delta (0, 0)
Screenshot: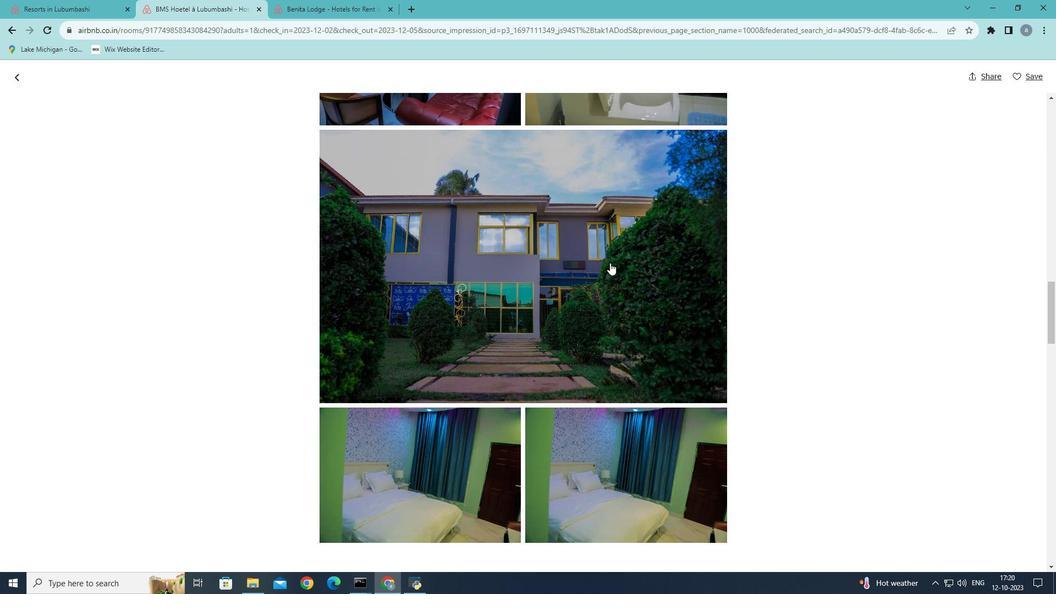 
Action: Mouse scrolled (610, 262) with delta (0, 0)
Screenshot: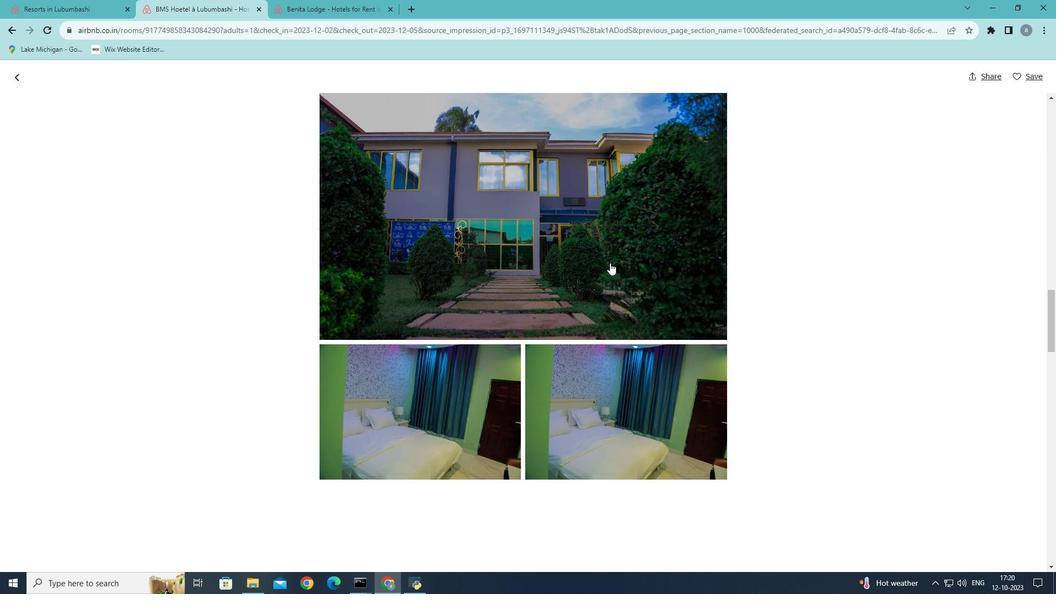 
Action: Mouse scrolled (610, 262) with delta (0, 0)
Screenshot: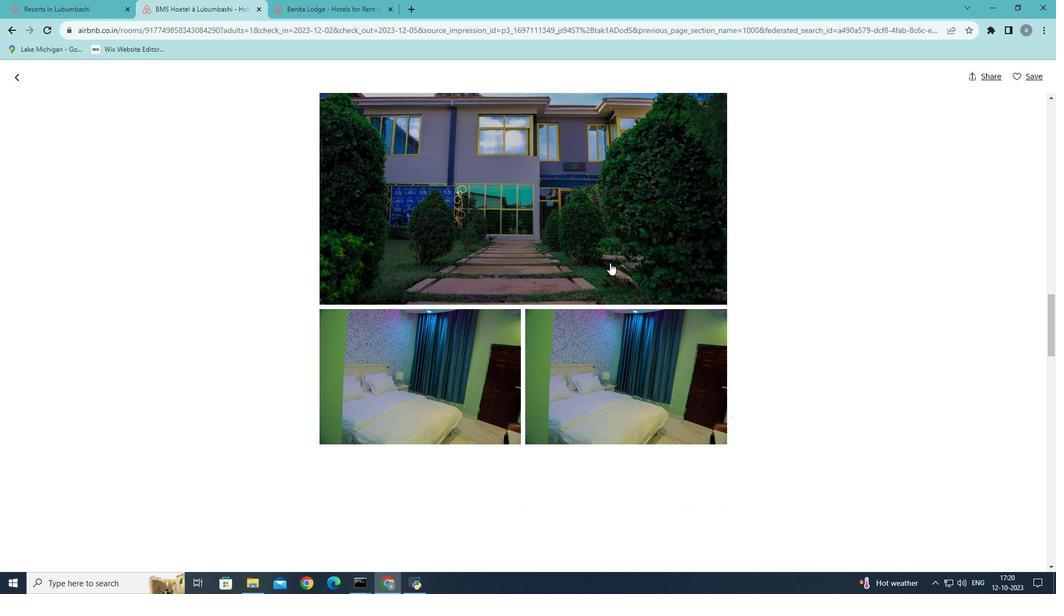 
Action: Mouse scrolled (610, 262) with delta (0, 0)
Screenshot: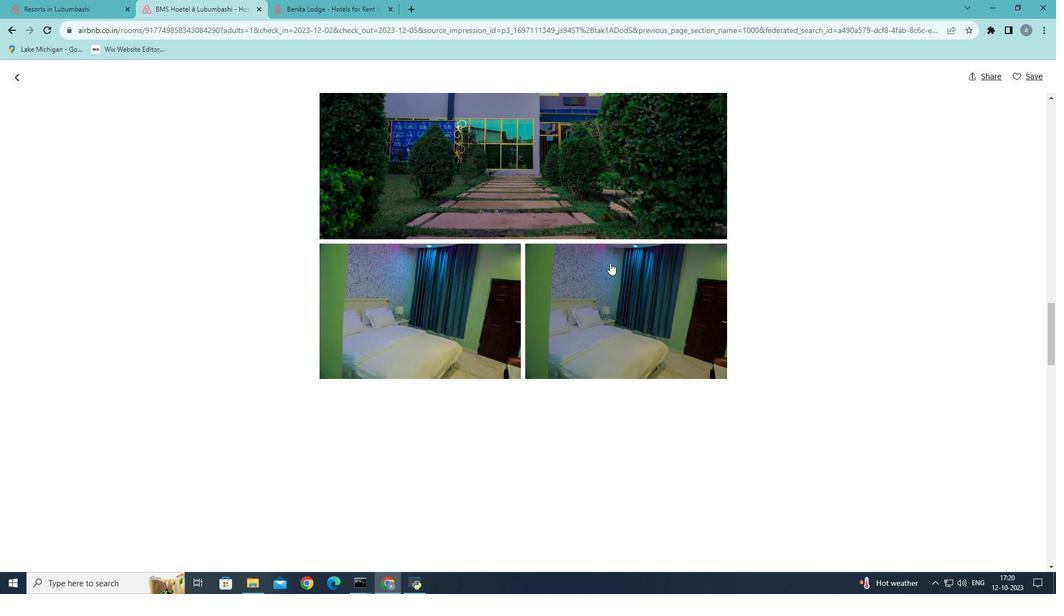 
Action: Mouse scrolled (610, 262) with delta (0, 0)
Screenshot: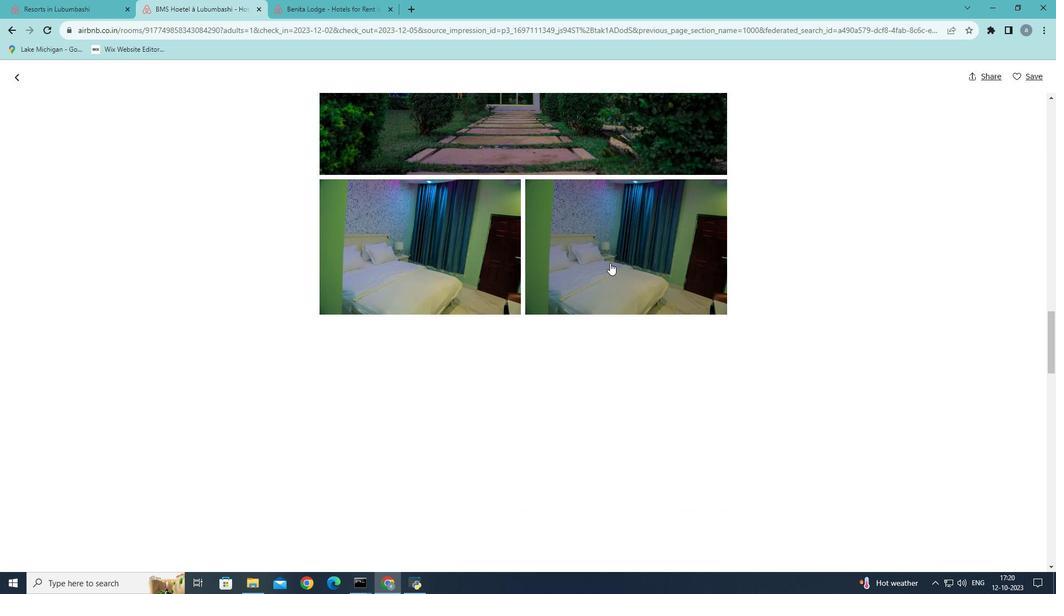 
Action: Mouse scrolled (610, 262) with delta (0, 0)
Screenshot: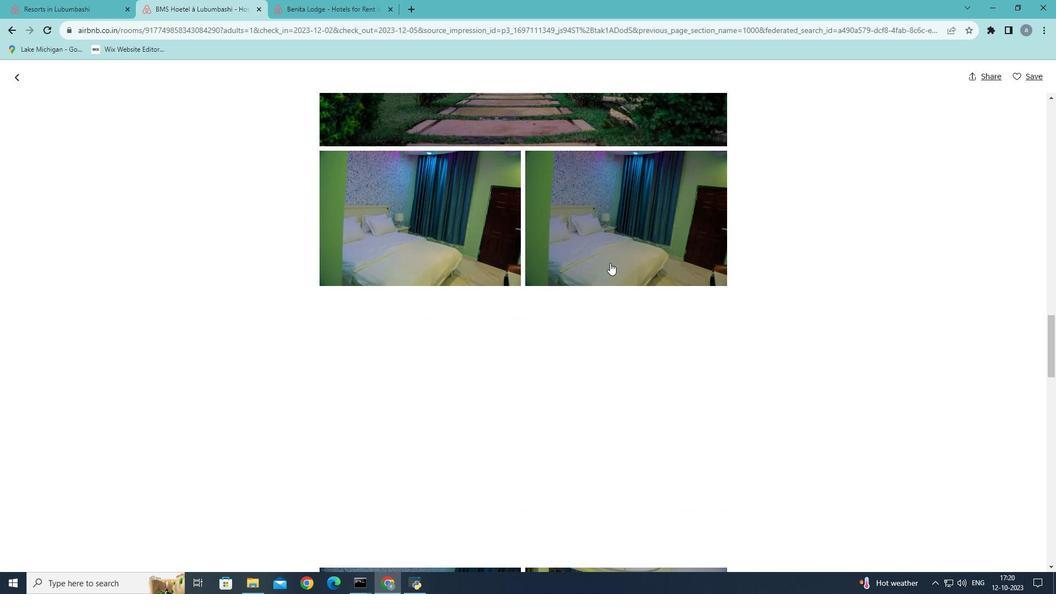 
Action: Mouse scrolled (610, 262) with delta (0, 0)
Screenshot: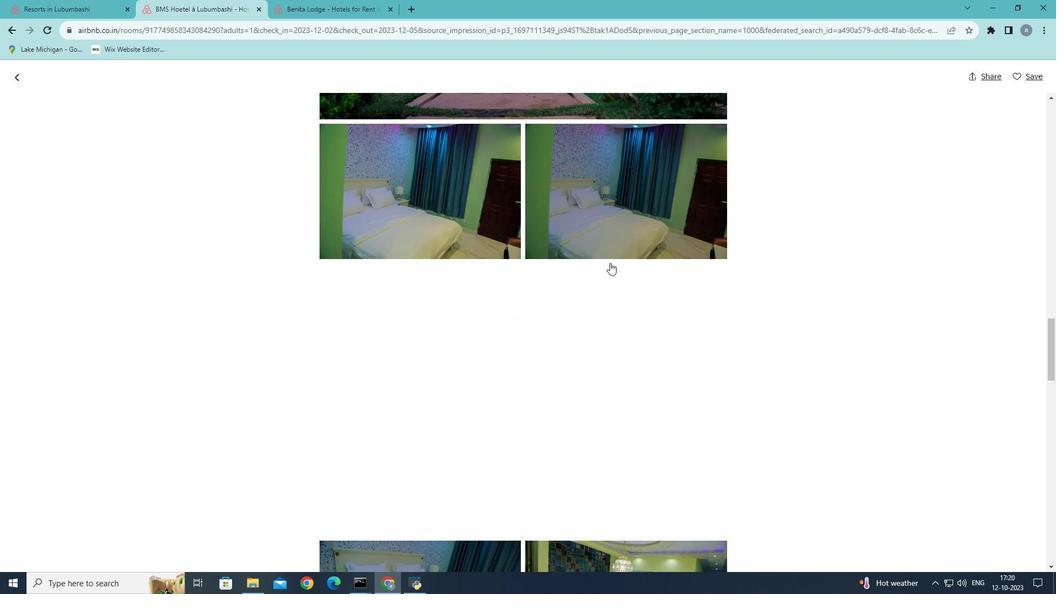 
Action: Mouse scrolled (610, 262) with delta (0, 0)
Screenshot: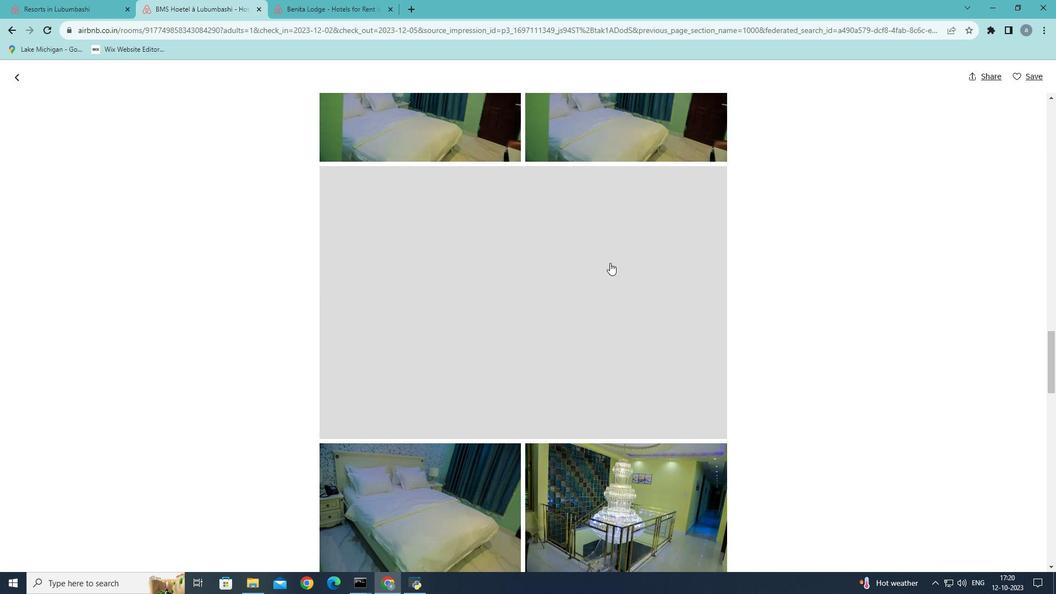 
Action: Mouse moved to (609, 264)
Screenshot: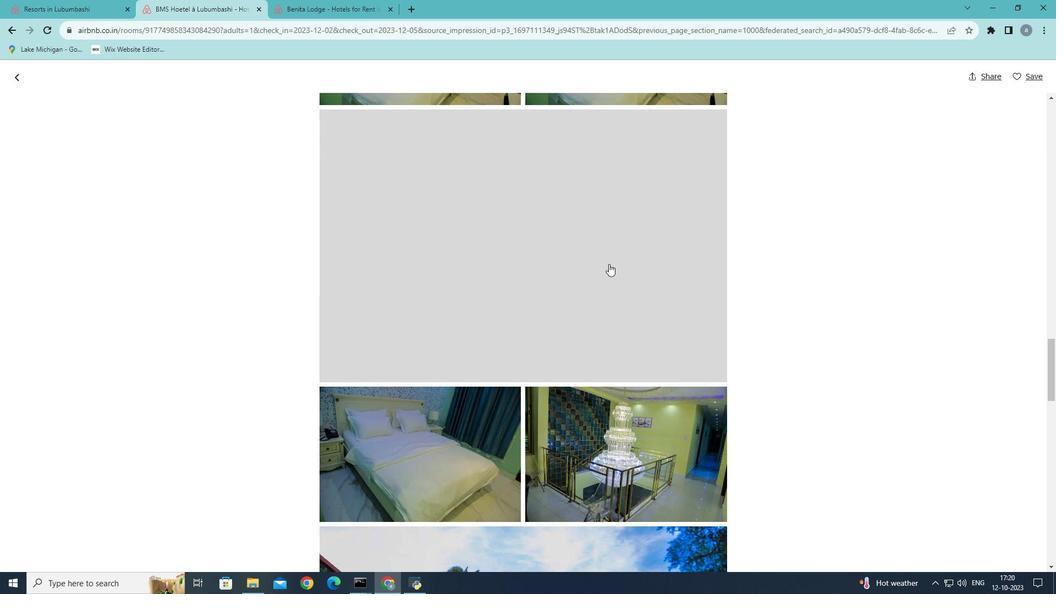 
Action: Mouse scrolled (609, 263) with delta (0, 0)
Screenshot: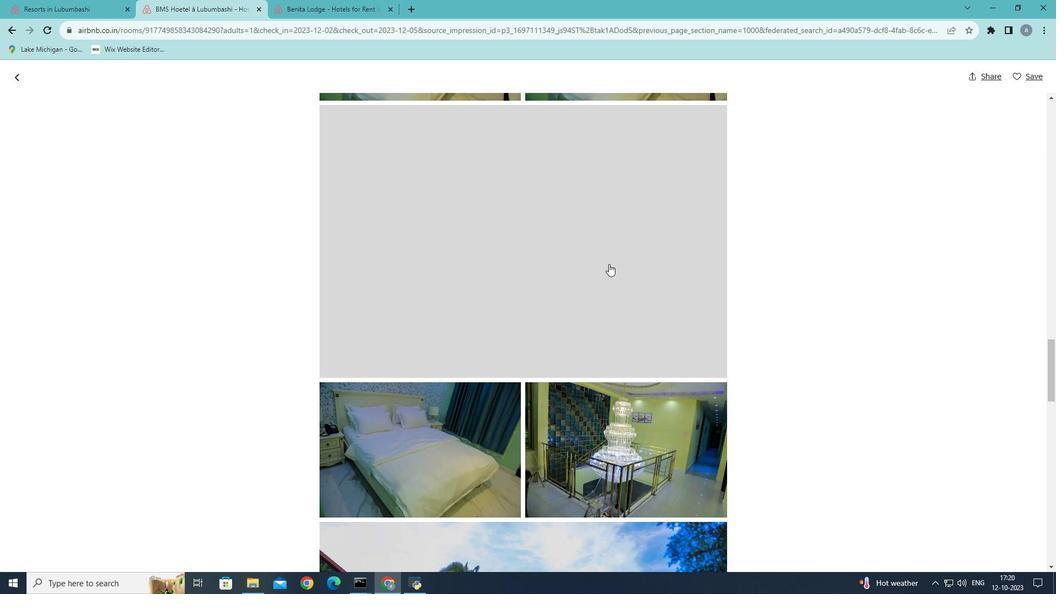 
Action: Mouse scrolled (609, 263) with delta (0, 0)
Screenshot: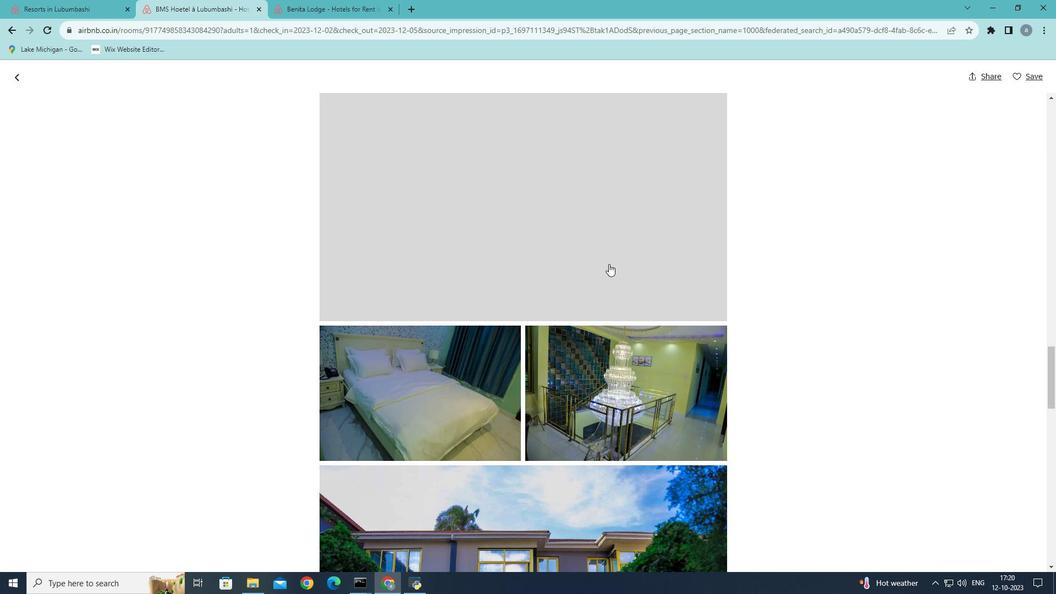 
Action: Mouse scrolled (609, 263) with delta (0, 0)
Screenshot: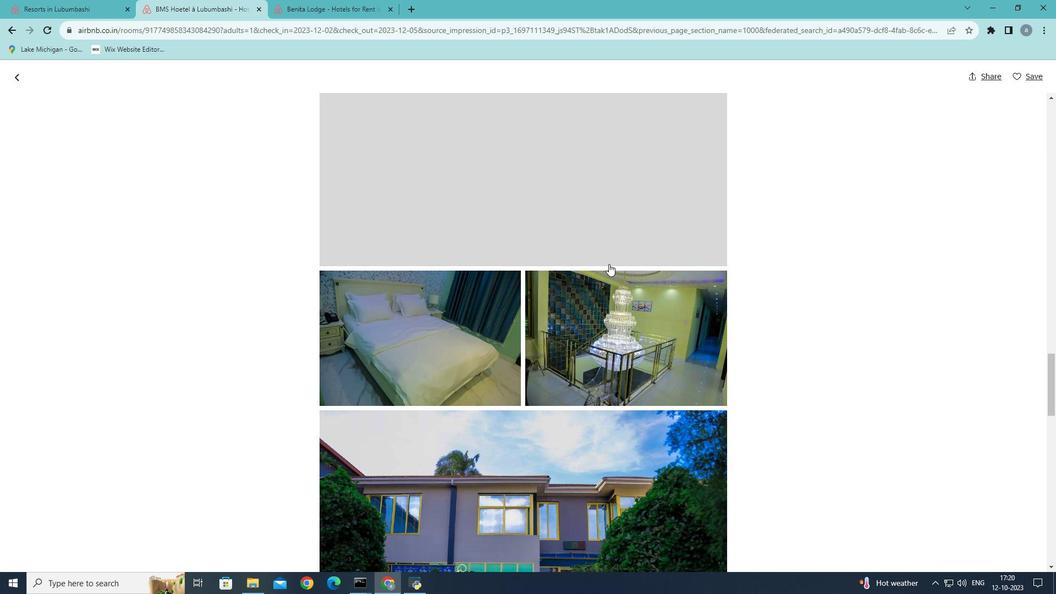 
Action: Mouse scrolled (609, 263) with delta (0, 0)
Screenshot: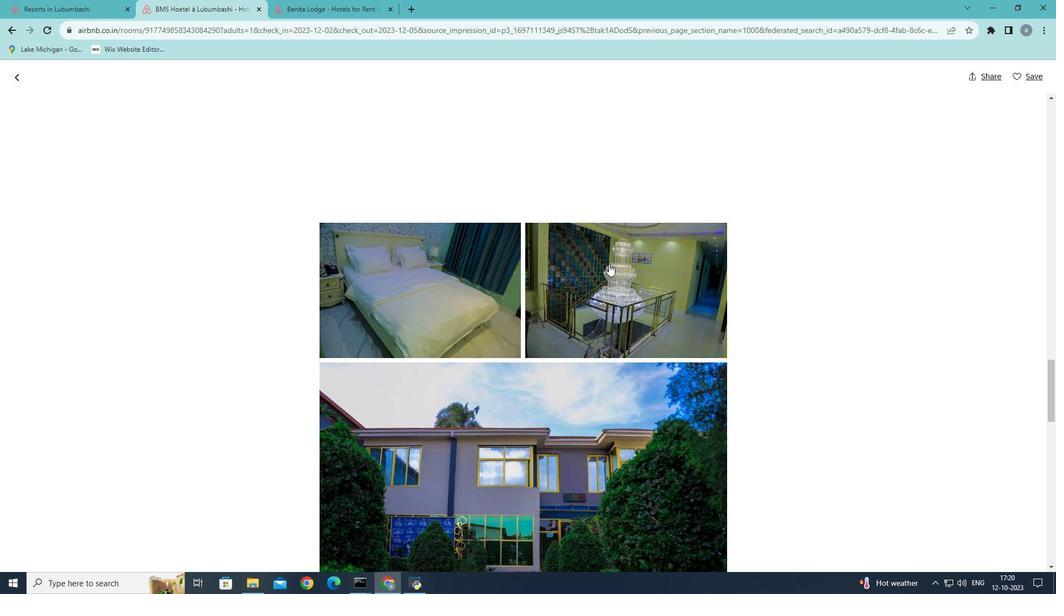 
Action: Mouse scrolled (609, 263) with delta (0, 0)
Screenshot: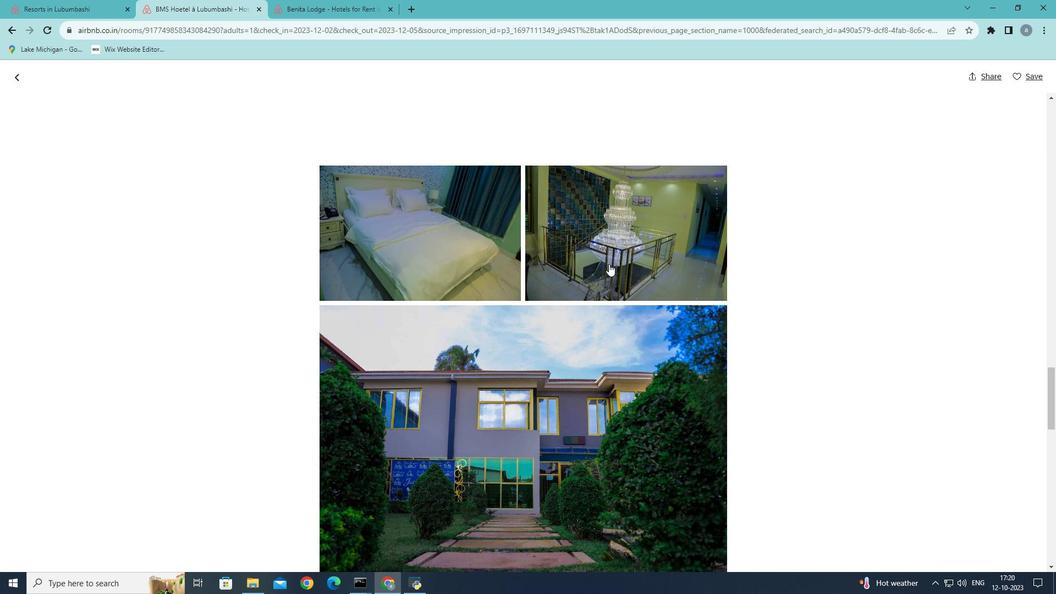 
Action: Mouse scrolled (609, 263) with delta (0, 0)
Screenshot: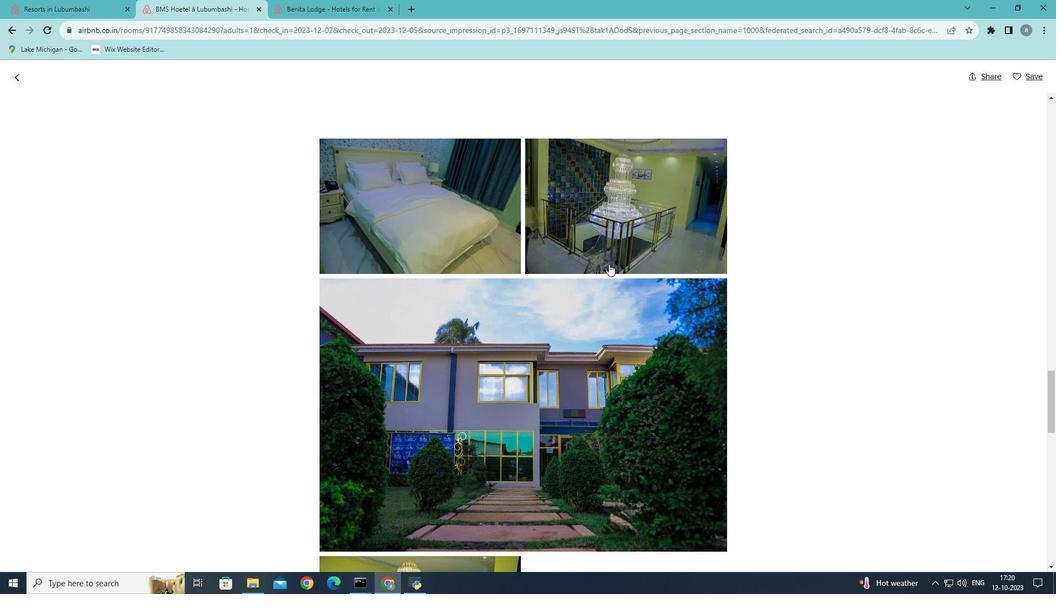 
Action: Mouse scrolled (609, 263) with delta (0, 0)
Screenshot: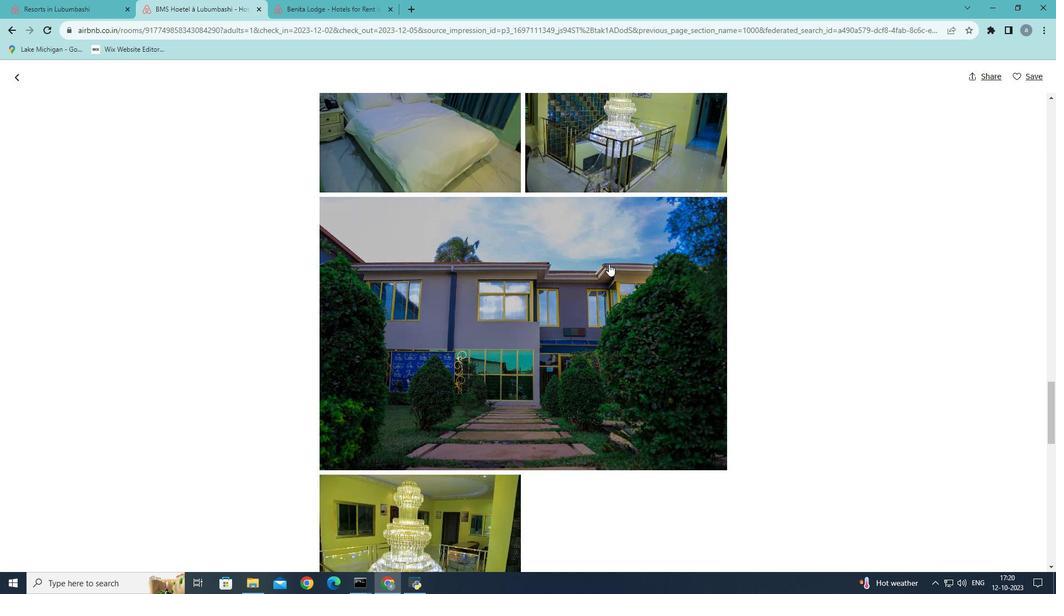 
Action: Mouse scrolled (609, 263) with delta (0, 0)
Screenshot: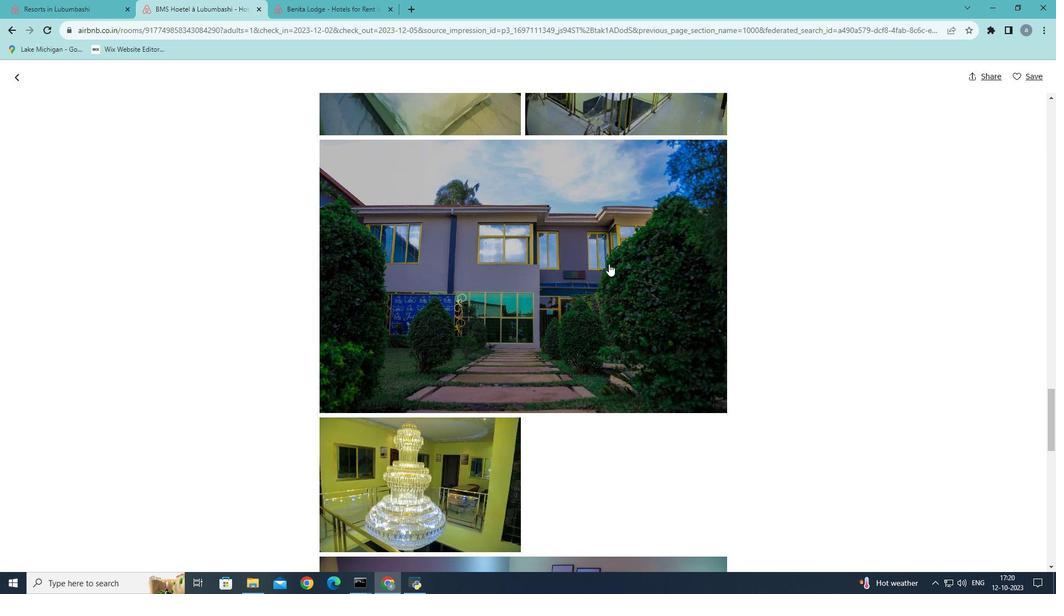 
Action: Mouse moved to (609, 265)
Screenshot: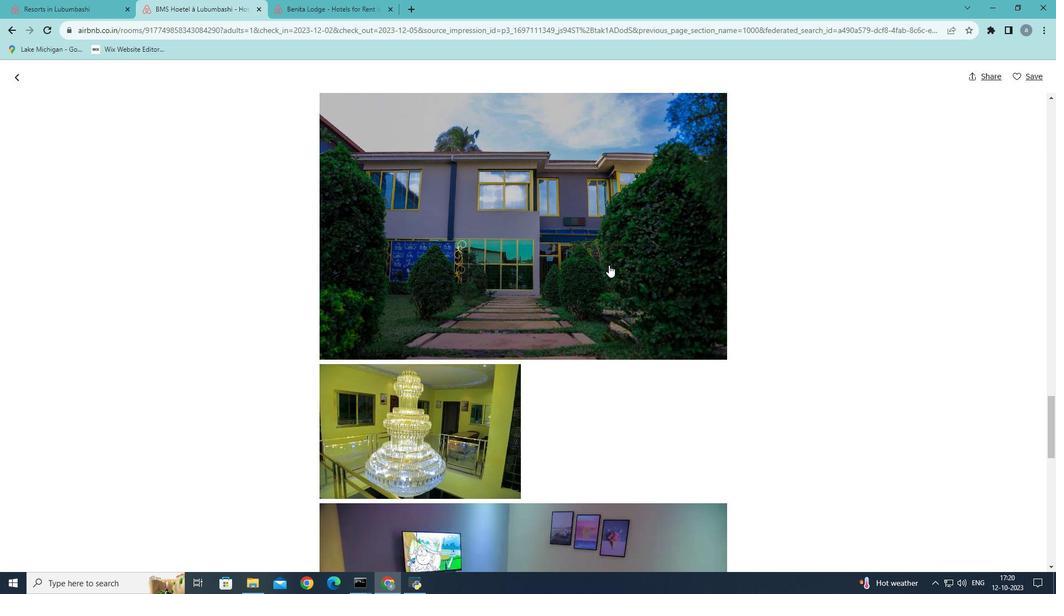
Action: Mouse scrolled (609, 264) with delta (0, 0)
Screenshot: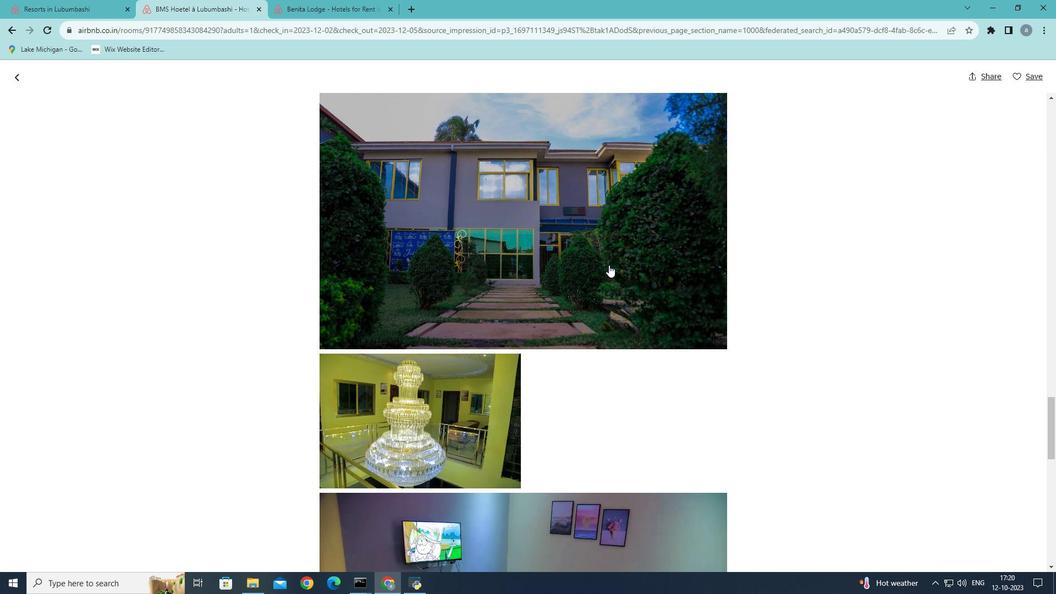 
Action: Mouse scrolled (609, 264) with delta (0, 0)
Screenshot: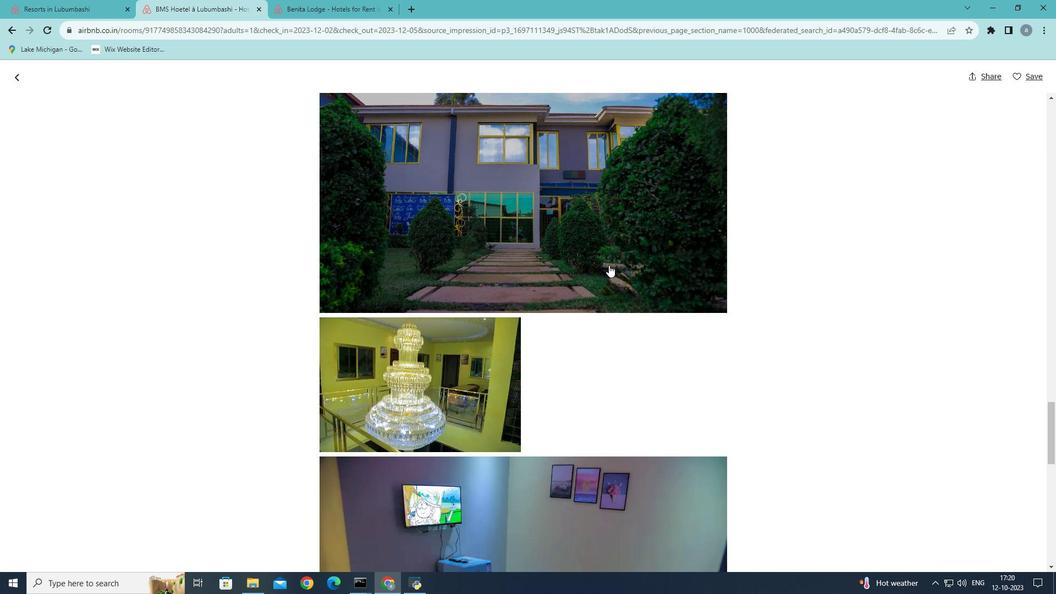 
Action: Mouse scrolled (609, 264) with delta (0, 0)
Screenshot: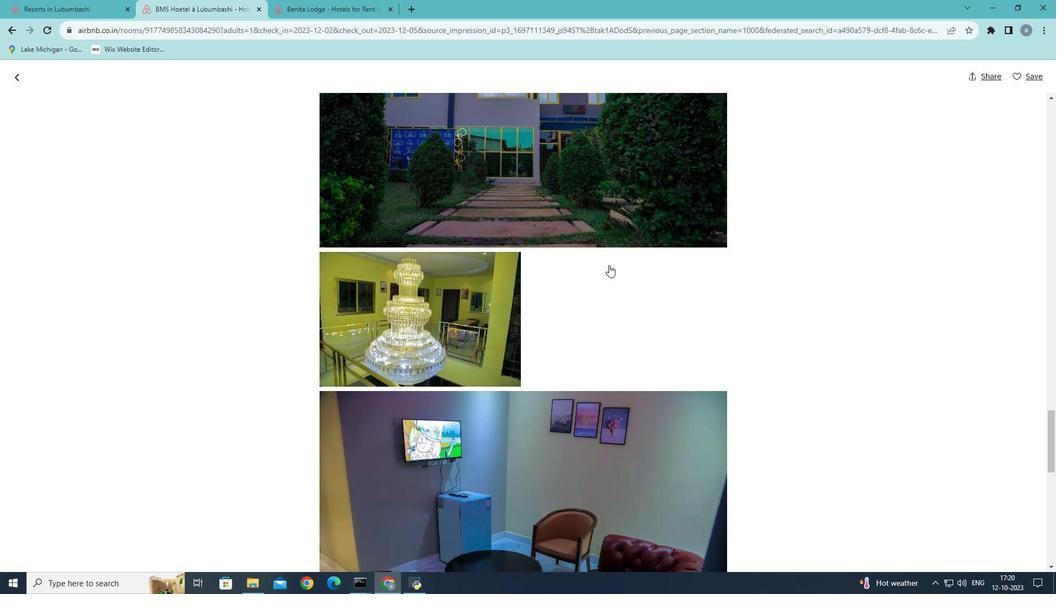 
Action: Mouse scrolled (609, 264) with delta (0, 0)
Screenshot: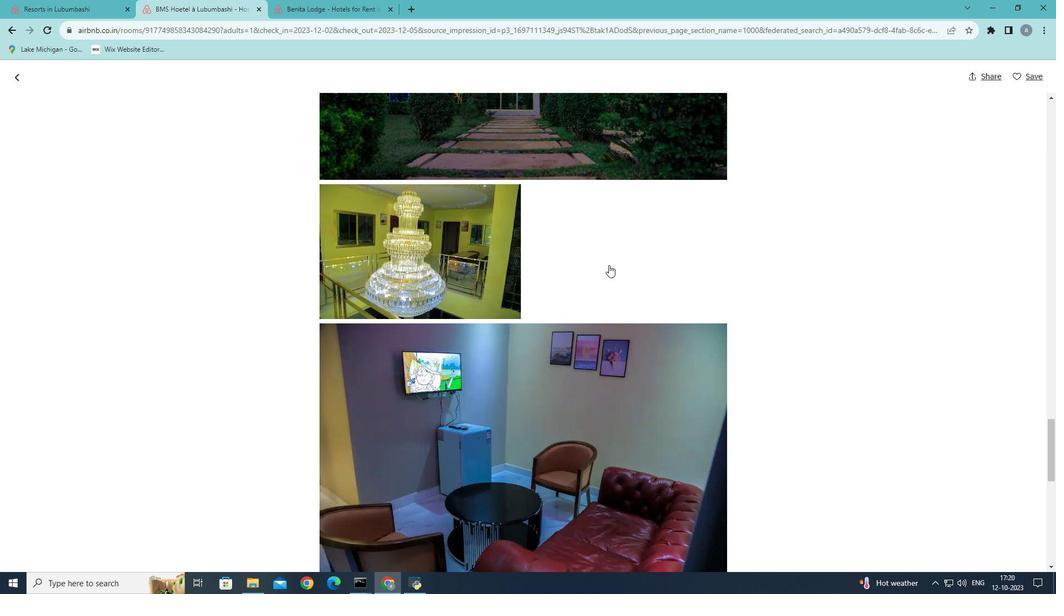 
Action: Mouse scrolled (609, 264) with delta (0, 0)
Screenshot: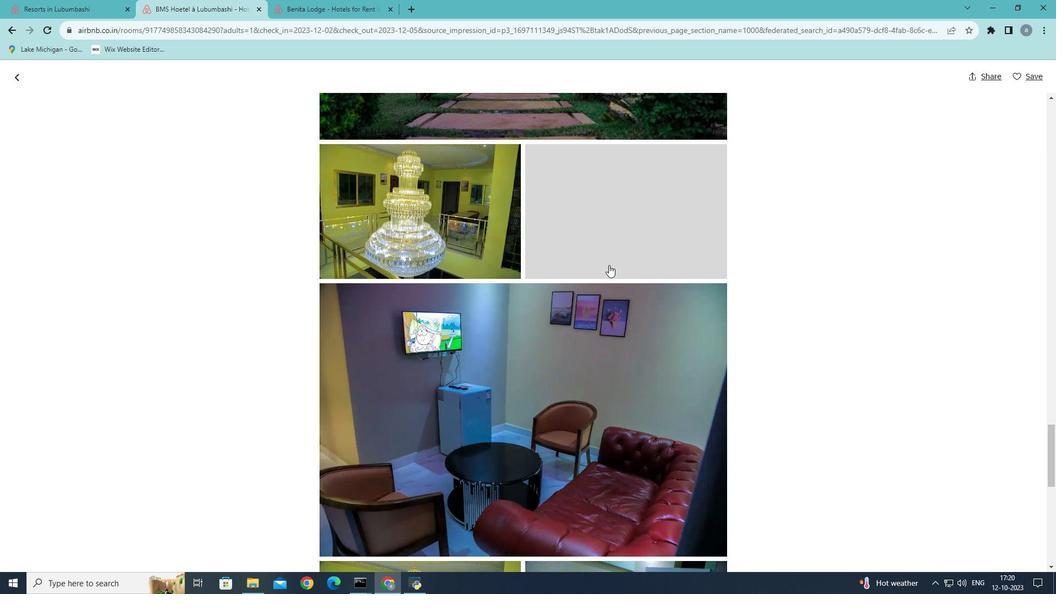 
Action: Mouse scrolled (609, 264) with delta (0, 0)
Screenshot: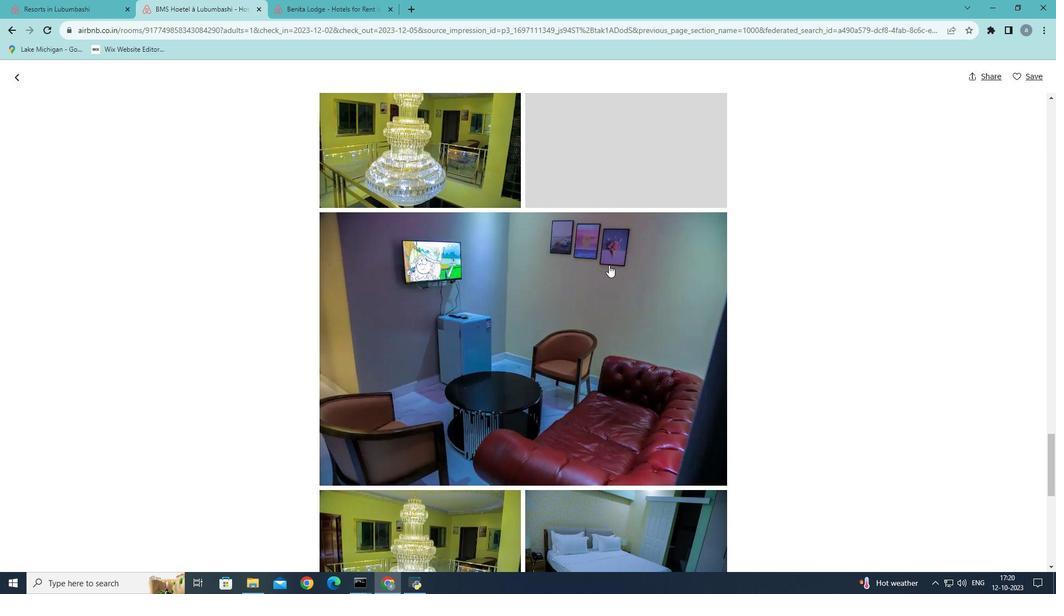 
Action: Mouse scrolled (609, 264) with delta (0, 0)
Screenshot: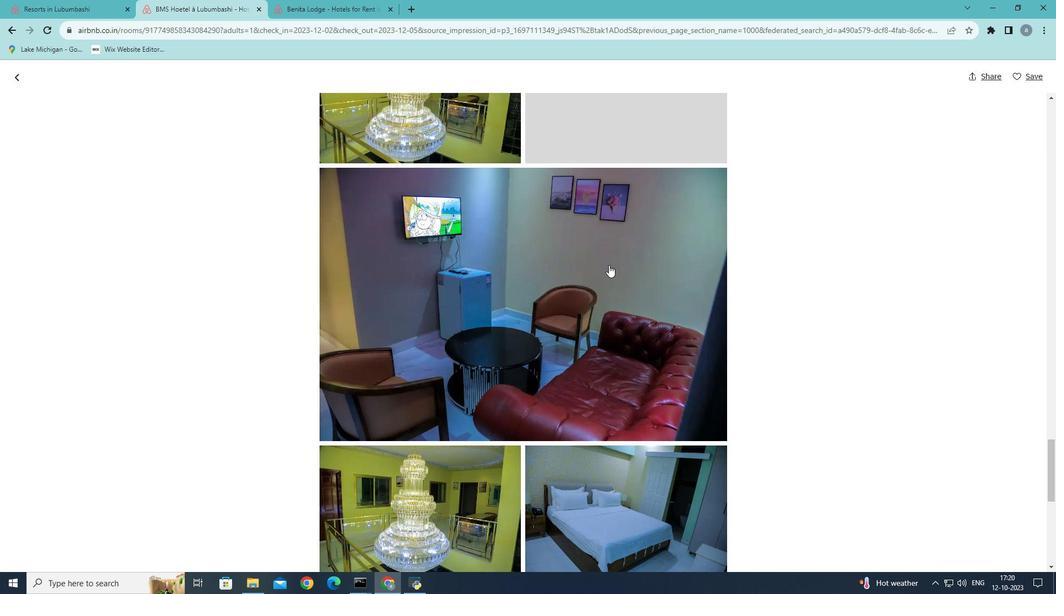 
Action: Mouse scrolled (609, 264) with delta (0, 0)
Screenshot: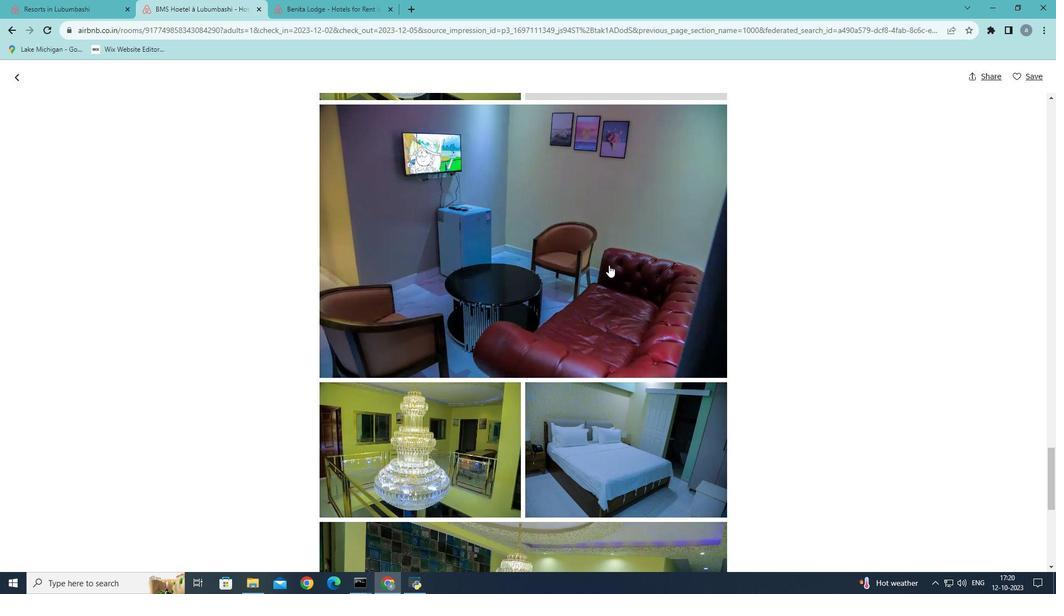 
Action: Mouse moved to (610, 258)
Screenshot: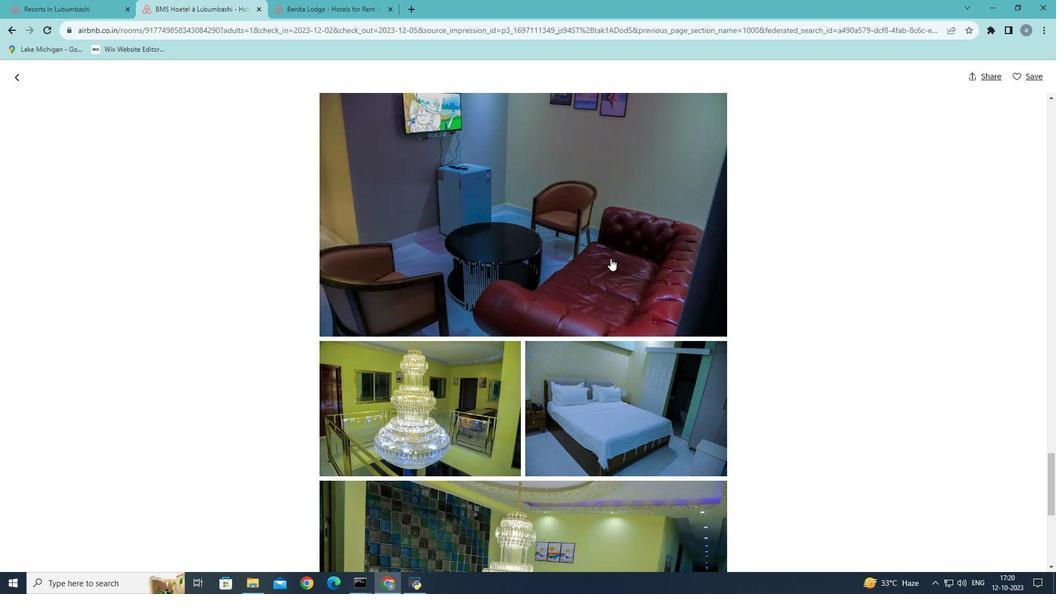 
Action: Mouse scrolled (610, 258) with delta (0, 0)
Screenshot: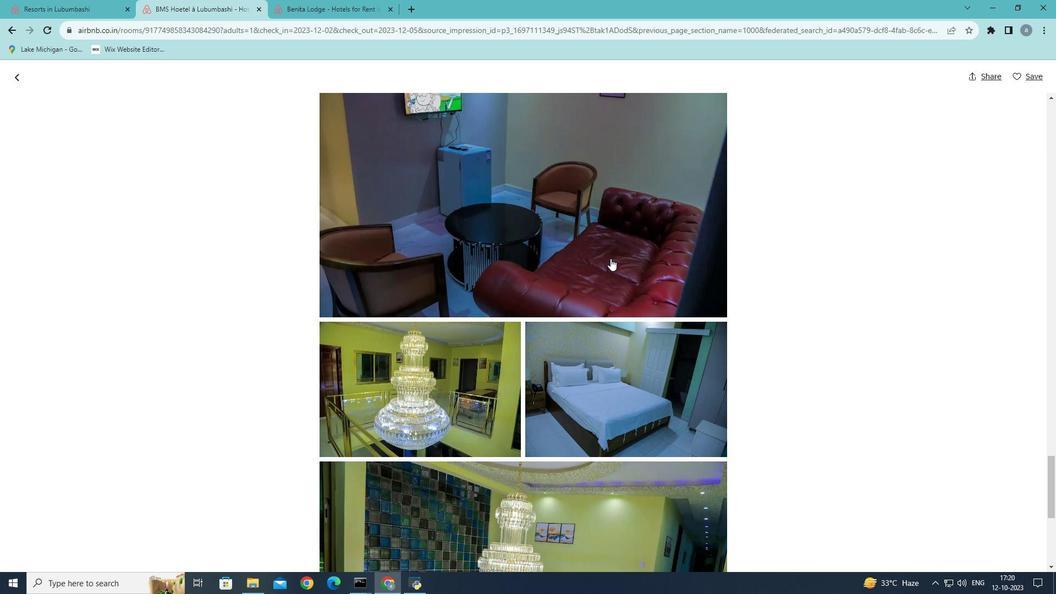 
Action: Mouse scrolled (610, 258) with delta (0, 0)
